 Task: Look for Airbnb properties in Umuahia, Nigeria from 4th December, 2023 to 8th December, 2023 for 1 adult.1  bedroom having 1 bed and 1 bathroom. Amenities needed are: wifi. Look for 3 properties as per requirement.
Action: Mouse moved to (480, 105)
Screenshot: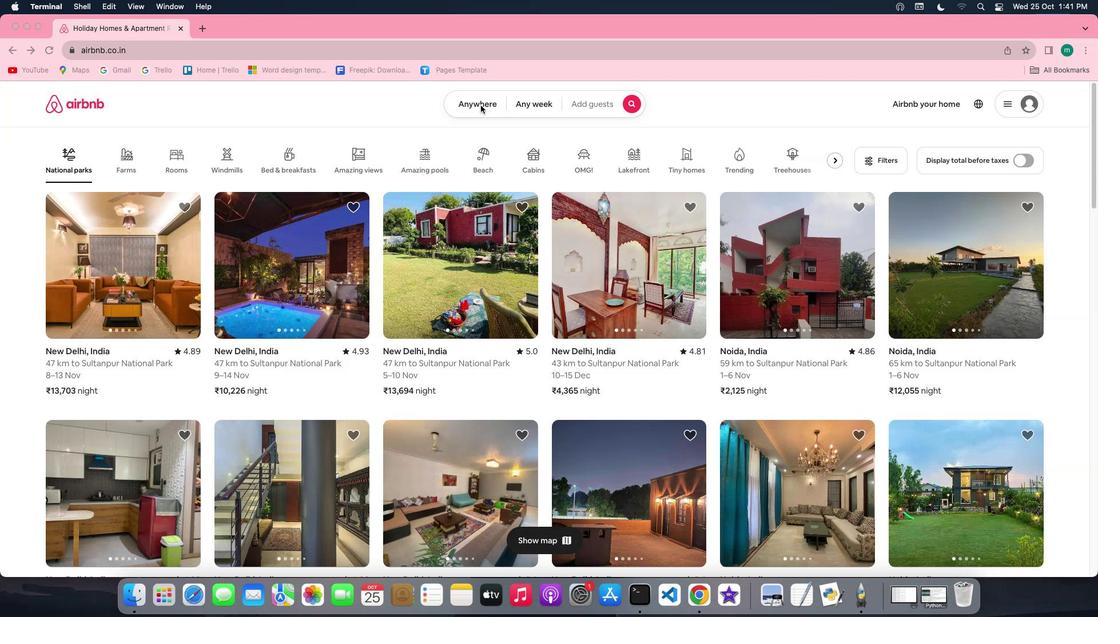 
Action: Mouse pressed left at (480, 105)
Screenshot: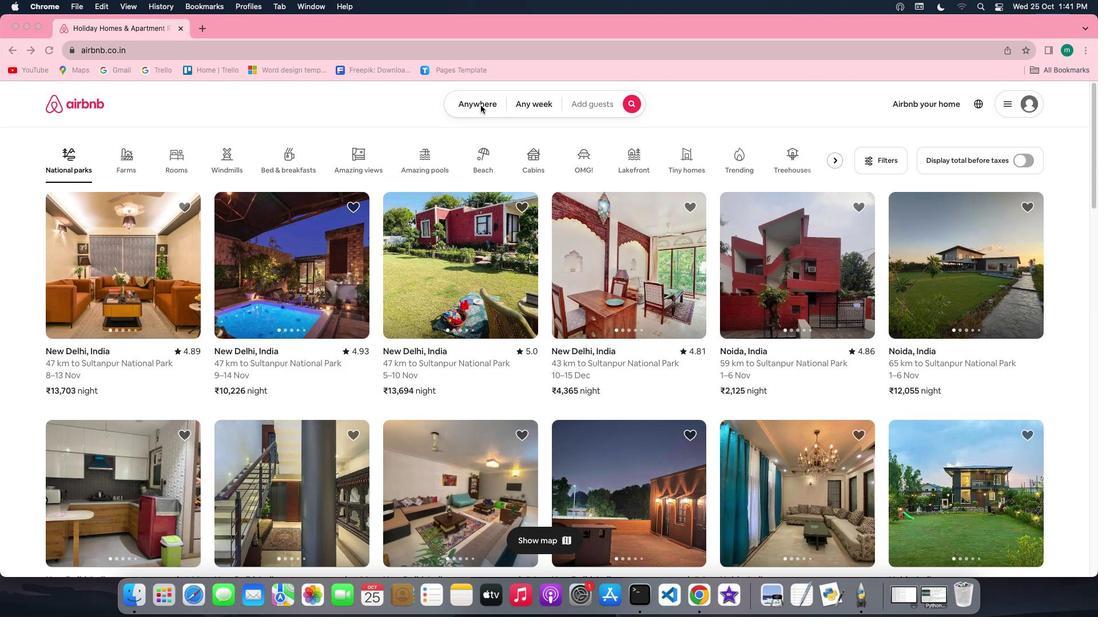 
Action: Mouse pressed left at (480, 105)
Screenshot: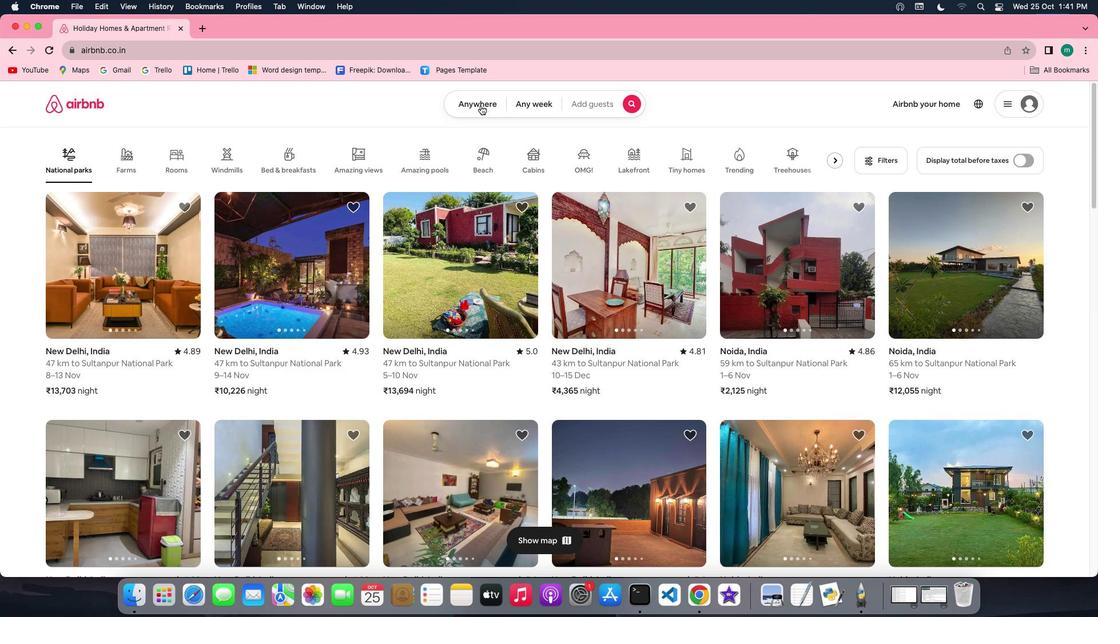 
Action: Mouse moved to (416, 146)
Screenshot: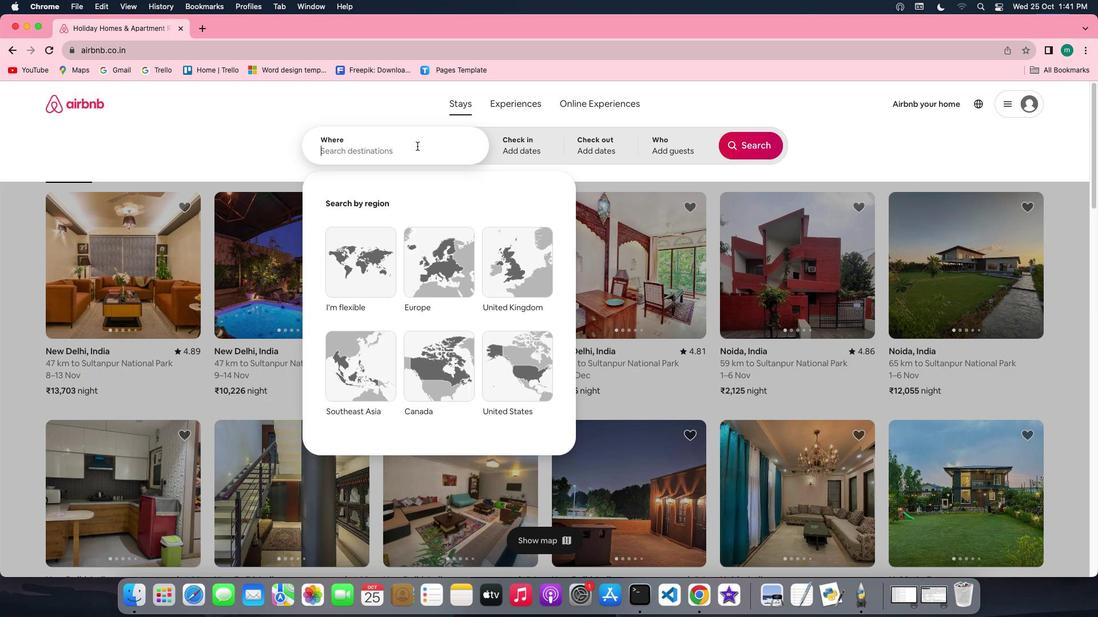 
Action: Key pressed Key.shift'U''m''u''a''h''i''a'','Key.spaceKey.shift'n''i''g''e''r''i''a'
Screenshot: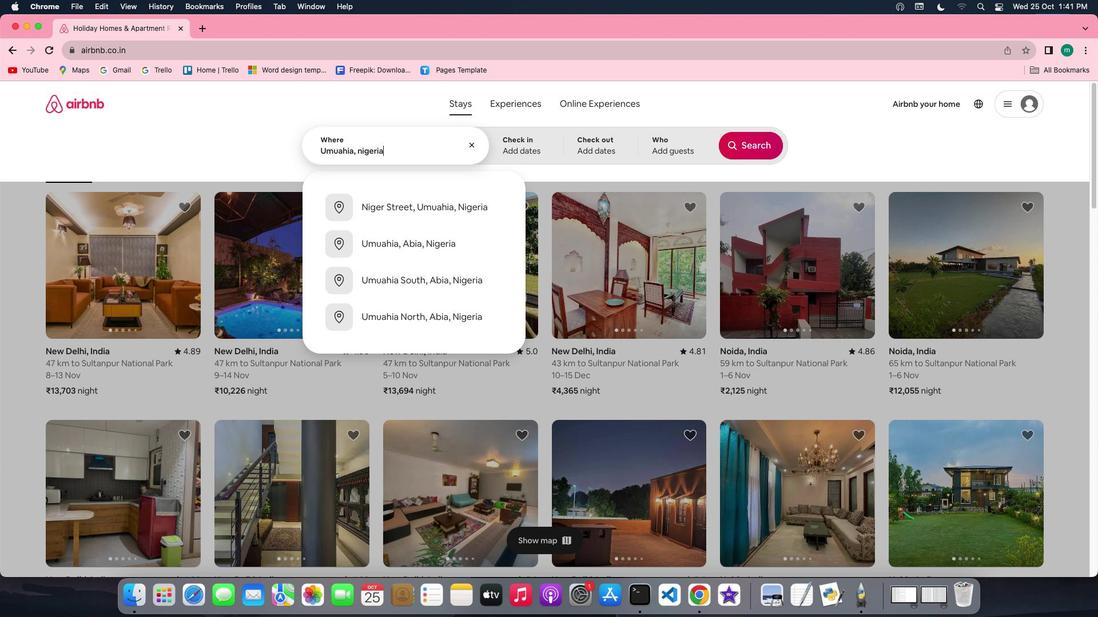 
Action: Mouse moved to (506, 152)
Screenshot: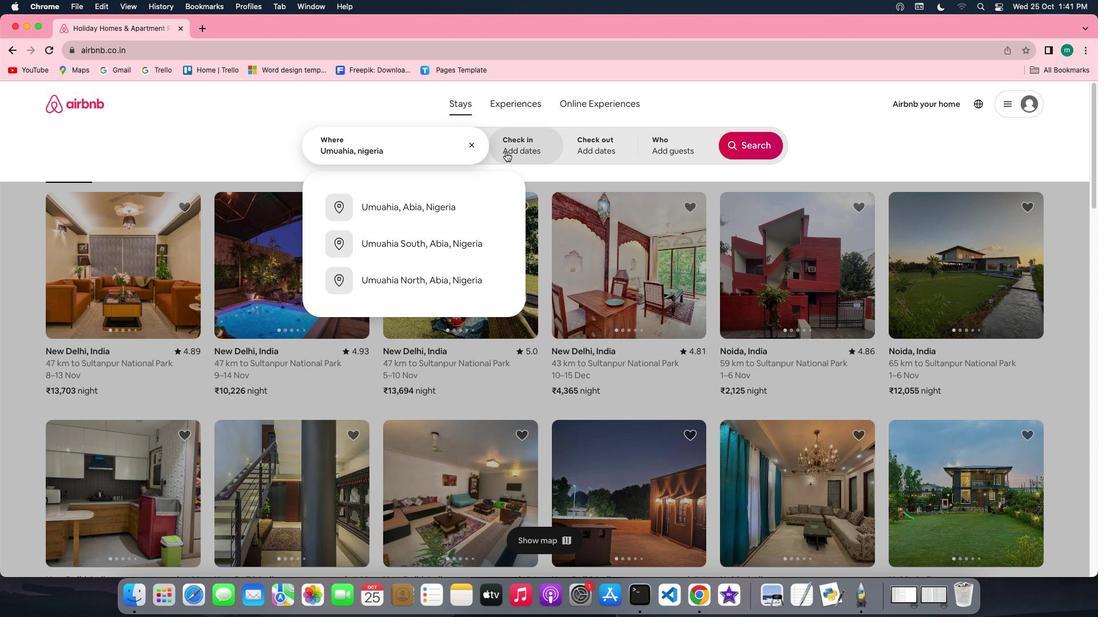 
Action: Mouse pressed left at (506, 152)
Screenshot: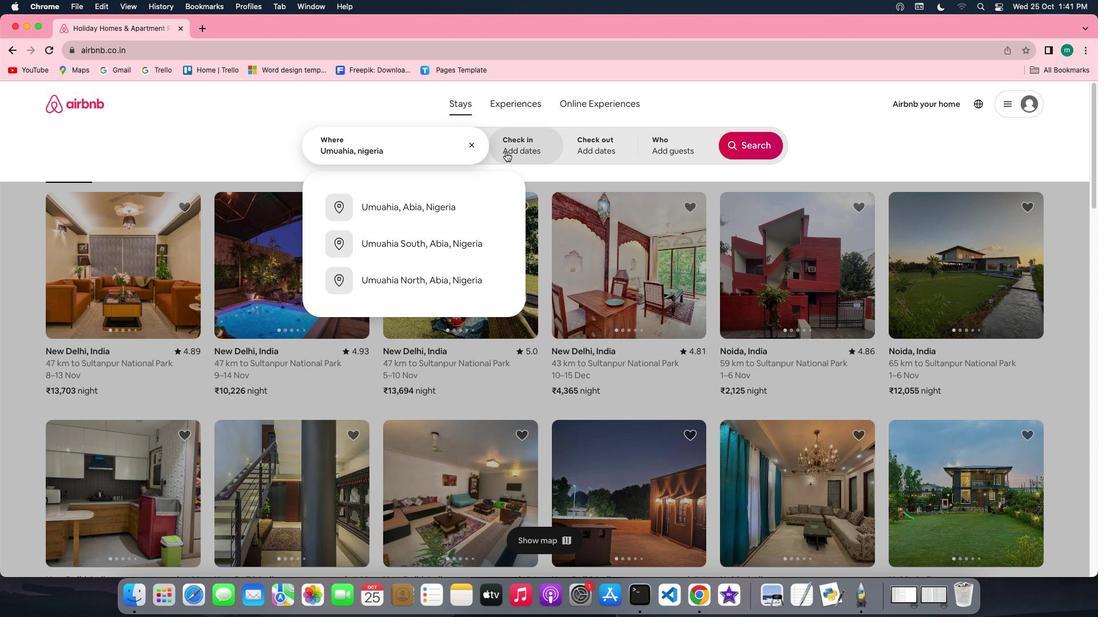 
Action: Mouse moved to (748, 234)
Screenshot: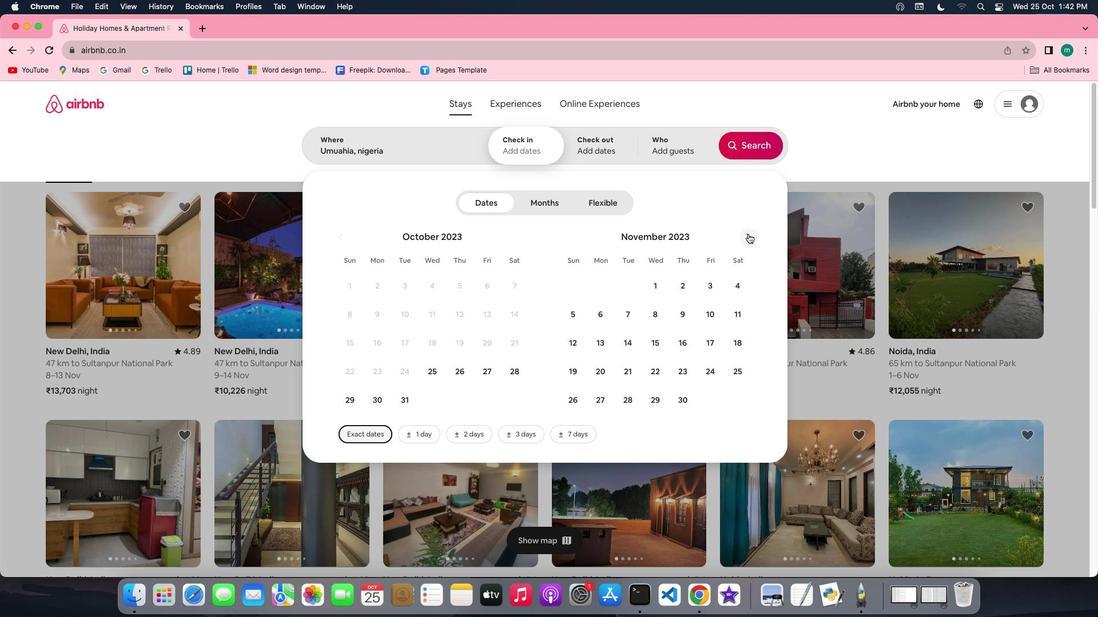 
Action: Mouse pressed left at (748, 234)
Screenshot: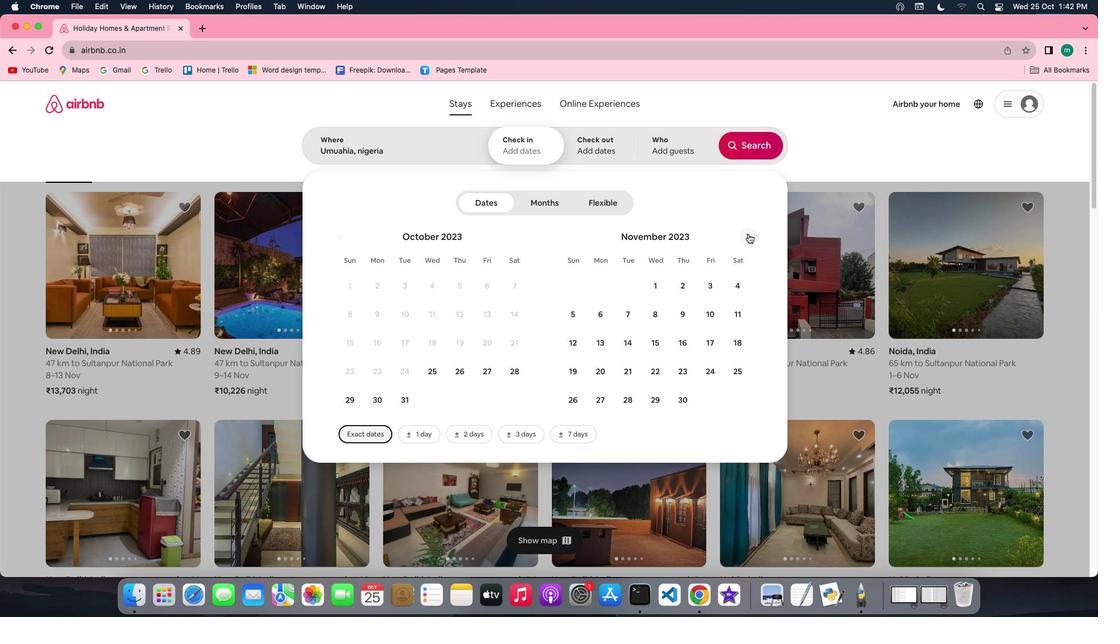 
Action: Mouse moved to (609, 321)
Screenshot: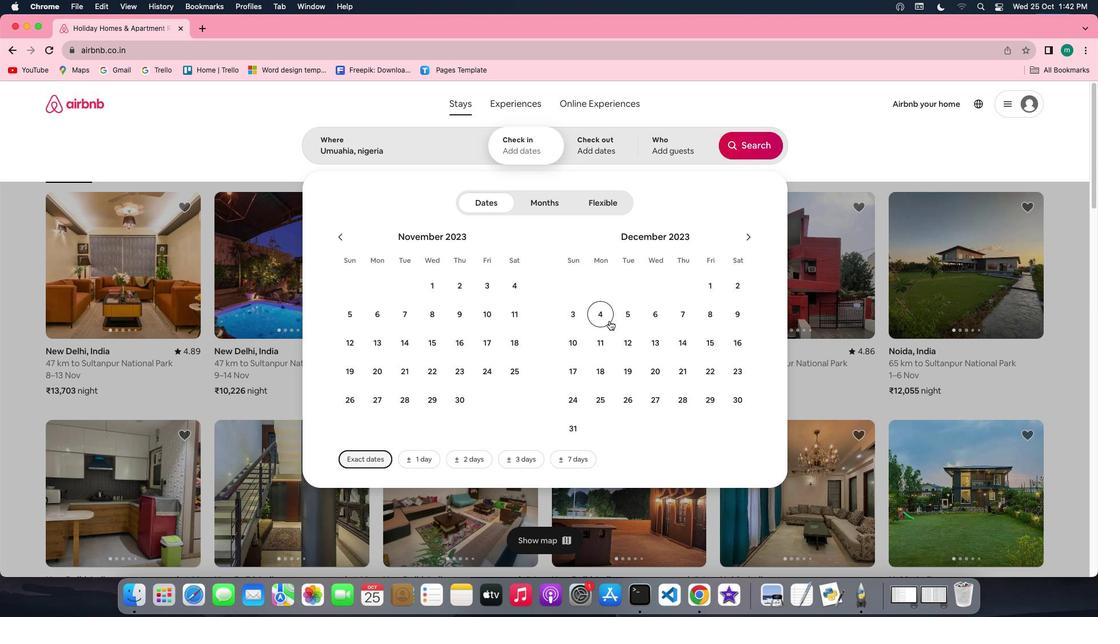 
Action: Mouse pressed left at (609, 321)
Screenshot: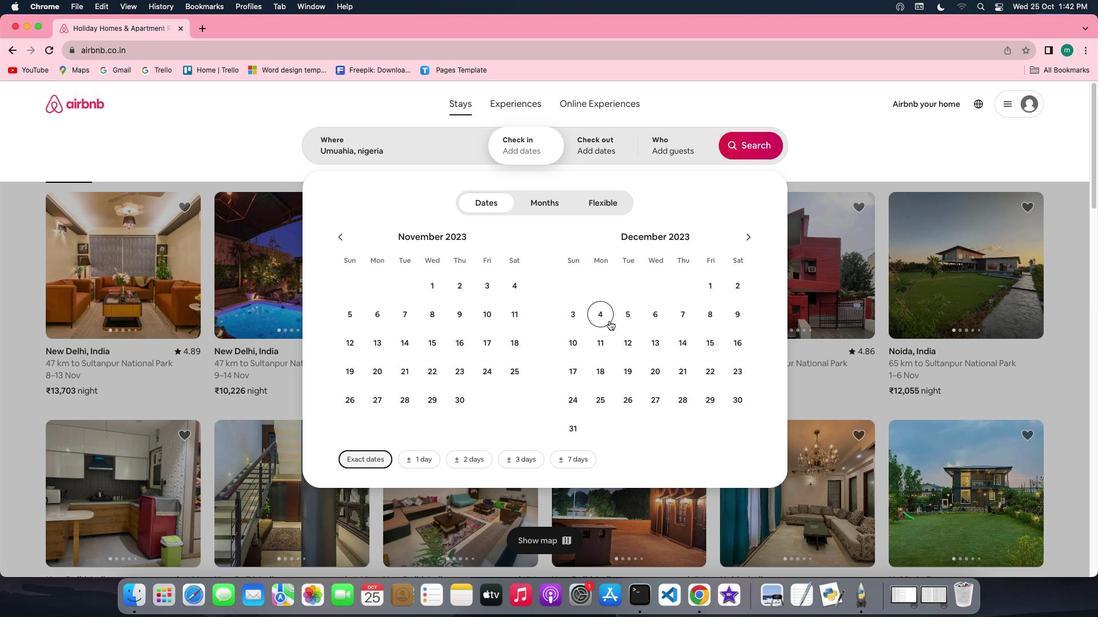 
Action: Mouse moved to (702, 321)
Screenshot: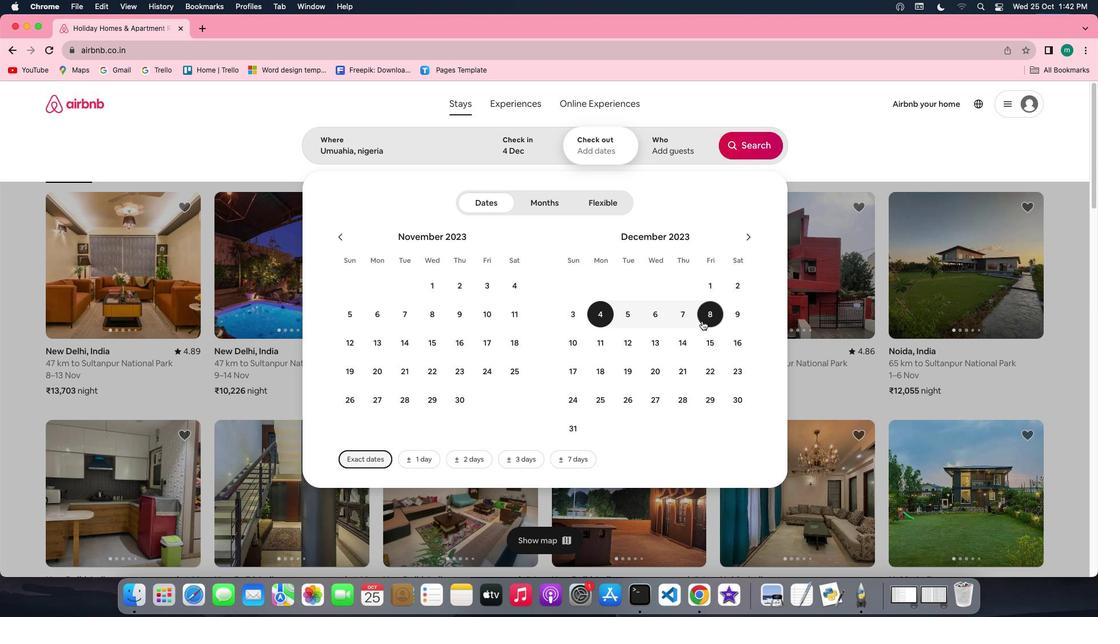 
Action: Mouse pressed left at (702, 321)
Screenshot: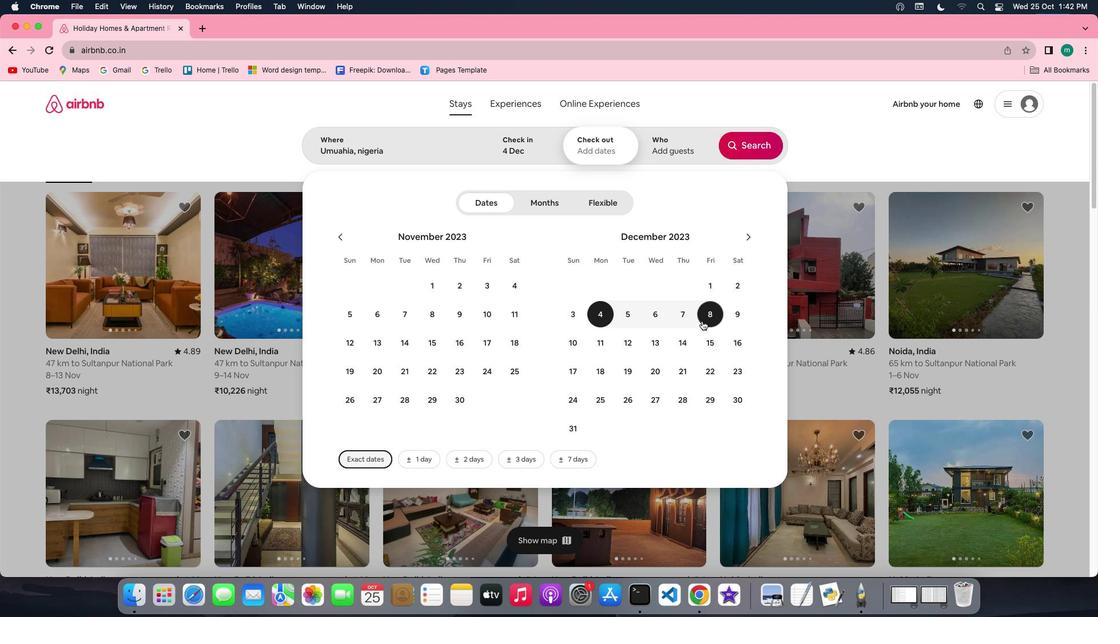 
Action: Mouse moved to (688, 162)
Screenshot: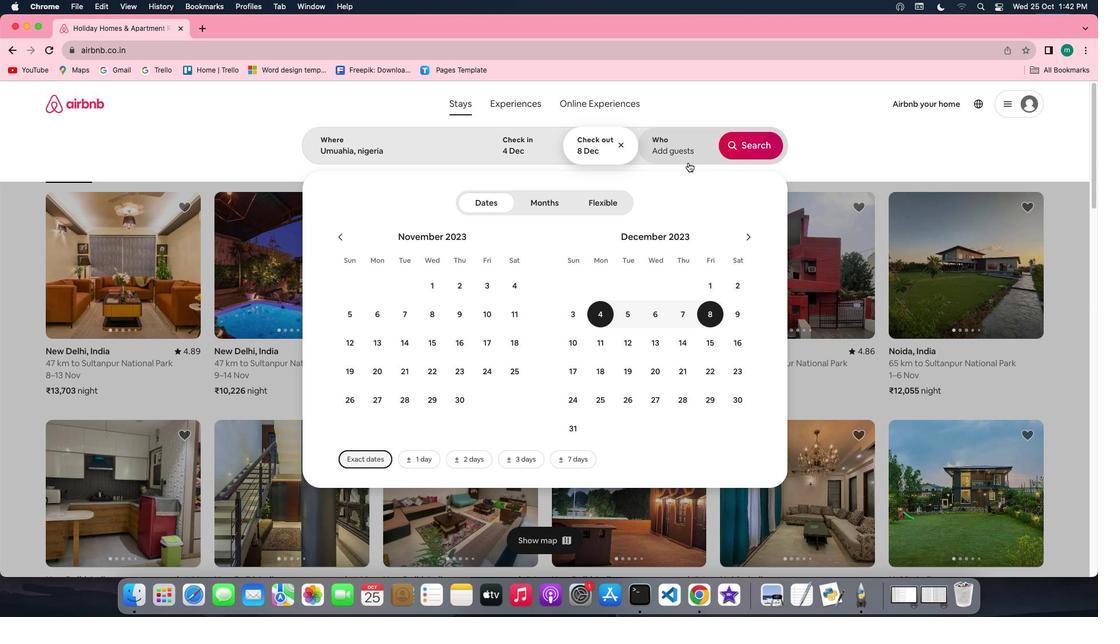 
Action: Mouse pressed left at (688, 162)
Screenshot: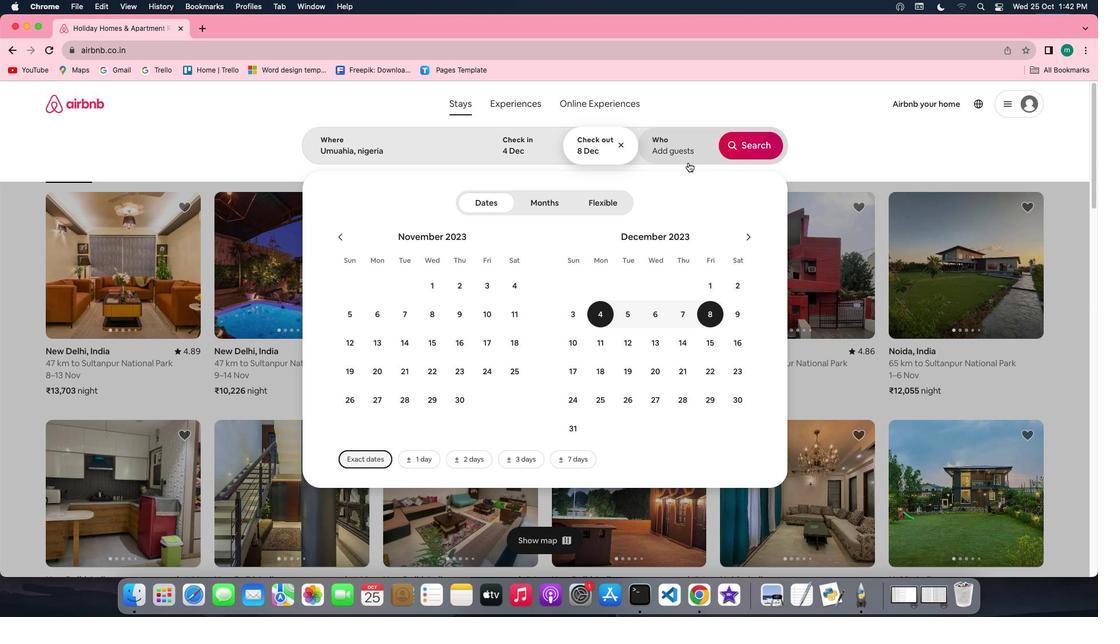 
Action: Mouse moved to (758, 209)
Screenshot: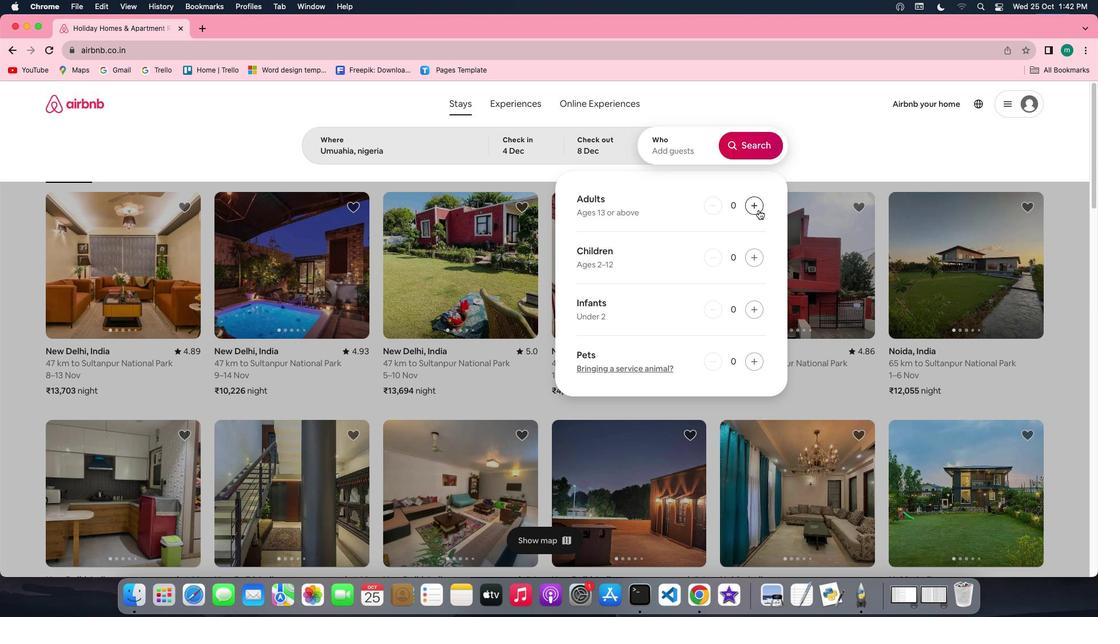 
Action: Mouse pressed left at (758, 209)
Screenshot: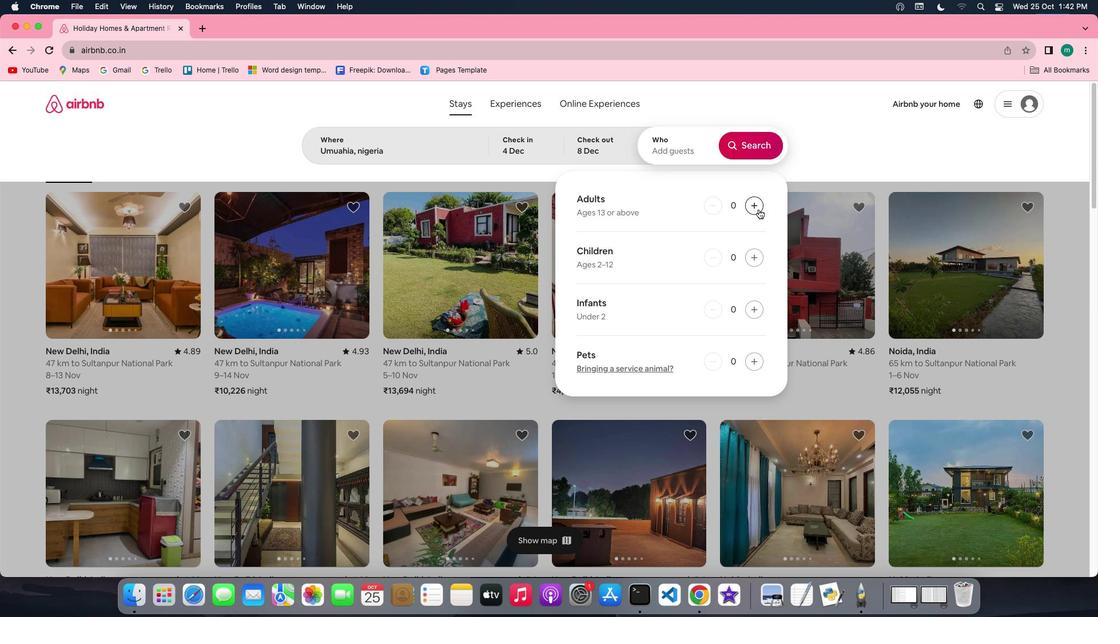 
Action: Mouse moved to (741, 149)
Screenshot: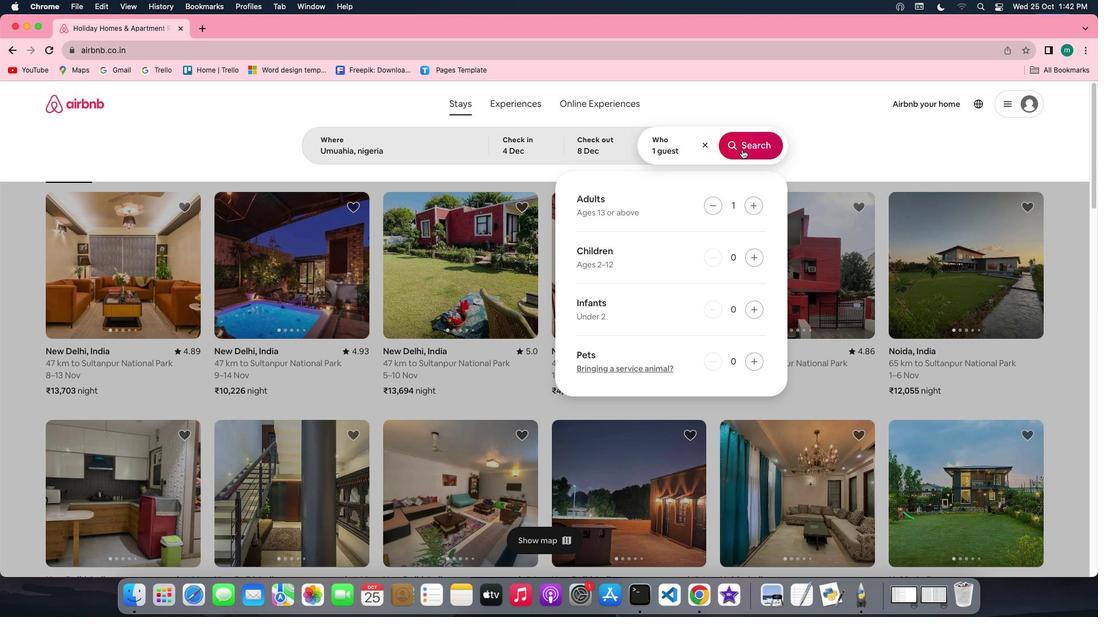 
Action: Mouse pressed left at (741, 149)
Screenshot: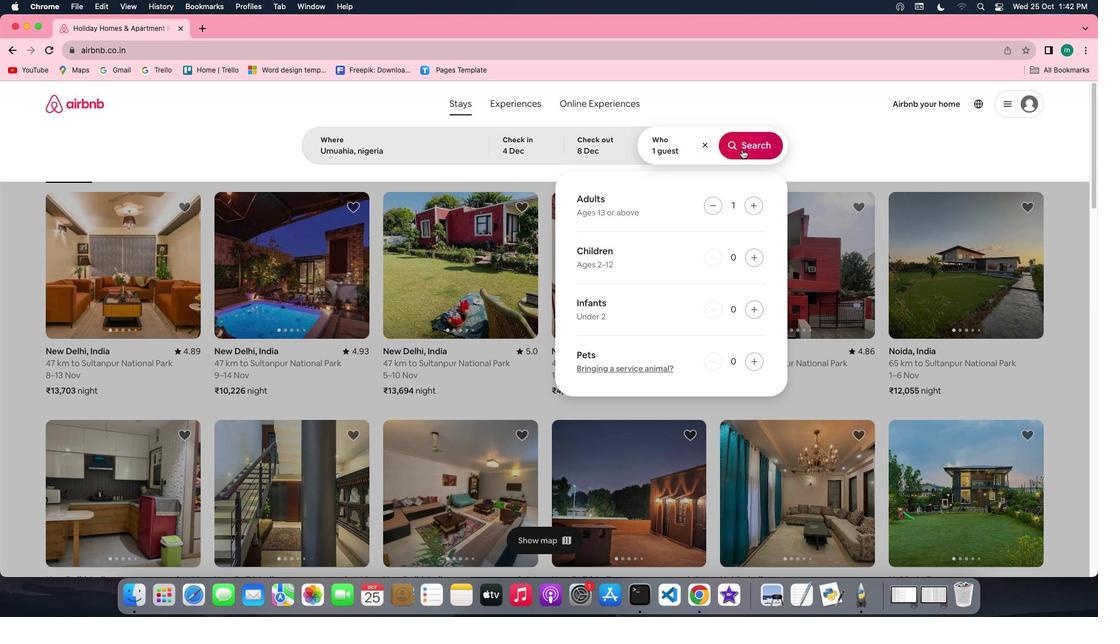 
Action: Mouse moved to (929, 154)
Screenshot: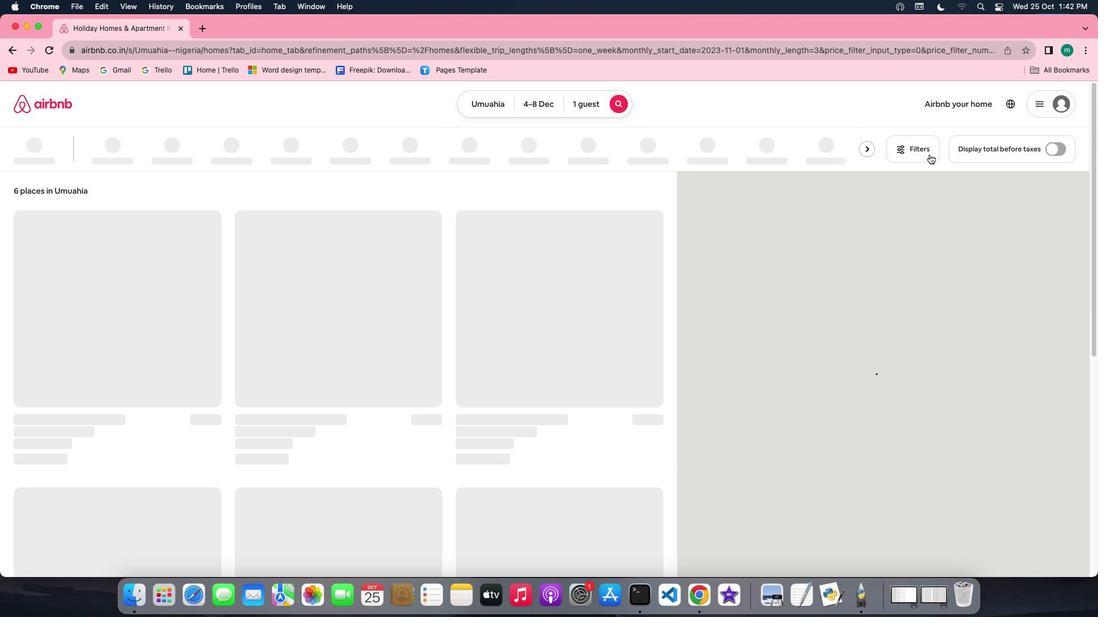 
Action: Mouse pressed left at (929, 154)
Screenshot: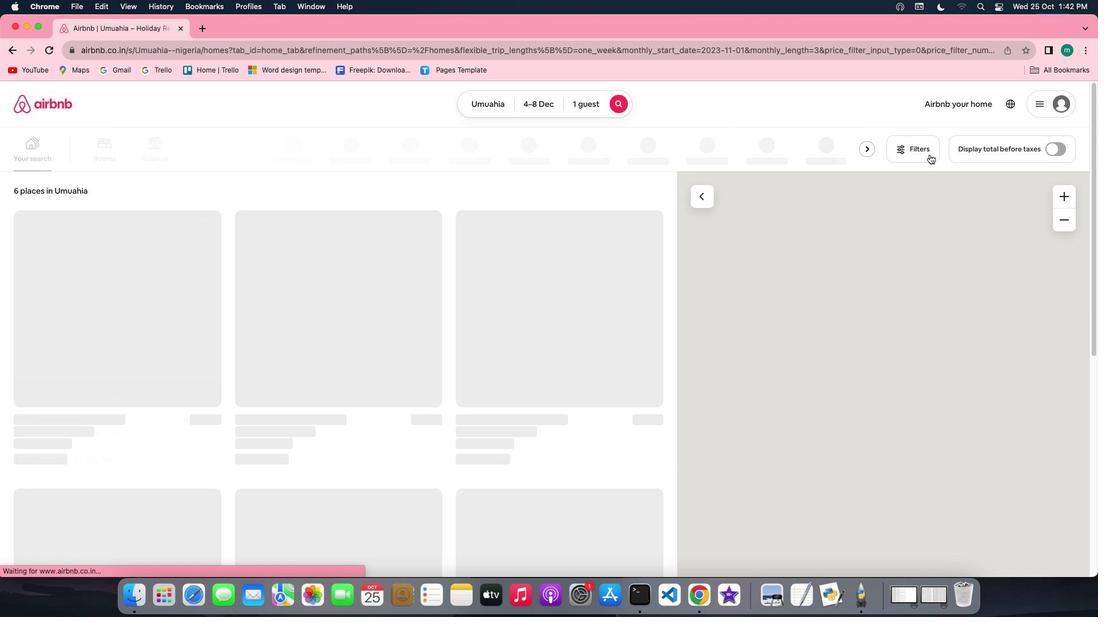 
Action: Mouse moved to (589, 357)
Screenshot: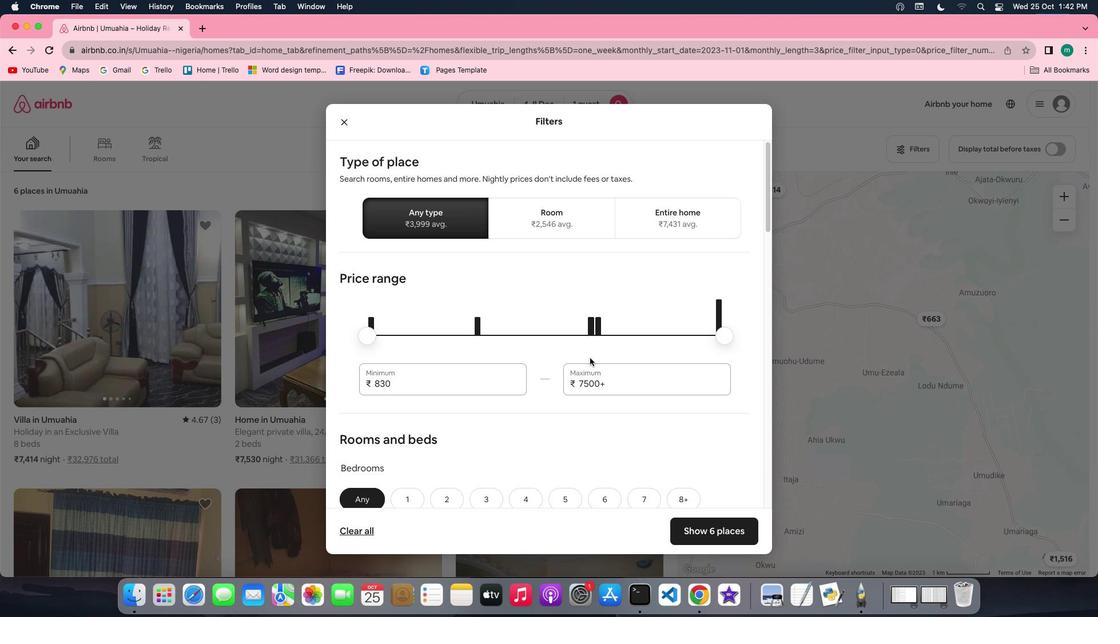 
Action: Mouse scrolled (589, 357) with delta (0, 0)
Screenshot: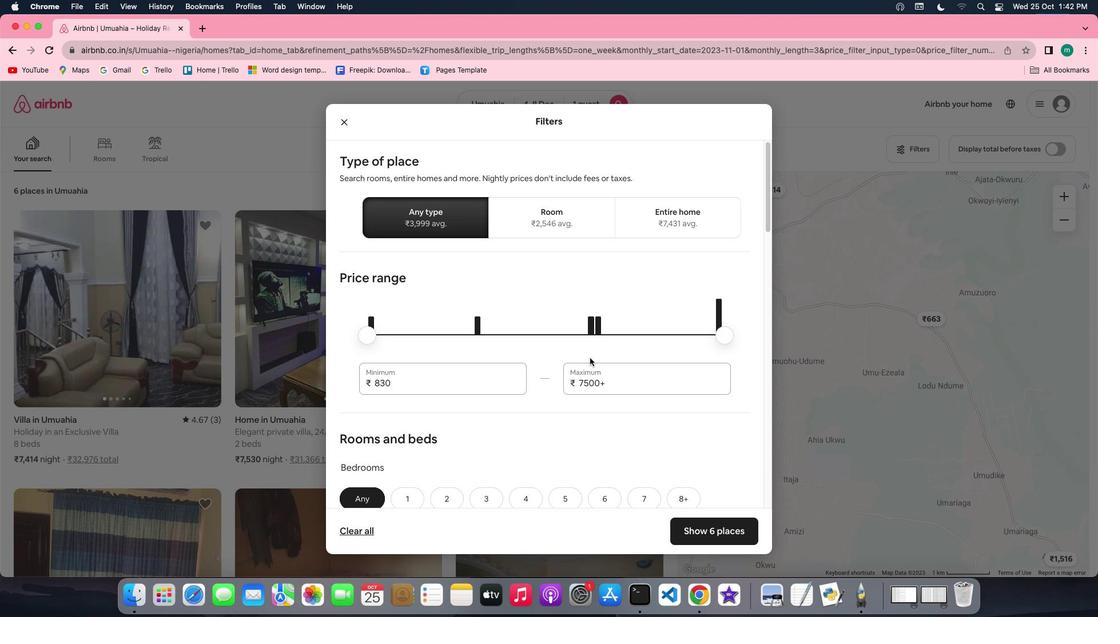 
Action: Mouse scrolled (589, 357) with delta (0, 0)
Screenshot: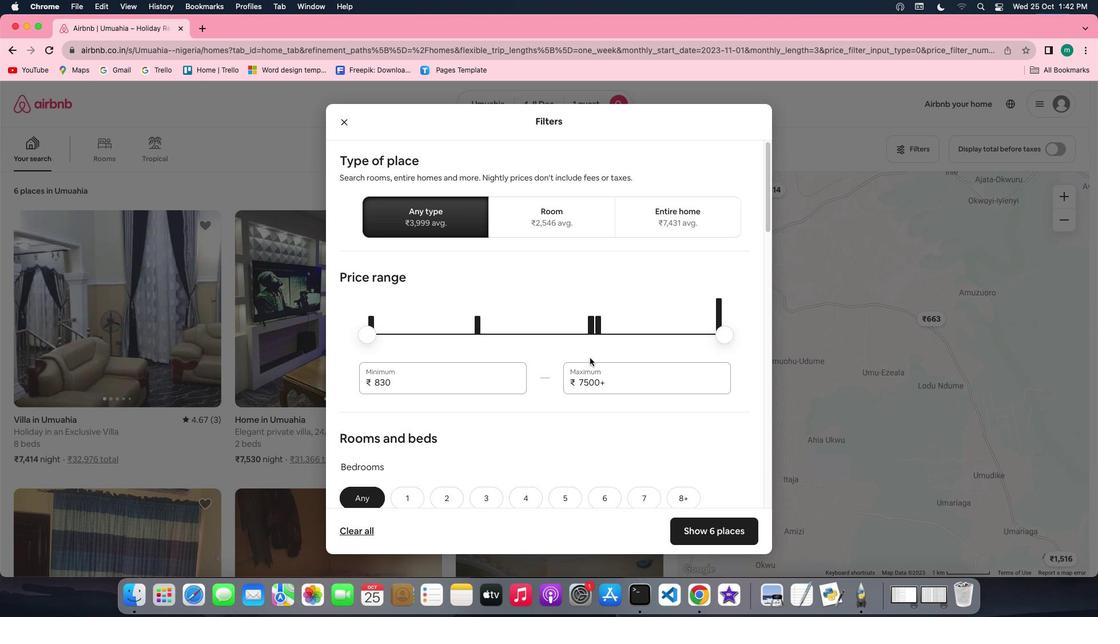 
Action: Mouse scrolled (589, 357) with delta (0, -1)
Screenshot: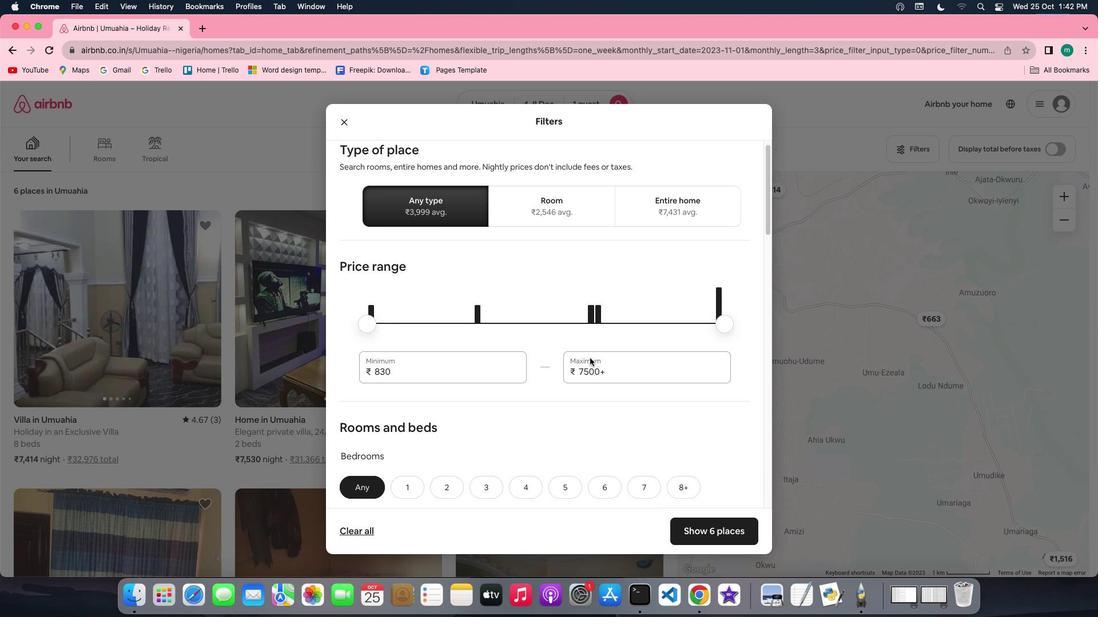 
Action: Mouse scrolled (589, 357) with delta (0, -1)
Screenshot: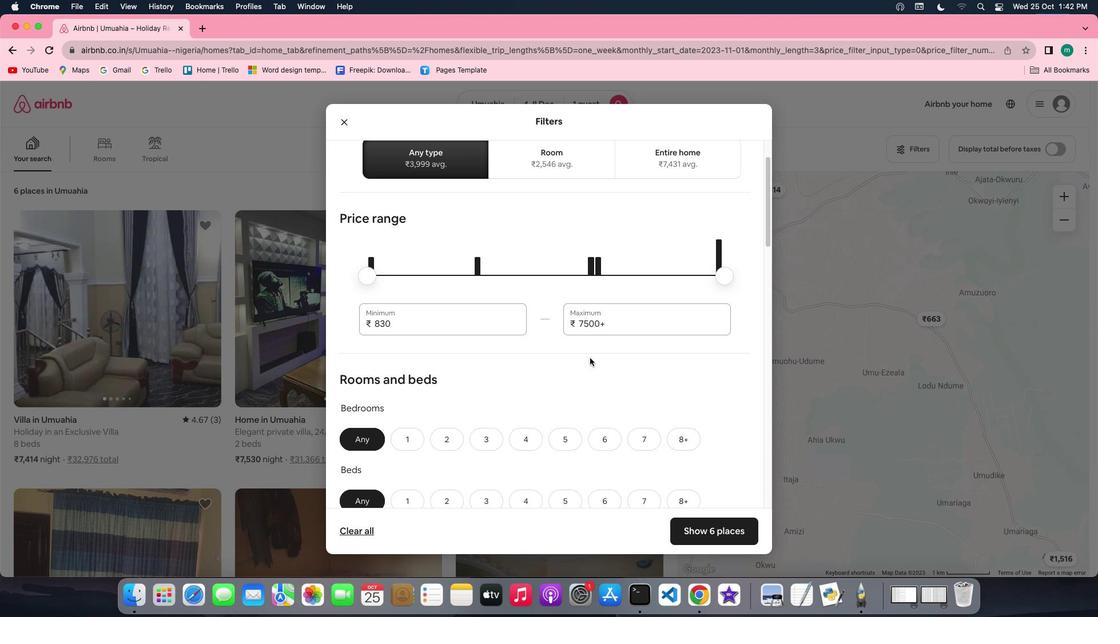 
Action: Mouse scrolled (589, 357) with delta (0, 0)
Screenshot: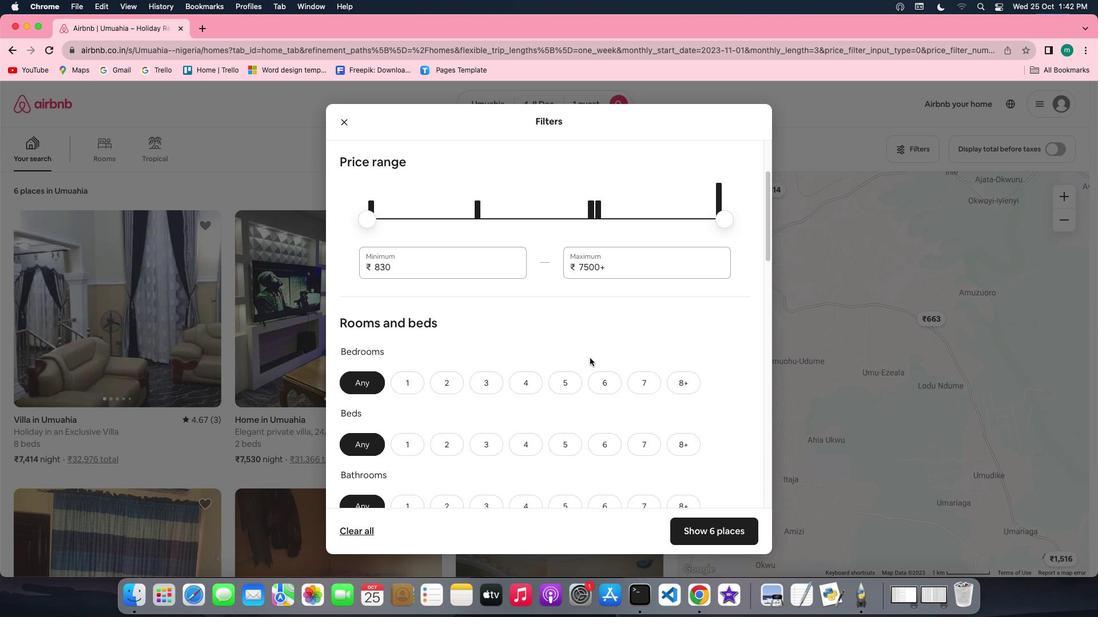 
Action: Mouse scrolled (589, 357) with delta (0, 0)
Screenshot: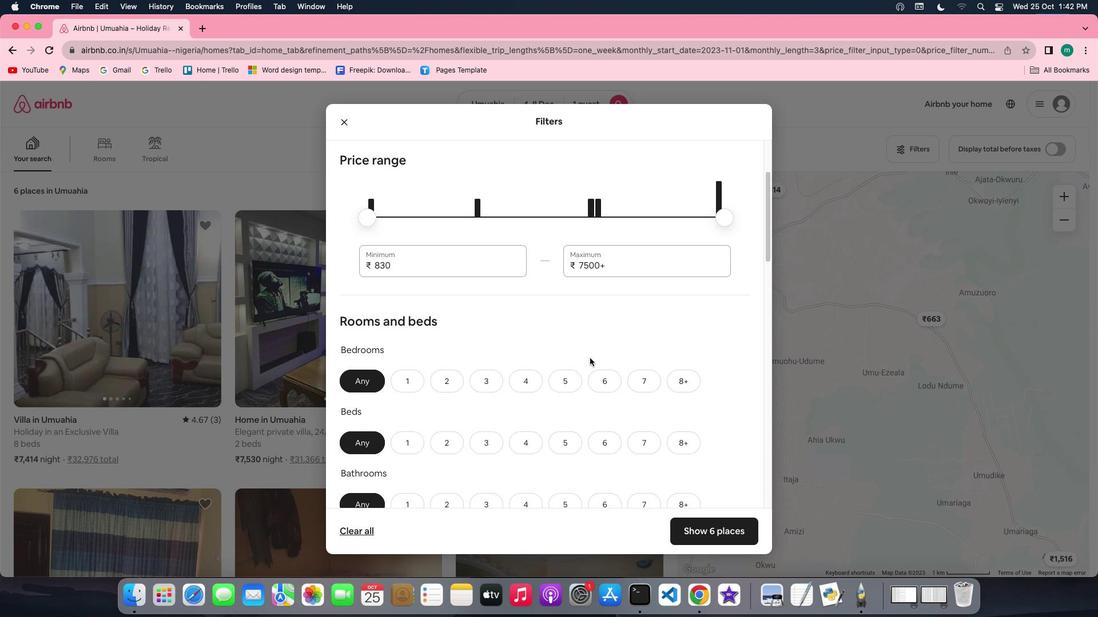 
Action: Mouse scrolled (589, 357) with delta (0, -1)
Screenshot: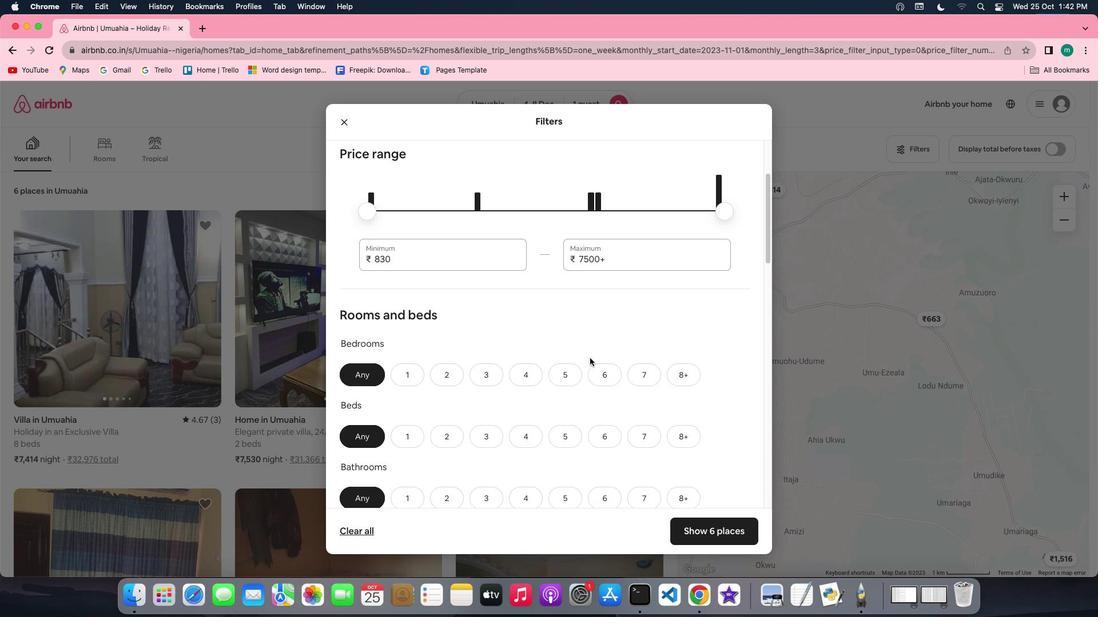 
Action: Mouse scrolled (589, 357) with delta (0, -1)
Screenshot: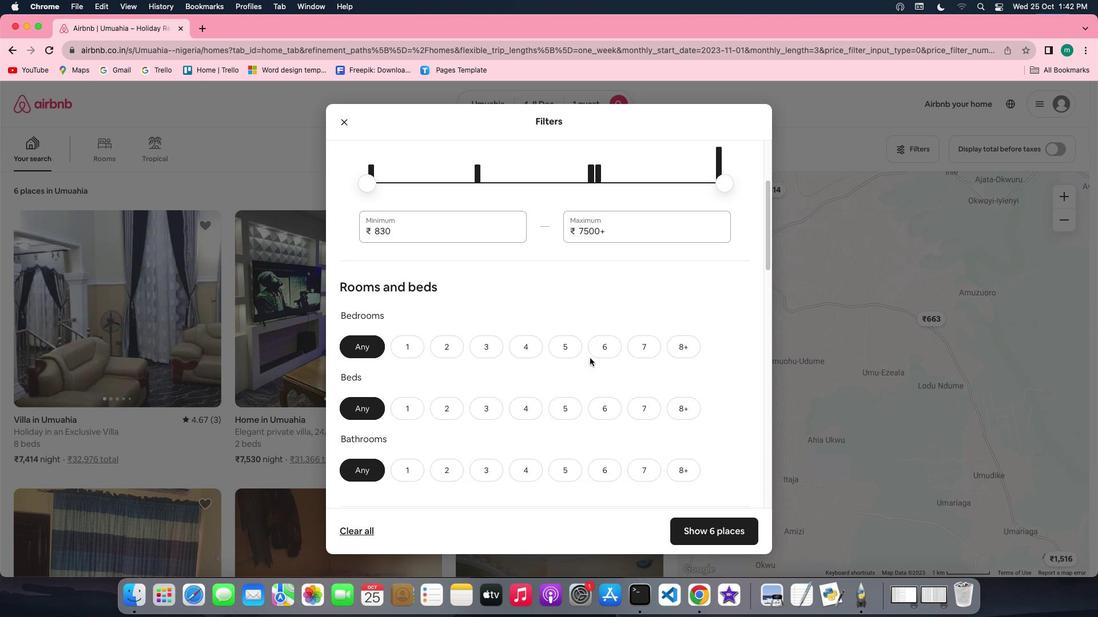 
Action: Mouse scrolled (589, 357) with delta (0, -1)
Screenshot: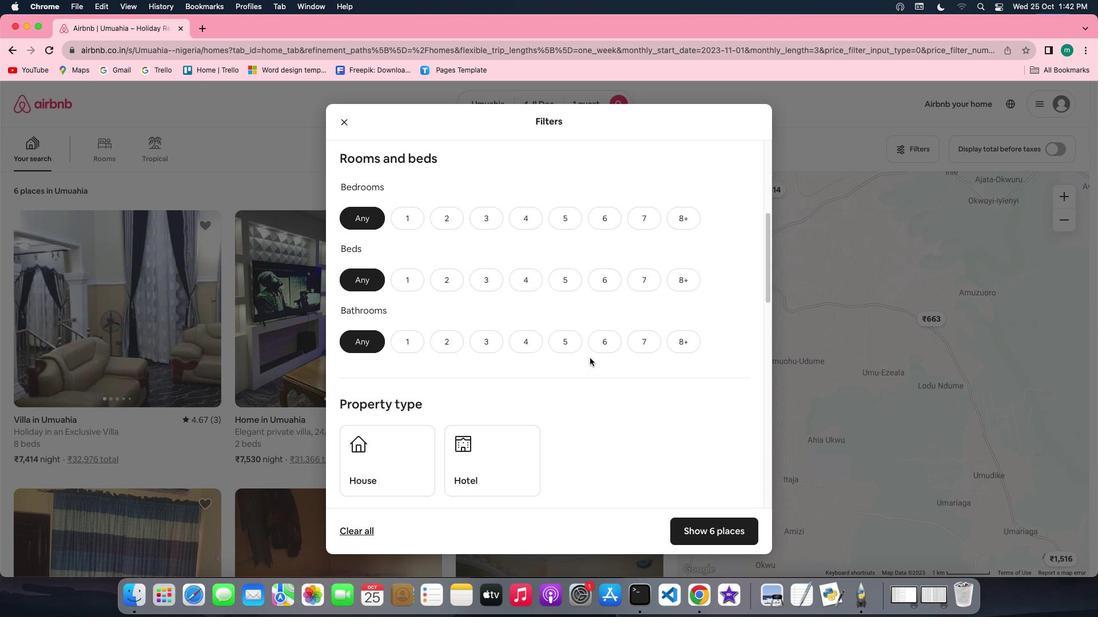 
Action: Mouse scrolled (589, 357) with delta (0, 0)
Screenshot: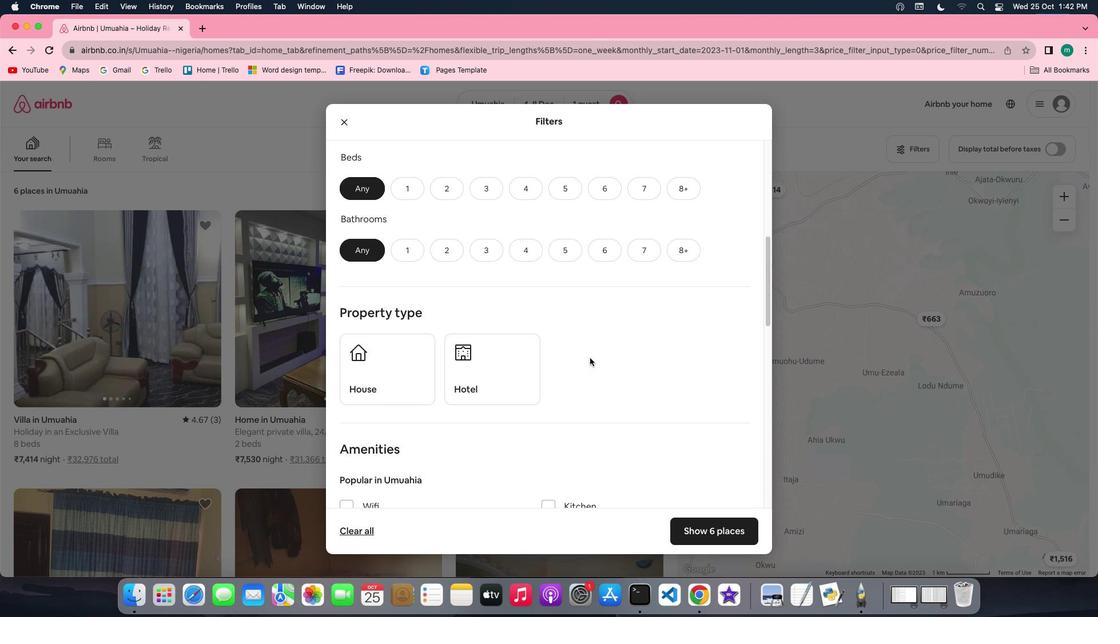 
Action: Mouse scrolled (589, 357) with delta (0, 0)
Screenshot: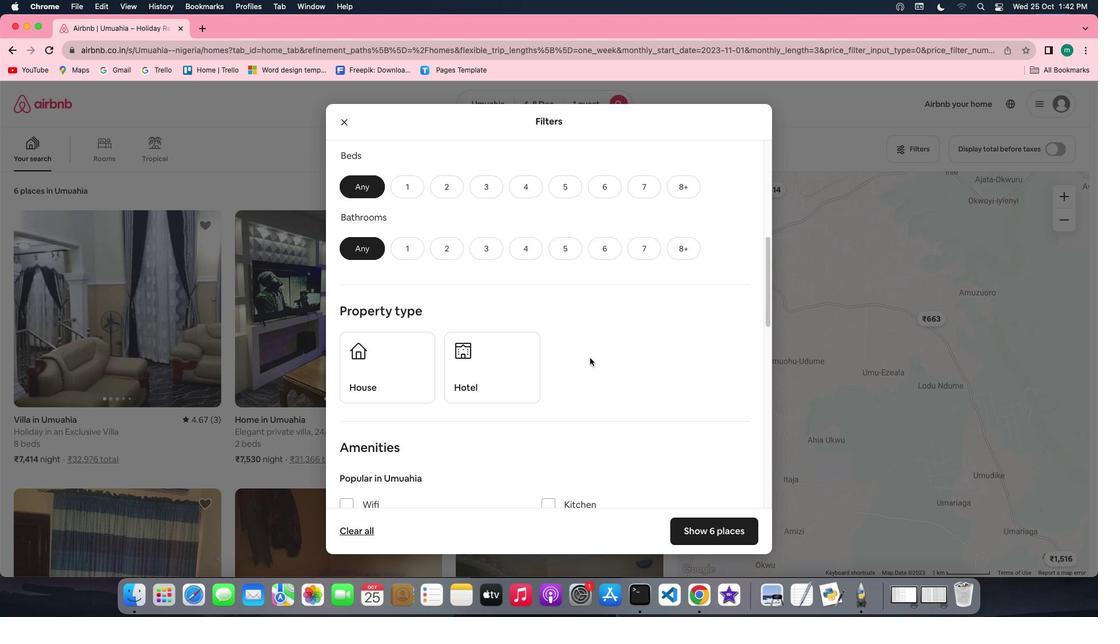 
Action: Mouse scrolled (589, 357) with delta (0, 0)
Screenshot: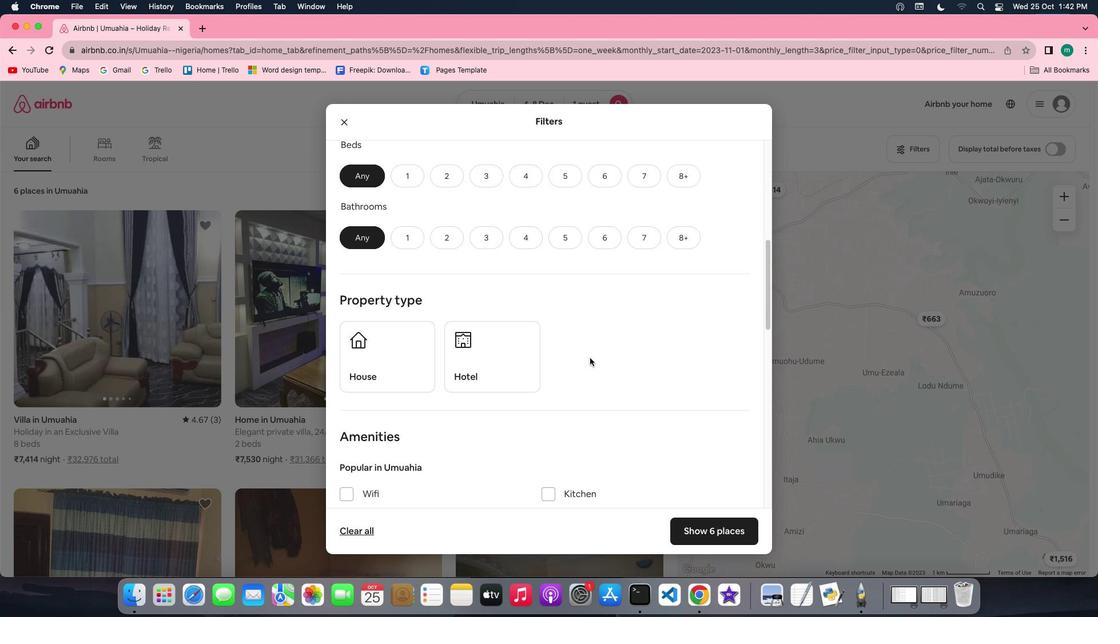 
Action: Mouse scrolled (589, 357) with delta (0, 0)
Screenshot: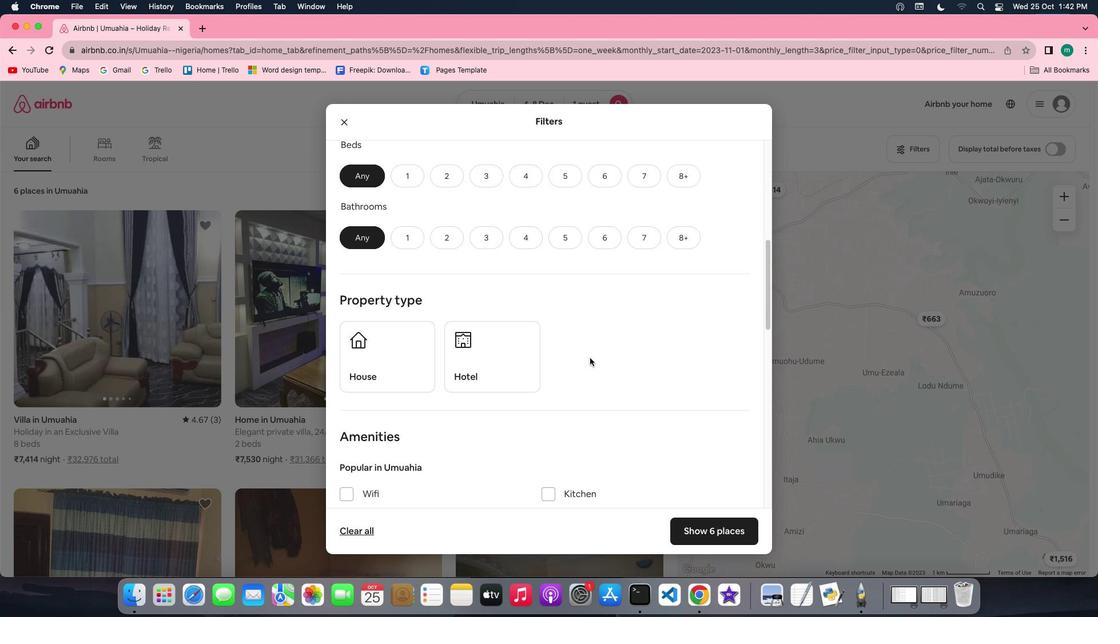 
Action: Mouse scrolled (589, 357) with delta (0, 1)
Screenshot: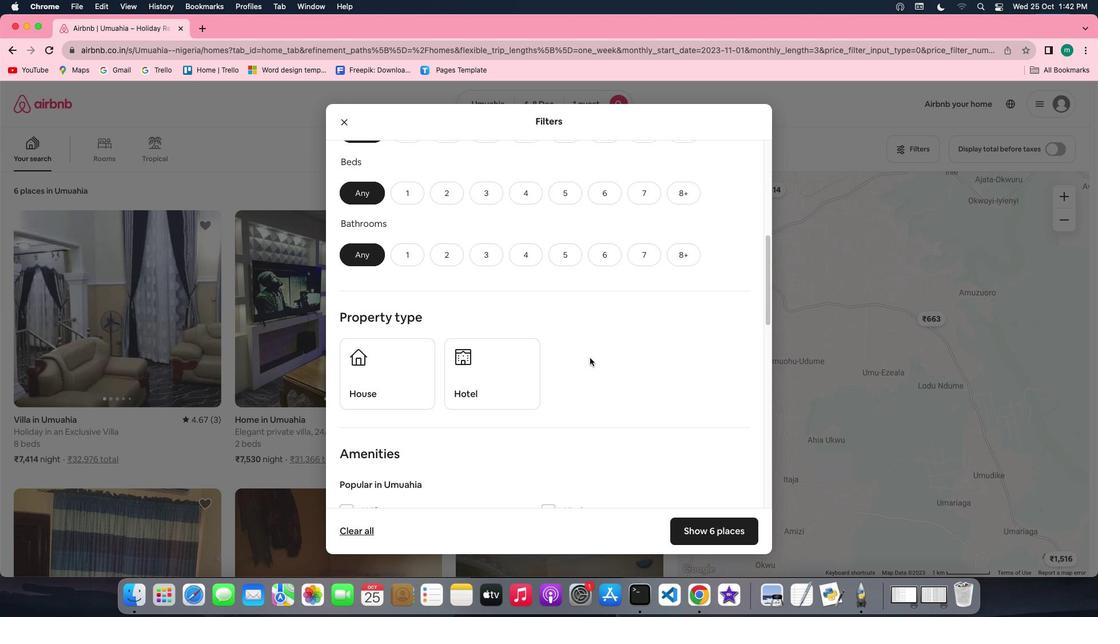 
Action: Mouse moved to (406, 227)
Screenshot: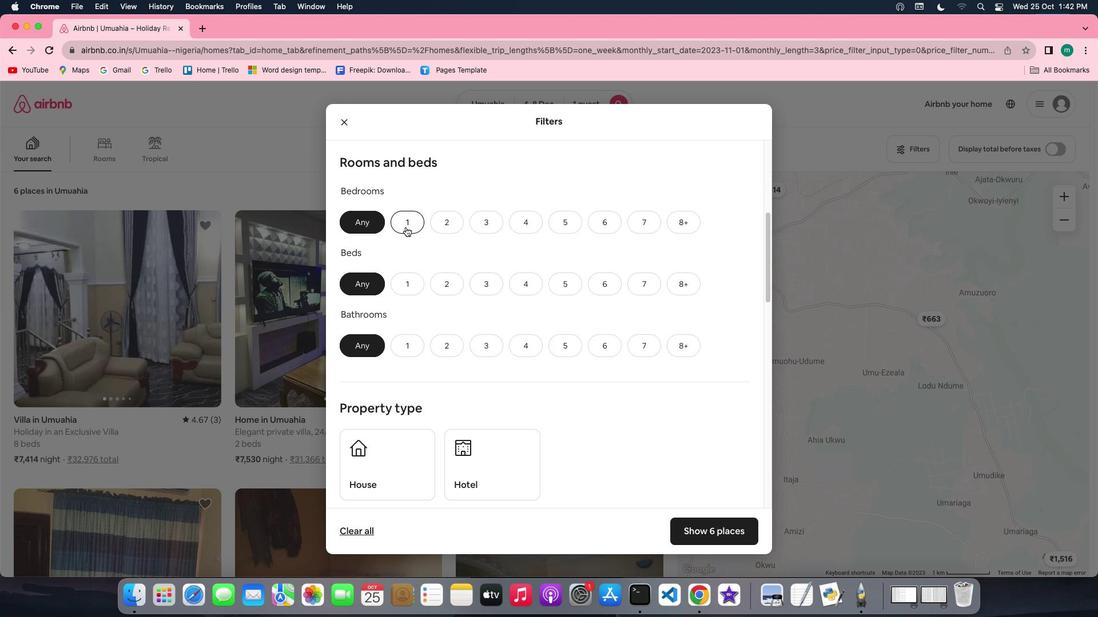
Action: Mouse pressed left at (406, 227)
Screenshot: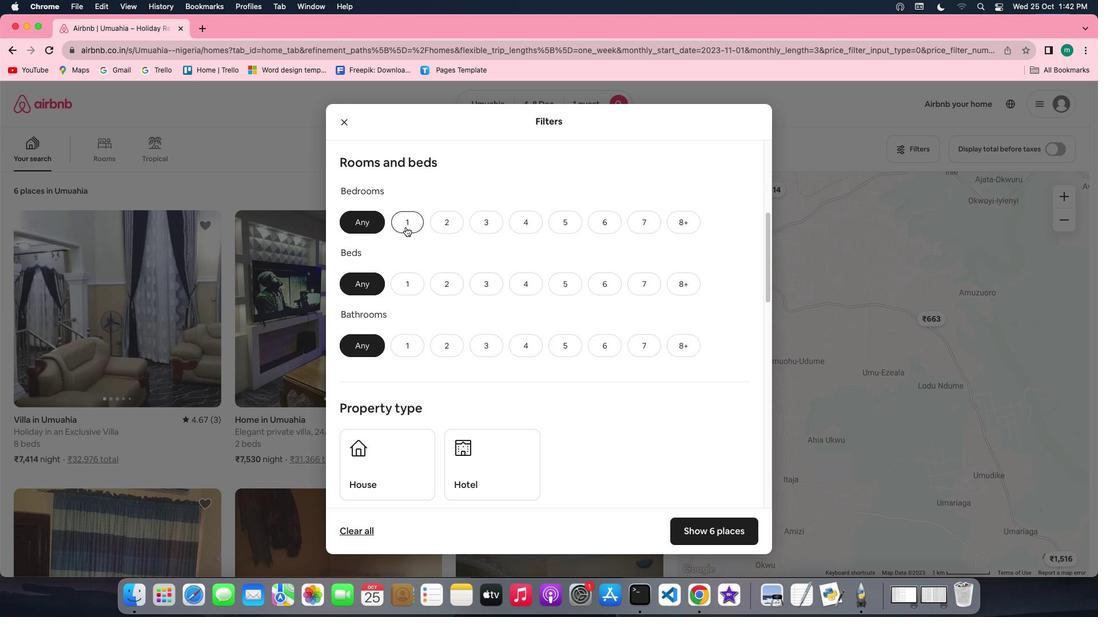 
Action: Mouse moved to (404, 285)
Screenshot: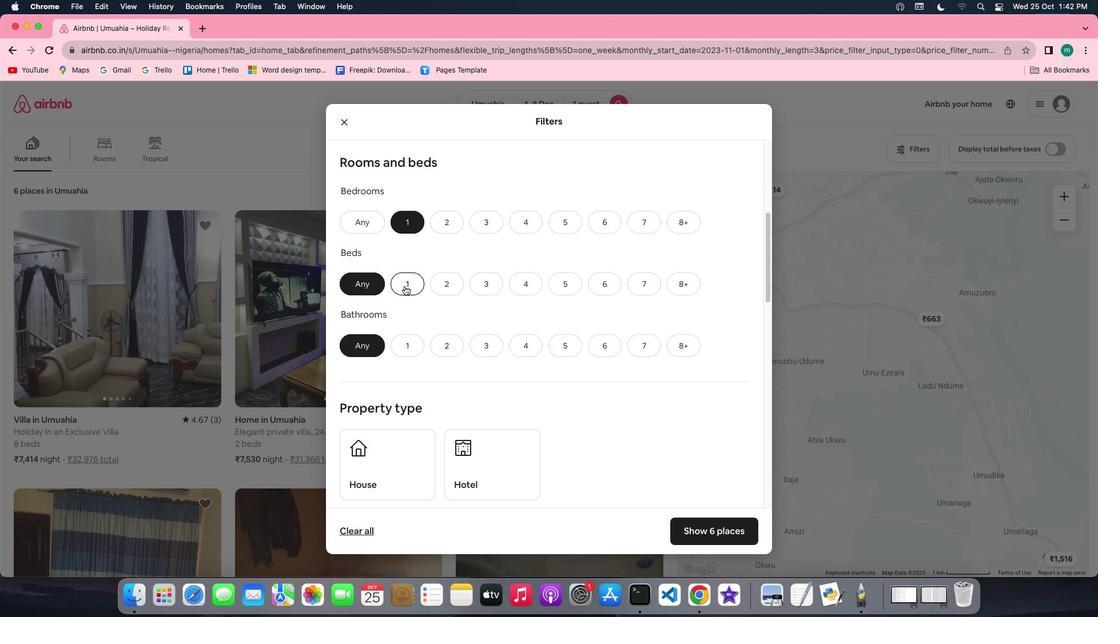 
Action: Mouse pressed left at (404, 285)
Screenshot: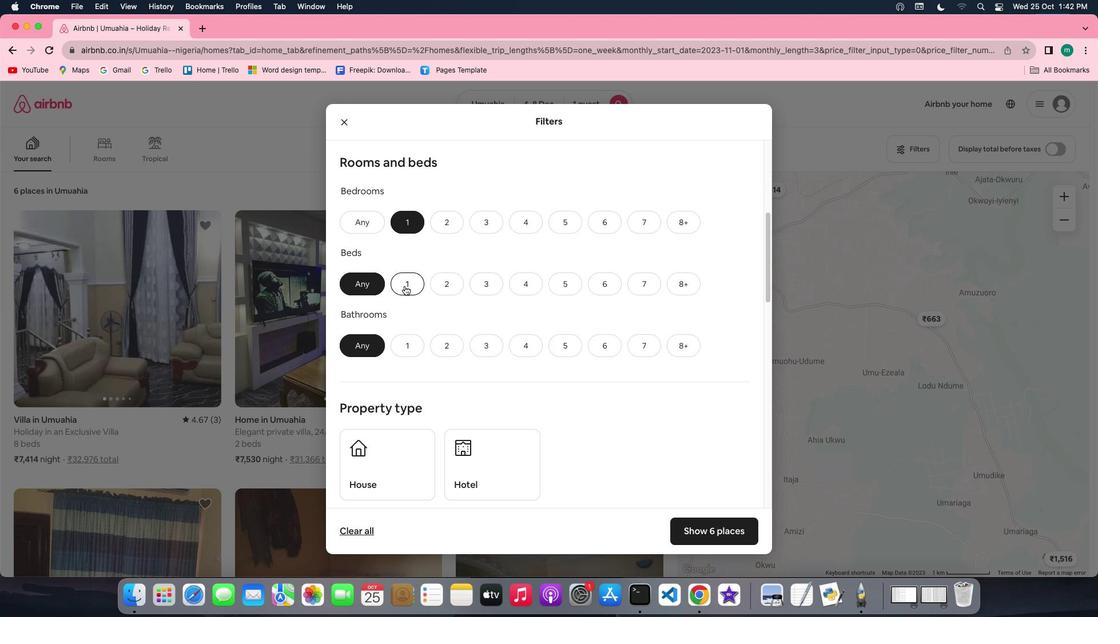 
Action: Mouse moved to (410, 339)
Screenshot: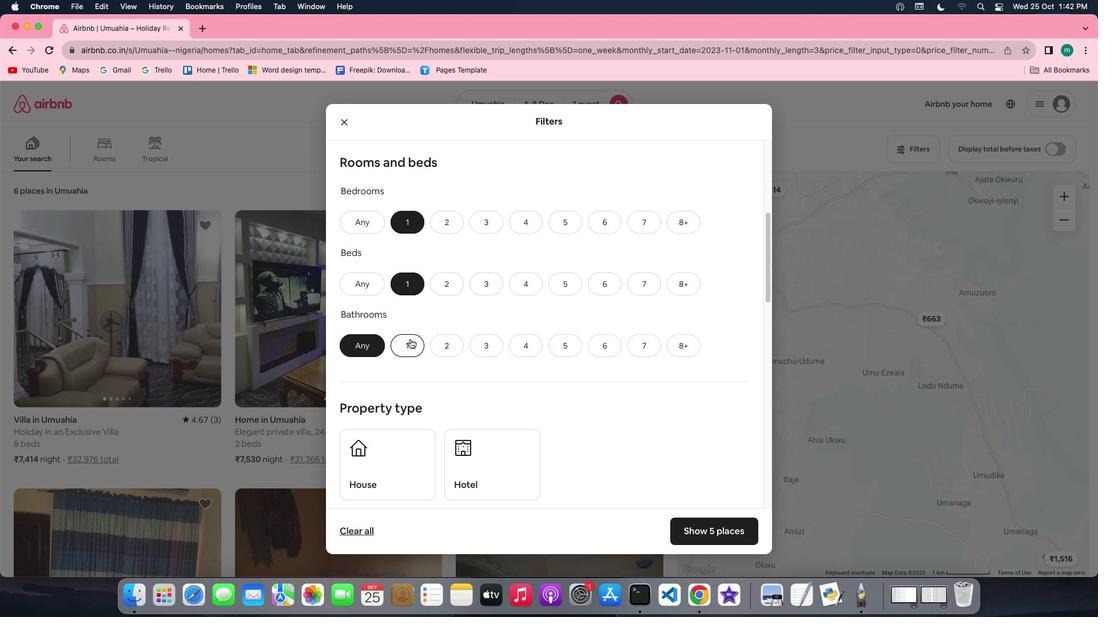 
Action: Mouse pressed left at (410, 339)
Screenshot: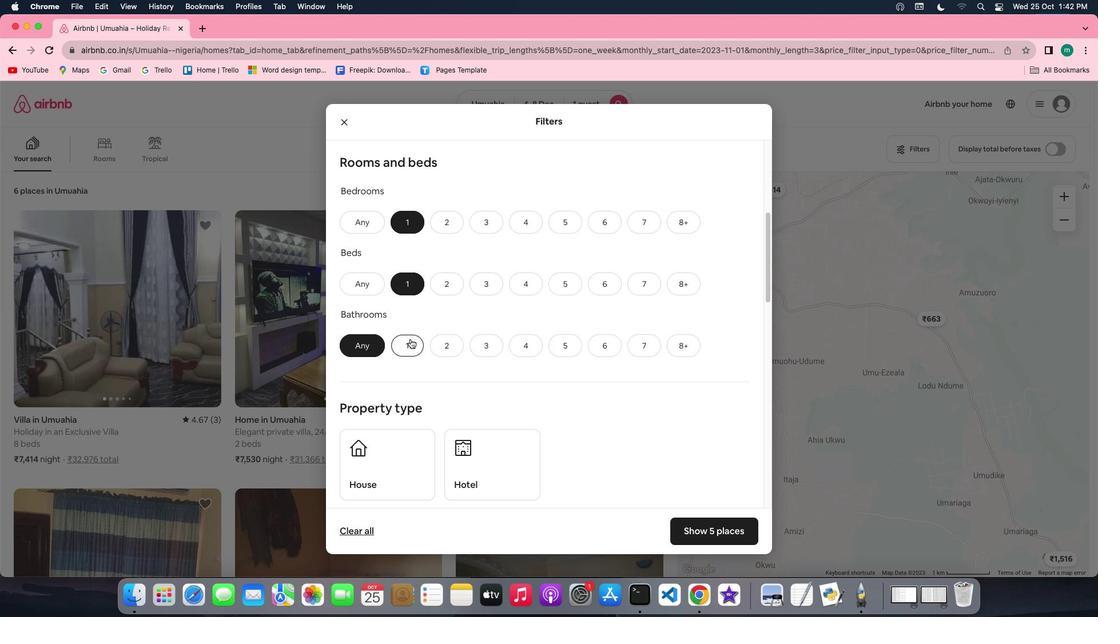 
Action: Mouse moved to (593, 381)
Screenshot: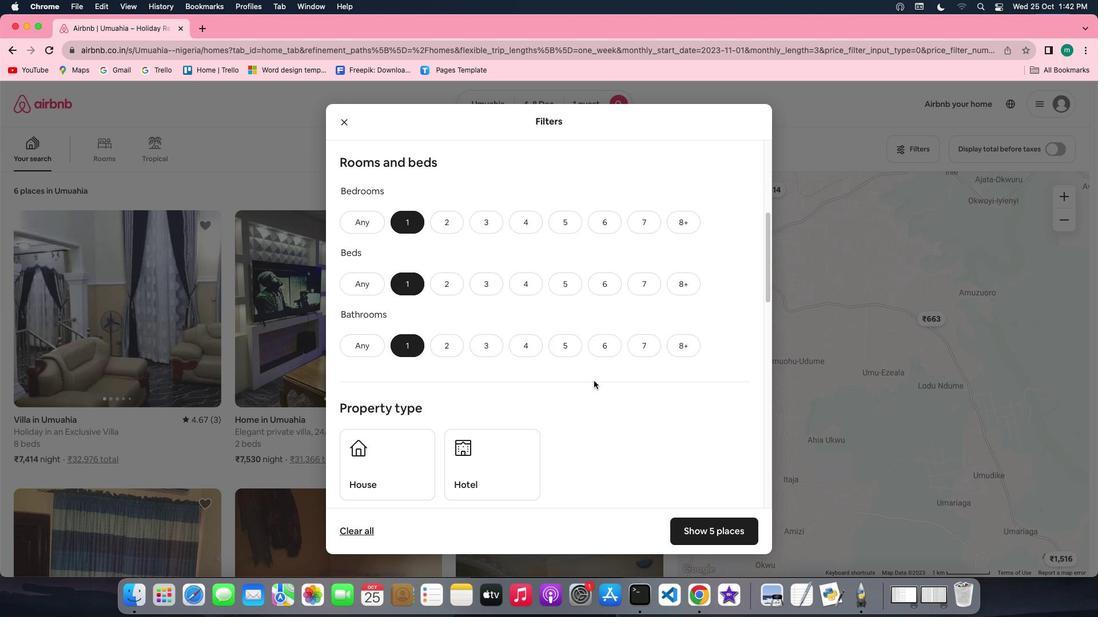 
Action: Mouse scrolled (593, 381) with delta (0, 0)
Screenshot: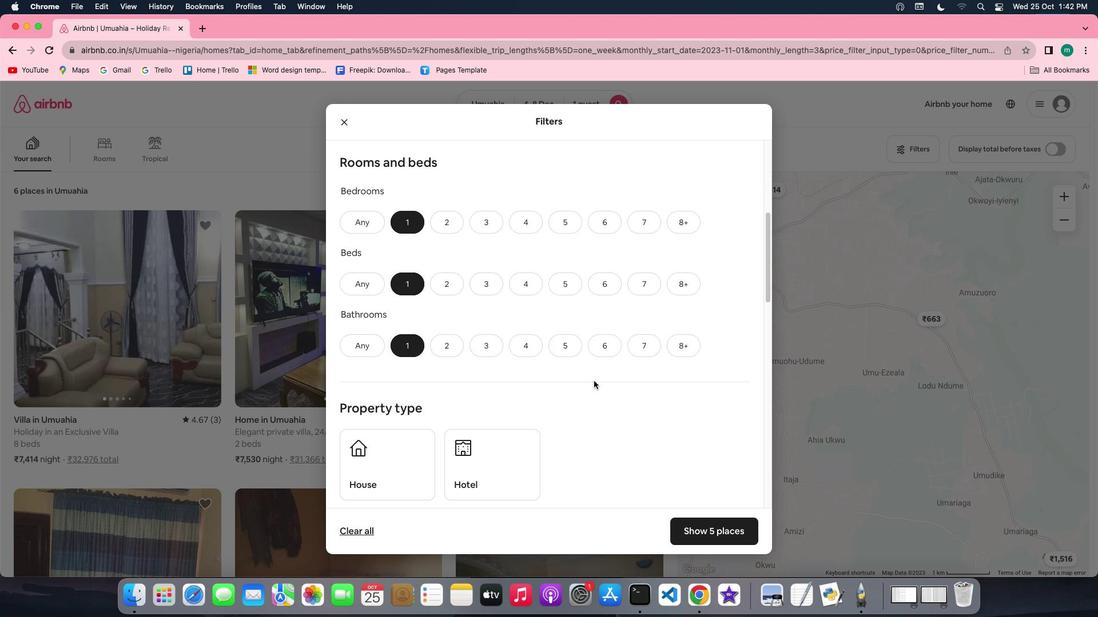 
Action: Mouse scrolled (593, 381) with delta (0, 0)
Screenshot: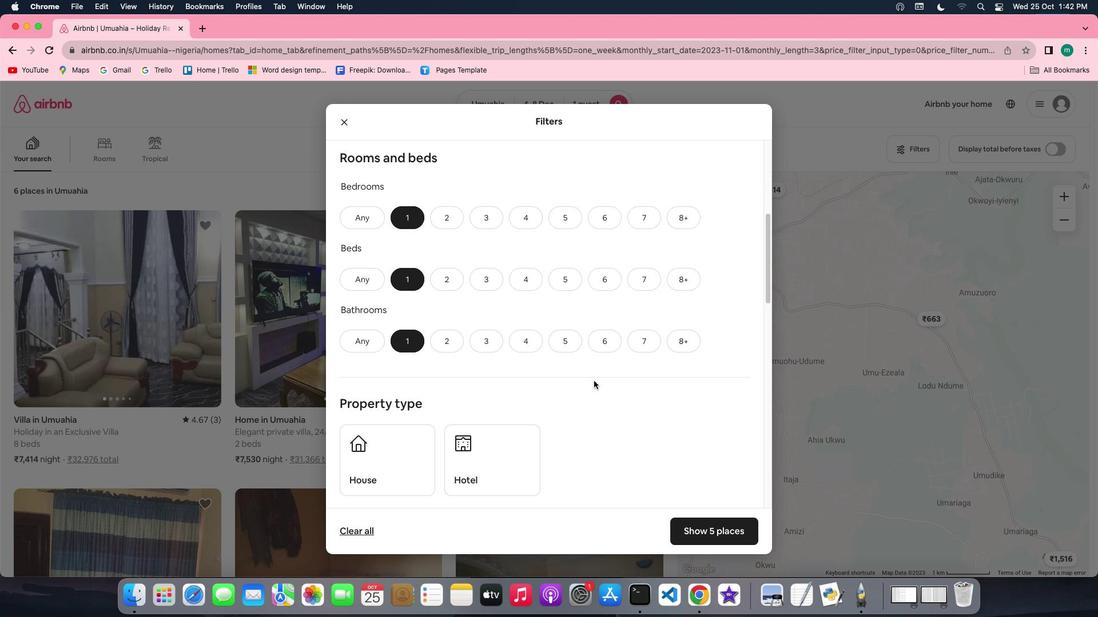 
Action: Mouse scrolled (593, 381) with delta (0, -1)
Screenshot: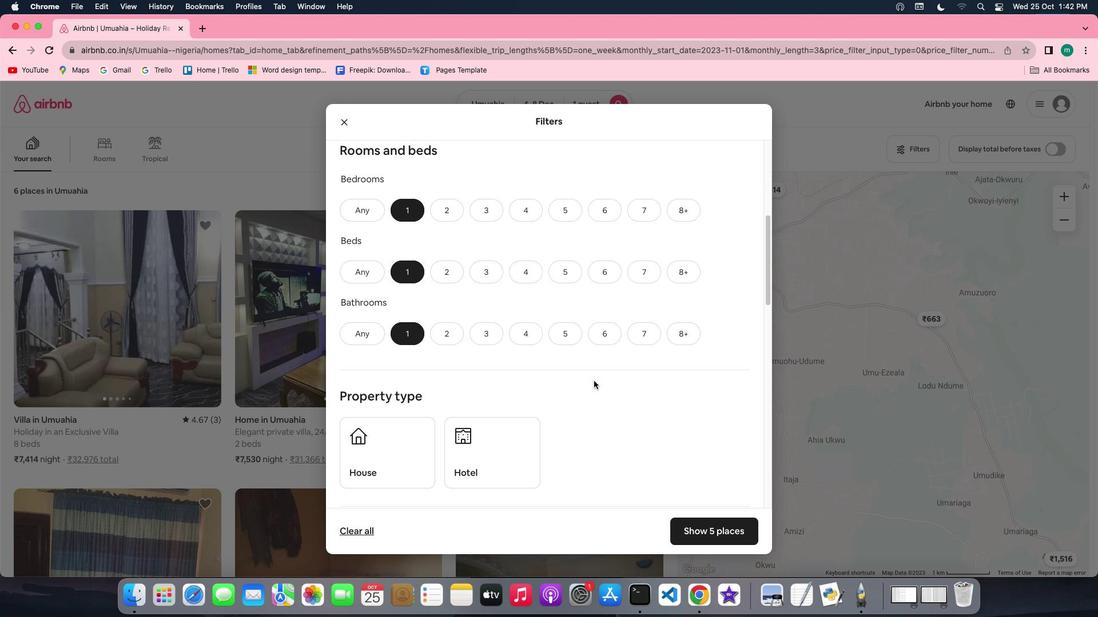 
Action: Mouse scrolled (593, 381) with delta (0, 0)
Screenshot: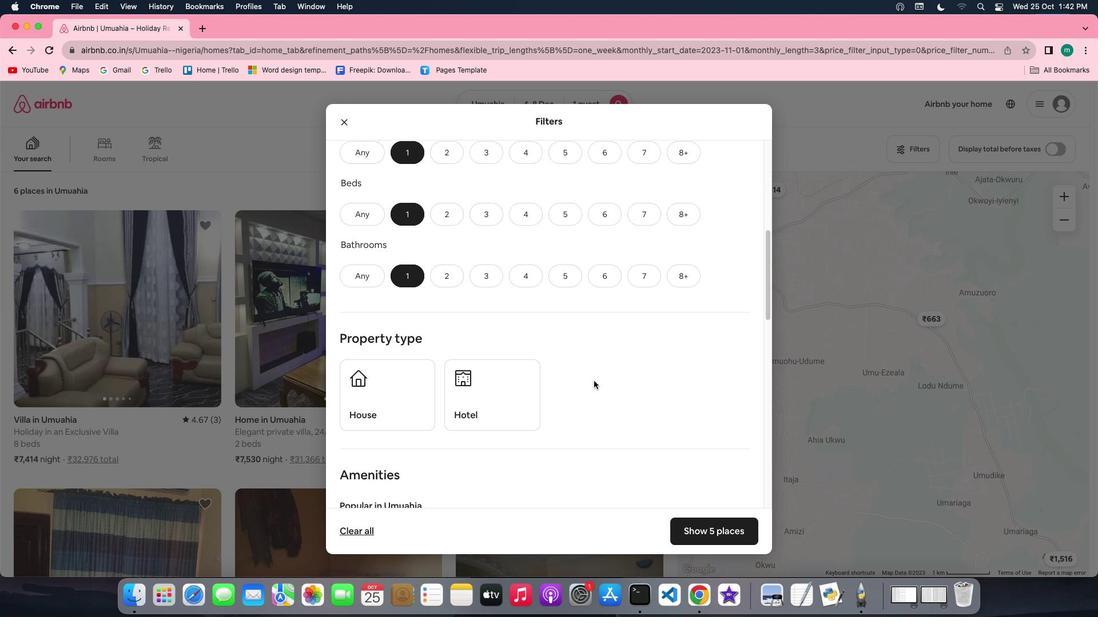 
Action: Mouse scrolled (593, 381) with delta (0, 0)
Screenshot: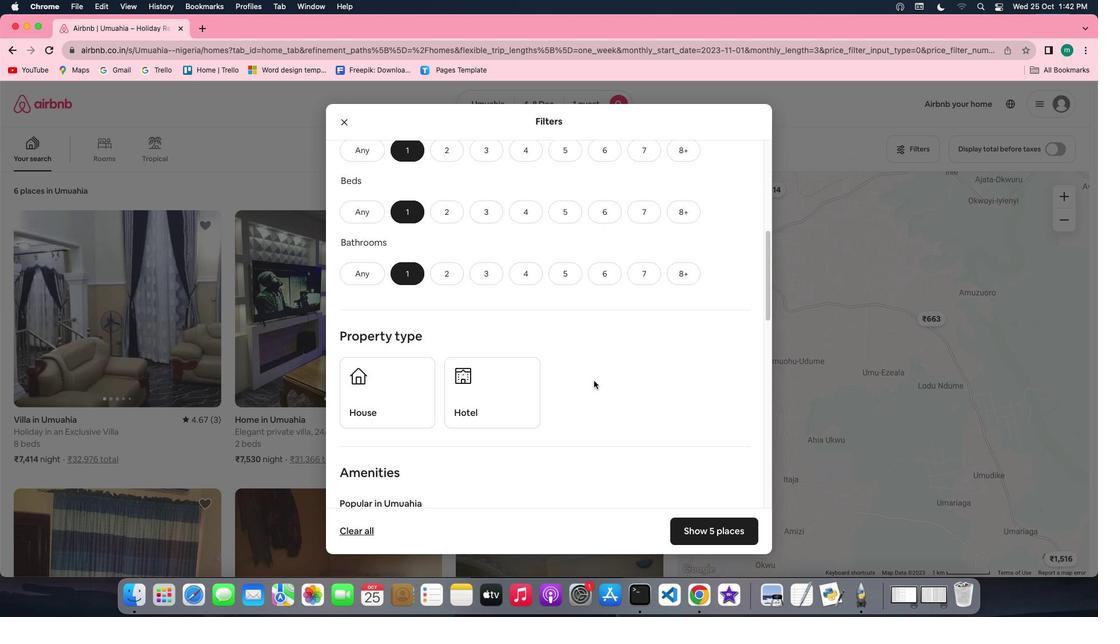 
Action: Mouse scrolled (593, 381) with delta (0, -1)
Screenshot: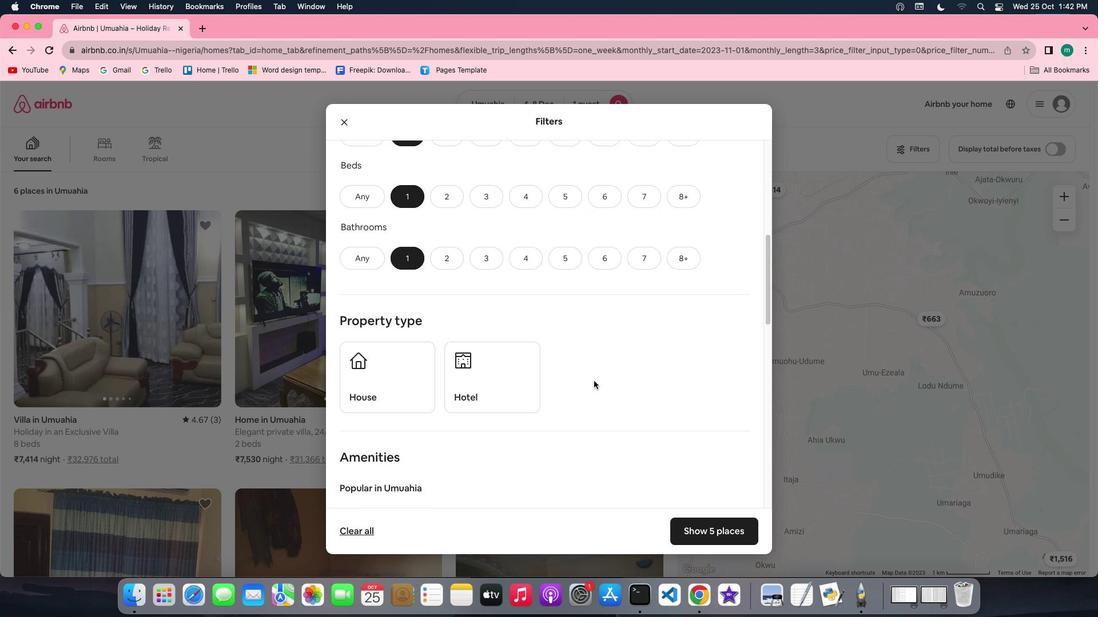 
Action: Mouse scrolled (593, 381) with delta (0, 0)
Screenshot: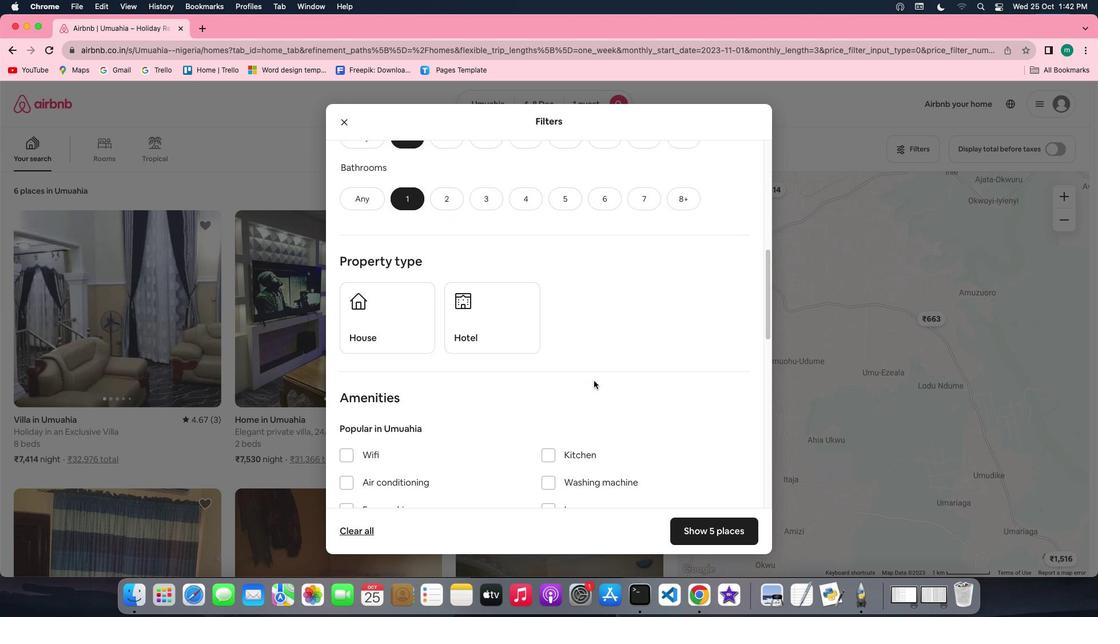
Action: Mouse scrolled (593, 381) with delta (0, 0)
Screenshot: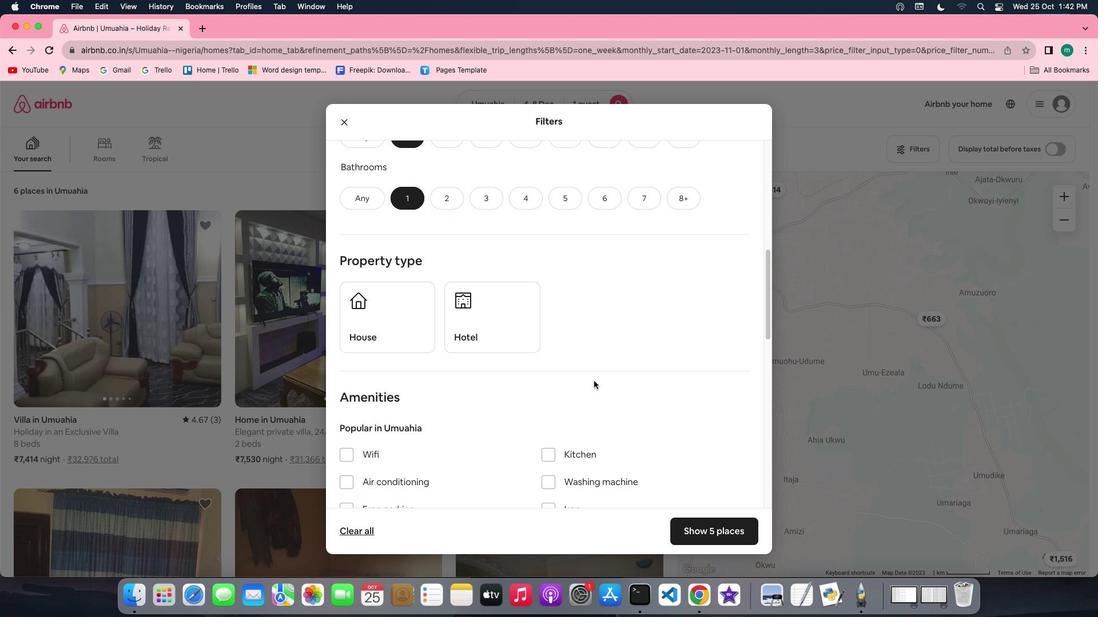 
Action: Mouse scrolled (593, 381) with delta (0, 0)
Screenshot: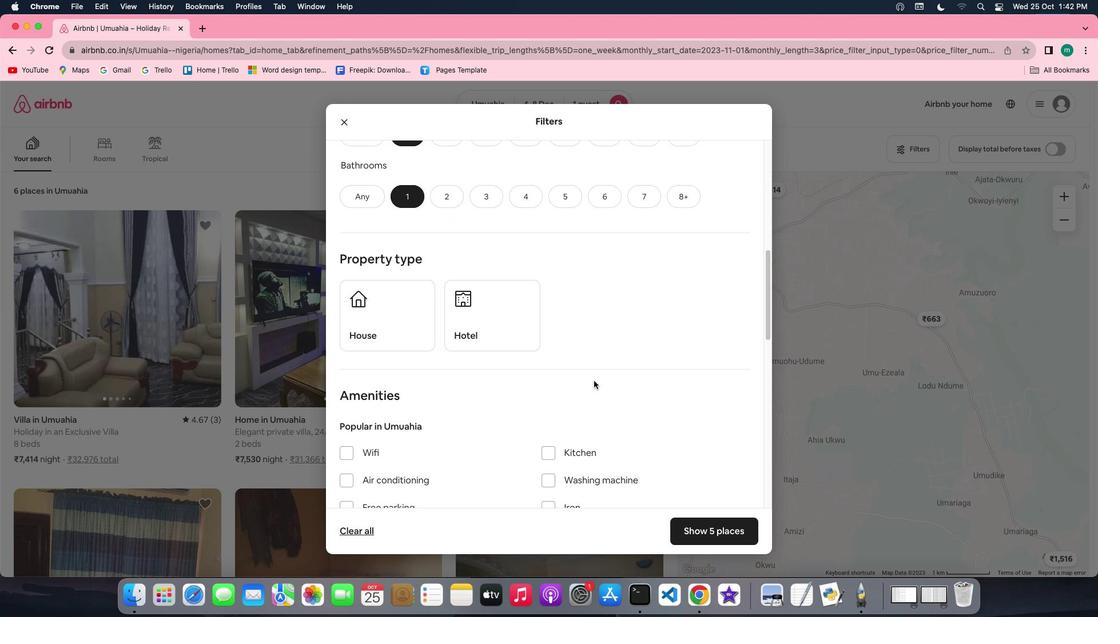 
Action: Mouse scrolled (593, 381) with delta (0, 0)
Screenshot: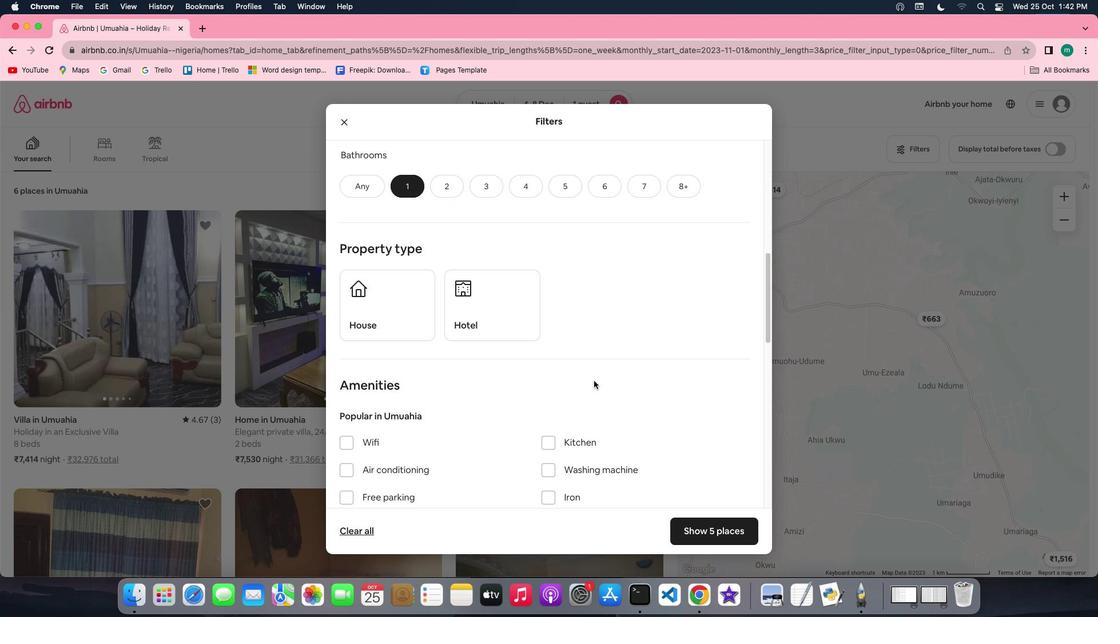 
Action: Mouse scrolled (593, 381) with delta (0, 0)
Screenshot: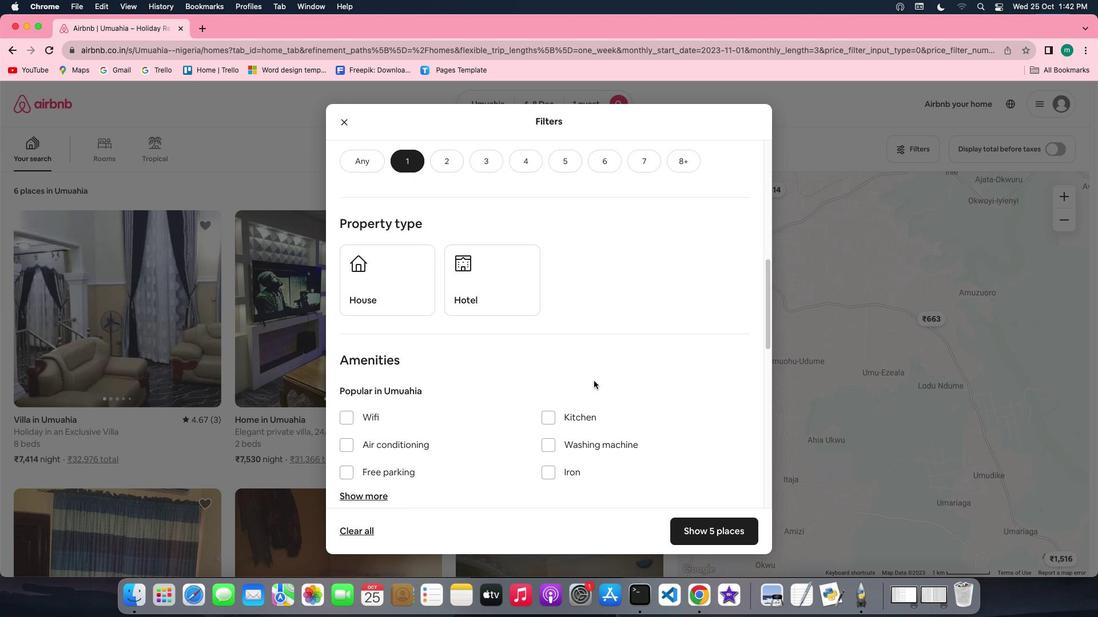 
Action: Mouse scrolled (593, 381) with delta (0, 0)
Screenshot: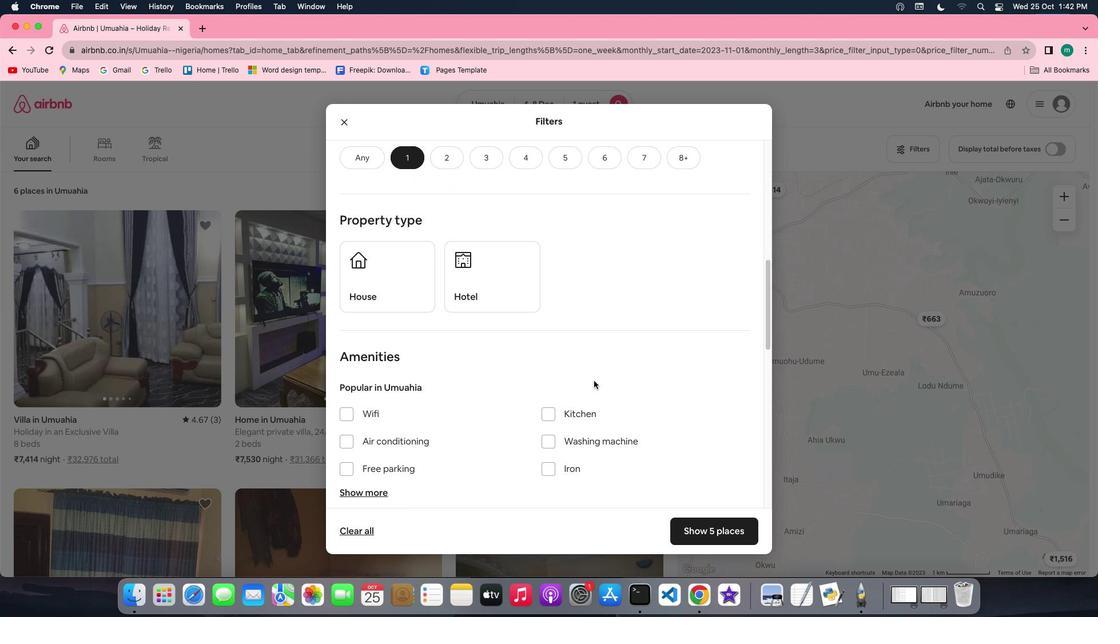 
Action: Mouse scrolled (593, 381) with delta (0, 0)
Screenshot: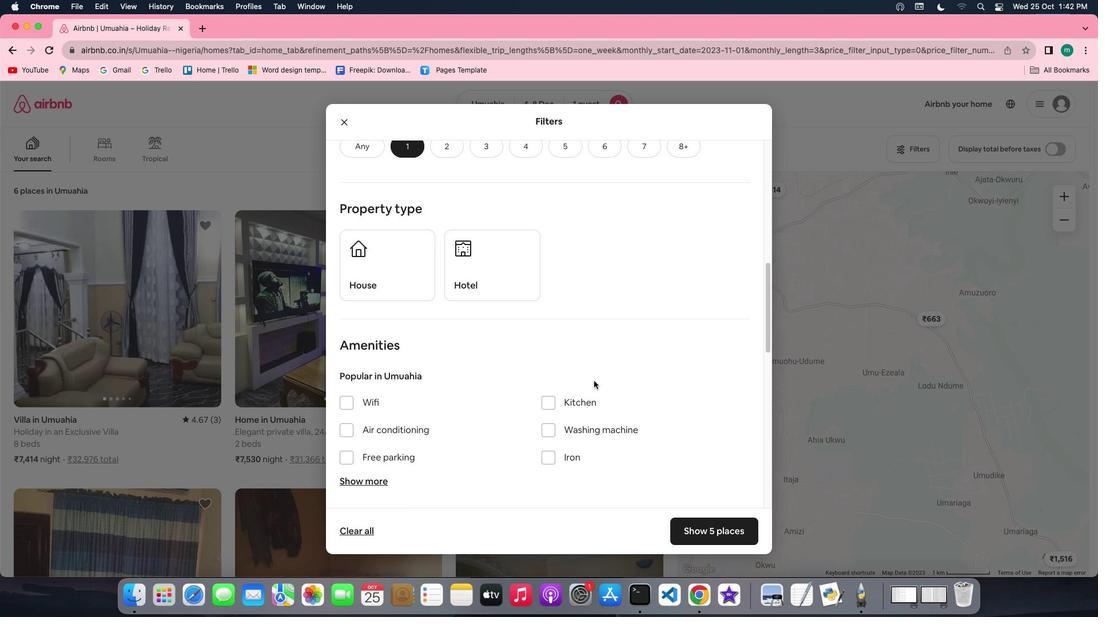 
Action: Mouse scrolled (593, 381) with delta (0, 0)
Screenshot: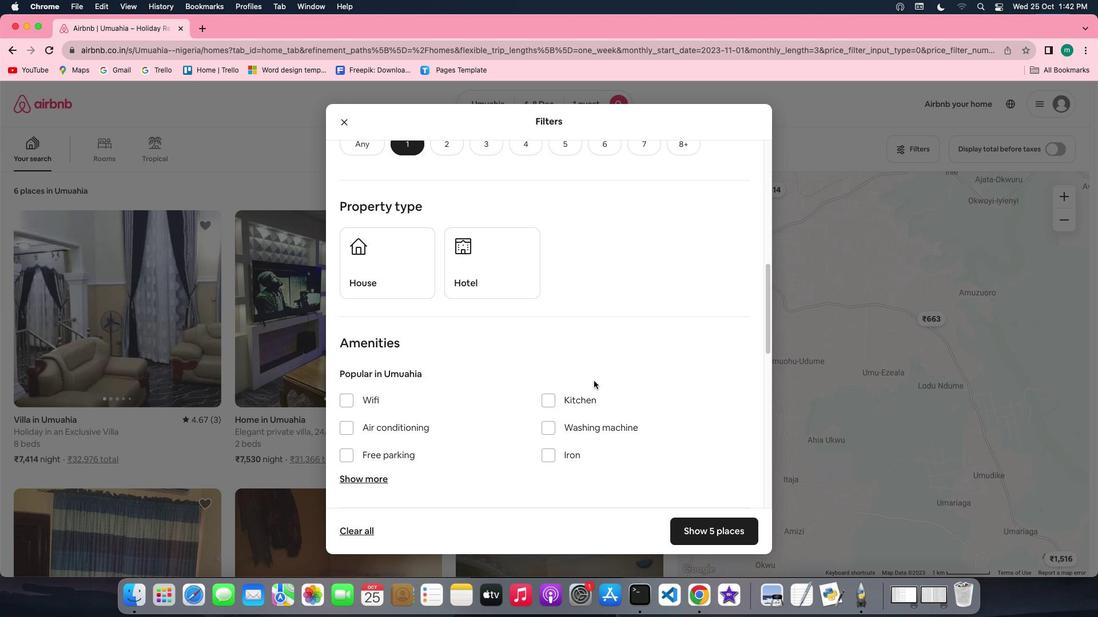 
Action: Mouse scrolled (593, 381) with delta (0, 0)
Screenshot: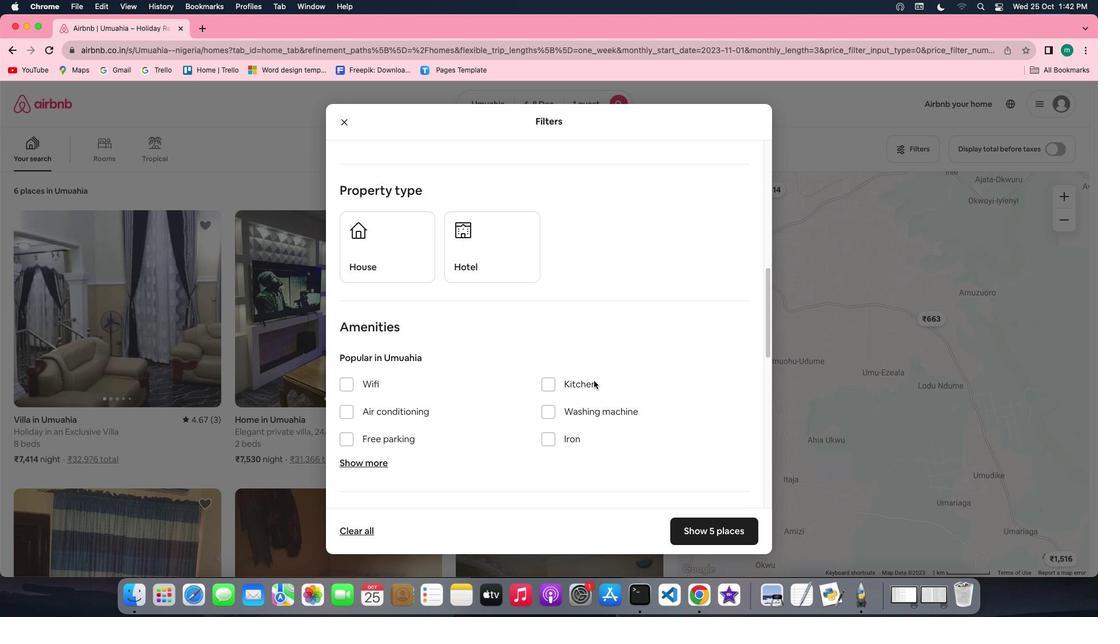 
Action: Mouse scrolled (593, 381) with delta (0, 0)
Screenshot: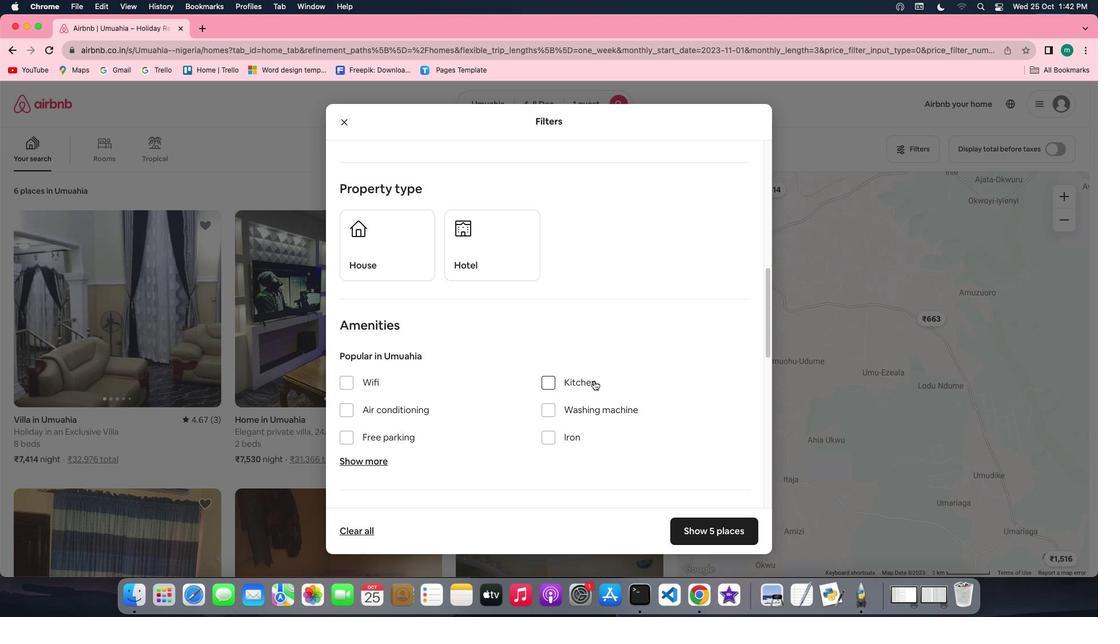 
Action: Mouse scrolled (593, 381) with delta (0, 0)
Screenshot: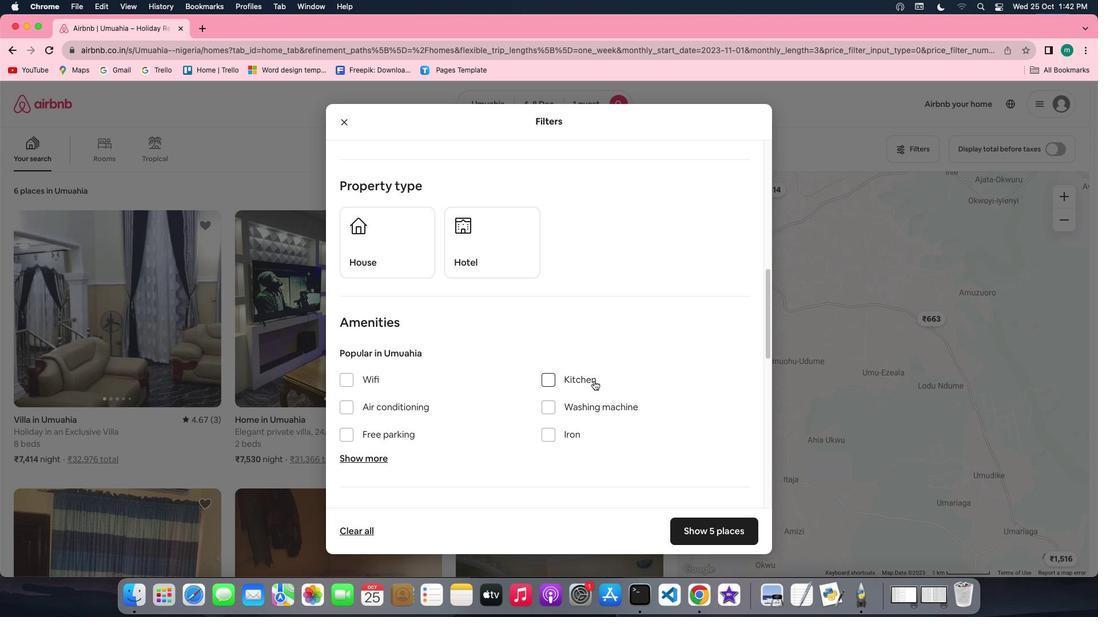 
Action: Mouse scrolled (593, 381) with delta (0, 0)
Screenshot: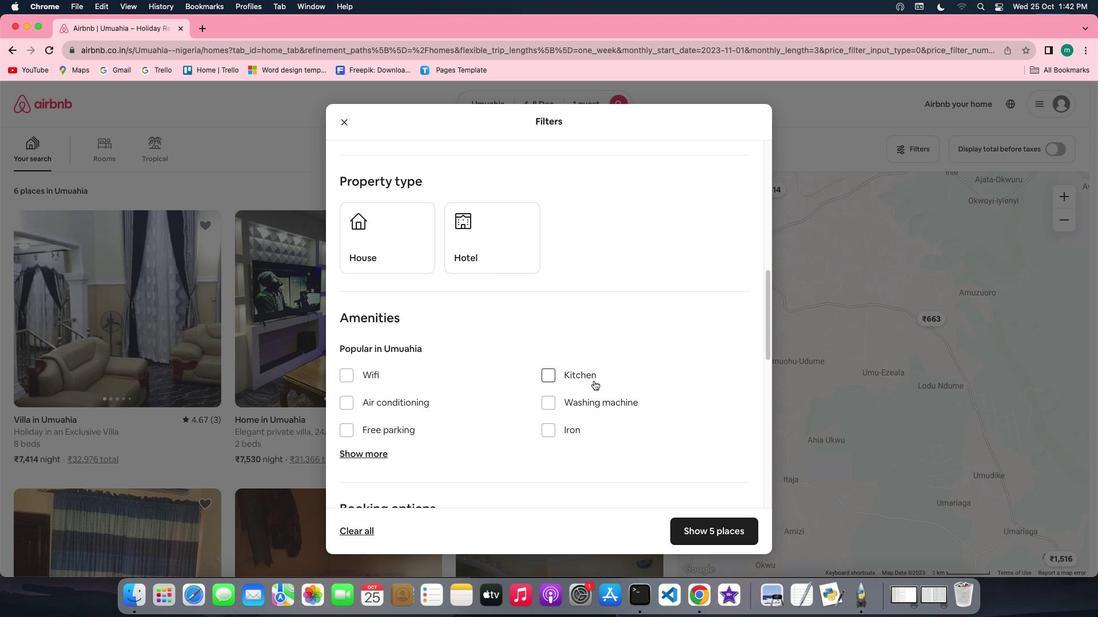 
Action: Mouse scrolled (593, 381) with delta (0, 0)
Screenshot: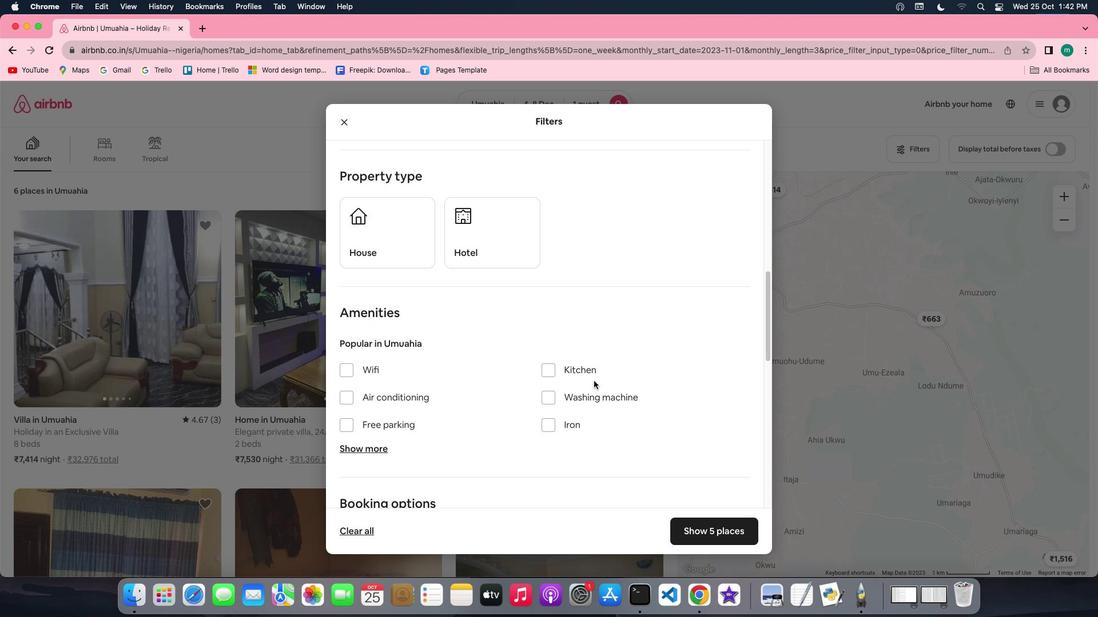 
Action: Mouse scrolled (593, 381) with delta (0, 0)
Screenshot: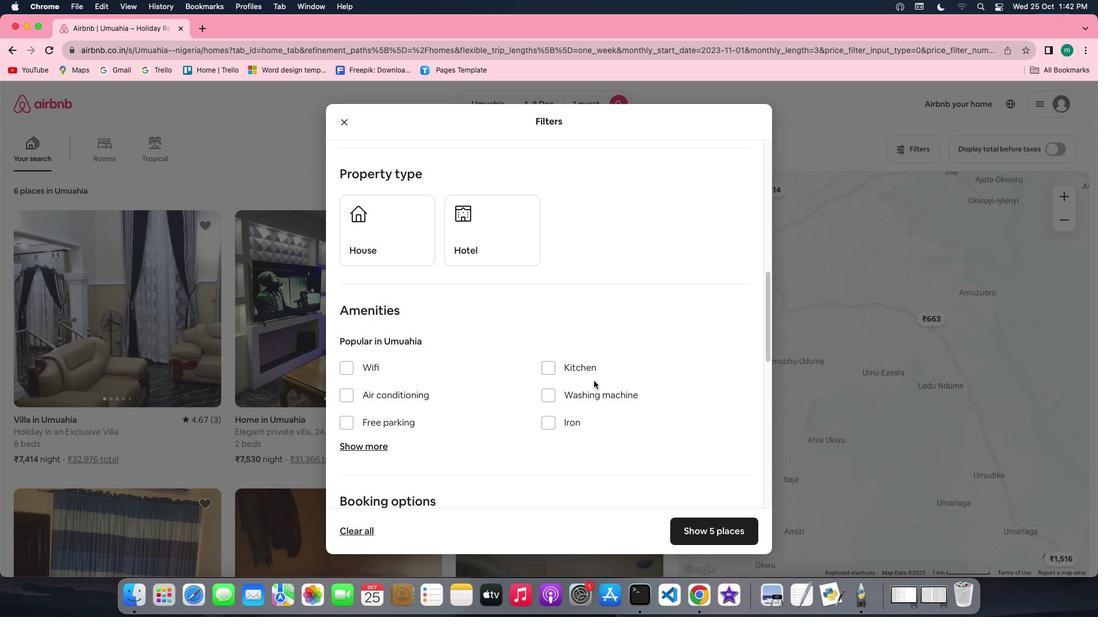 
Action: Mouse scrolled (593, 381) with delta (0, 0)
Screenshot: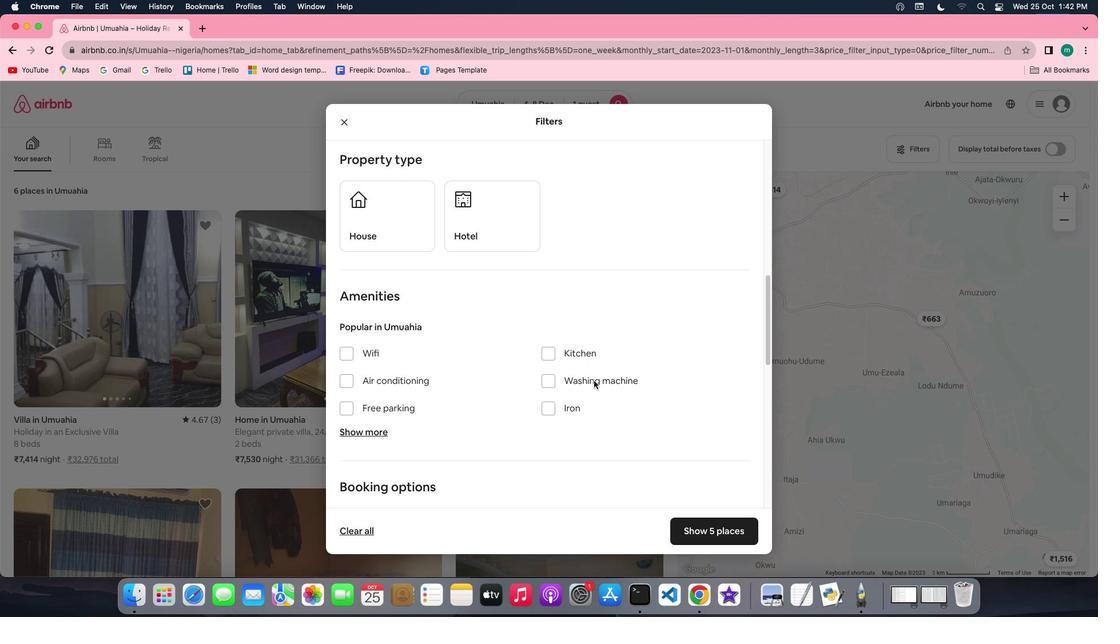 
Action: Mouse scrolled (593, 381) with delta (0, 0)
Screenshot: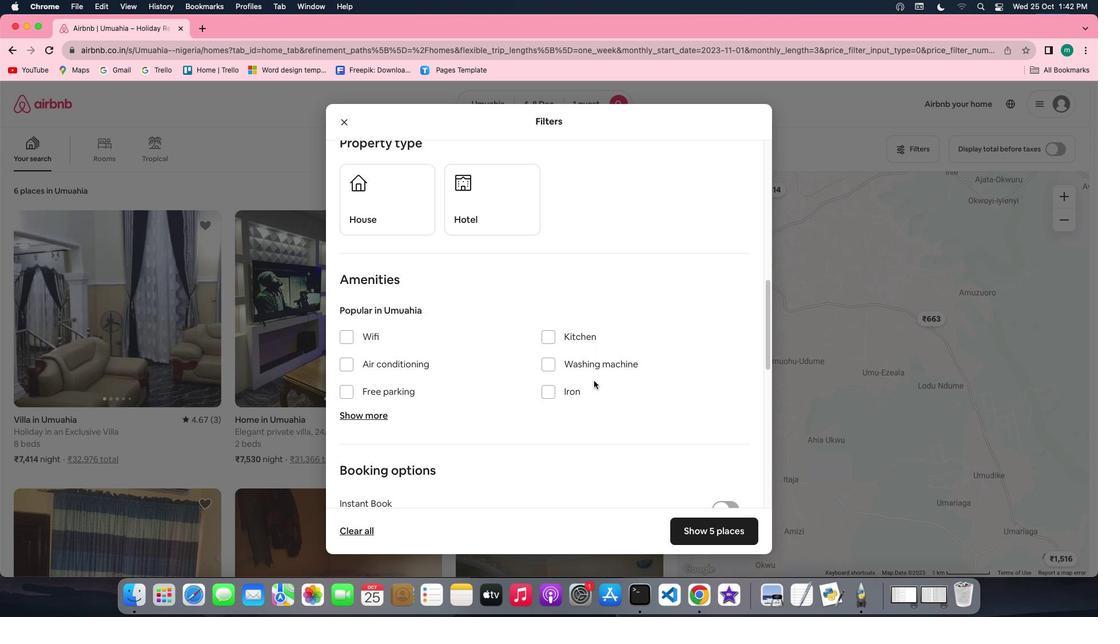 
Action: Mouse scrolled (593, 381) with delta (0, 0)
Screenshot: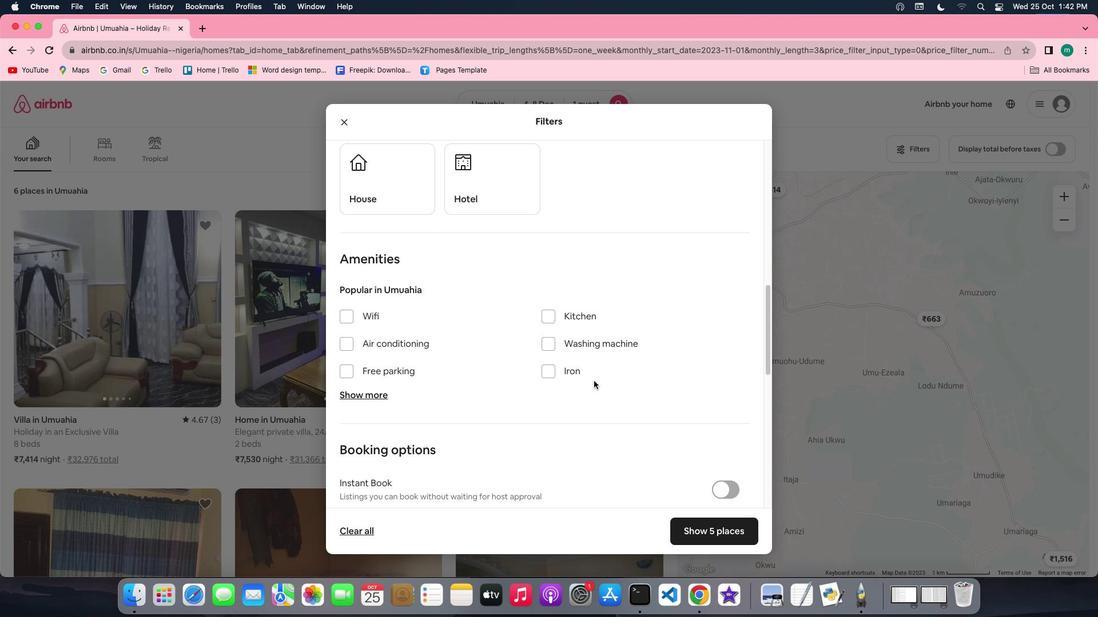 
Action: Mouse scrolled (593, 381) with delta (0, 0)
Screenshot: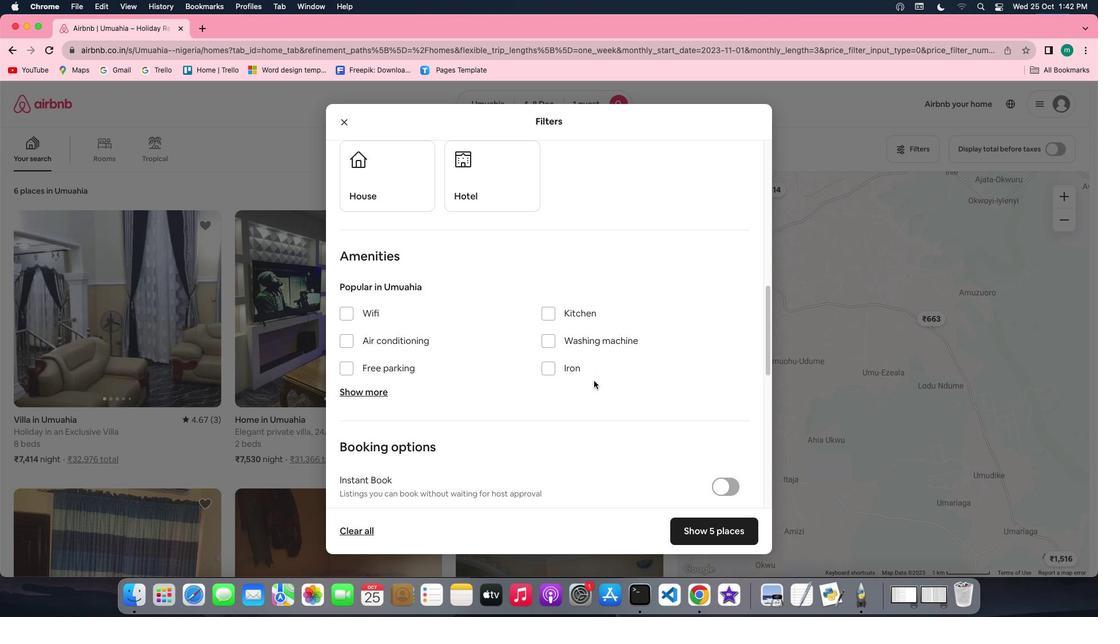 
Action: Mouse scrolled (593, 381) with delta (0, 0)
Screenshot: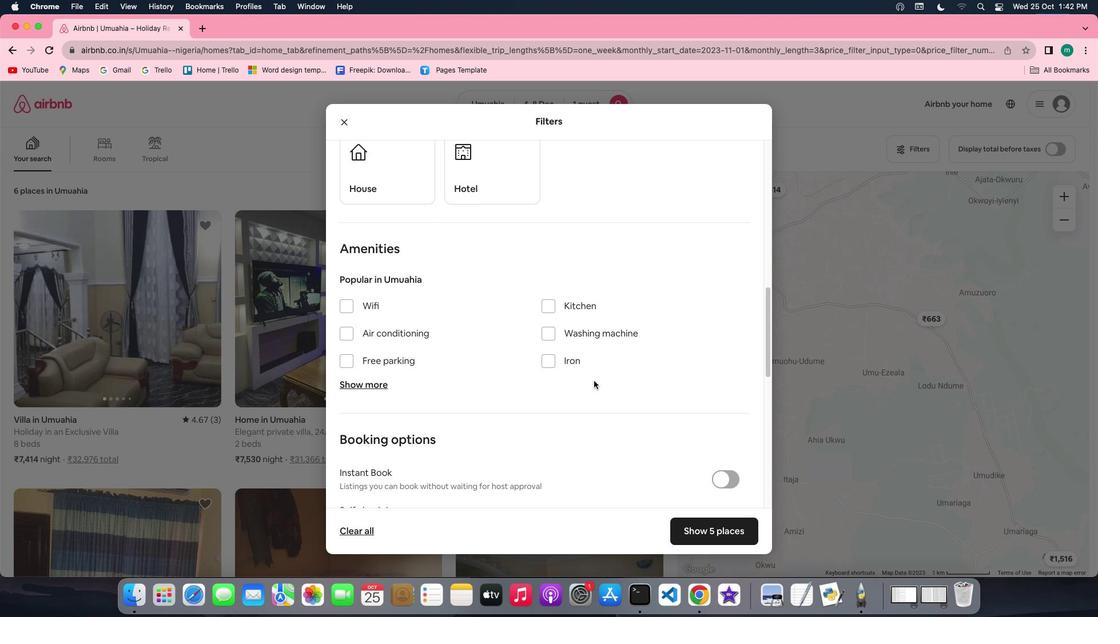 
Action: Mouse scrolled (593, 381) with delta (0, 0)
Screenshot: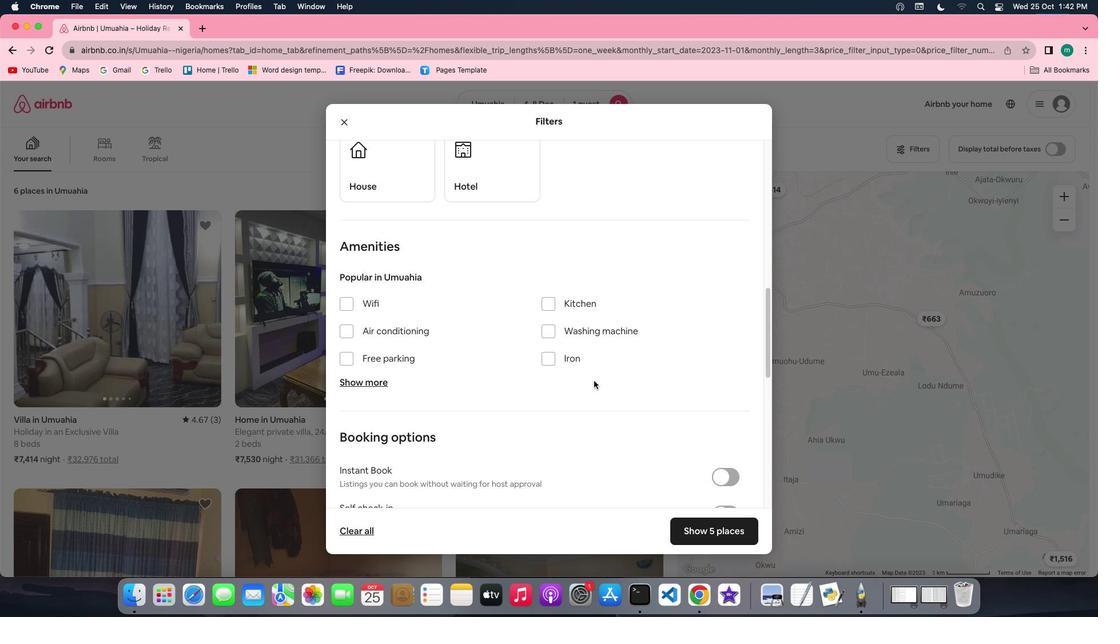 
Action: Mouse scrolled (593, 381) with delta (0, 0)
Screenshot: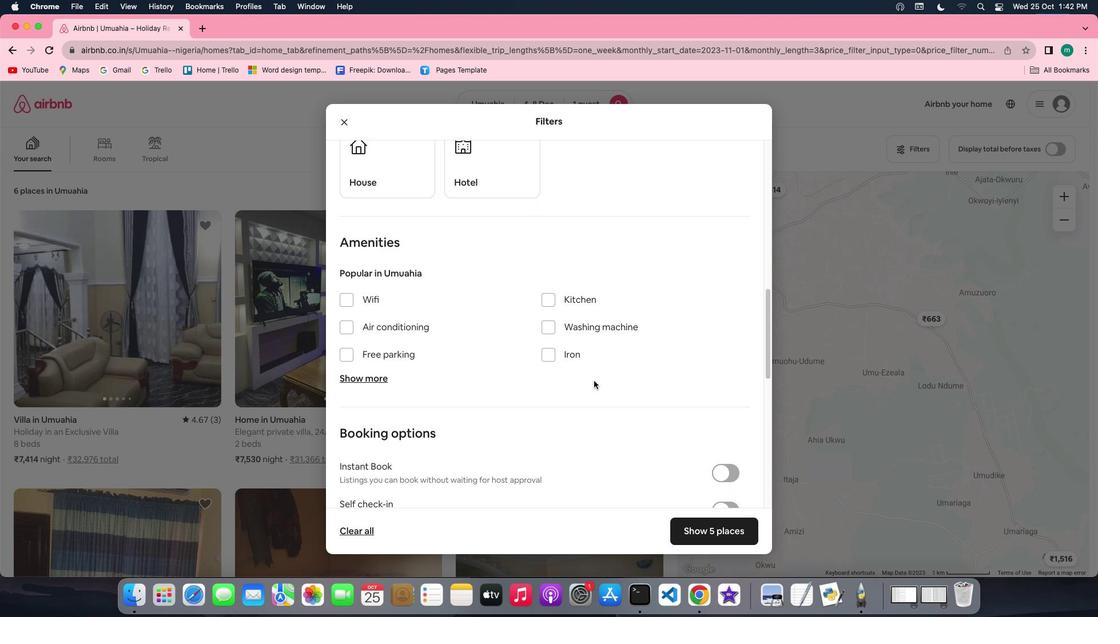 
Action: Mouse scrolled (593, 381) with delta (0, 0)
Screenshot: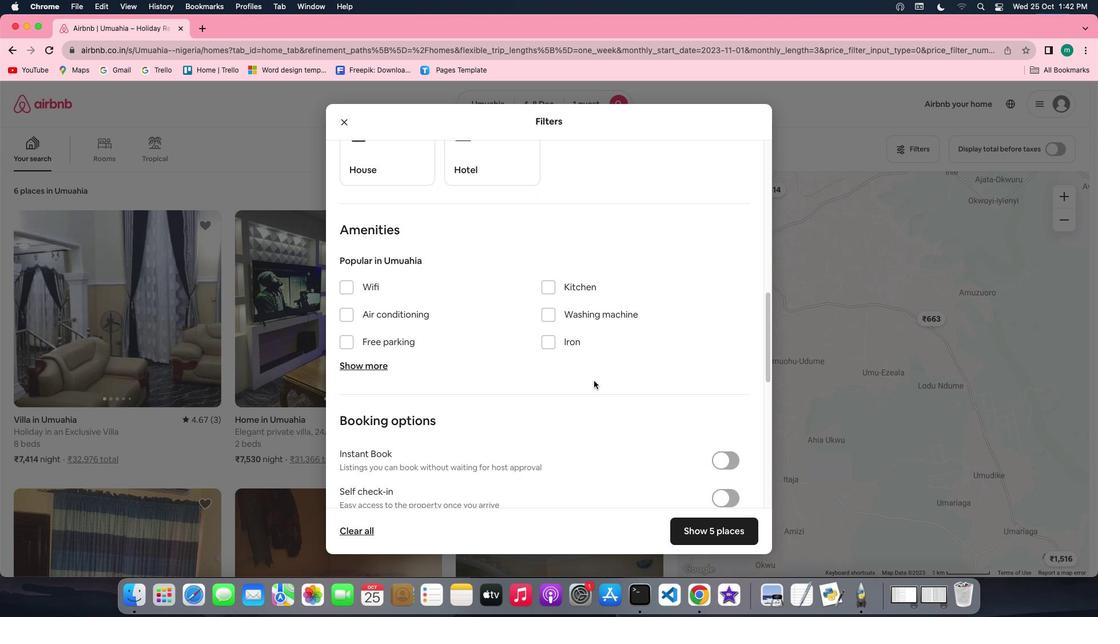 
Action: Mouse scrolled (593, 381) with delta (0, 0)
Screenshot: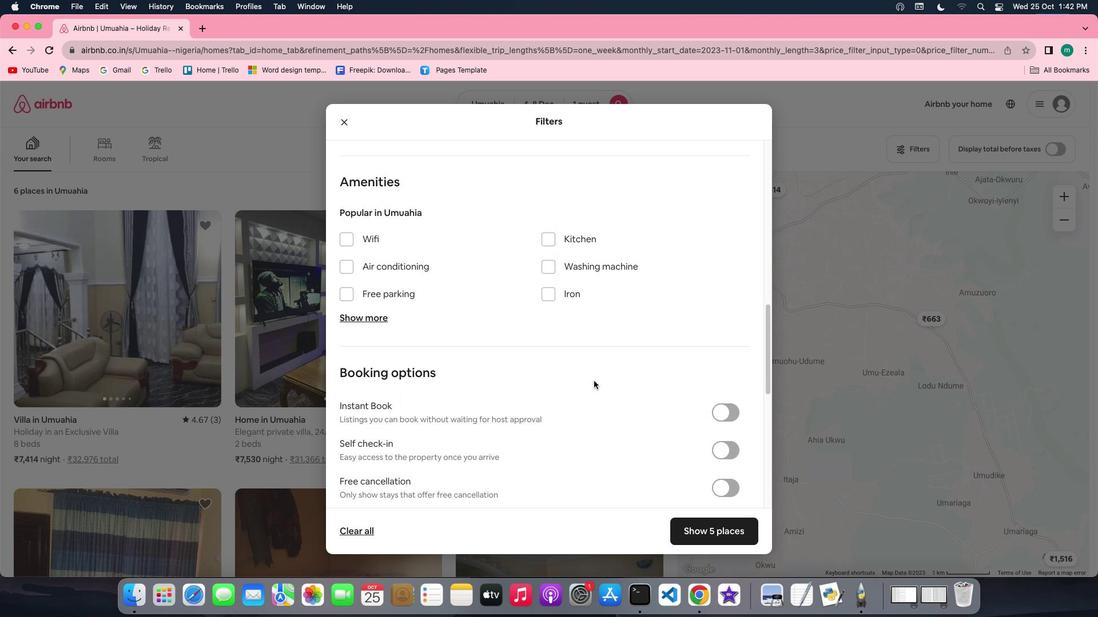 
Action: Mouse scrolled (593, 381) with delta (0, 0)
Screenshot: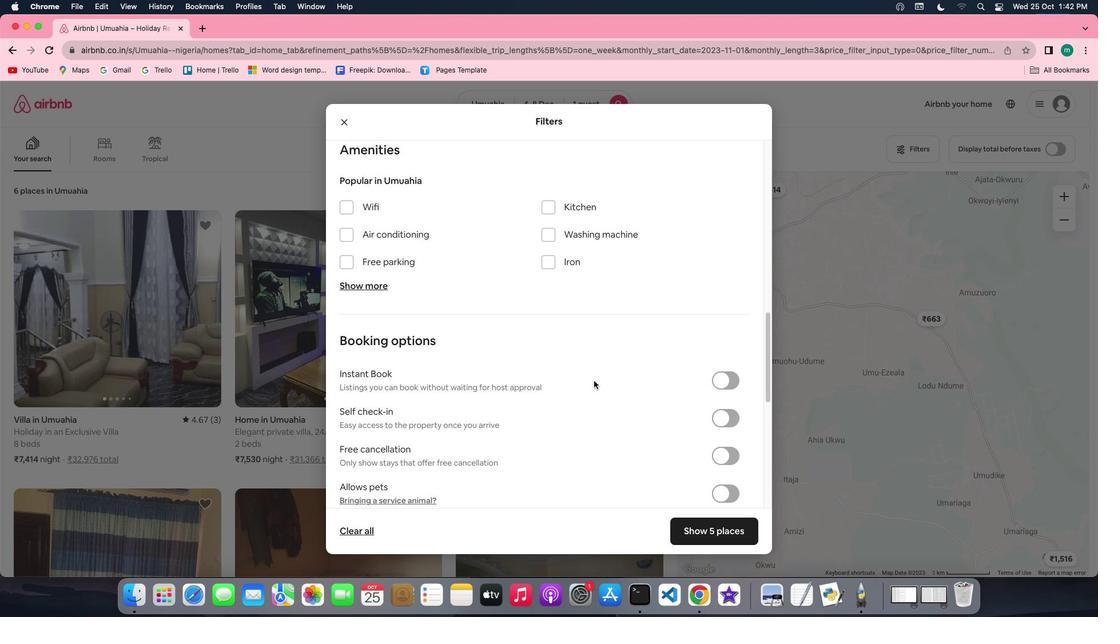 
Action: Mouse scrolled (593, 381) with delta (0, 0)
Screenshot: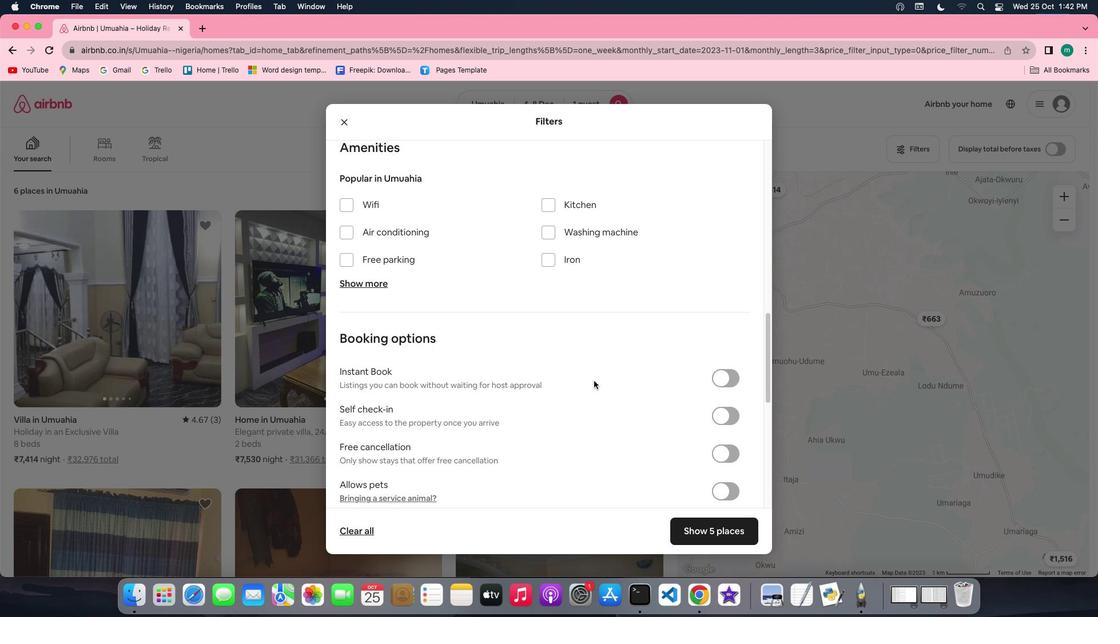 
Action: Mouse scrolled (593, 381) with delta (0, 0)
Screenshot: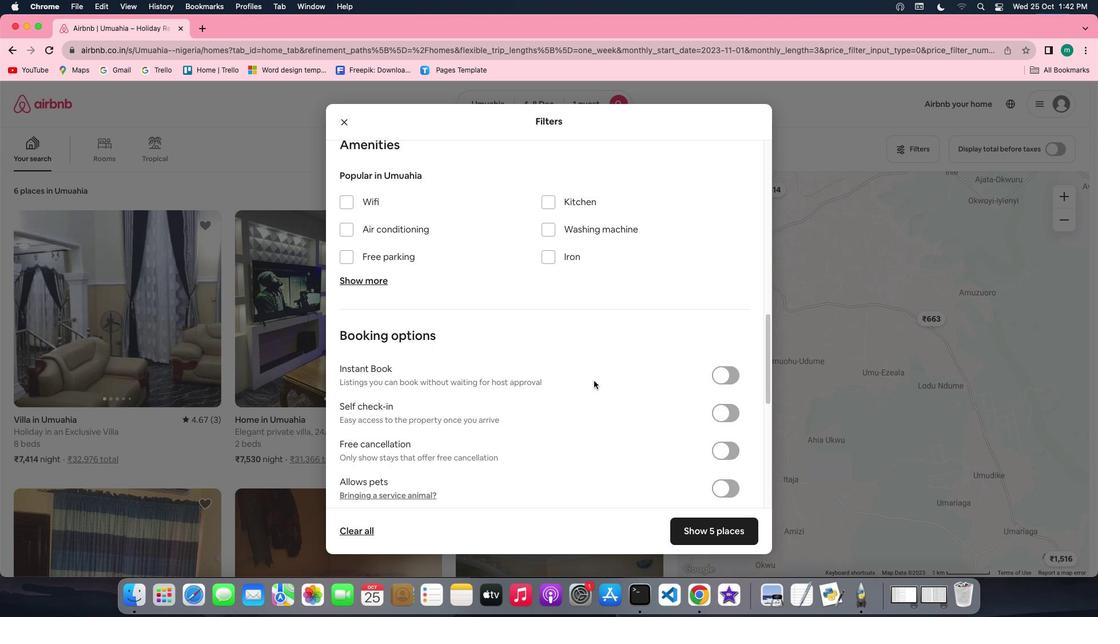
Action: Mouse moved to (347, 199)
Screenshot: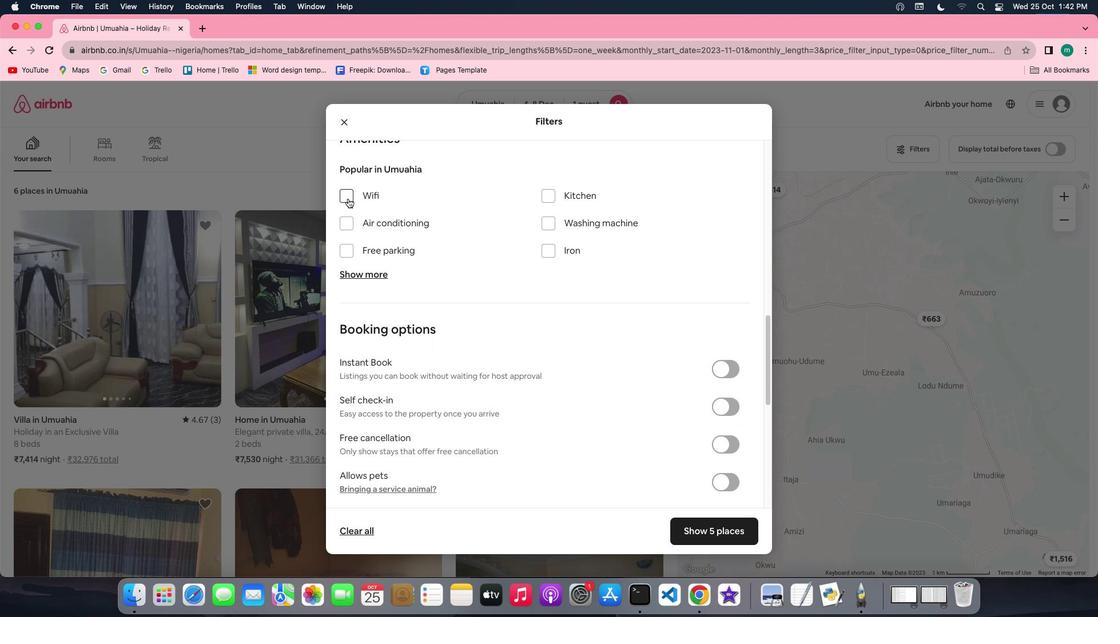 
Action: Mouse pressed left at (347, 199)
Screenshot: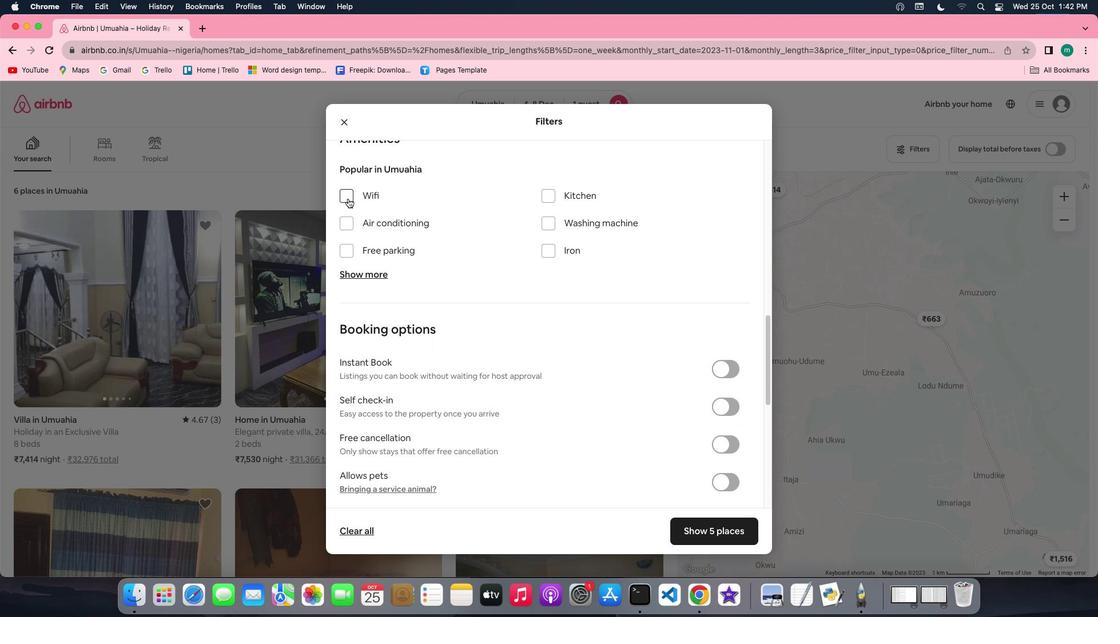 
Action: Mouse moved to (577, 343)
Screenshot: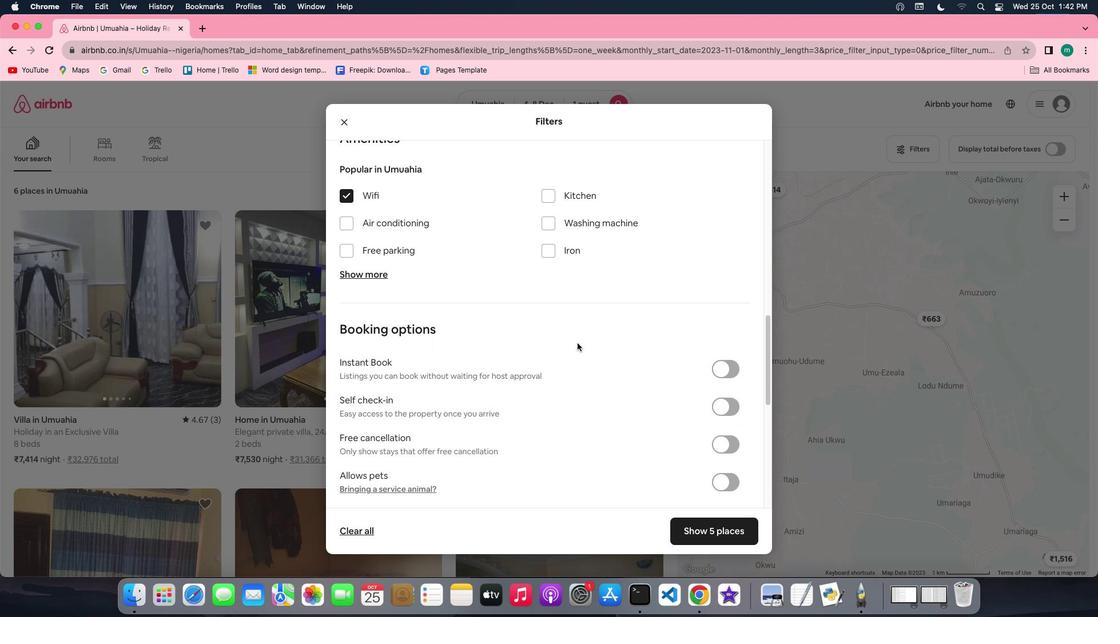 
Action: Mouse scrolled (577, 343) with delta (0, 0)
Screenshot: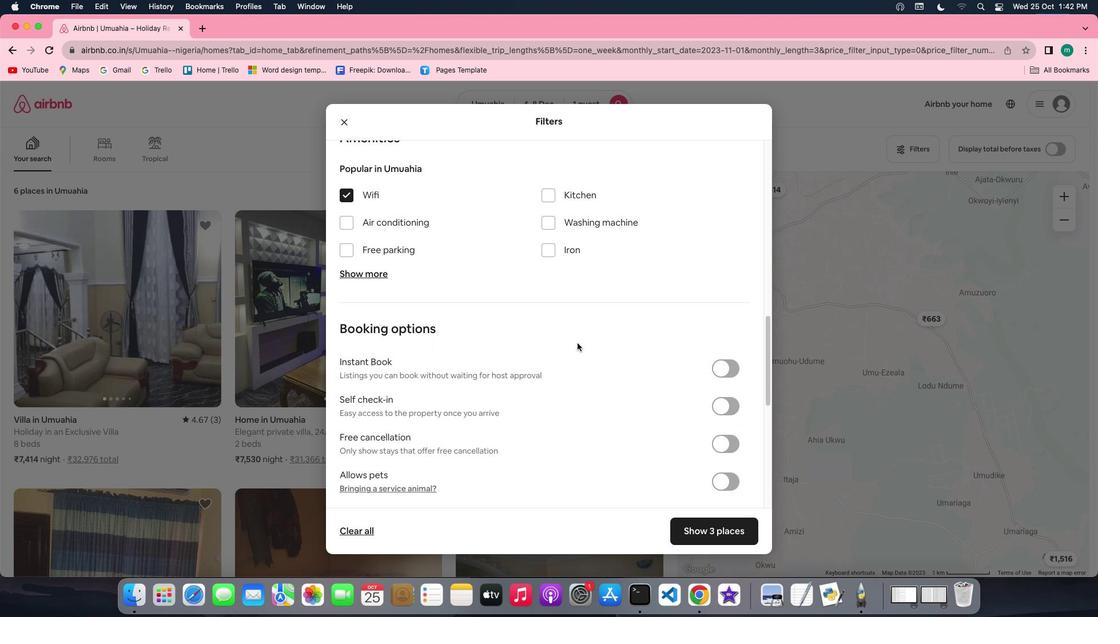 
Action: Mouse scrolled (577, 343) with delta (0, 0)
Screenshot: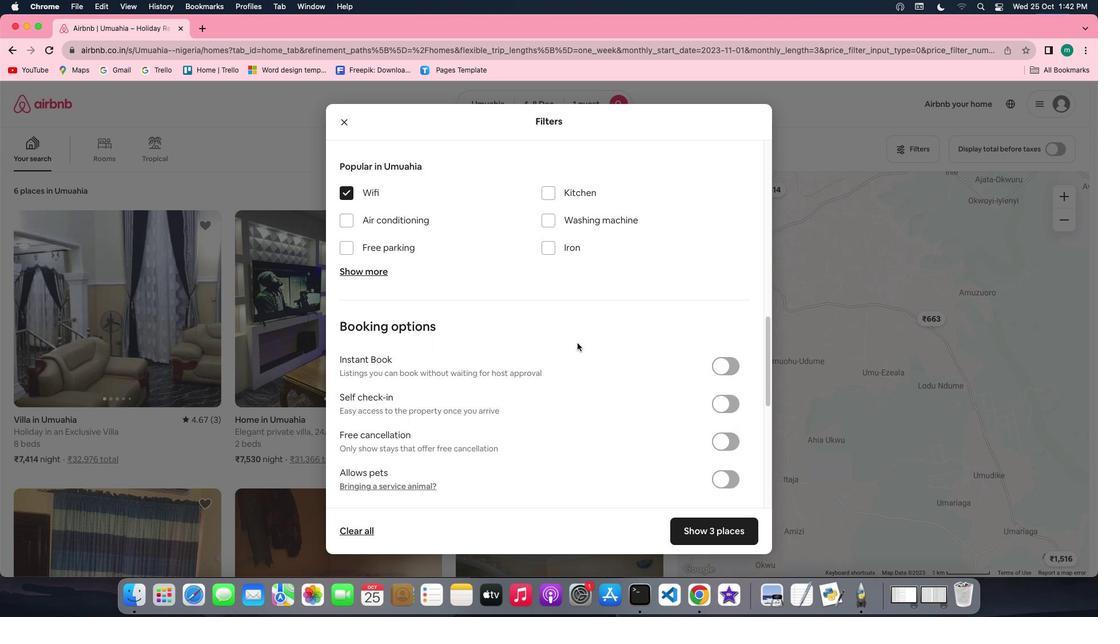 
Action: Mouse scrolled (577, 343) with delta (0, -1)
Screenshot: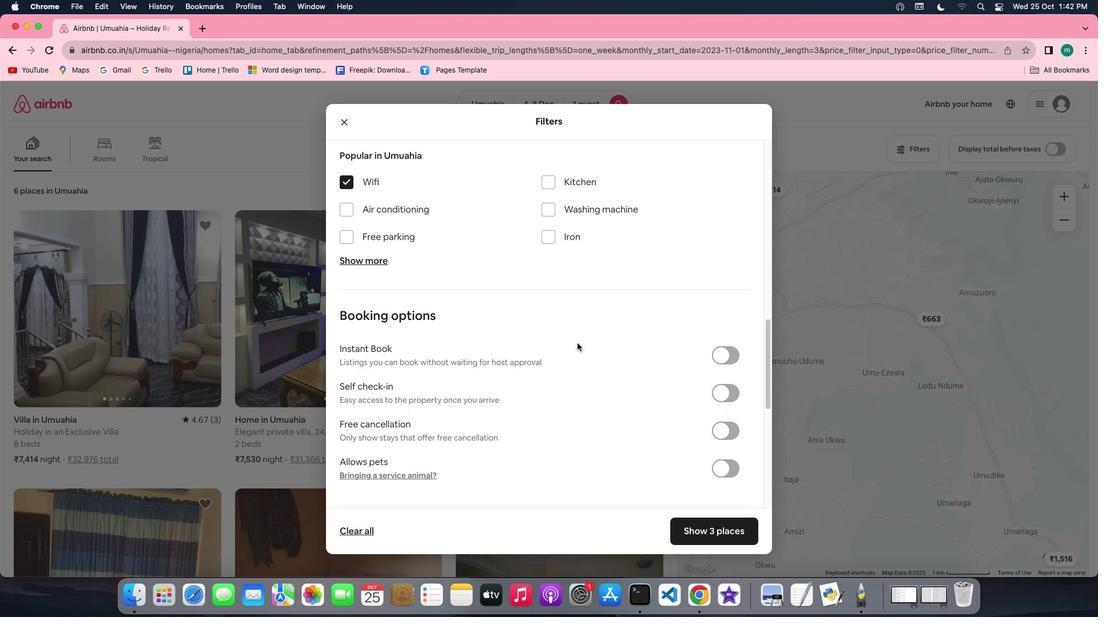 
Action: Mouse scrolled (577, 343) with delta (0, -1)
Screenshot: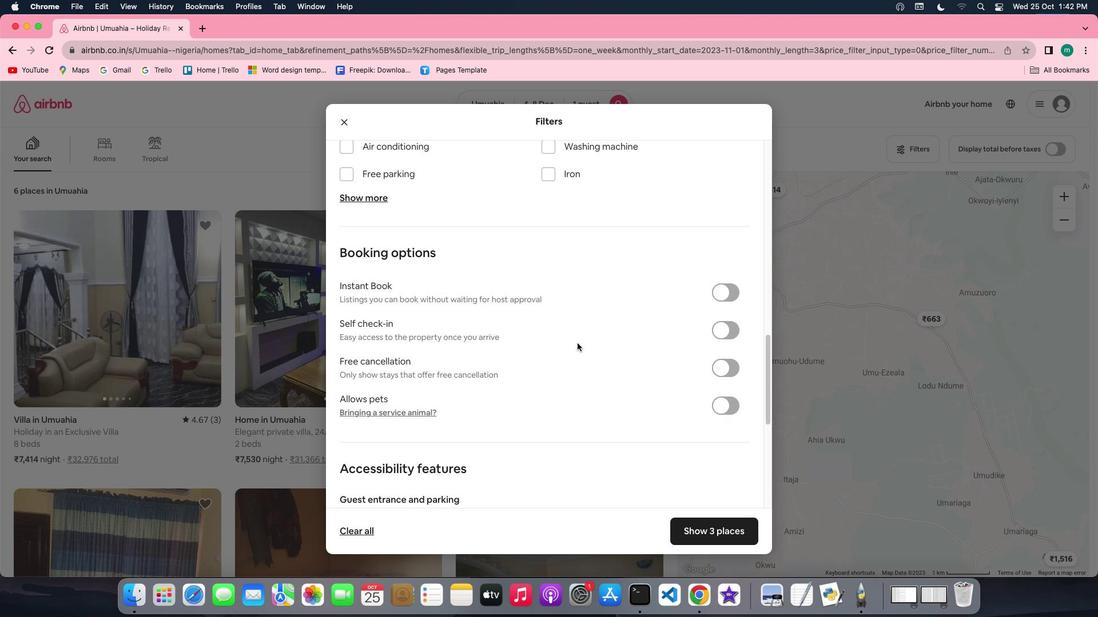 
Action: Mouse moved to (638, 371)
Screenshot: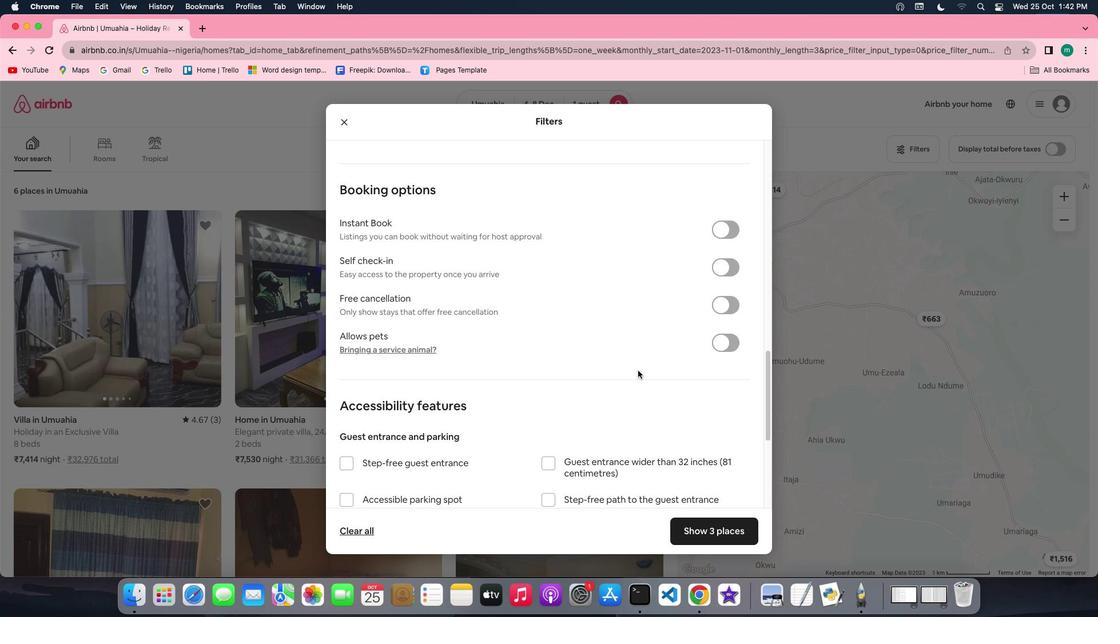 
Action: Mouse scrolled (638, 371) with delta (0, 0)
Screenshot: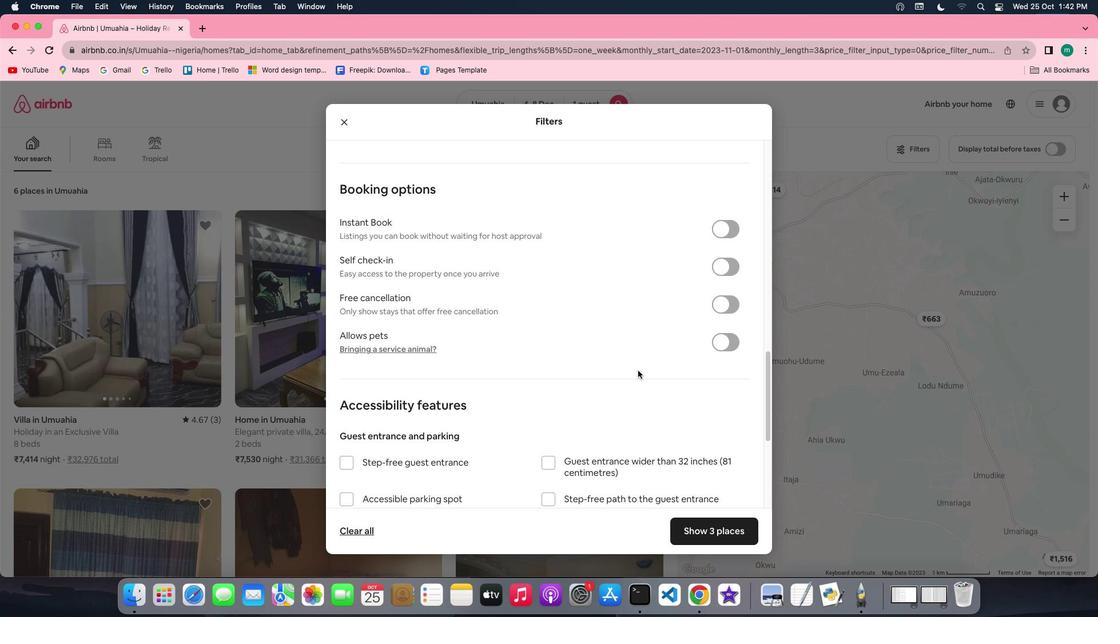 
Action: Mouse scrolled (638, 371) with delta (0, 0)
Screenshot: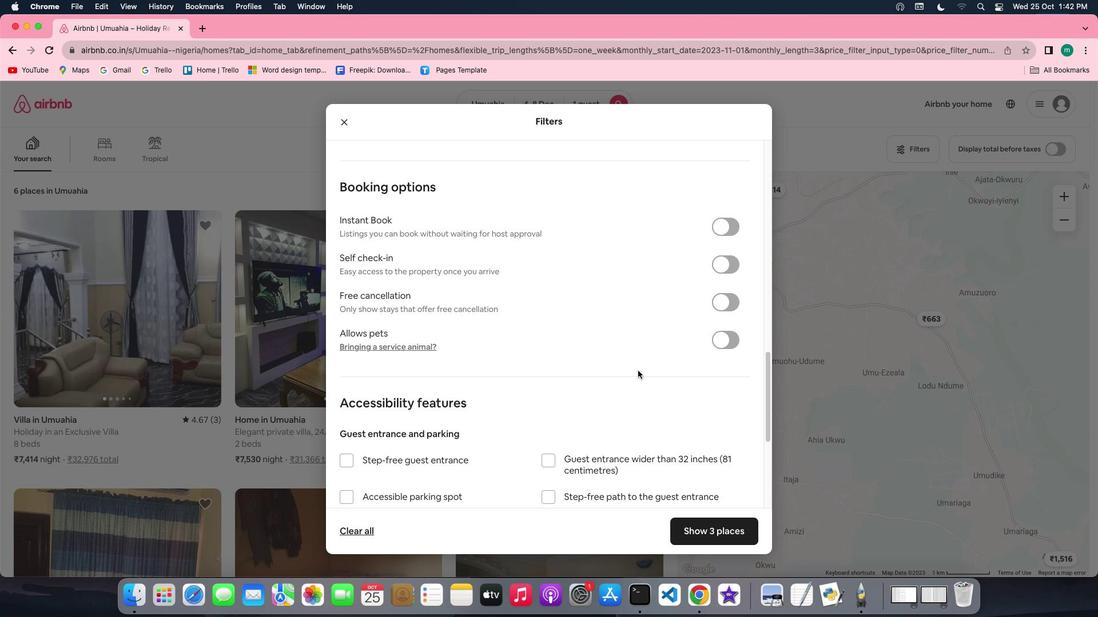 
Action: Mouse scrolled (638, 371) with delta (0, 0)
Screenshot: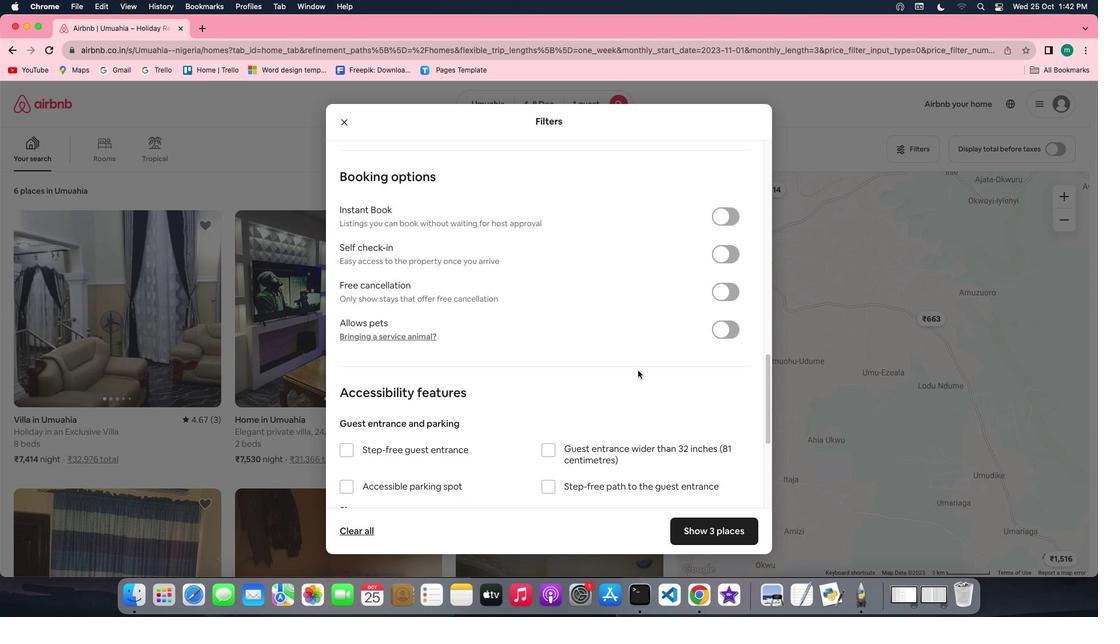 
Action: Mouse scrolled (638, 371) with delta (0, 0)
Screenshot: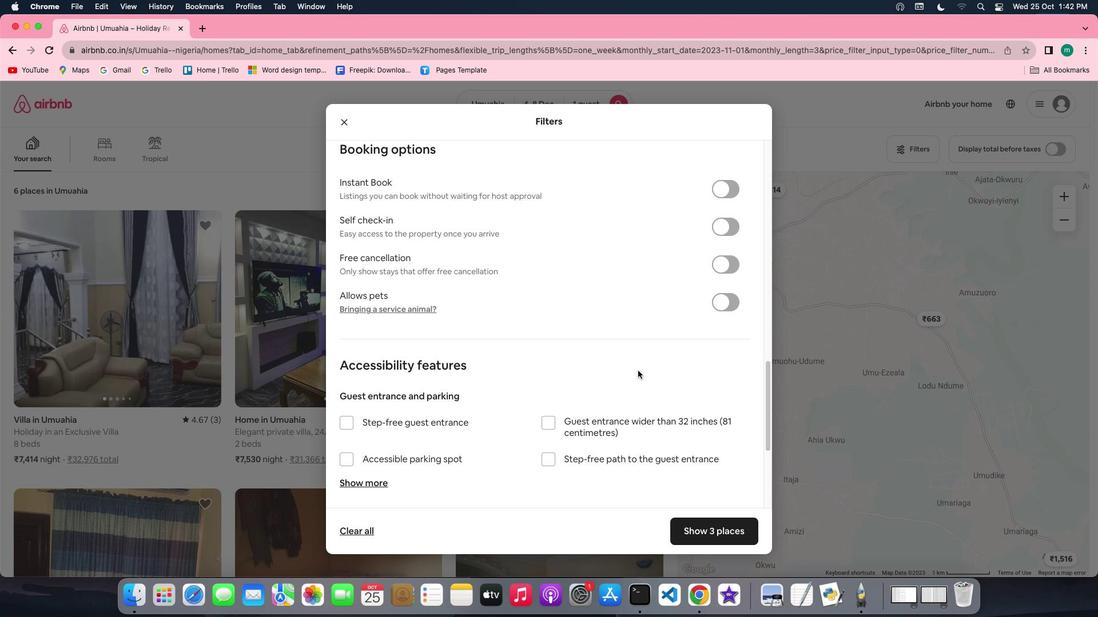 
Action: Mouse scrolled (638, 371) with delta (0, 0)
Screenshot: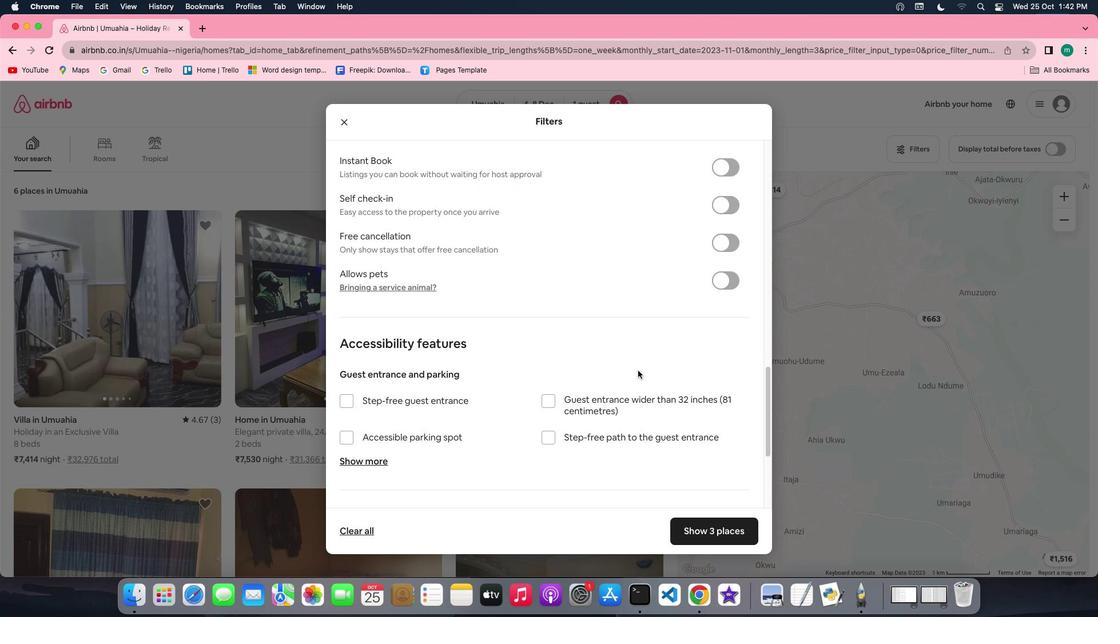 
Action: Mouse scrolled (638, 371) with delta (0, 0)
Screenshot: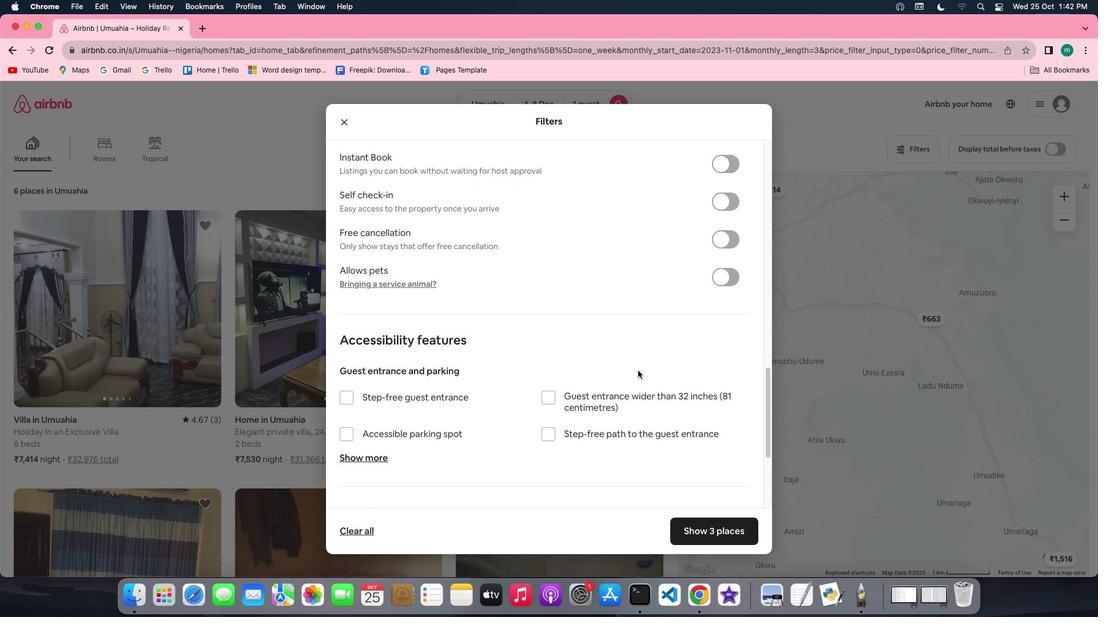 
Action: Mouse scrolled (638, 371) with delta (0, -1)
Screenshot: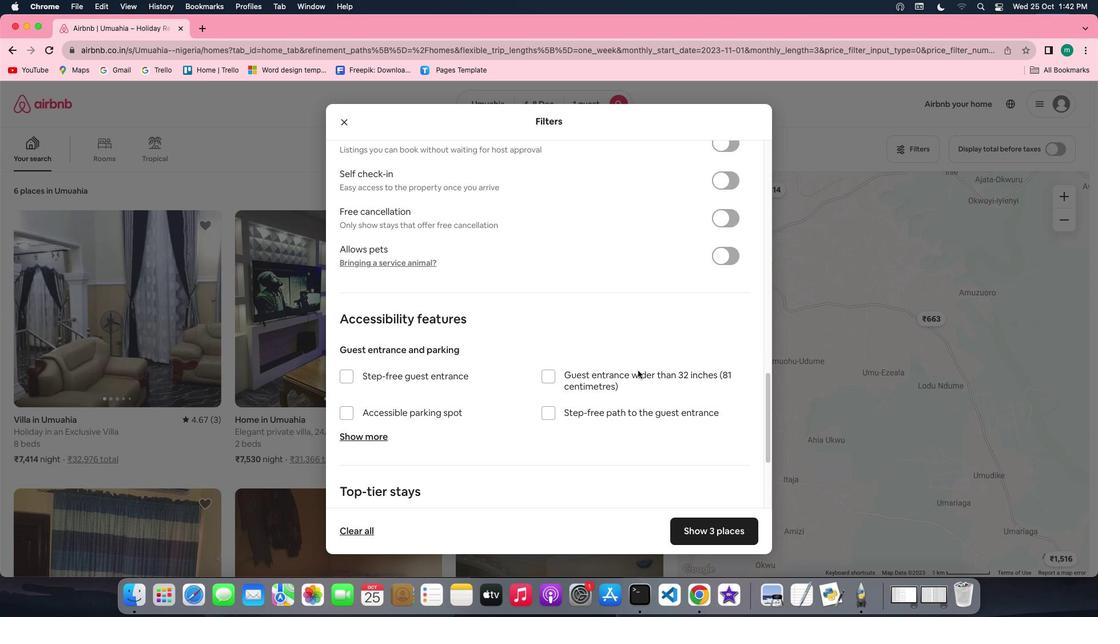 
Action: Mouse scrolled (638, 371) with delta (0, -1)
Screenshot: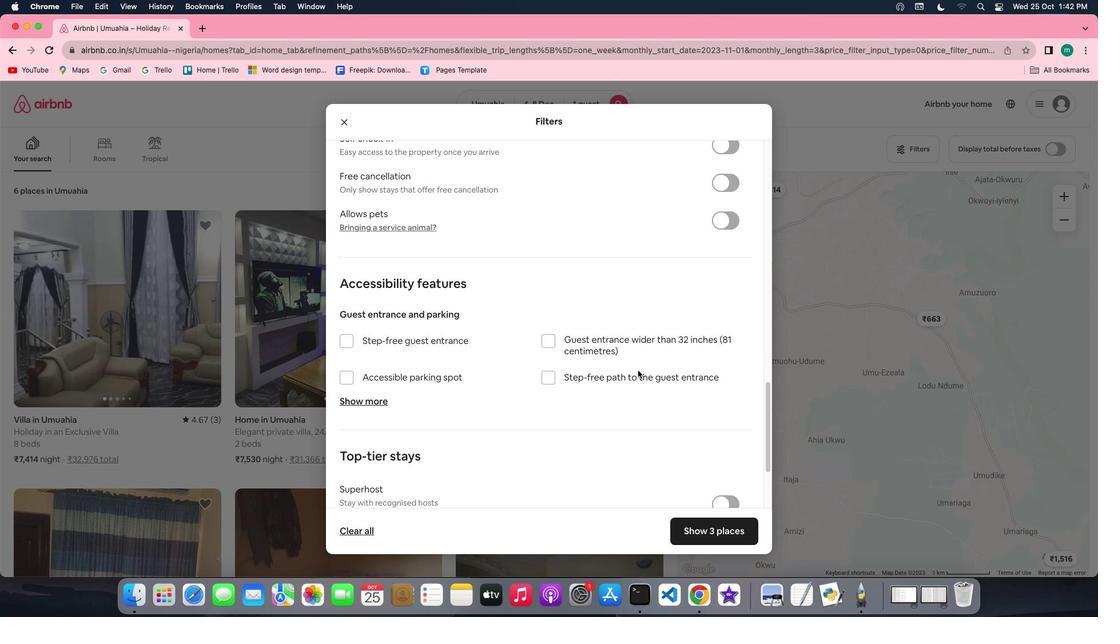 
Action: Mouse scrolled (638, 371) with delta (0, -1)
Screenshot: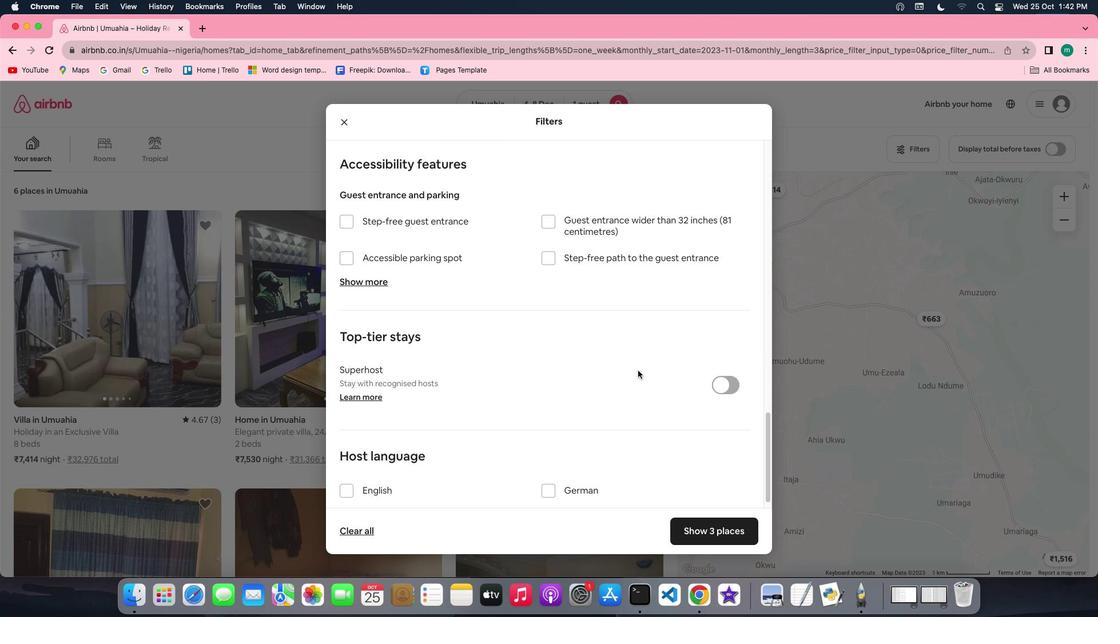 
Action: Mouse scrolled (638, 371) with delta (0, 0)
Screenshot: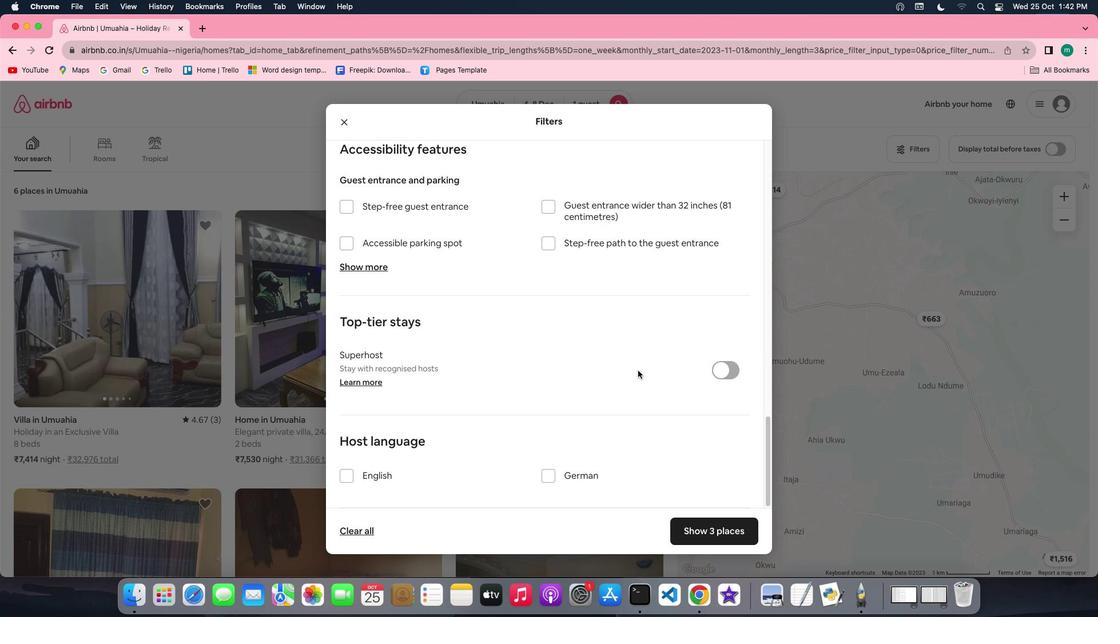 
Action: Mouse scrolled (638, 371) with delta (0, 0)
Screenshot: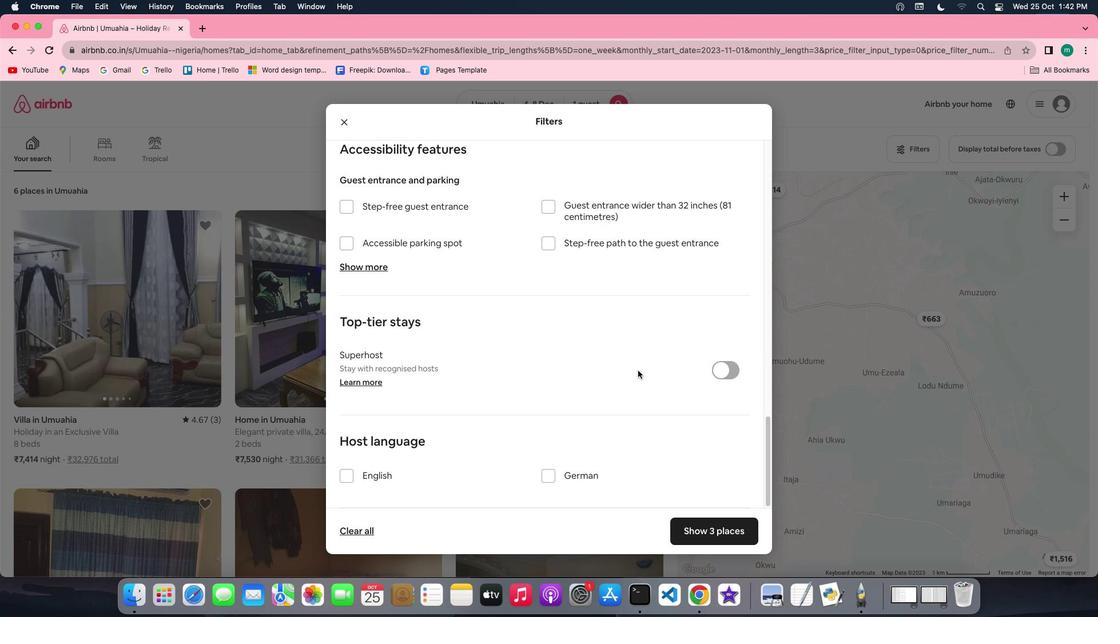 
Action: Mouse scrolled (638, 371) with delta (0, -1)
Screenshot: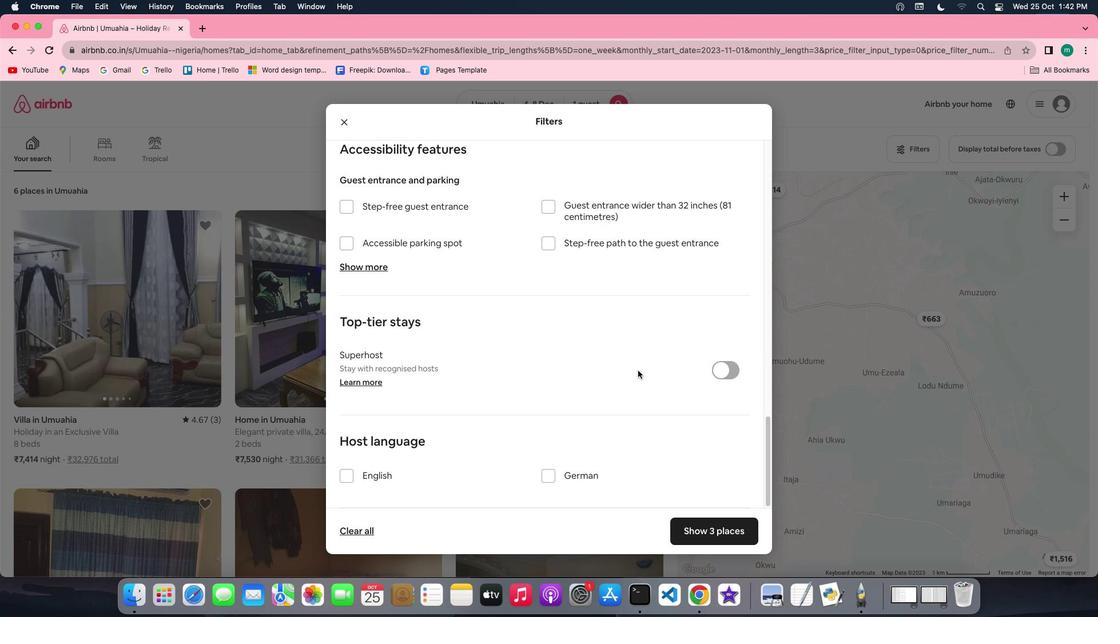 
Action: Mouse scrolled (638, 371) with delta (0, -2)
Screenshot: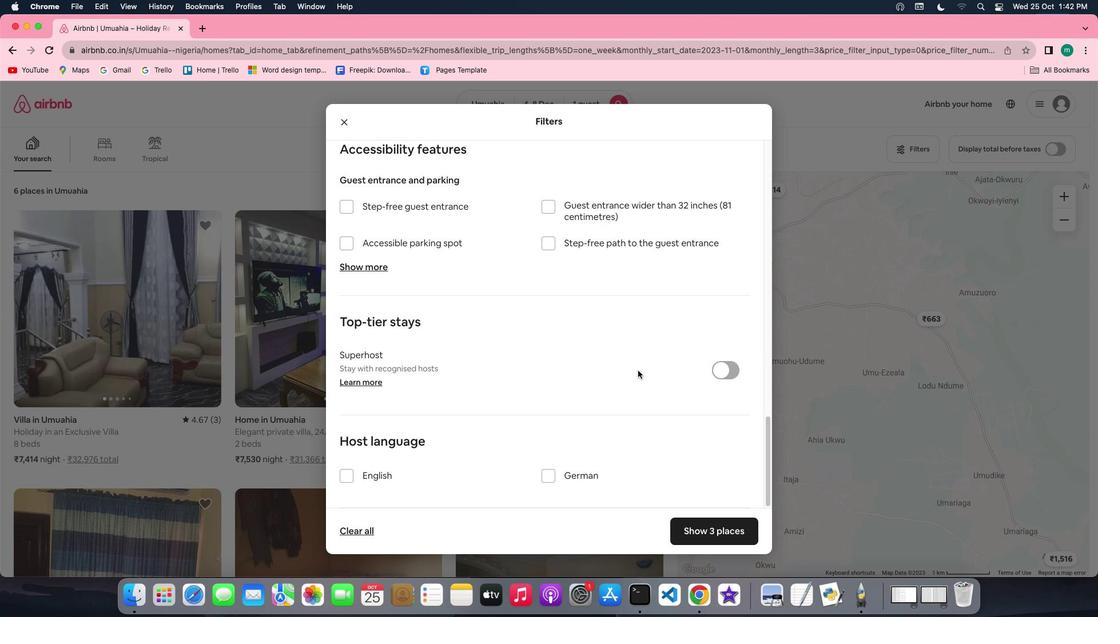 
Action: Mouse scrolled (638, 371) with delta (0, 0)
Screenshot: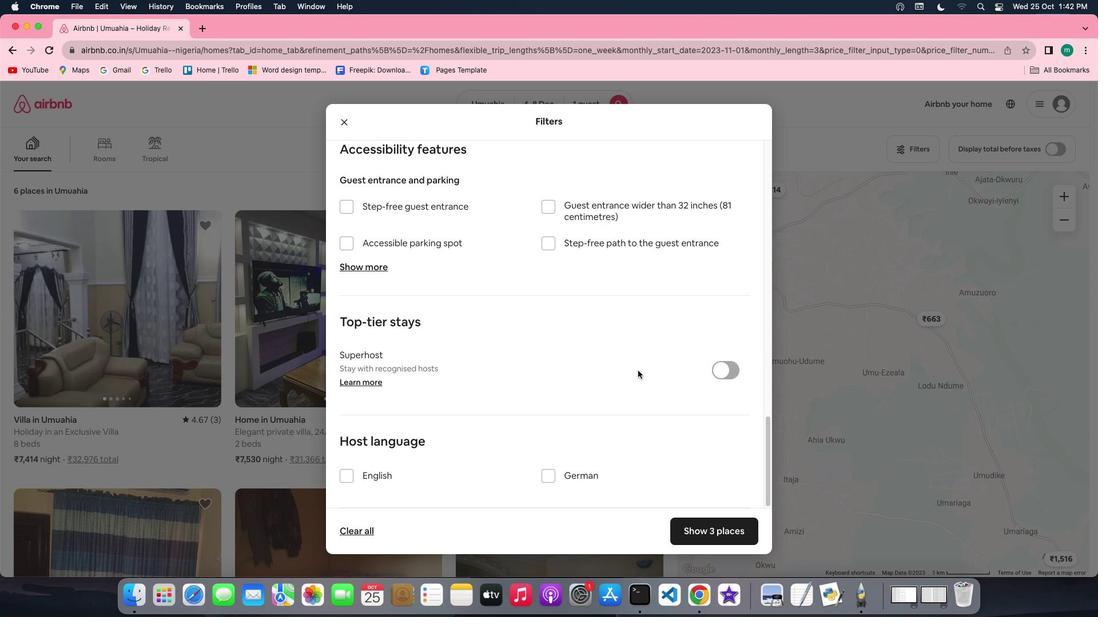
Action: Mouse scrolled (638, 371) with delta (0, 0)
Screenshot: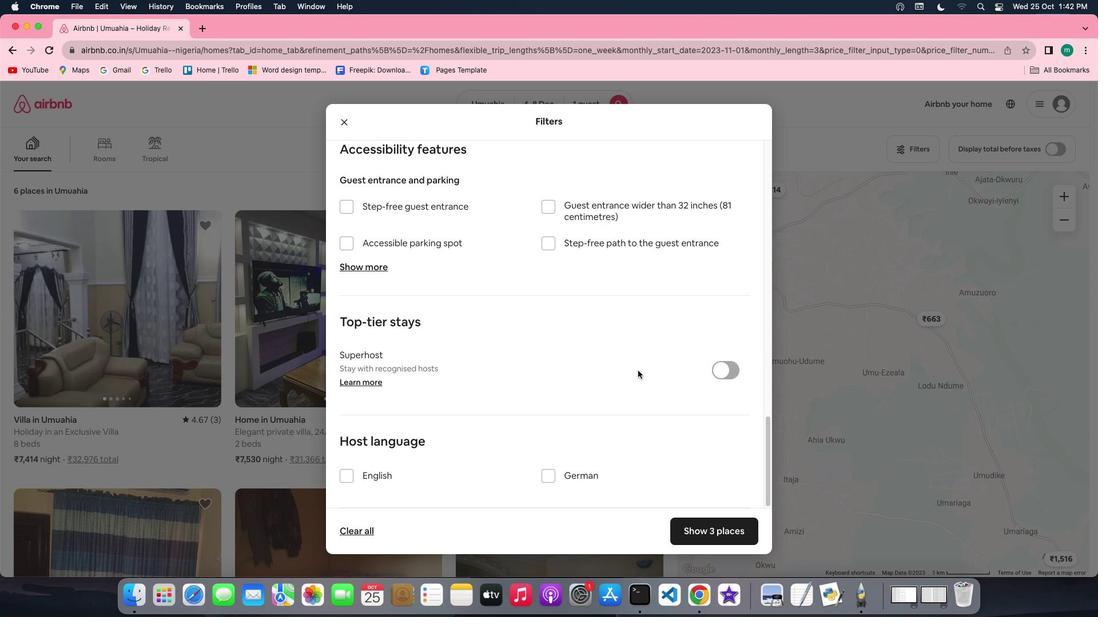 
Action: Mouse scrolled (638, 371) with delta (0, -1)
Screenshot: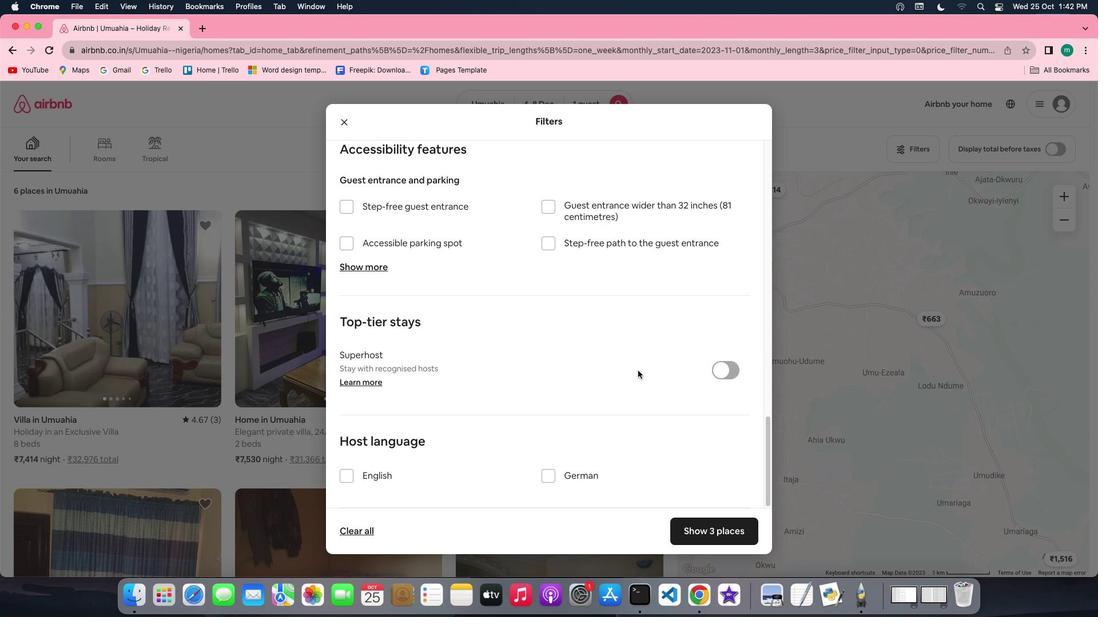 
Action: Mouse scrolled (638, 371) with delta (0, -2)
Screenshot: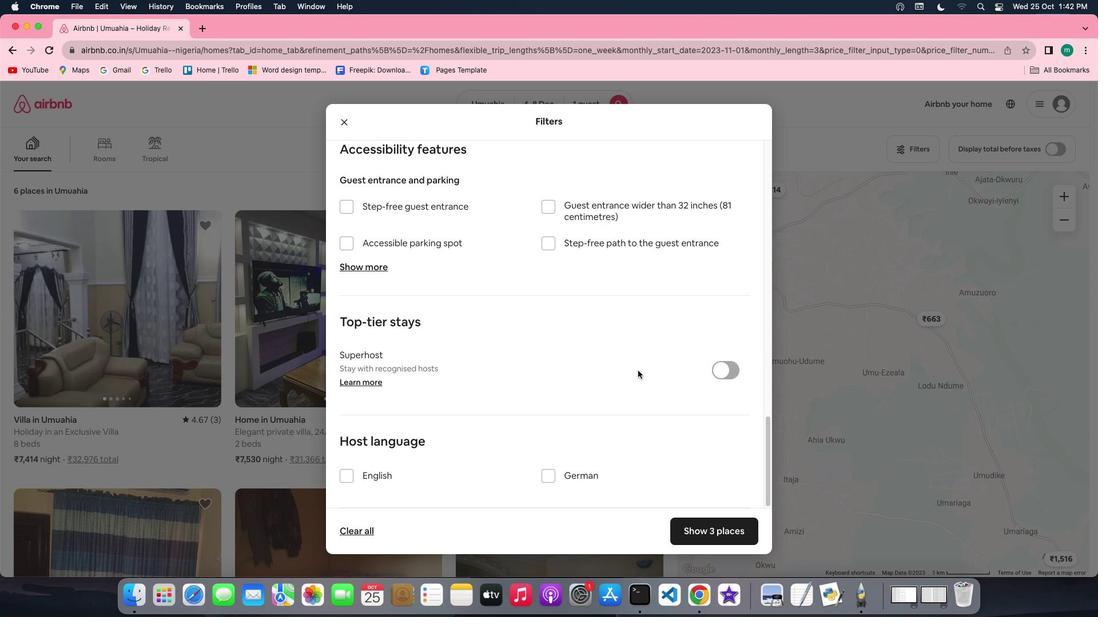 
Action: Mouse moved to (717, 532)
Screenshot: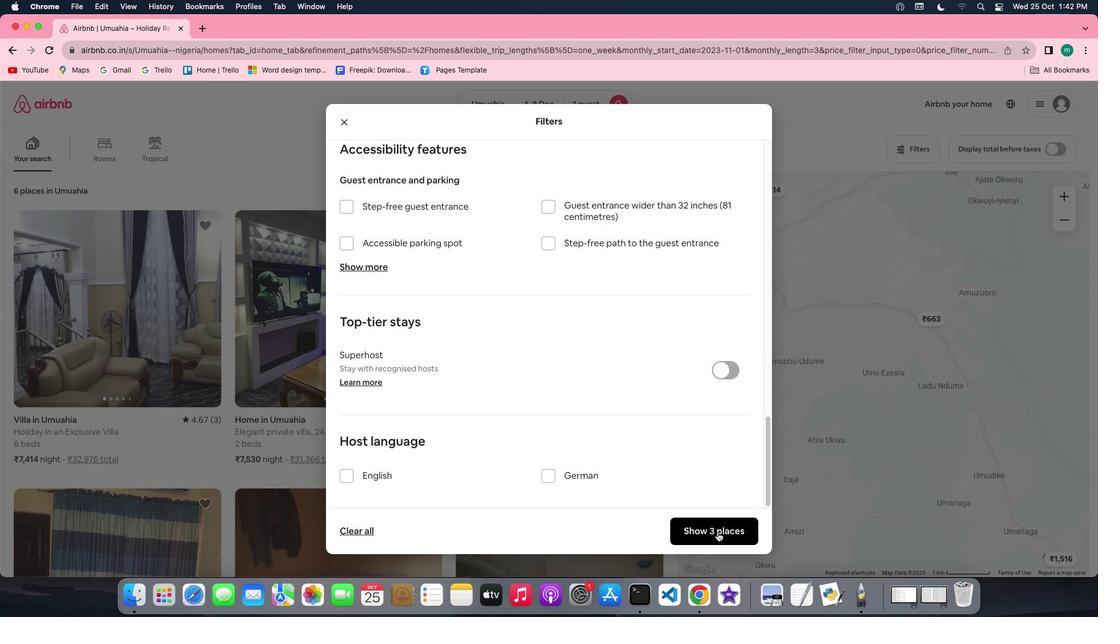 
Action: Mouse pressed left at (717, 532)
Screenshot: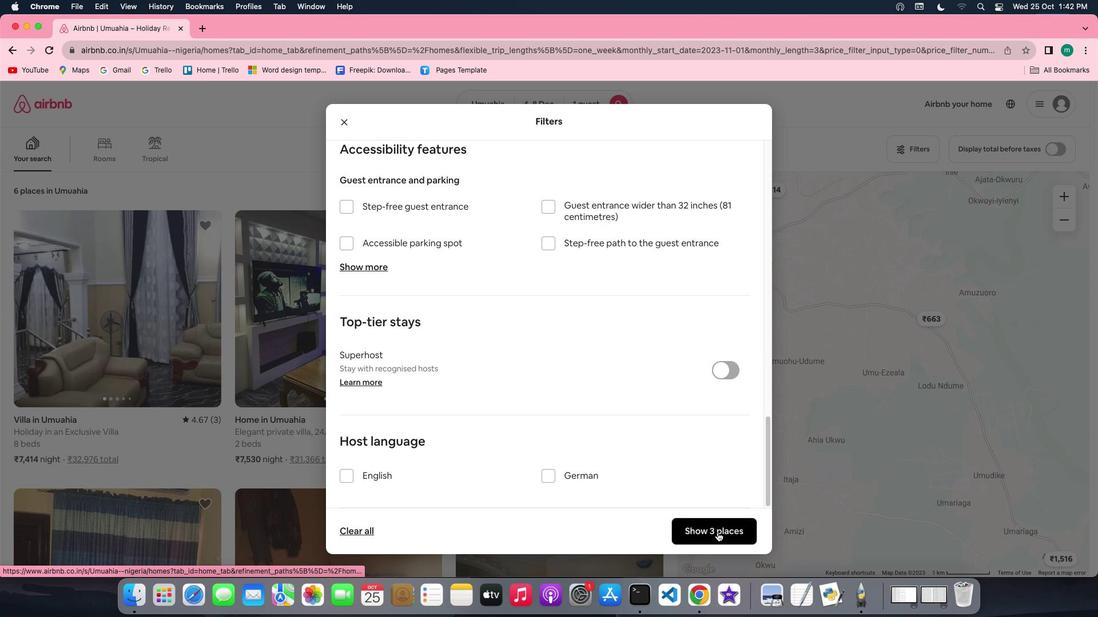 
Action: Mouse moved to (85, 309)
Screenshot: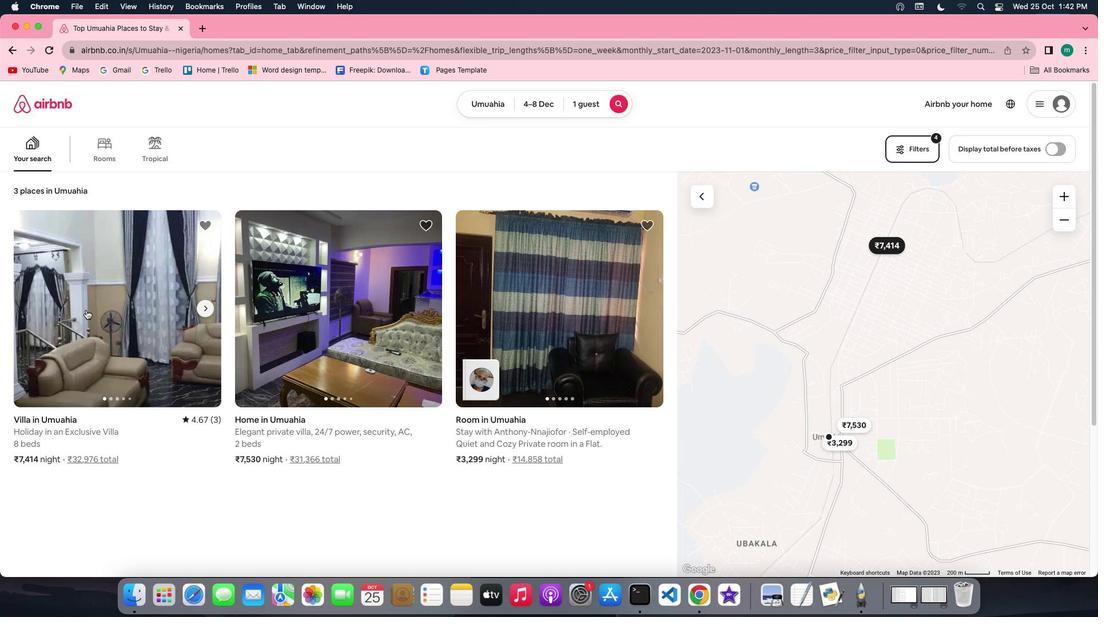 
Action: Mouse pressed left at (85, 309)
Screenshot: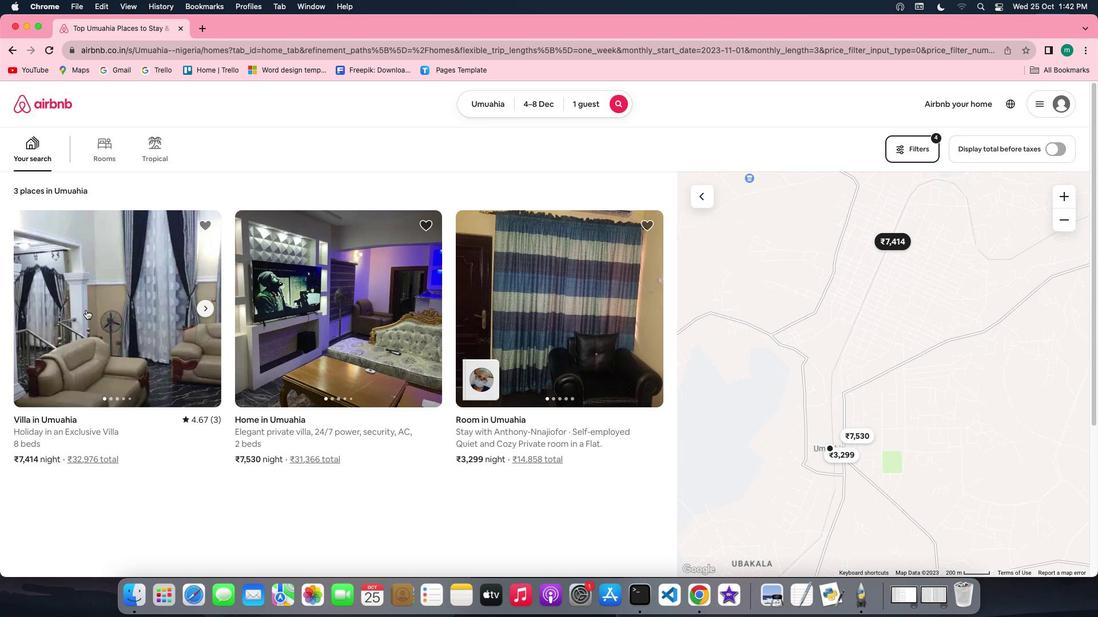 
Action: Mouse moved to (792, 430)
Screenshot: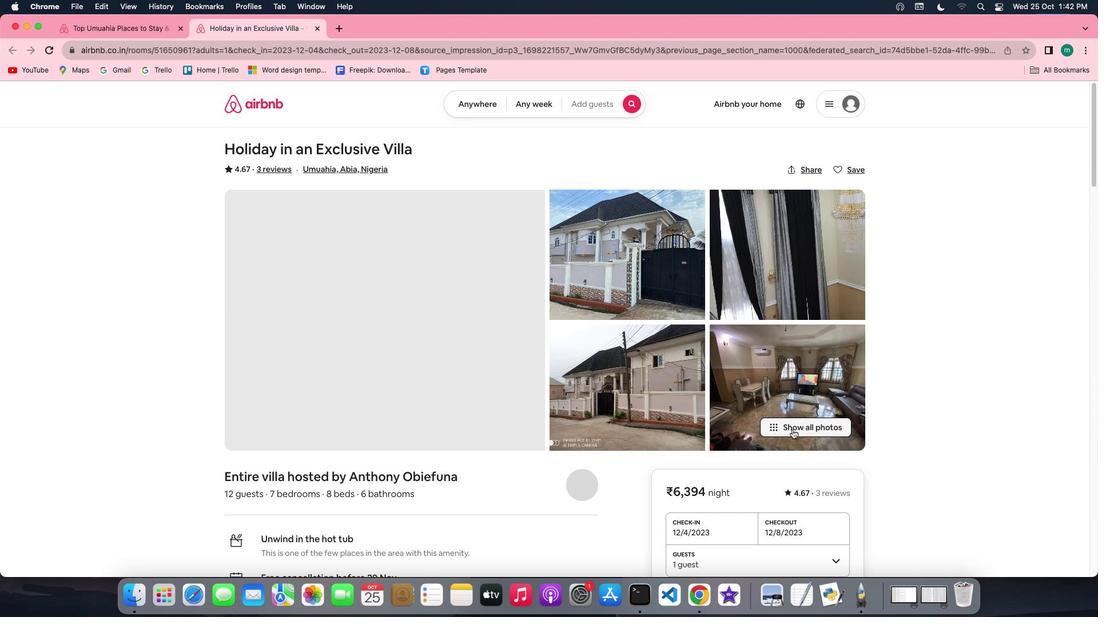 
Action: Mouse pressed left at (792, 430)
Screenshot: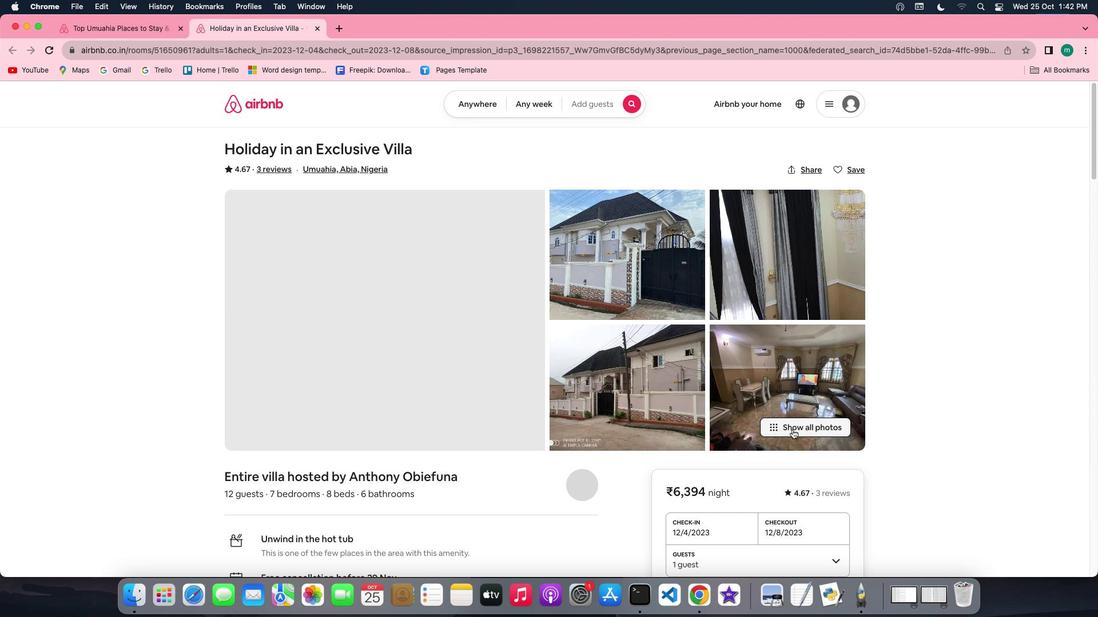 
Action: Mouse moved to (434, 402)
Screenshot: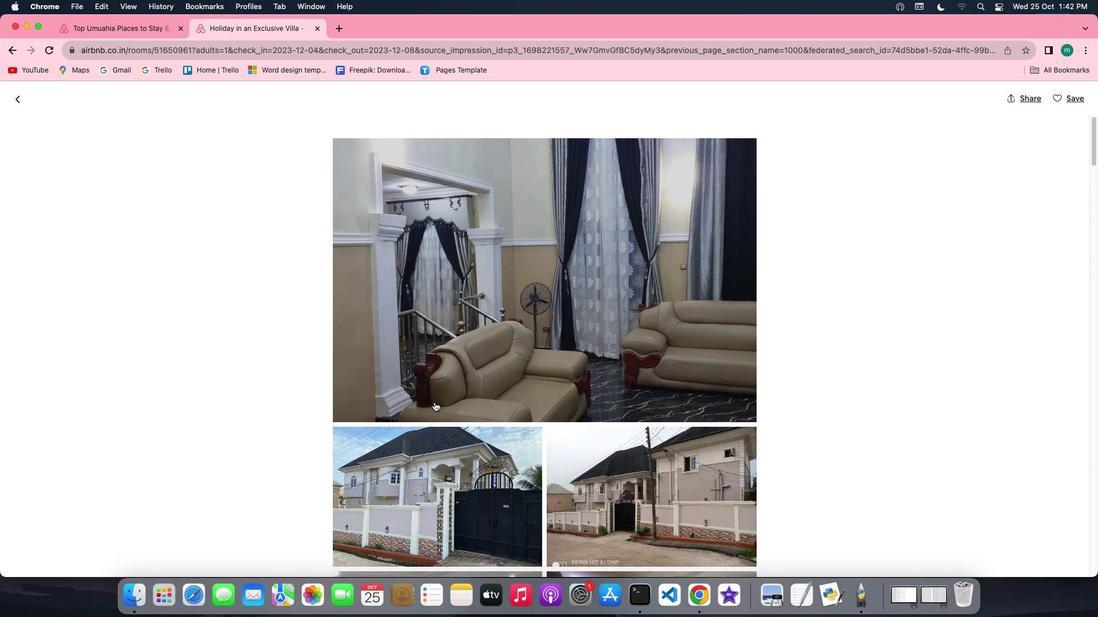 
Action: Mouse scrolled (434, 402) with delta (0, 0)
Screenshot: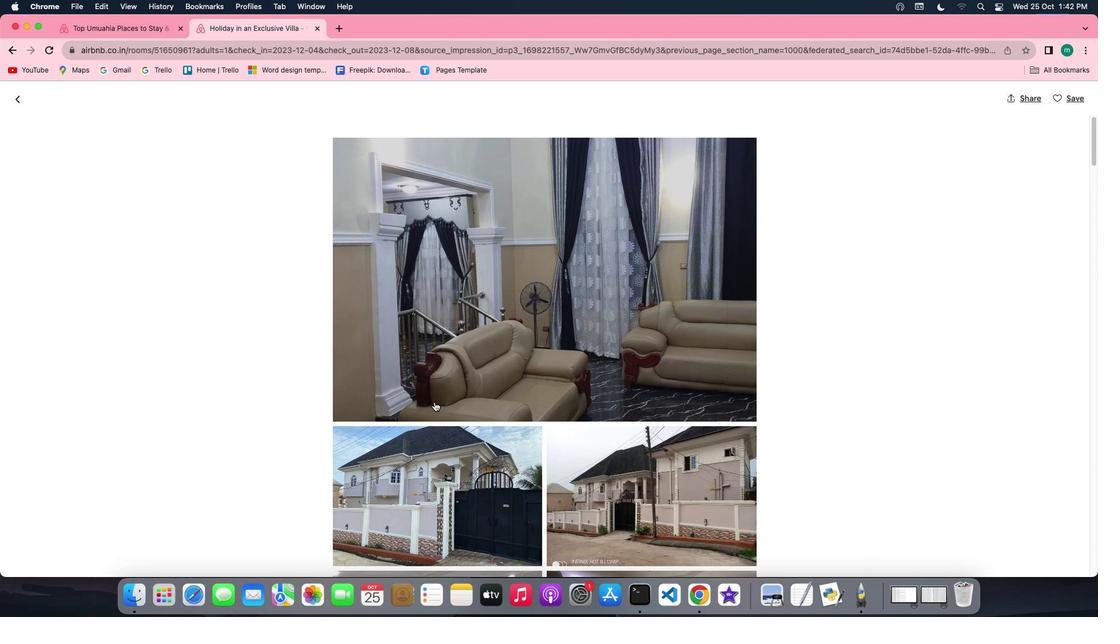 
Action: Mouse scrolled (434, 402) with delta (0, 0)
Screenshot: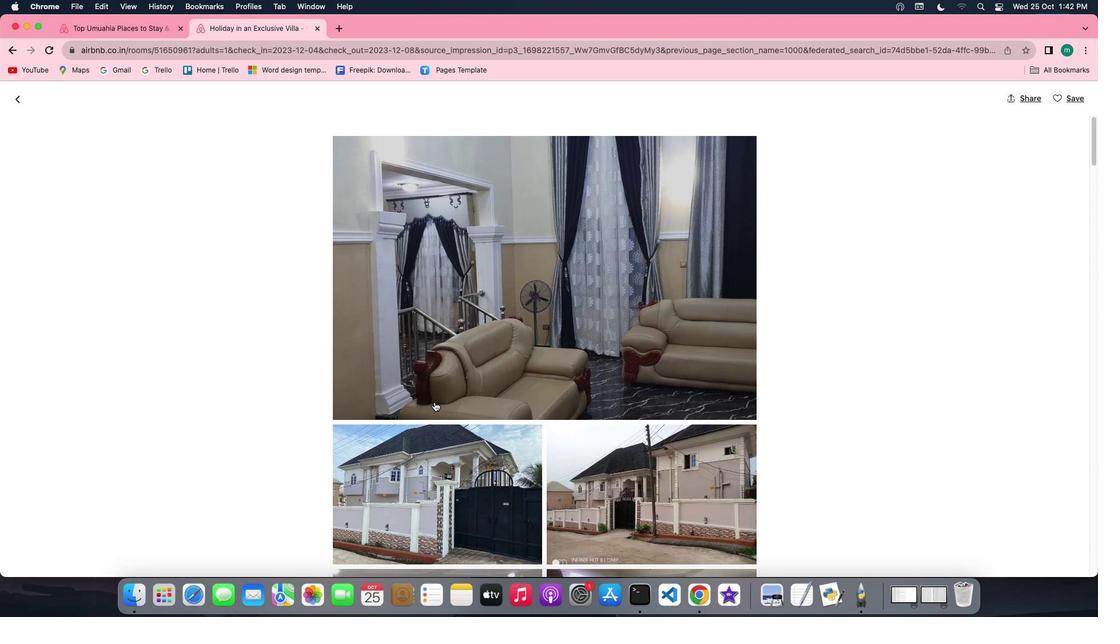 
Action: Mouse scrolled (434, 402) with delta (0, -1)
Screenshot: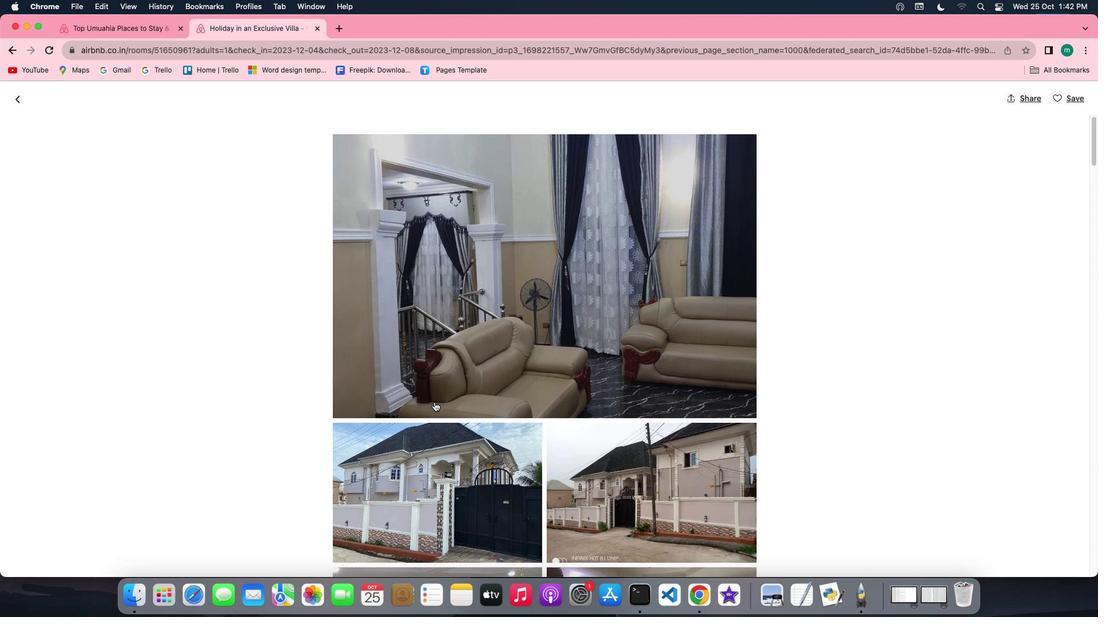 
Action: Mouse scrolled (434, 402) with delta (0, -1)
Screenshot: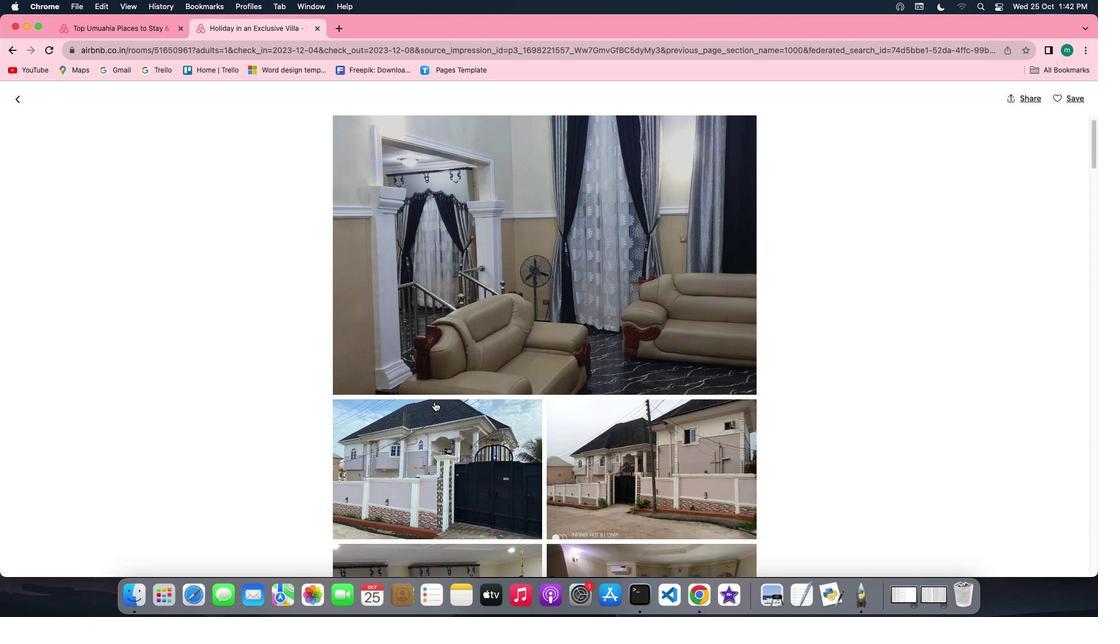
Action: Mouse moved to (434, 402)
Screenshot: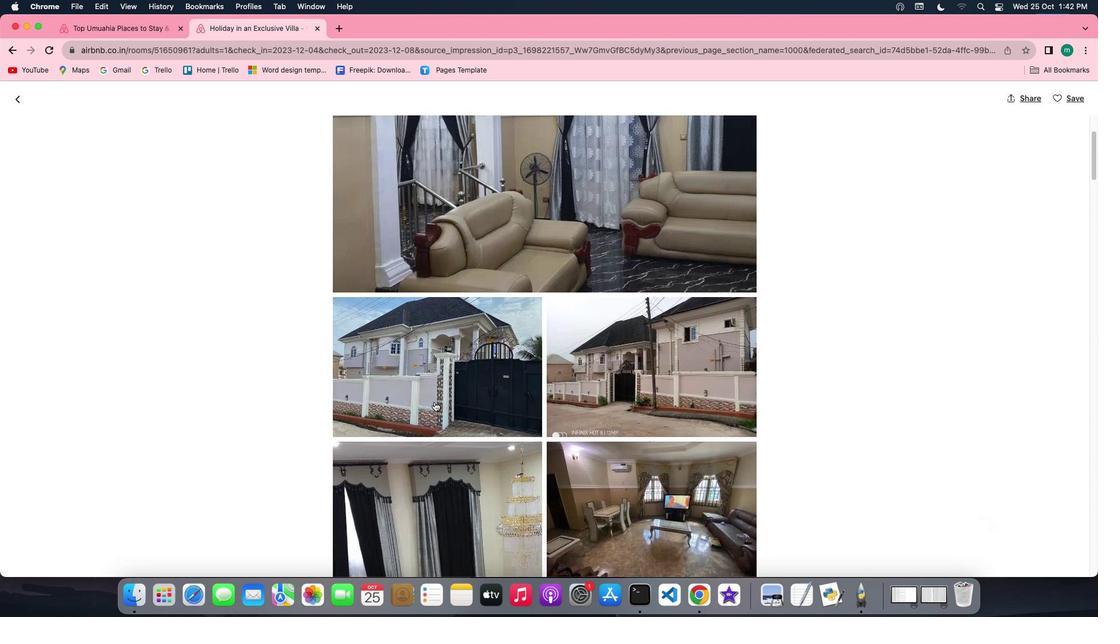 
Action: Mouse scrolled (434, 402) with delta (0, 0)
Screenshot: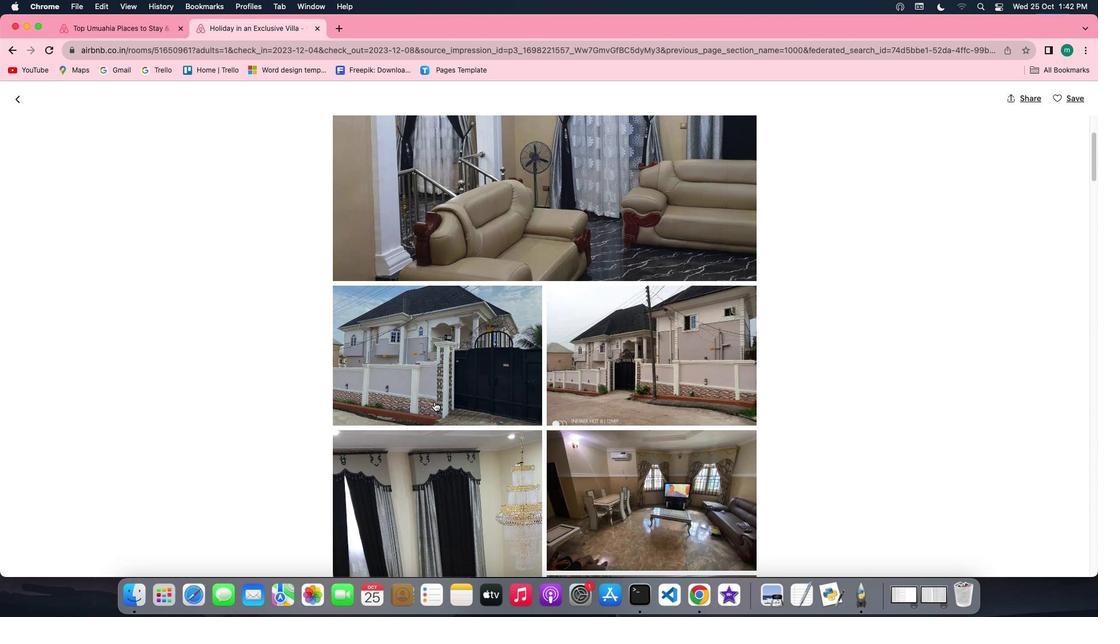 
Action: Mouse scrolled (434, 402) with delta (0, 0)
Screenshot: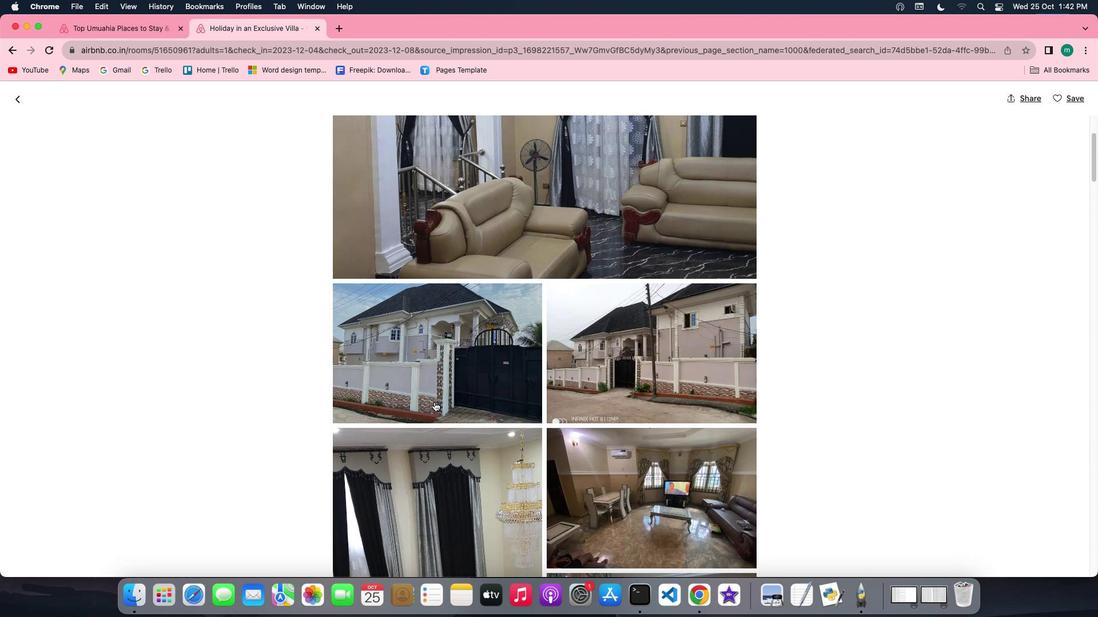 
Action: Mouse scrolled (434, 402) with delta (0, -1)
Screenshot: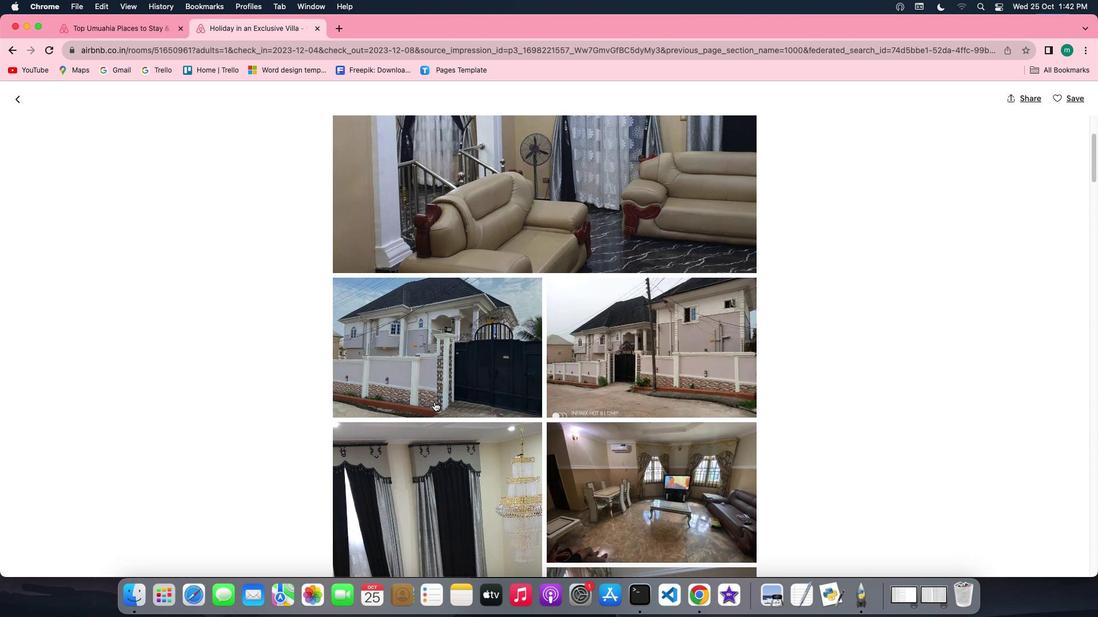 
Action: Mouse scrolled (434, 402) with delta (0, -1)
Screenshot: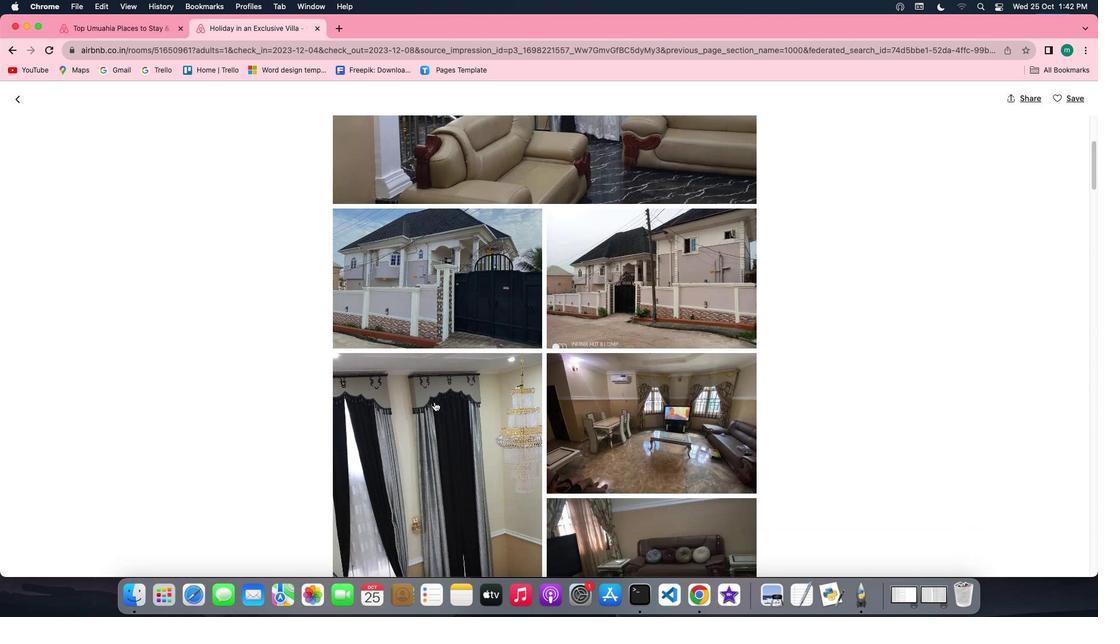 
Action: Mouse scrolled (434, 402) with delta (0, 0)
Screenshot: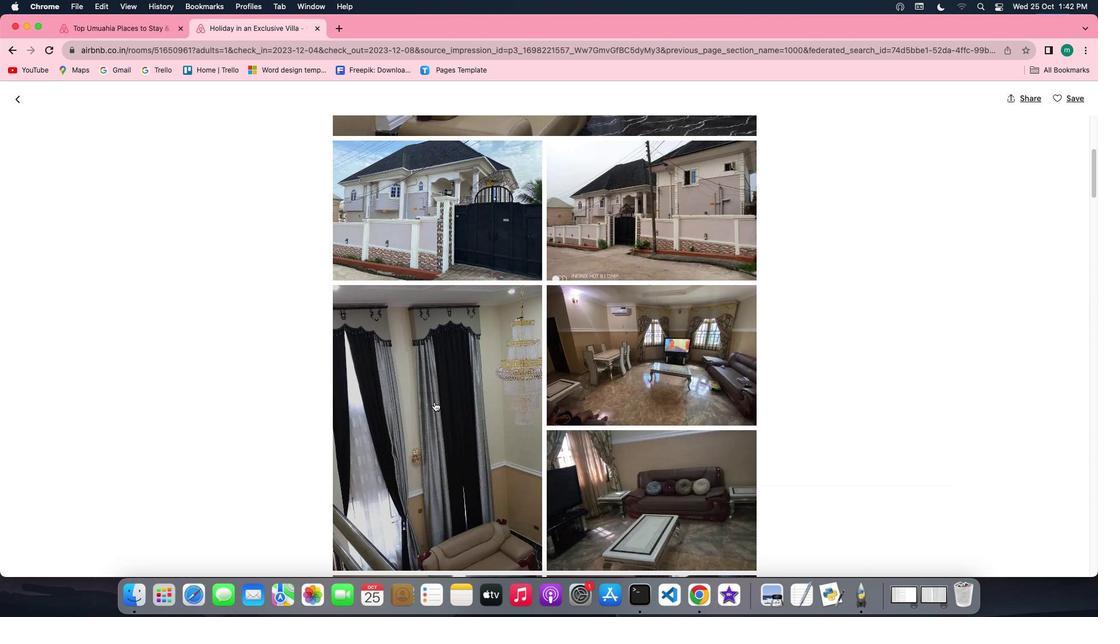 
Action: Mouse scrolled (434, 402) with delta (0, 0)
Screenshot: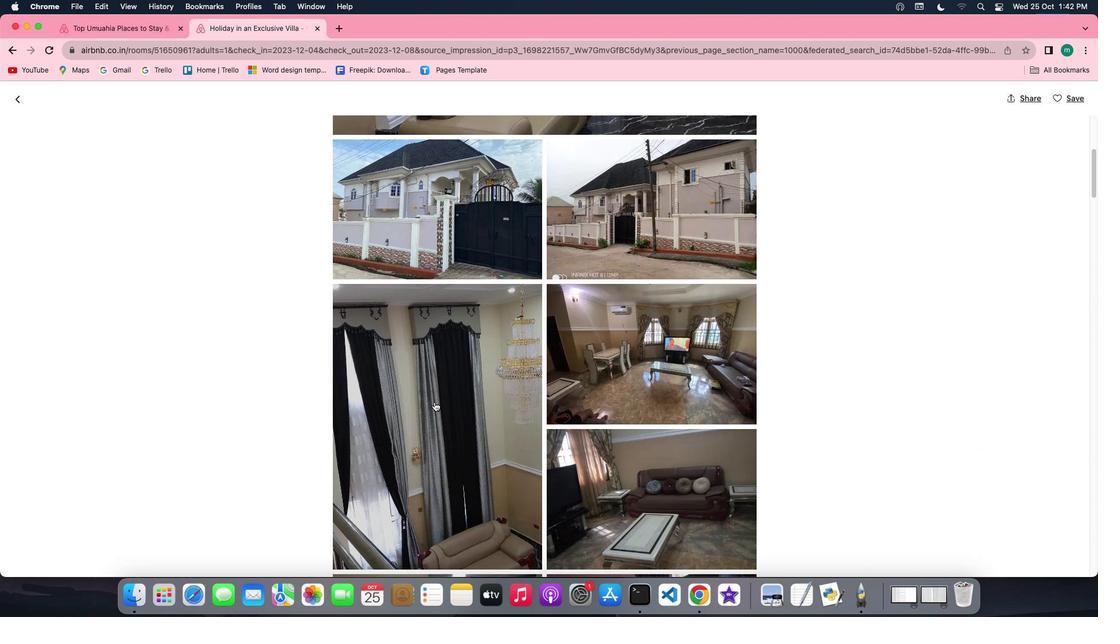 
Action: Mouse scrolled (434, 402) with delta (0, 0)
Screenshot: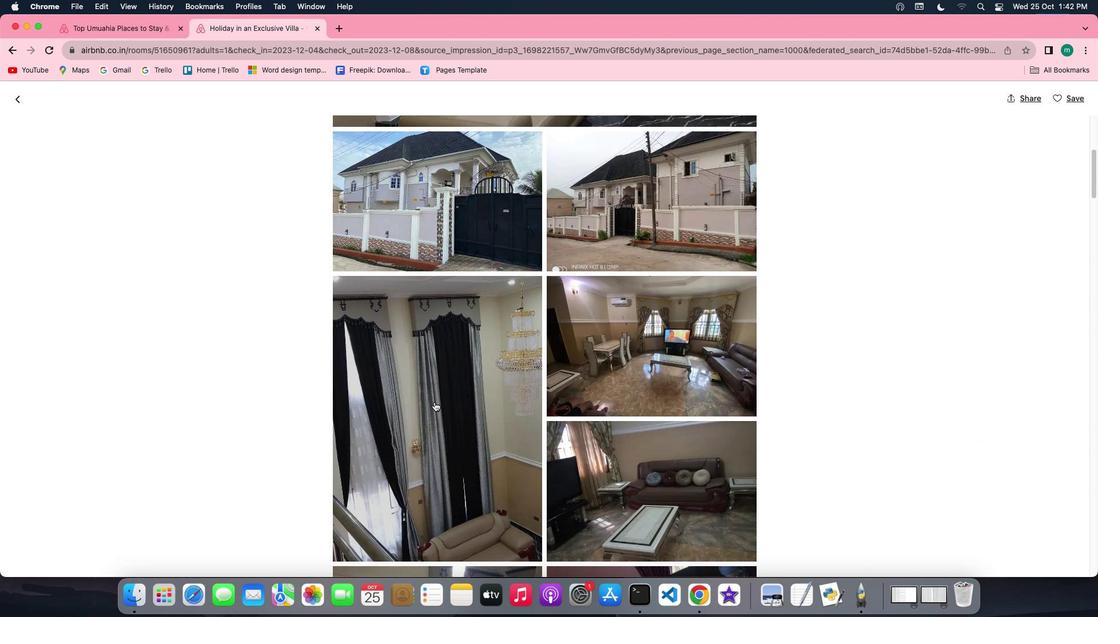 
Action: Mouse scrolled (434, 402) with delta (0, 0)
Screenshot: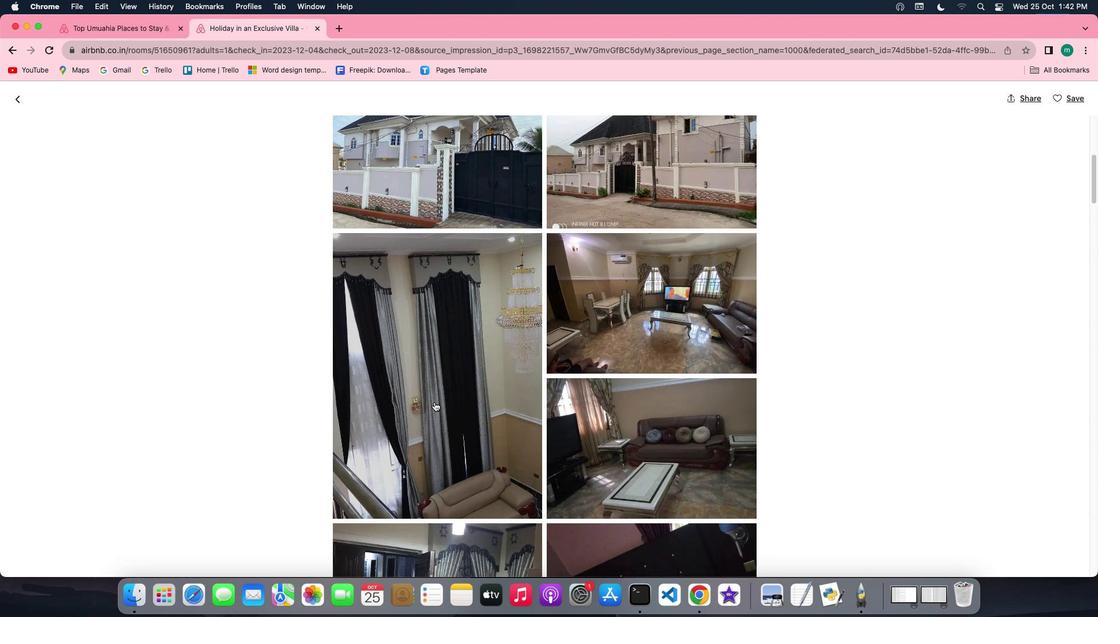 
Action: Mouse scrolled (434, 402) with delta (0, 0)
Screenshot: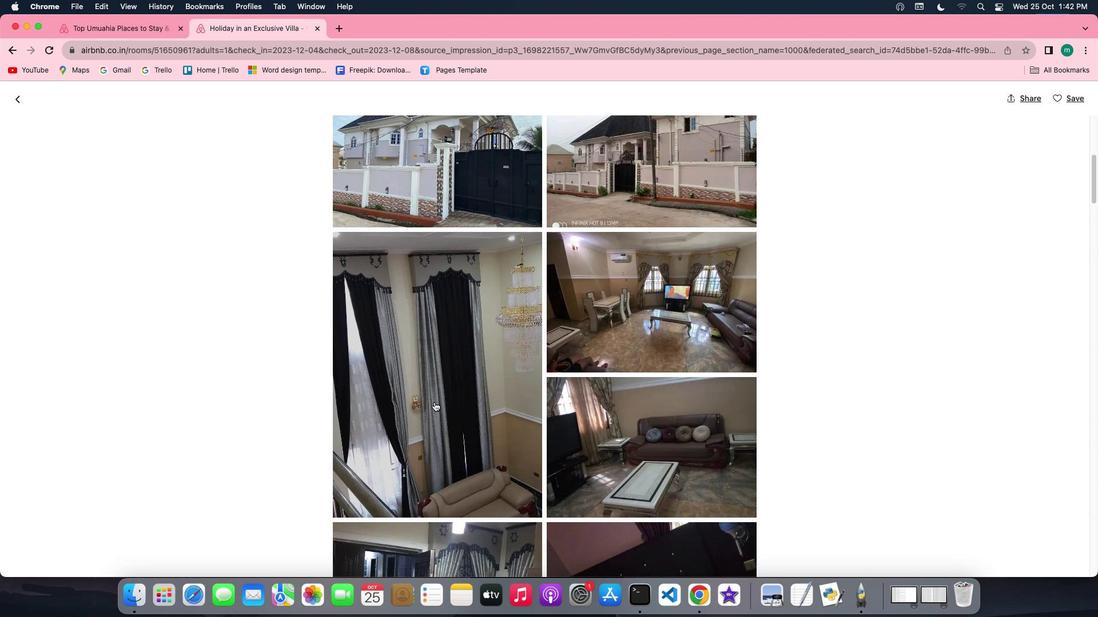 
Action: Mouse scrolled (434, 402) with delta (0, 0)
Screenshot: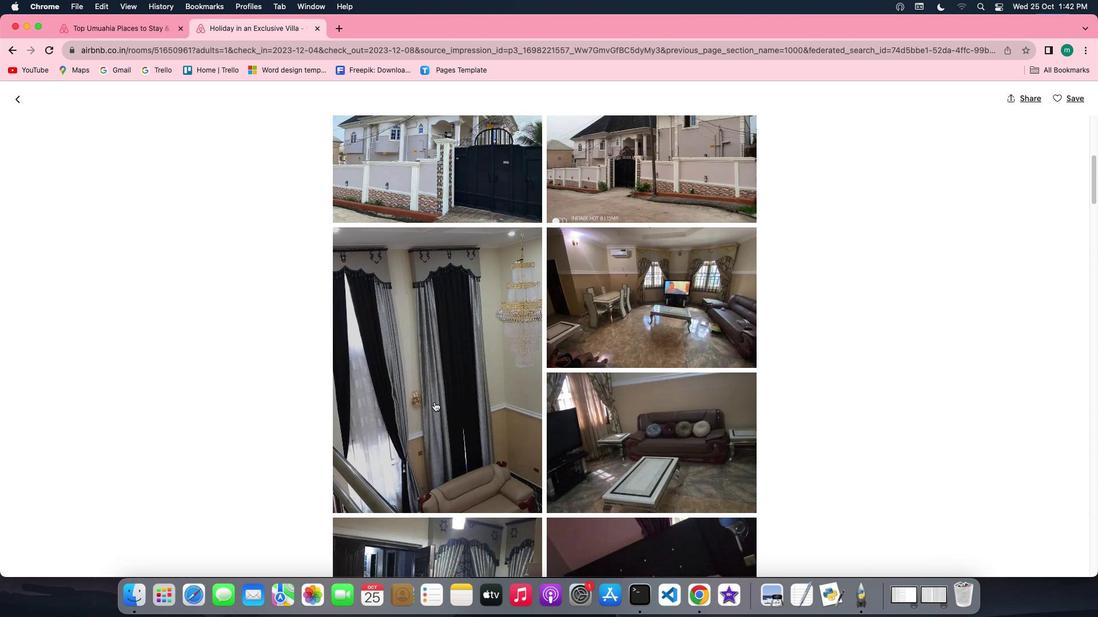 
Action: Mouse scrolled (434, 402) with delta (0, -1)
Screenshot: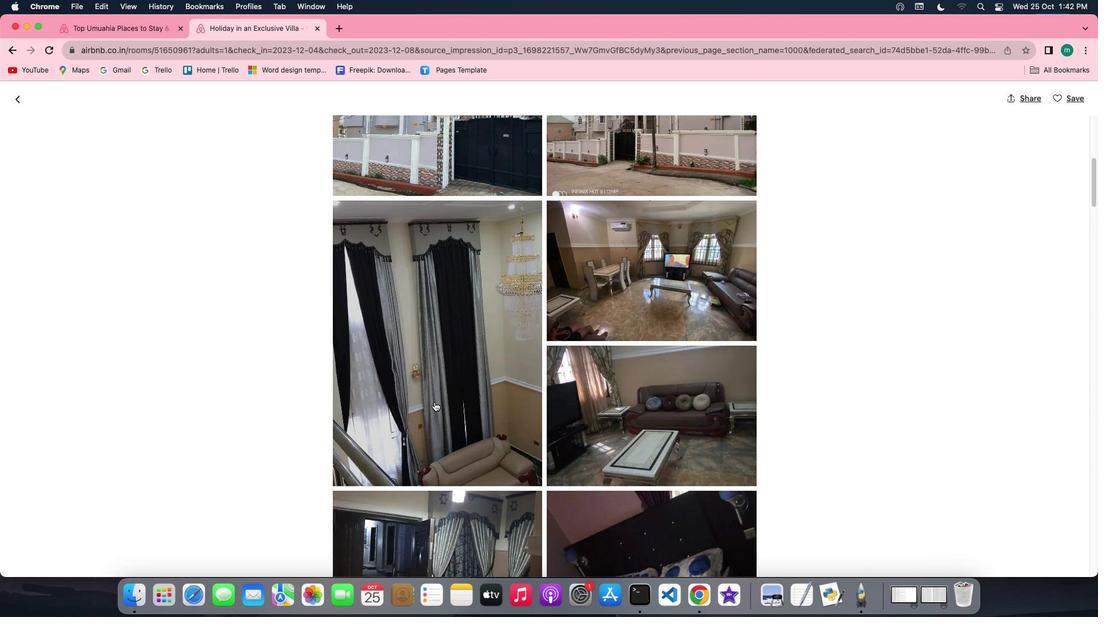 
Action: Mouse scrolled (434, 402) with delta (0, 0)
Screenshot: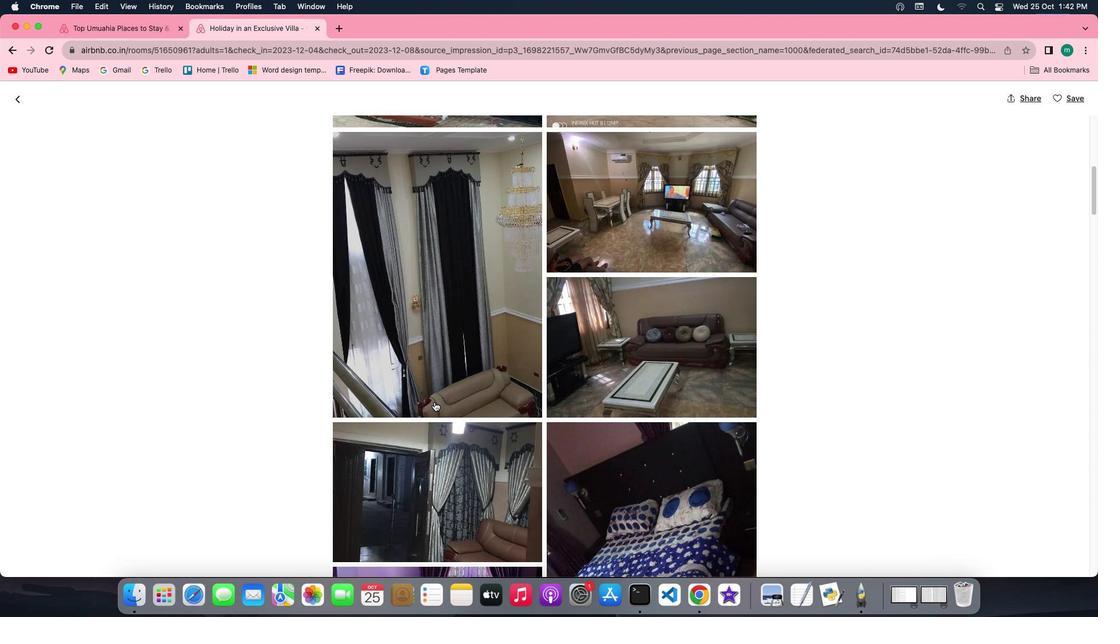 
Action: Mouse scrolled (434, 402) with delta (0, 0)
Screenshot: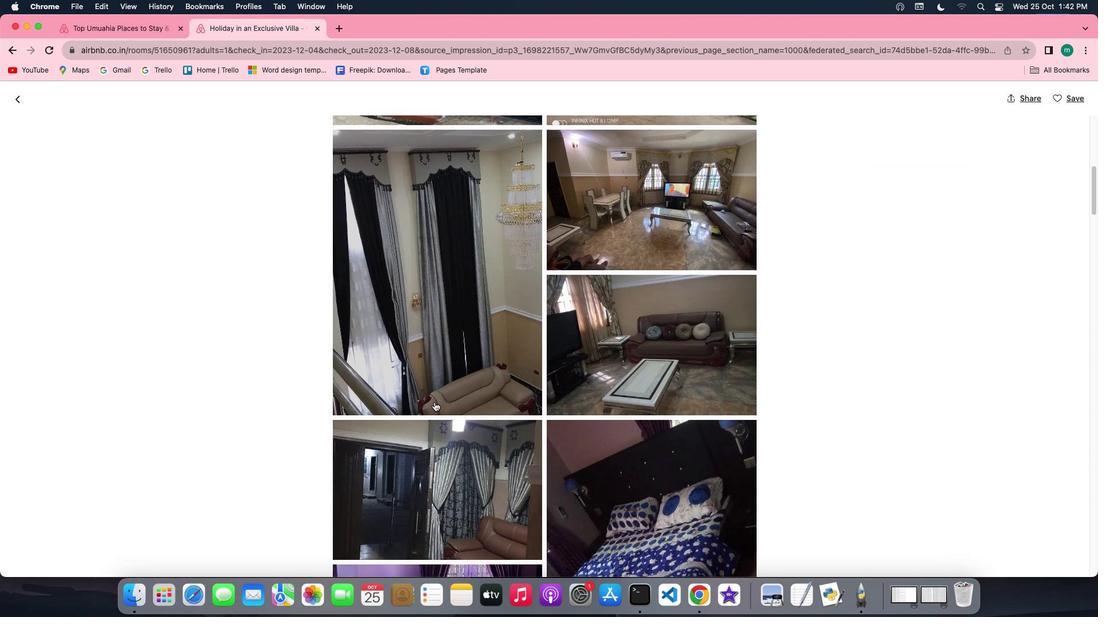 
Action: Mouse scrolled (434, 402) with delta (0, 0)
Screenshot: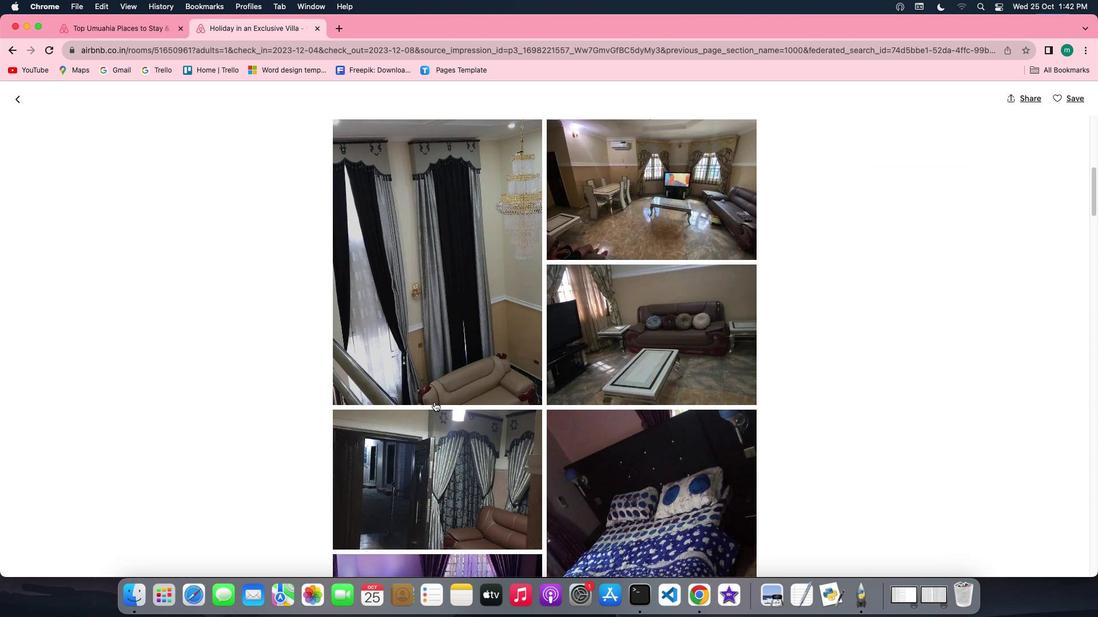 
Action: Mouse scrolled (434, 402) with delta (0, 0)
Screenshot: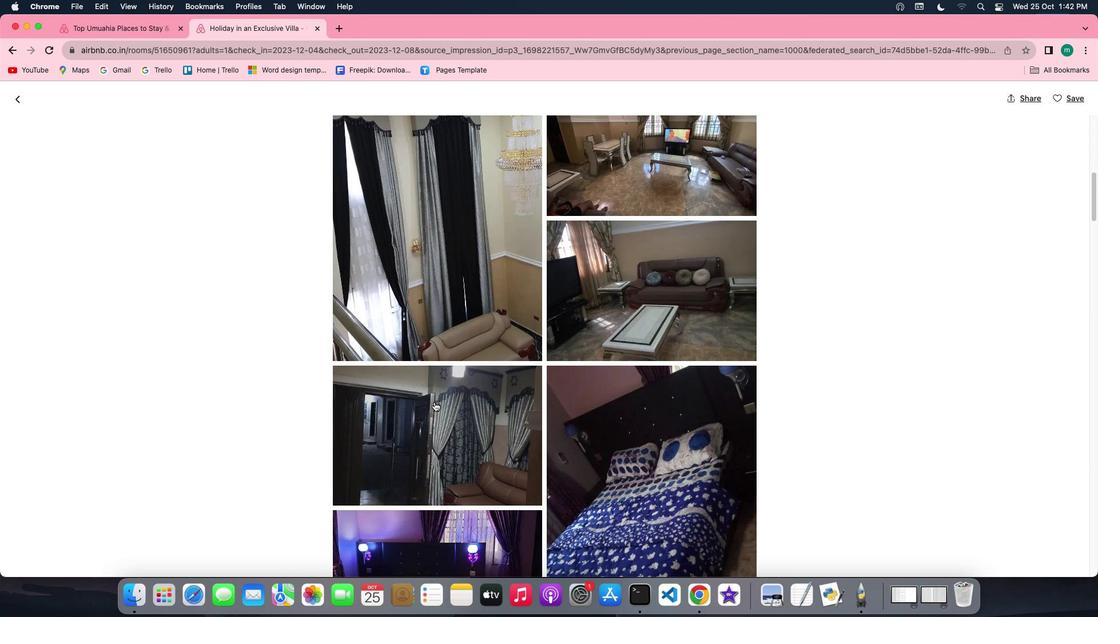 
Action: Mouse scrolled (434, 402) with delta (0, 0)
Screenshot: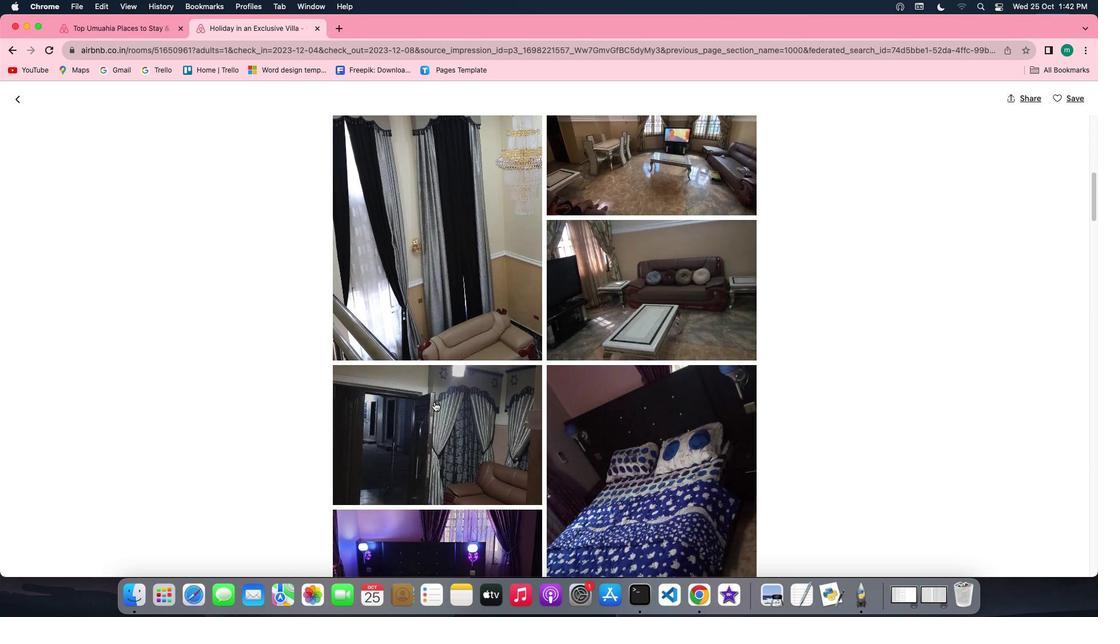 
Action: Mouse scrolled (434, 402) with delta (0, 0)
Screenshot: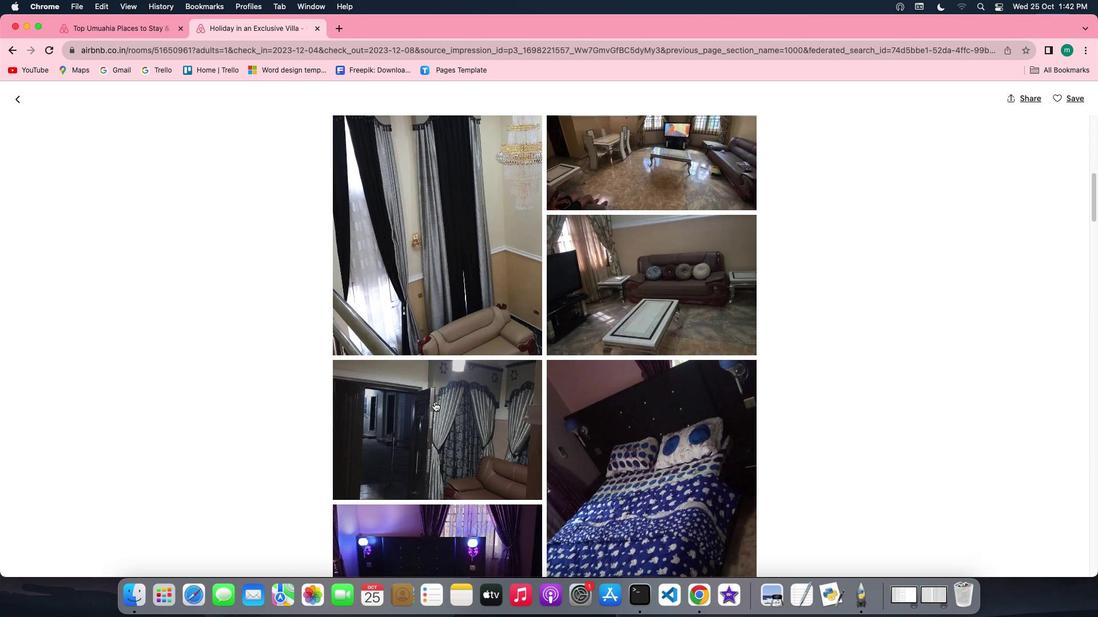 
Action: Mouse scrolled (434, 402) with delta (0, -1)
Screenshot: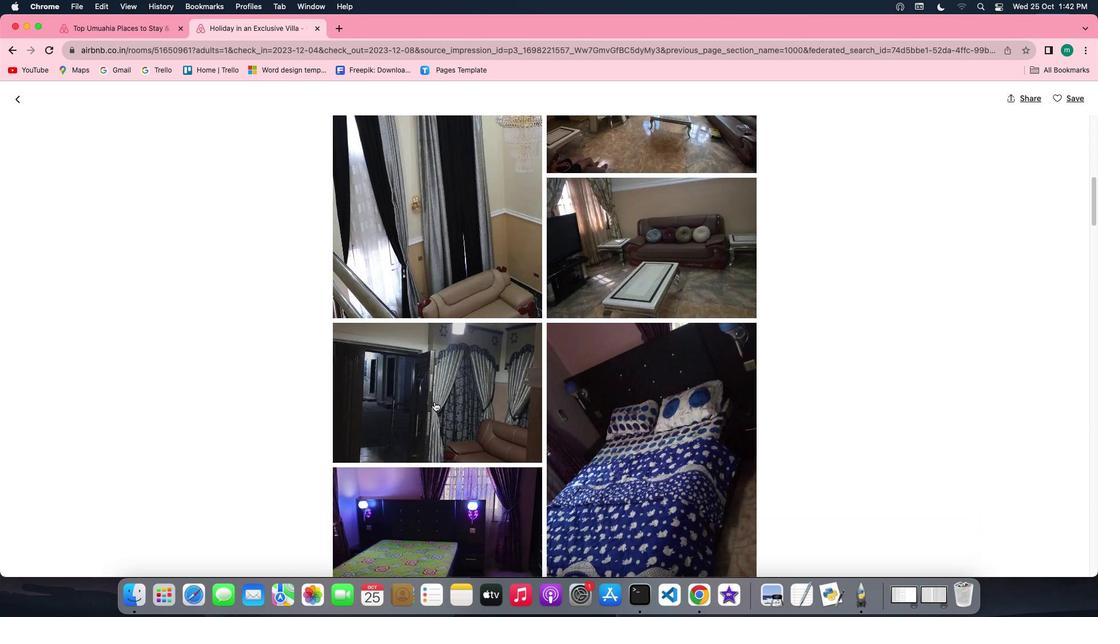 
Action: Mouse scrolled (434, 402) with delta (0, 0)
Screenshot: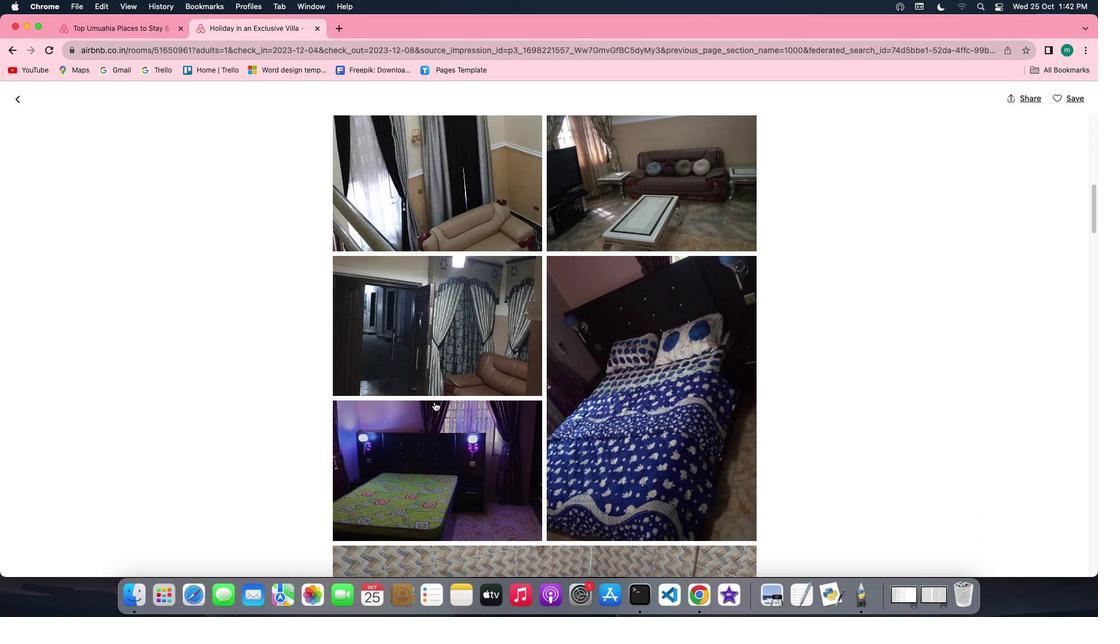 
Action: Mouse scrolled (434, 402) with delta (0, 0)
Screenshot: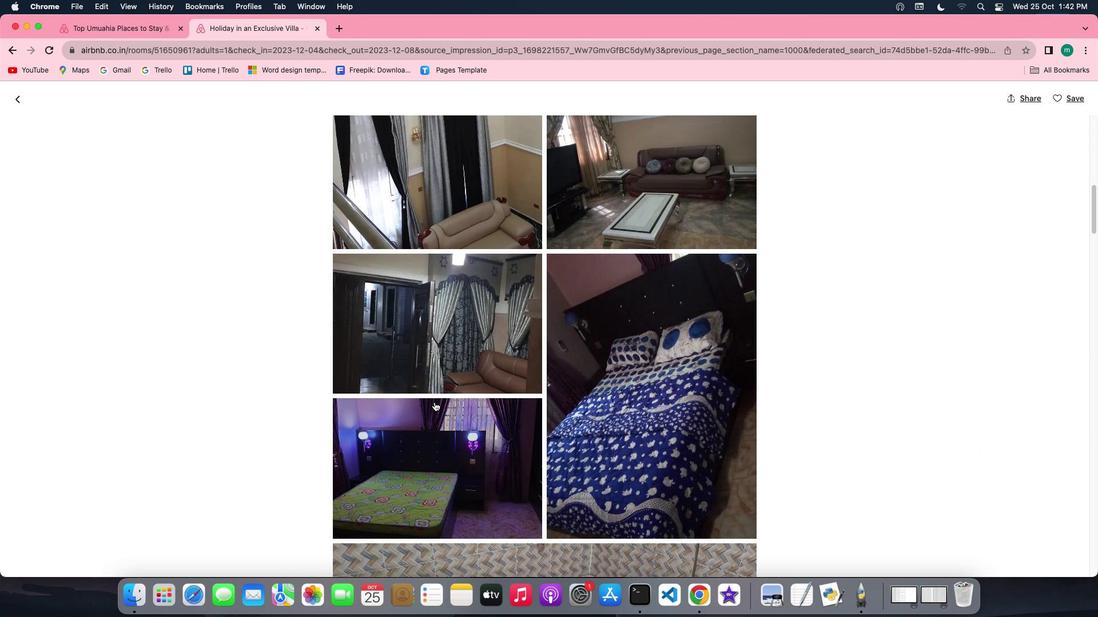 
Action: Mouse scrolled (434, 402) with delta (0, -1)
Screenshot: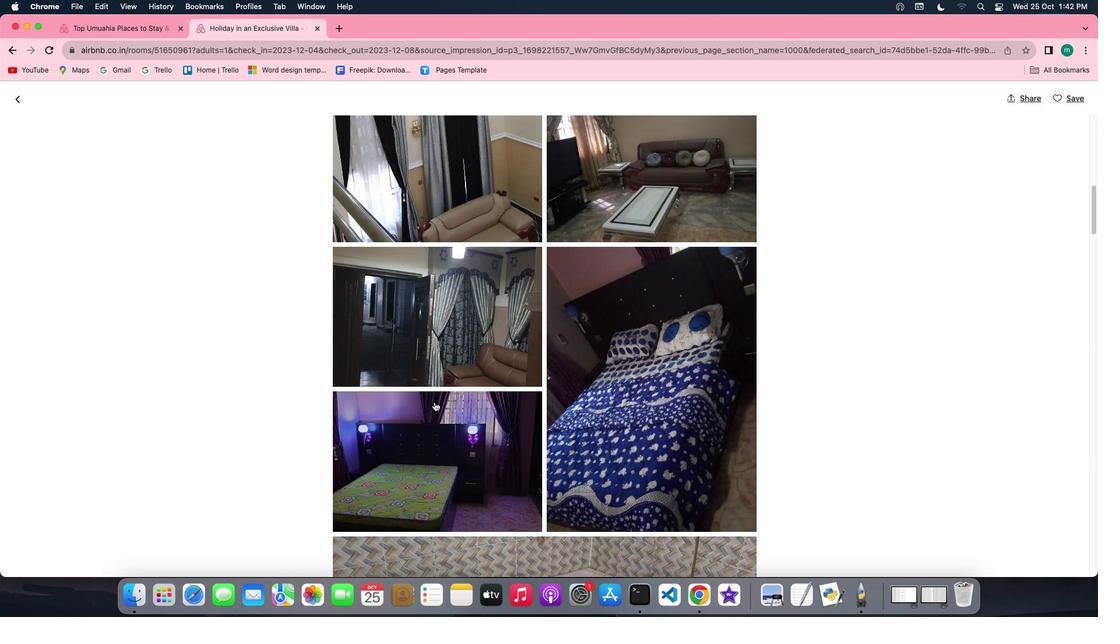 
Action: Mouse scrolled (434, 402) with delta (0, -1)
Screenshot: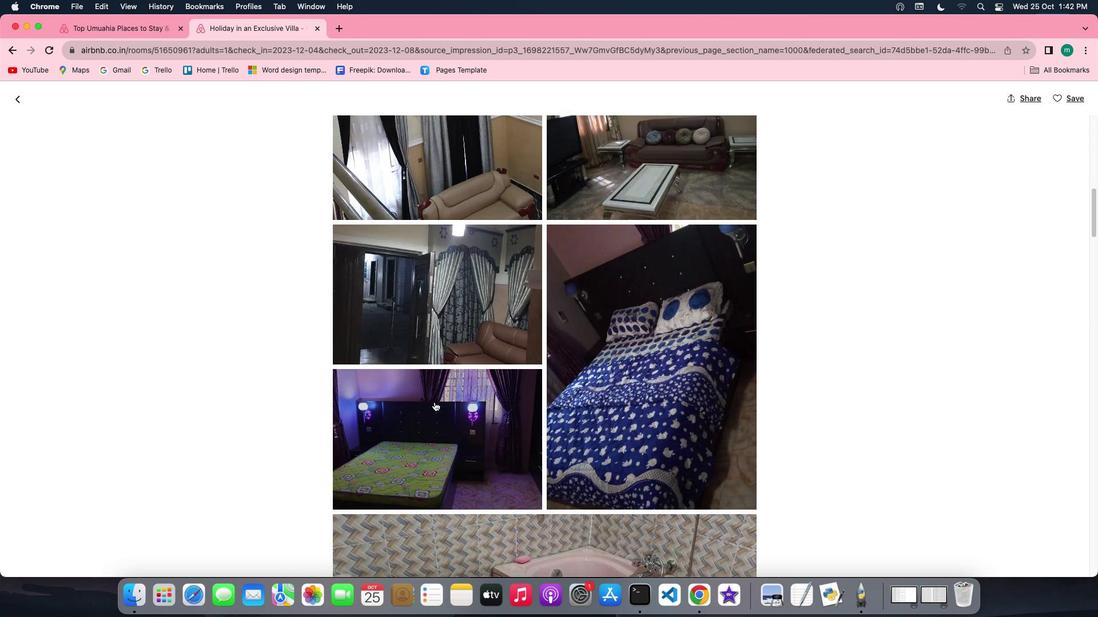 
Action: Mouse scrolled (434, 402) with delta (0, 0)
Screenshot: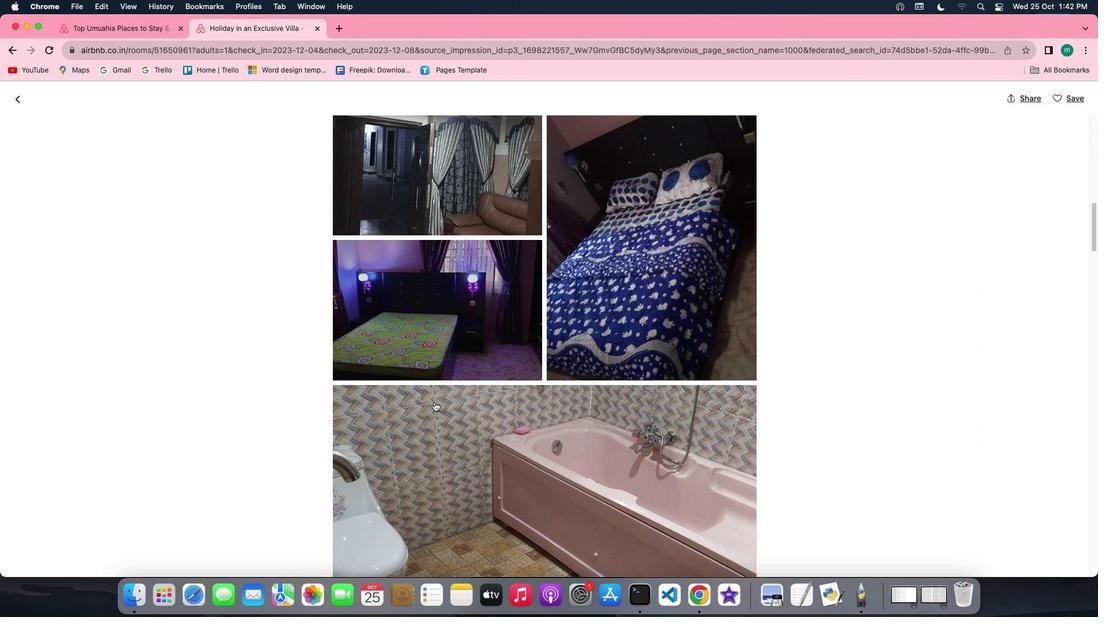 
Action: Mouse scrolled (434, 402) with delta (0, 0)
Screenshot: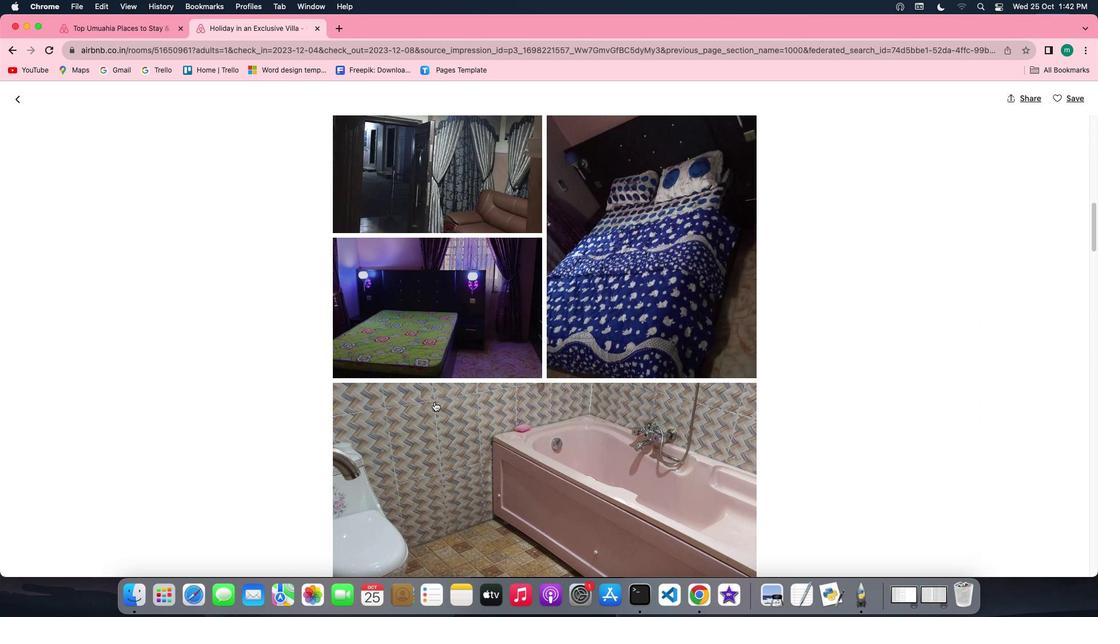 
Action: Mouse scrolled (434, 402) with delta (0, -1)
Screenshot: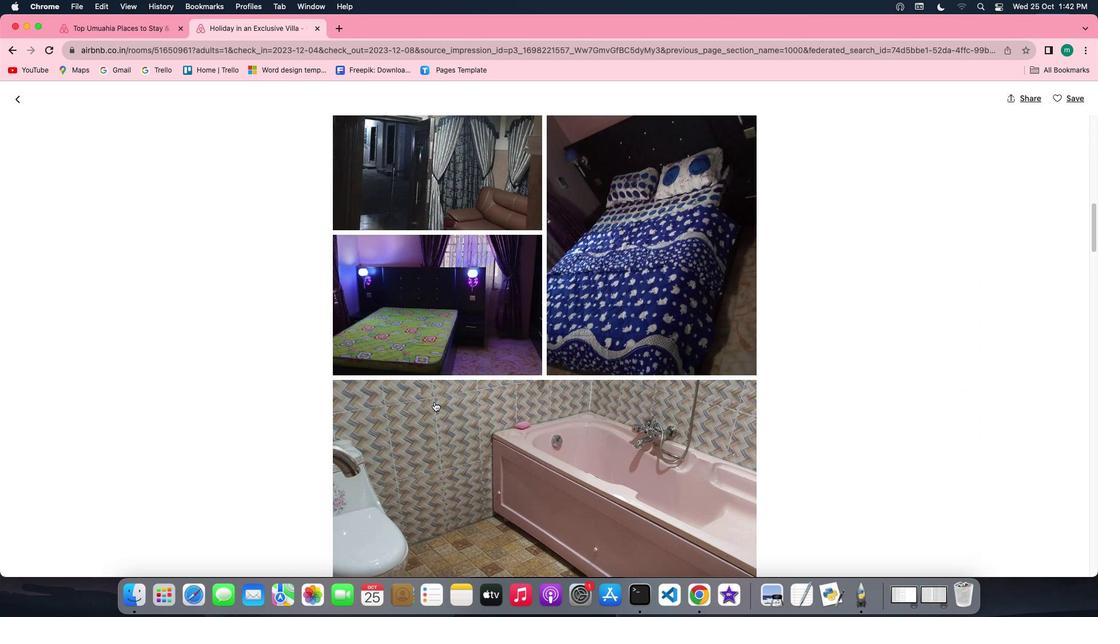 
Action: Mouse scrolled (434, 402) with delta (0, -1)
Screenshot: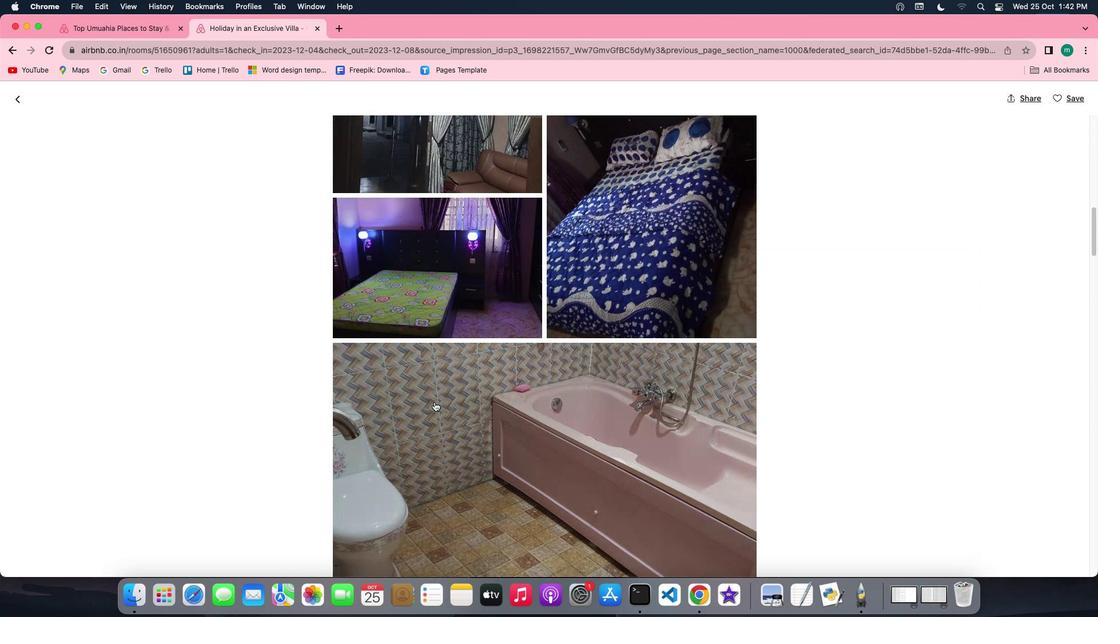
Action: Mouse scrolled (434, 402) with delta (0, 0)
Screenshot: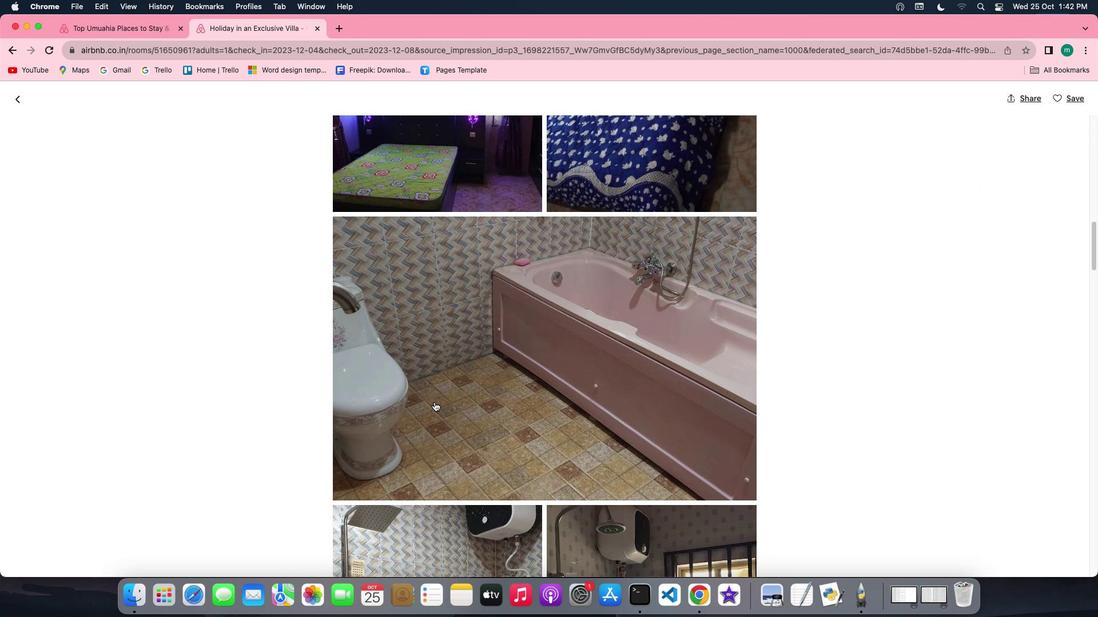 
Action: Mouse scrolled (434, 402) with delta (0, 0)
Screenshot: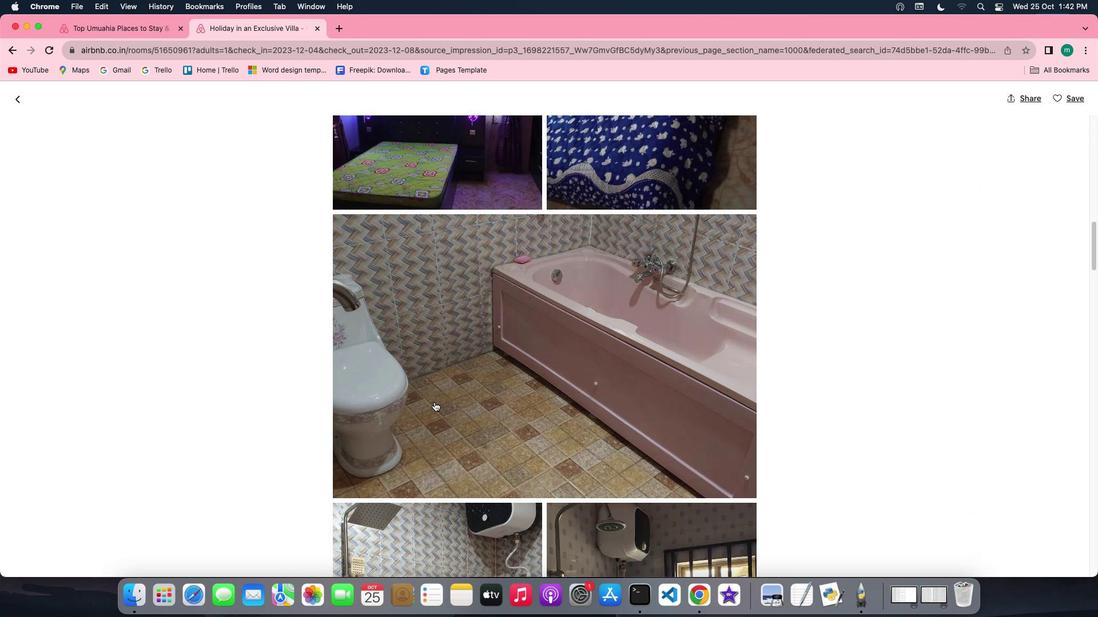 
Action: Mouse scrolled (434, 402) with delta (0, -1)
Screenshot: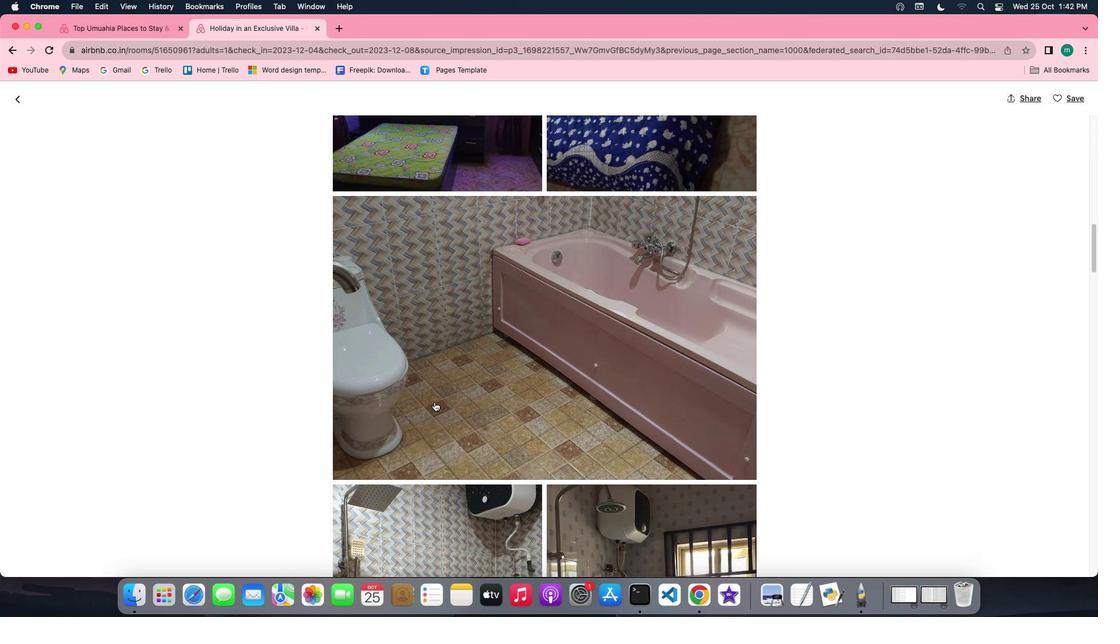 
Action: Mouse scrolled (434, 402) with delta (0, -1)
Screenshot: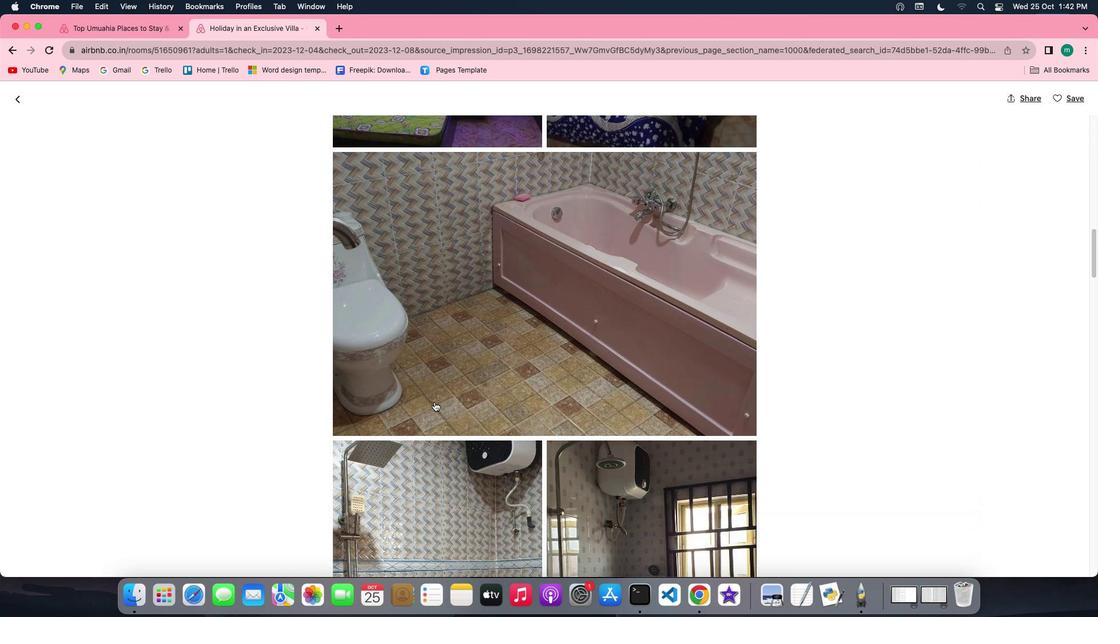 
Action: Mouse scrolled (434, 402) with delta (0, 0)
Screenshot: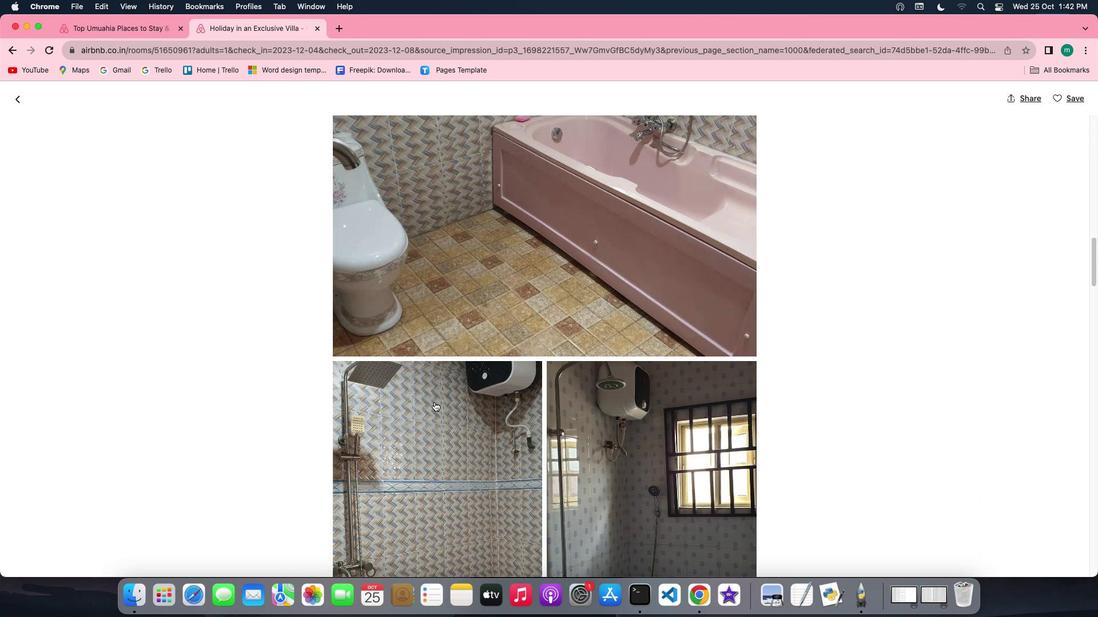 
Action: Mouse scrolled (434, 402) with delta (0, 0)
Screenshot: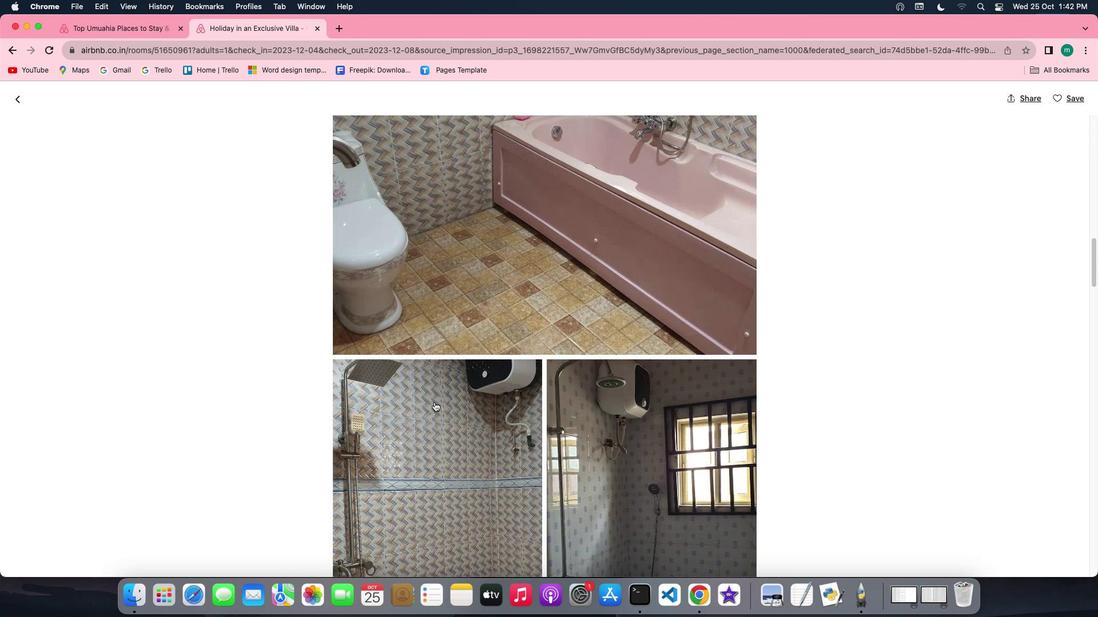 
Action: Mouse scrolled (434, 402) with delta (0, -1)
Screenshot: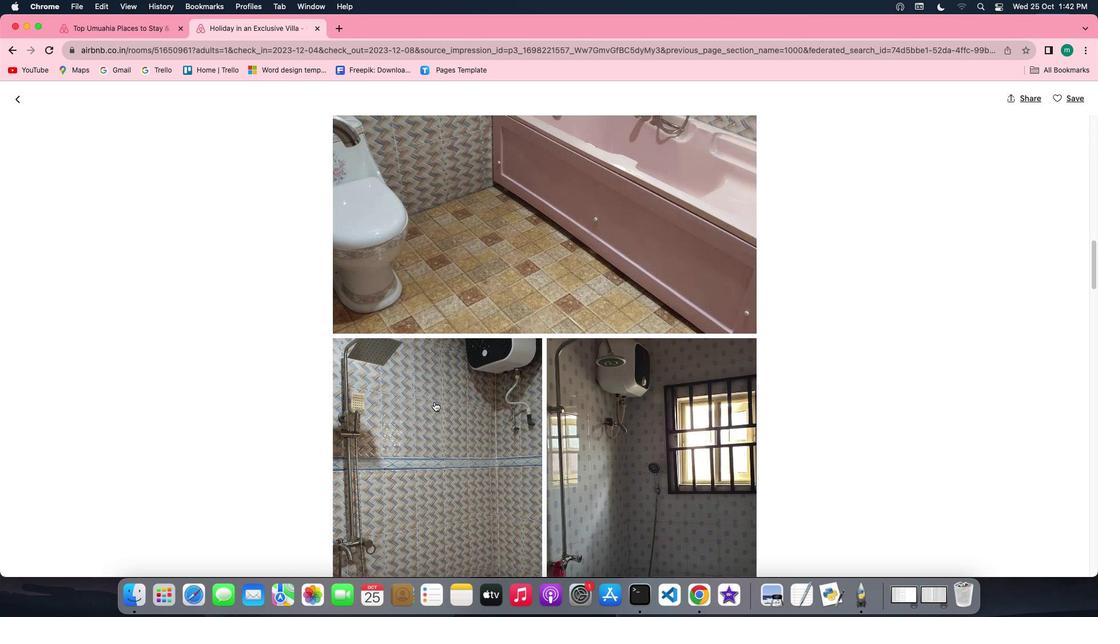 
Action: Mouse scrolled (434, 402) with delta (0, -1)
Screenshot: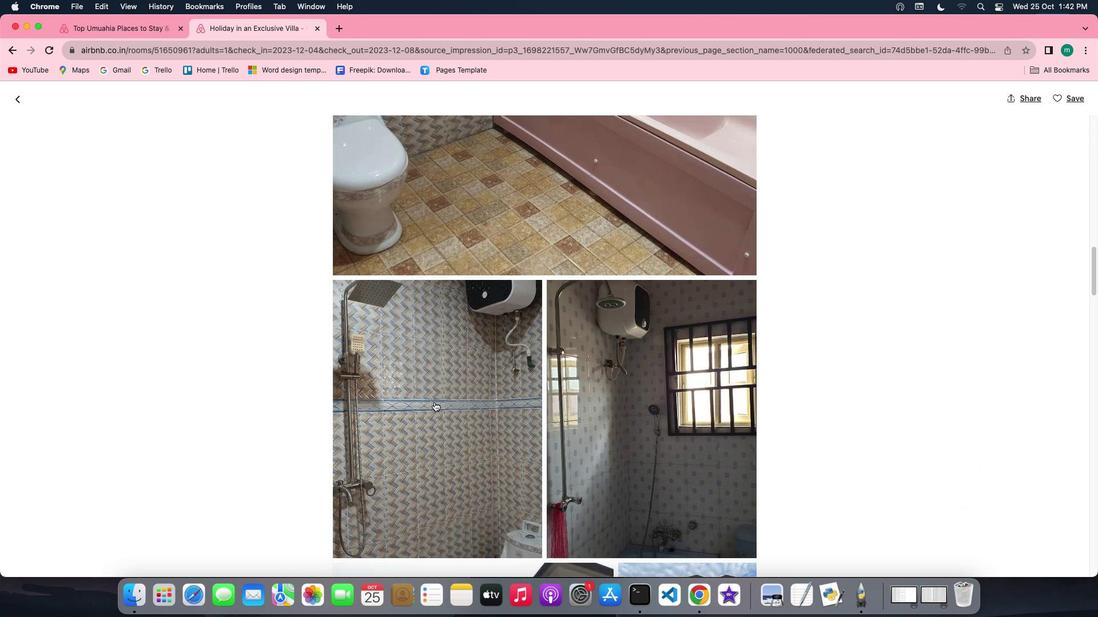 
Action: Mouse scrolled (434, 402) with delta (0, 0)
Screenshot: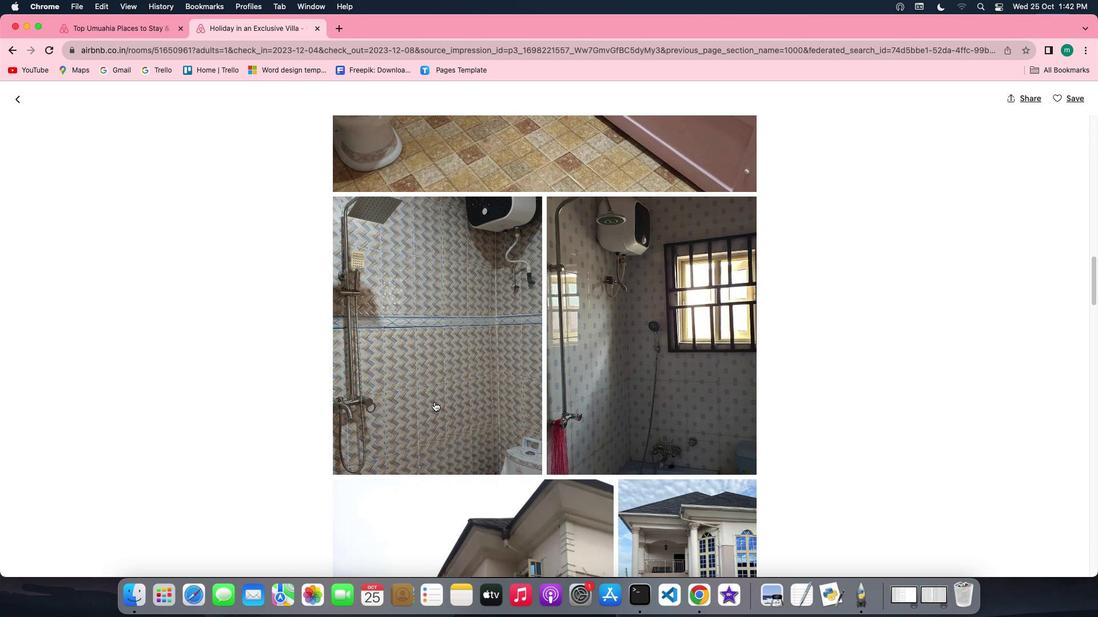 
Action: Mouse scrolled (434, 402) with delta (0, 0)
Screenshot: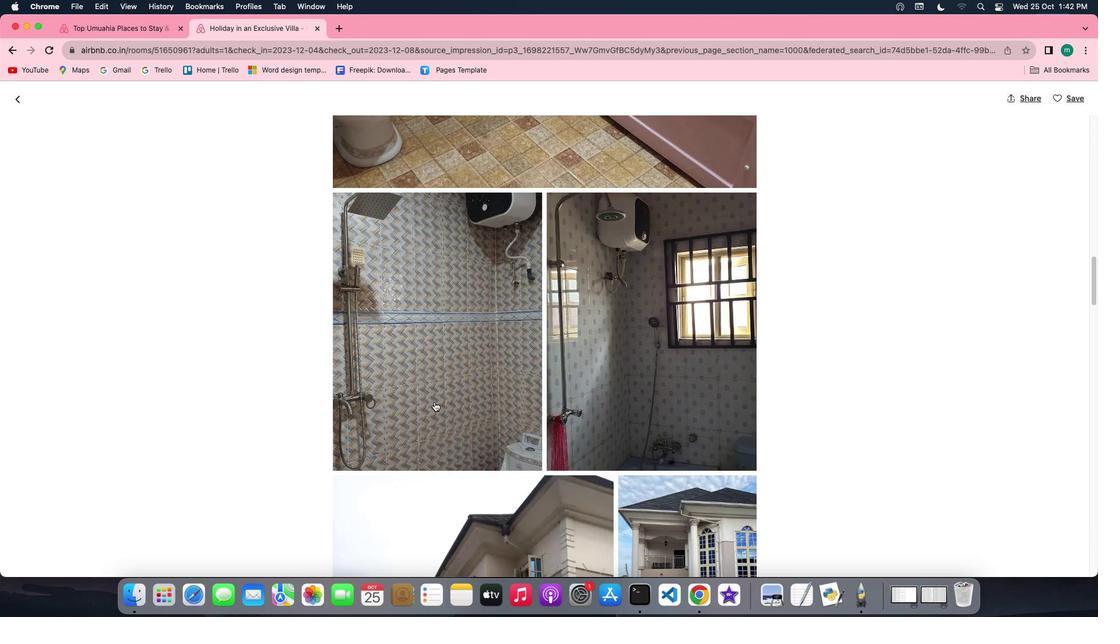 
Action: Mouse scrolled (434, 402) with delta (0, -1)
Screenshot: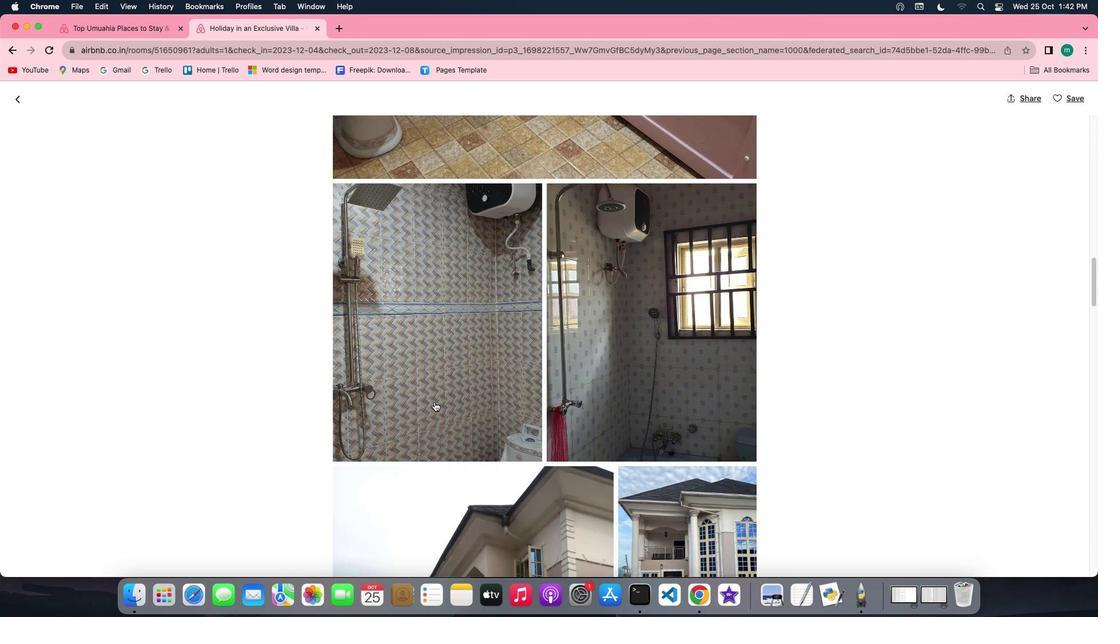 
Action: Mouse scrolled (434, 402) with delta (0, -1)
Screenshot: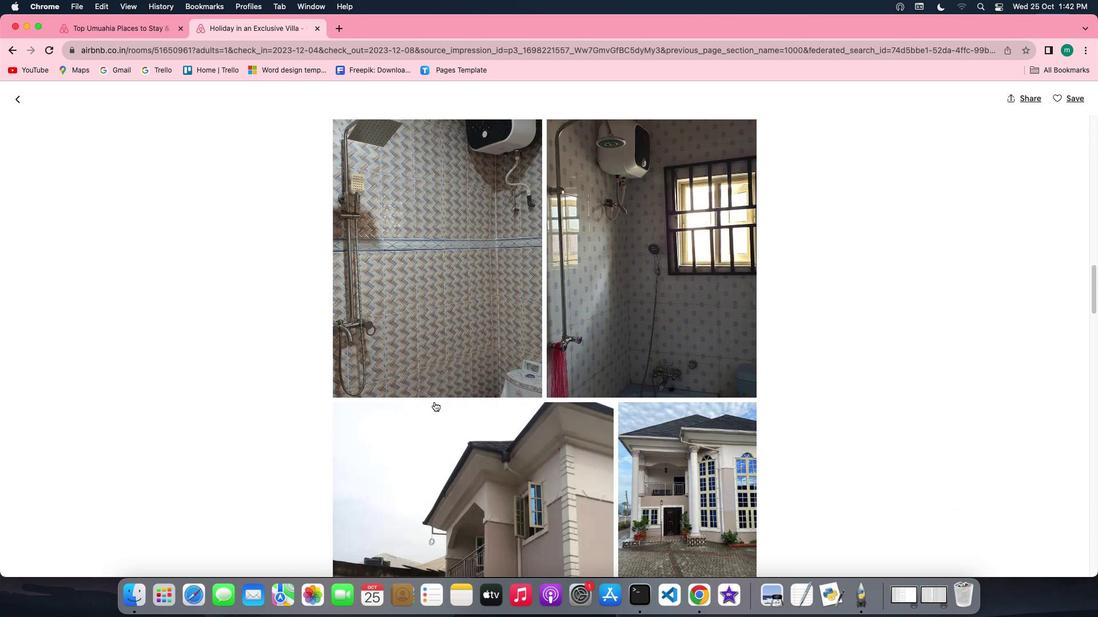 
Action: Mouse scrolled (434, 402) with delta (0, 0)
Screenshot: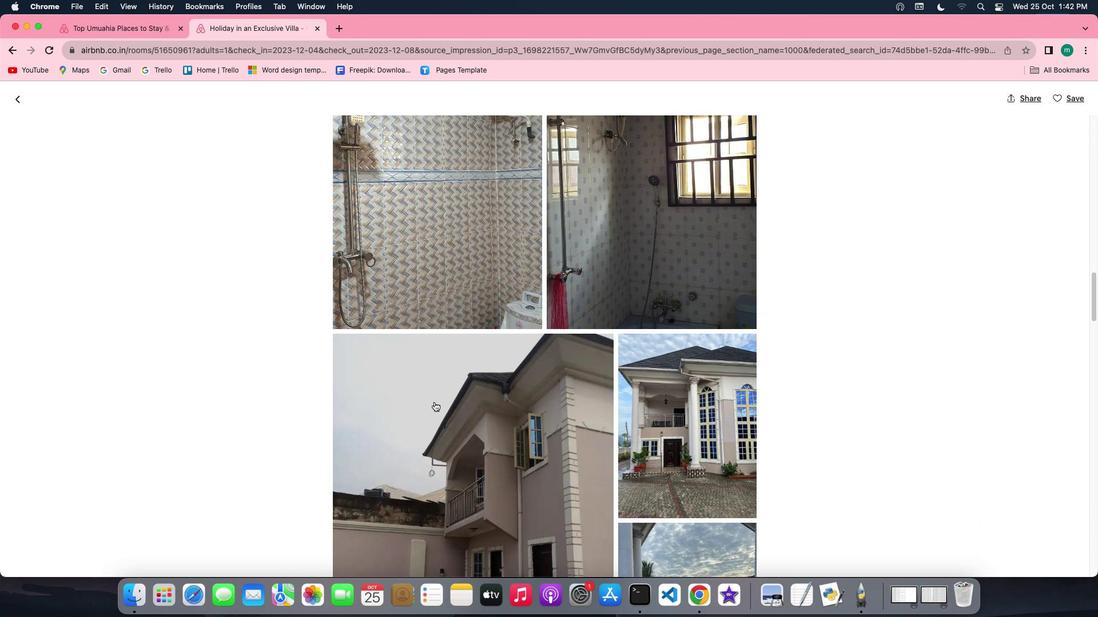 
Action: Mouse scrolled (434, 402) with delta (0, 0)
Screenshot: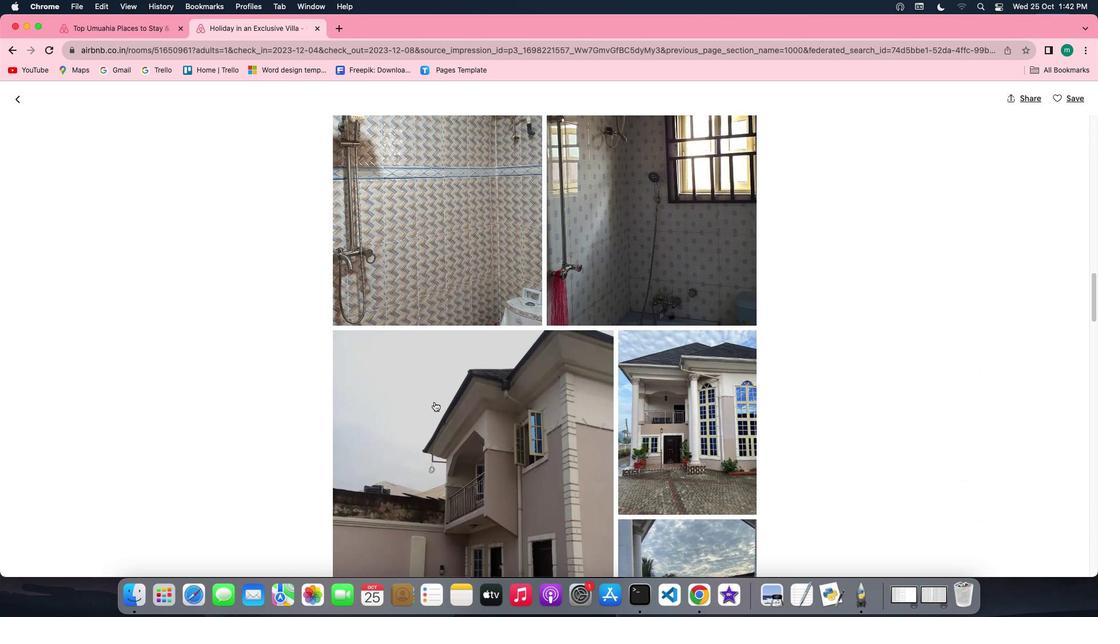 
Action: Mouse scrolled (434, 402) with delta (0, -1)
Screenshot: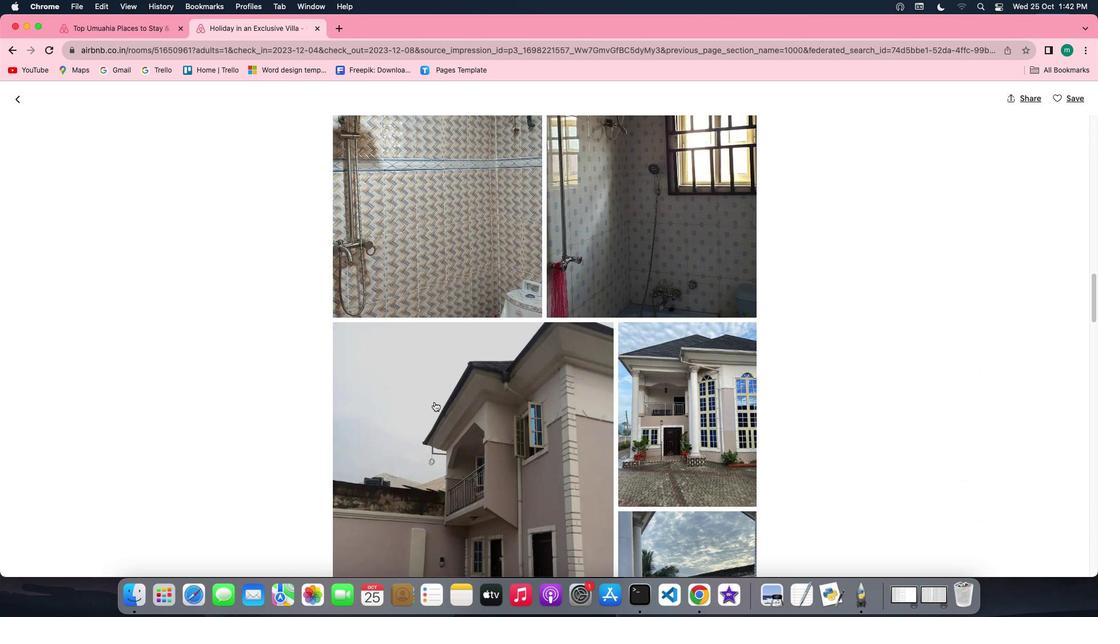 
Action: Mouse scrolled (434, 402) with delta (0, -1)
Screenshot: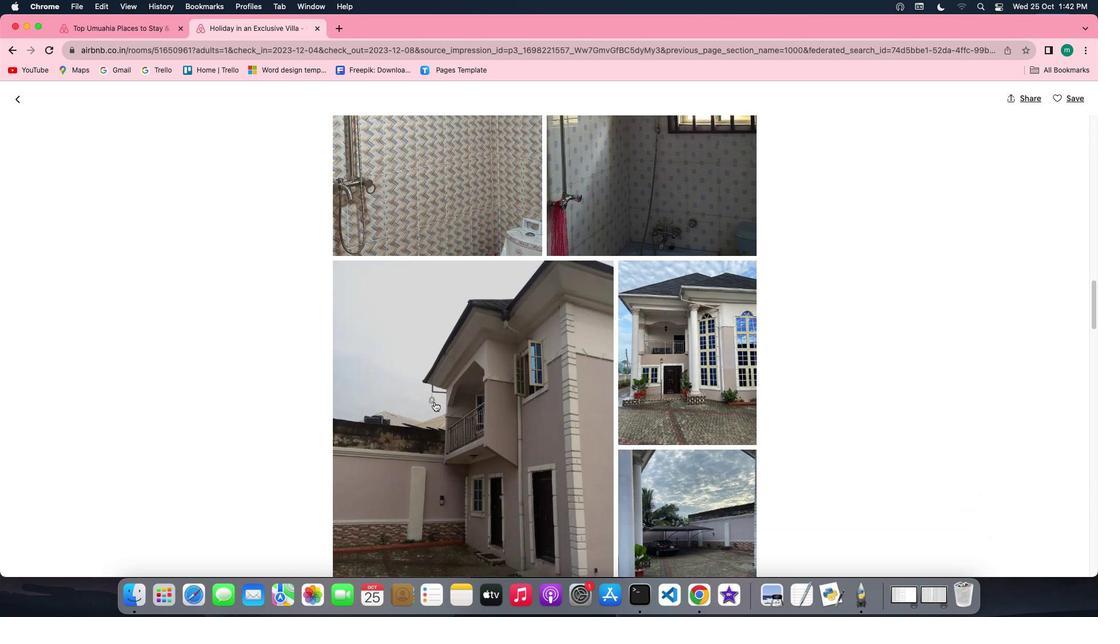 
Action: Mouse scrolled (434, 402) with delta (0, 0)
Screenshot: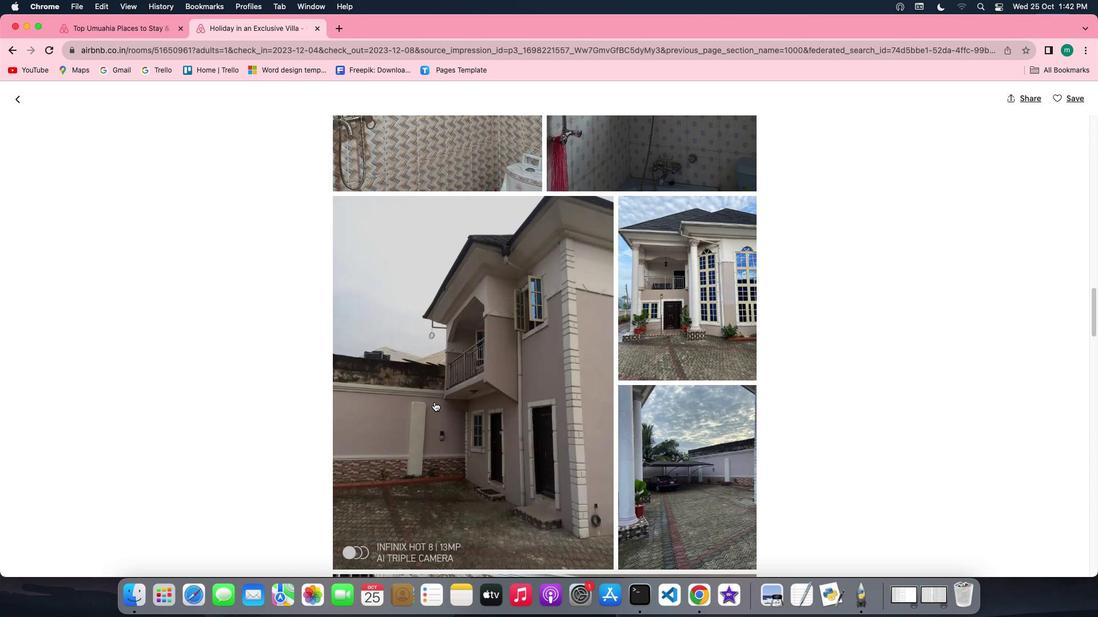 
Action: Mouse scrolled (434, 402) with delta (0, 0)
Screenshot: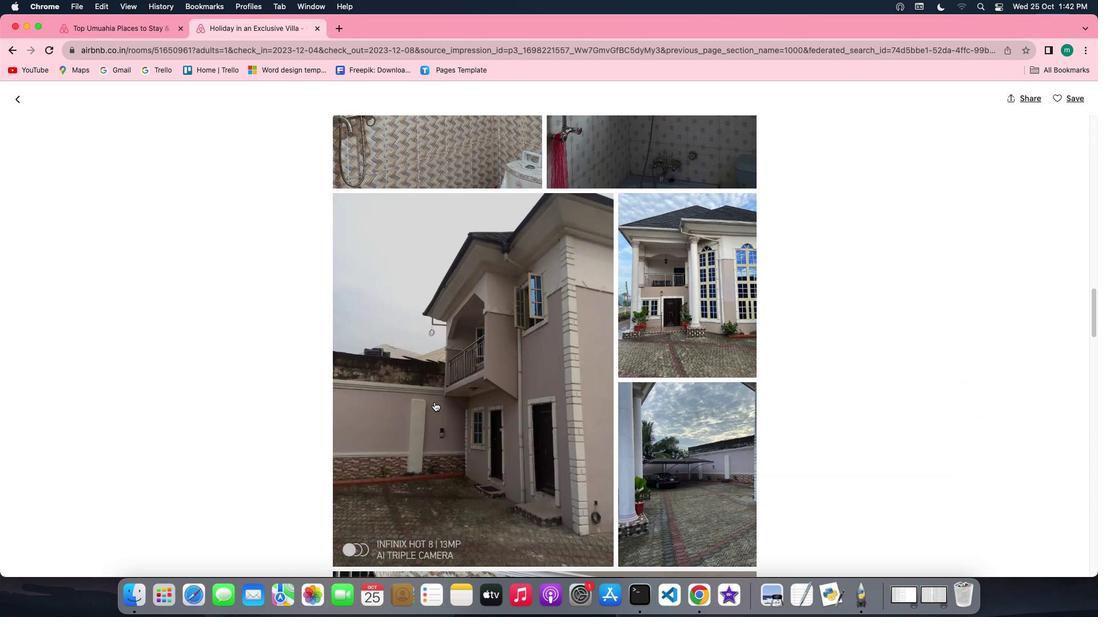 
Action: Mouse scrolled (434, 402) with delta (0, 0)
Screenshot: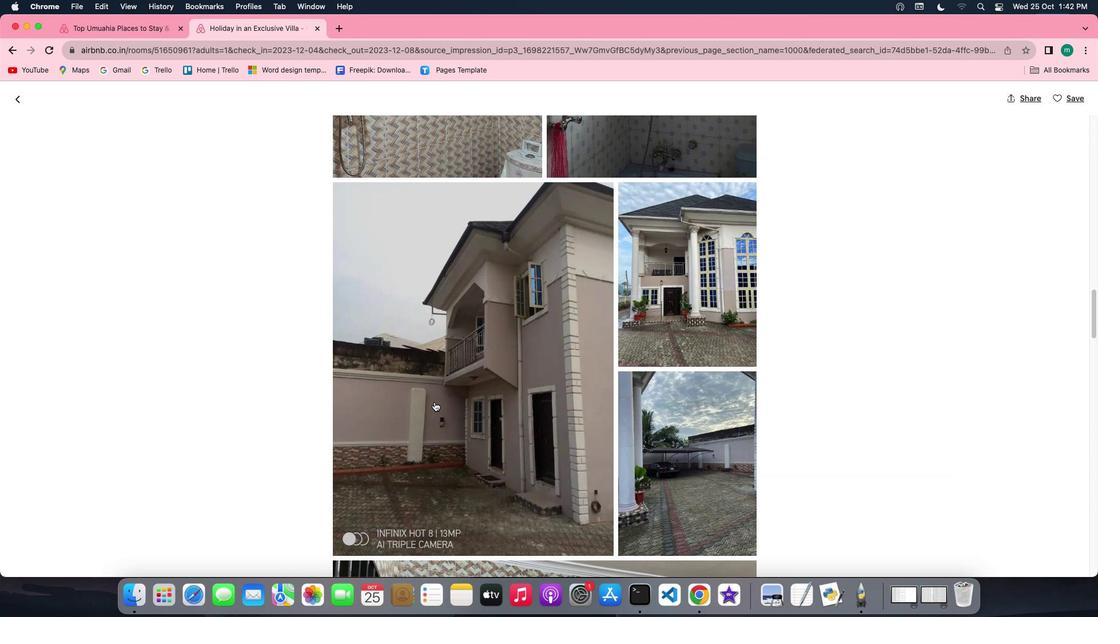 
Action: Mouse scrolled (434, 402) with delta (0, 0)
Screenshot: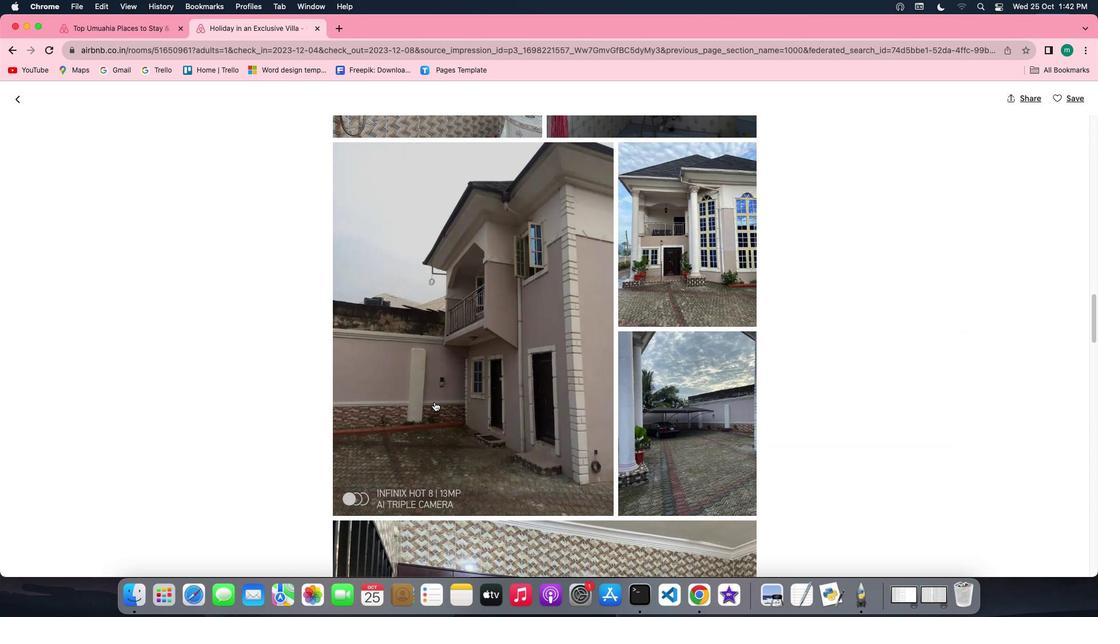 
Action: Mouse scrolled (434, 402) with delta (0, 0)
Screenshot: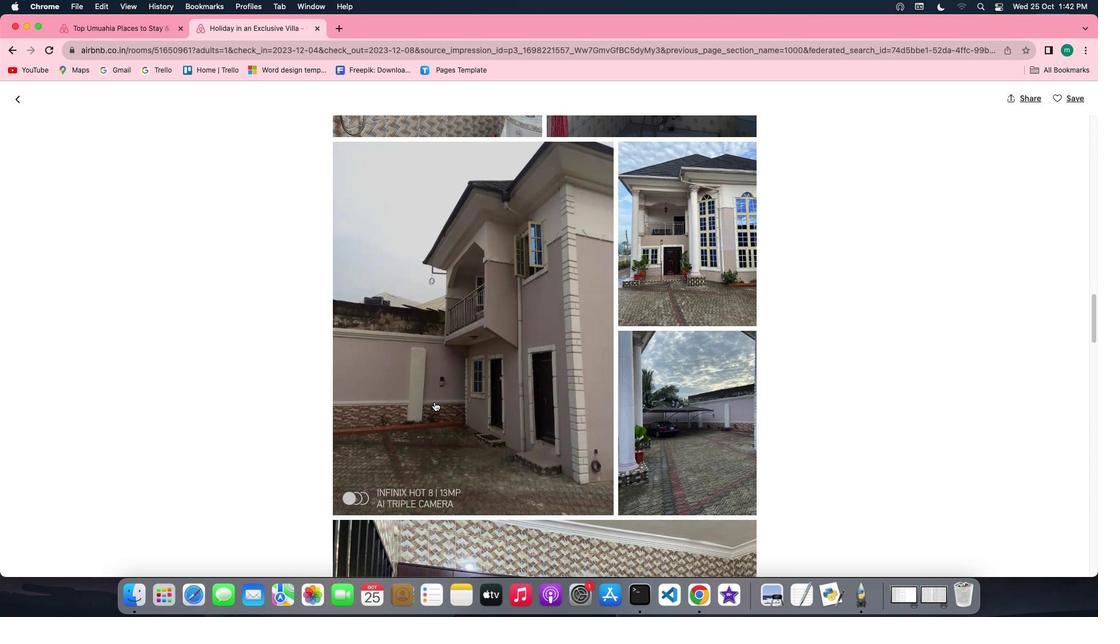 
Action: Mouse scrolled (434, 402) with delta (0, 0)
Screenshot: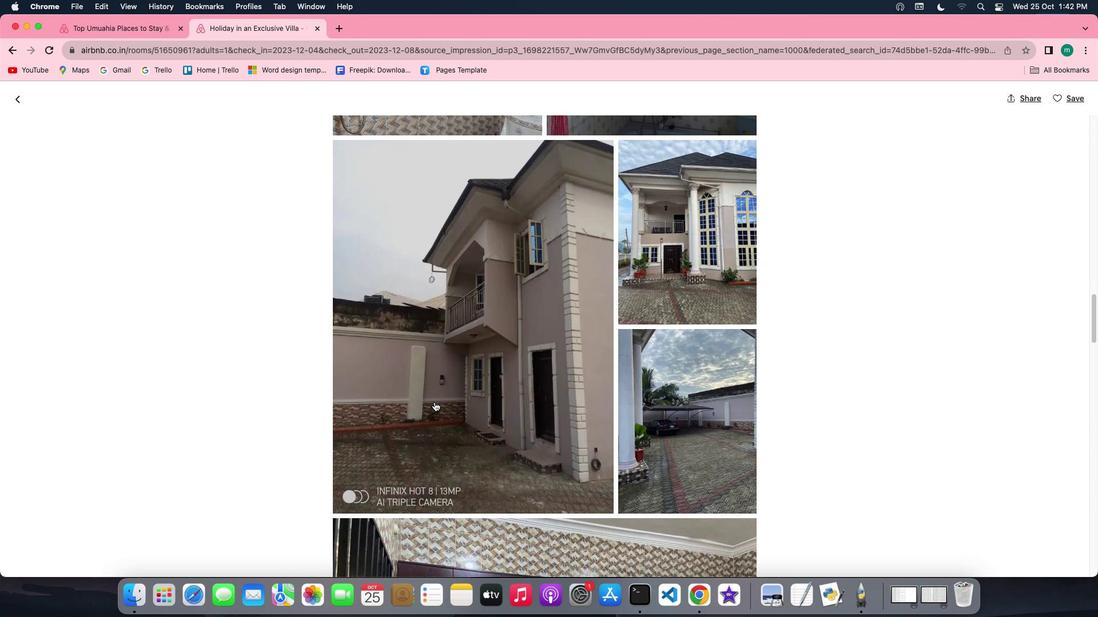 
Action: Mouse scrolled (434, 402) with delta (0, 0)
Screenshot: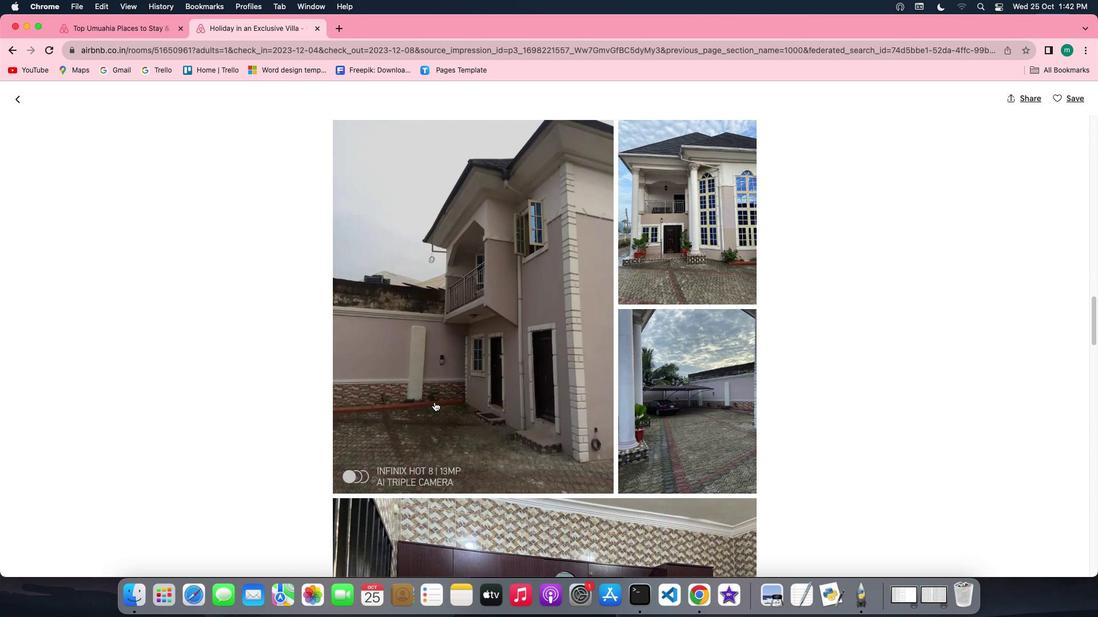 
Action: Mouse scrolled (434, 402) with delta (0, 0)
Screenshot: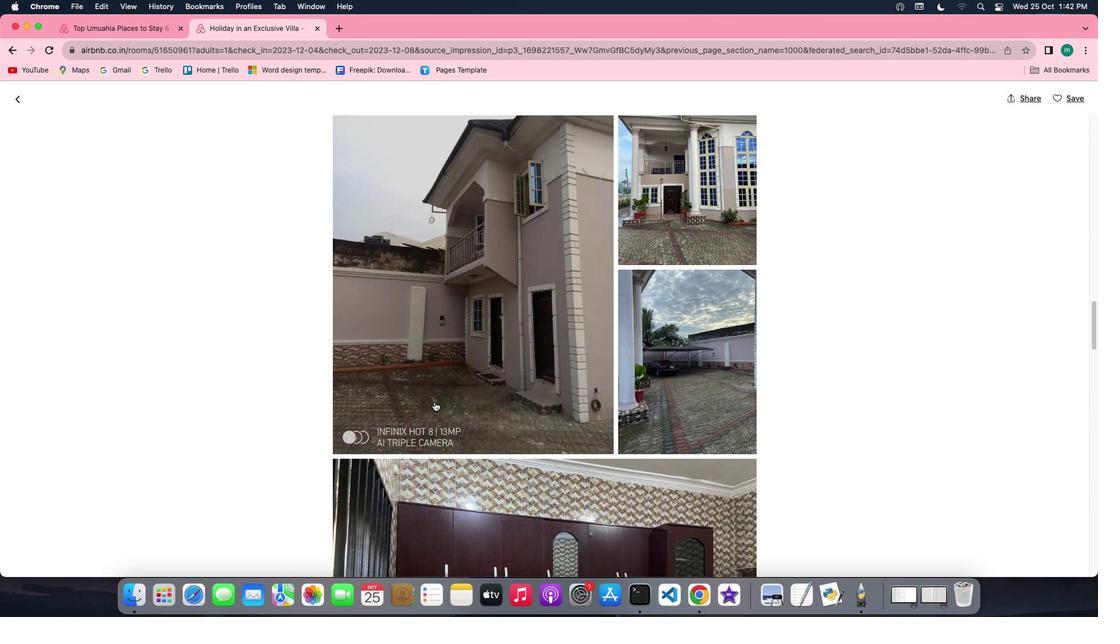 
Action: Mouse scrolled (434, 402) with delta (0, 0)
Screenshot: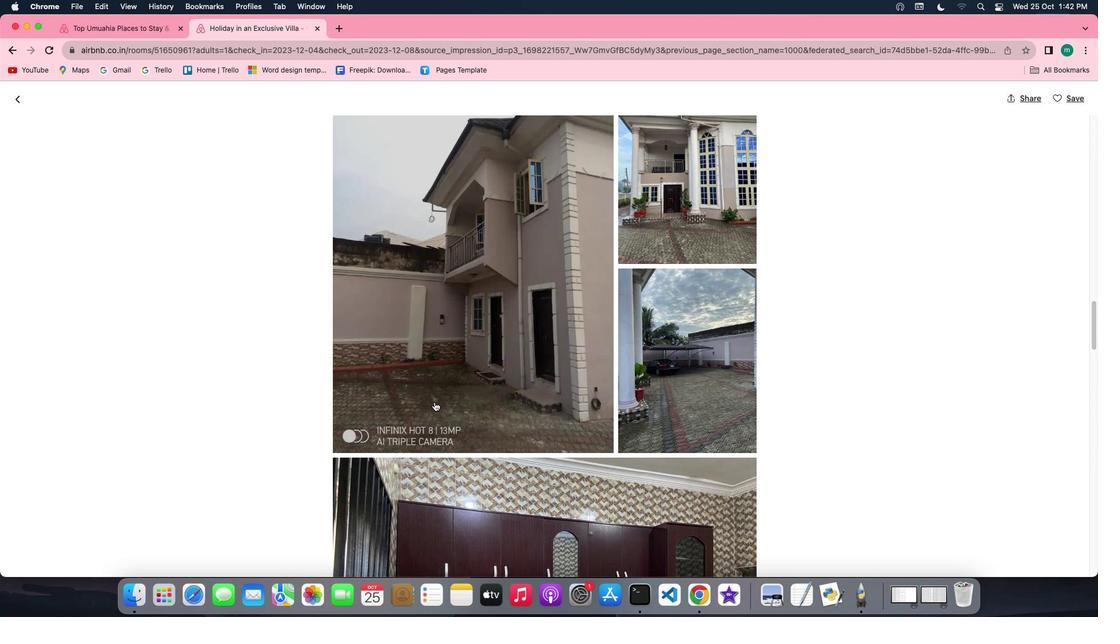 
Action: Mouse scrolled (434, 402) with delta (0, 0)
Screenshot: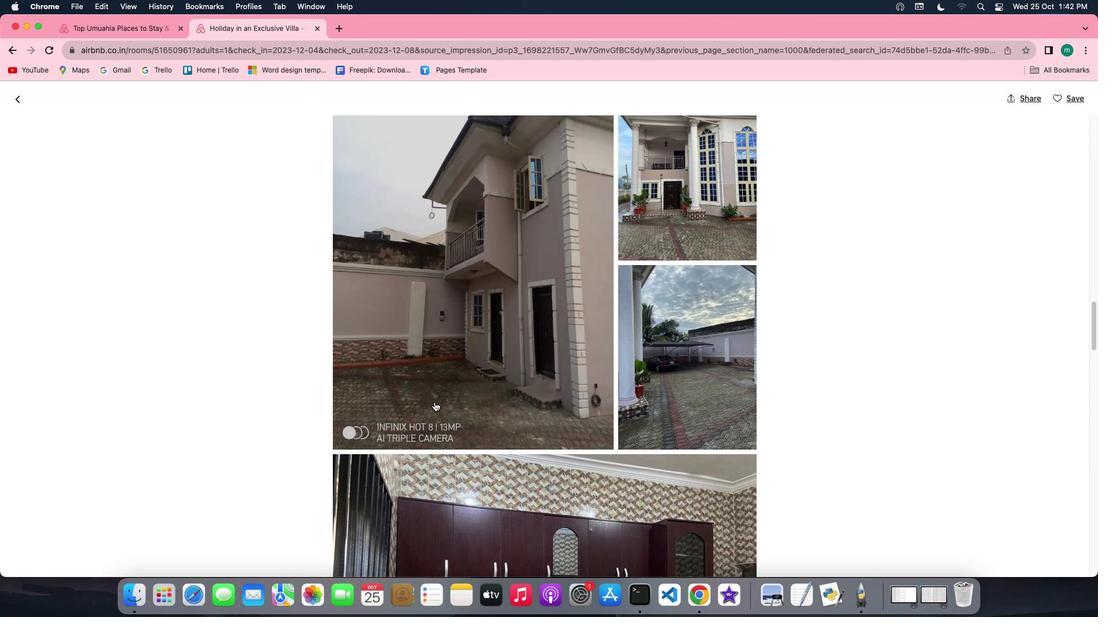
Action: Mouse scrolled (434, 402) with delta (0, 0)
Screenshot: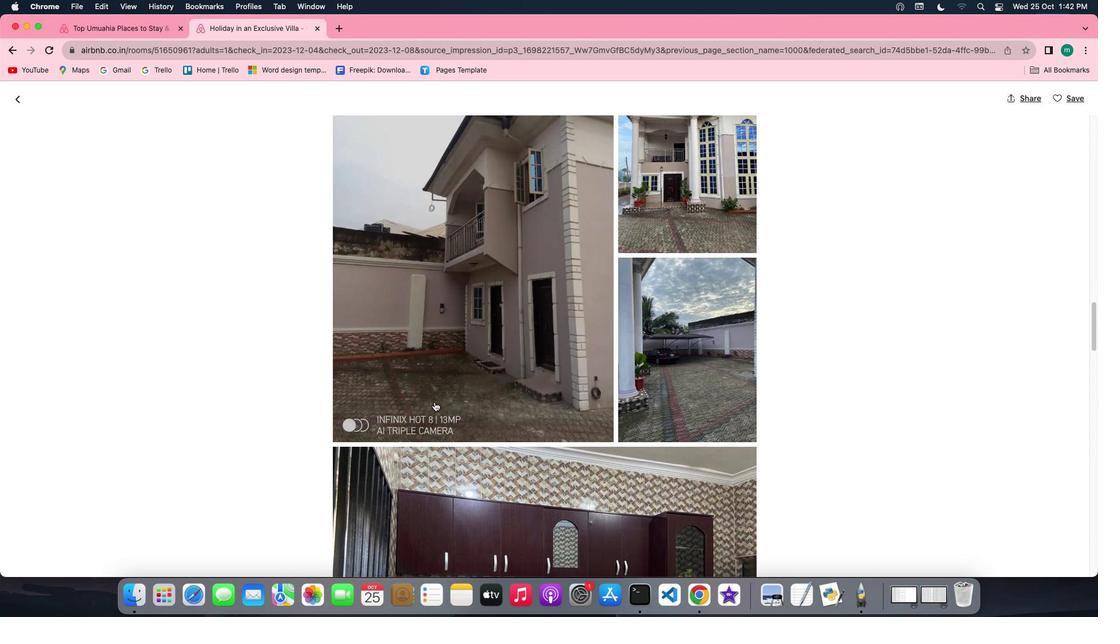 
Action: Mouse scrolled (434, 402) with delta (0, 0)
Screenshot: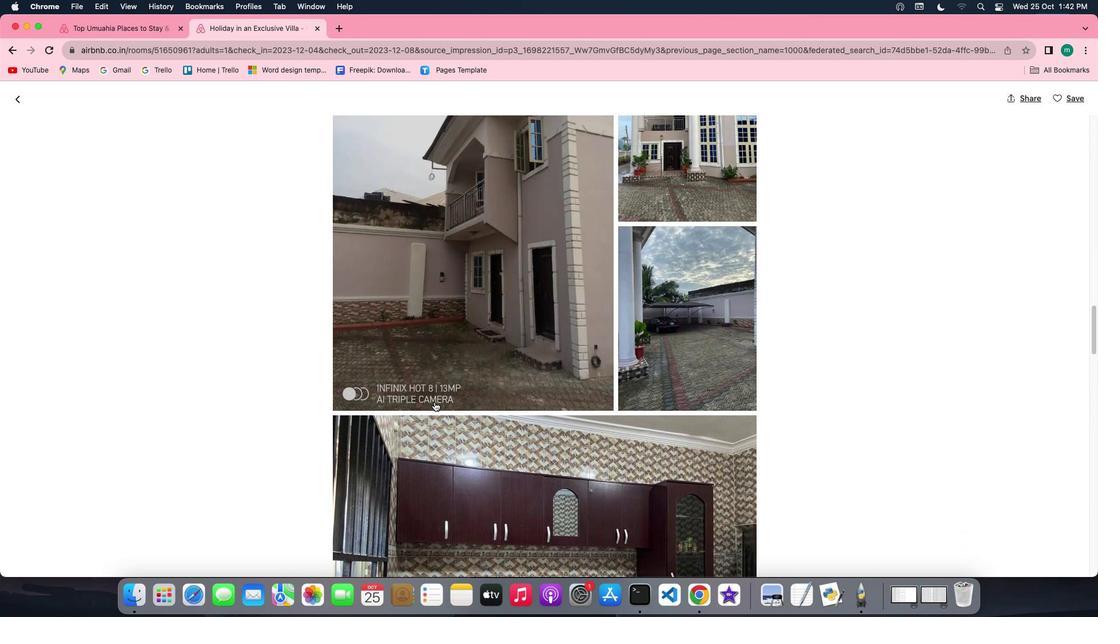 
Action: Mouse scrolled (434, 402) with delta (0, 0)
Screenshot: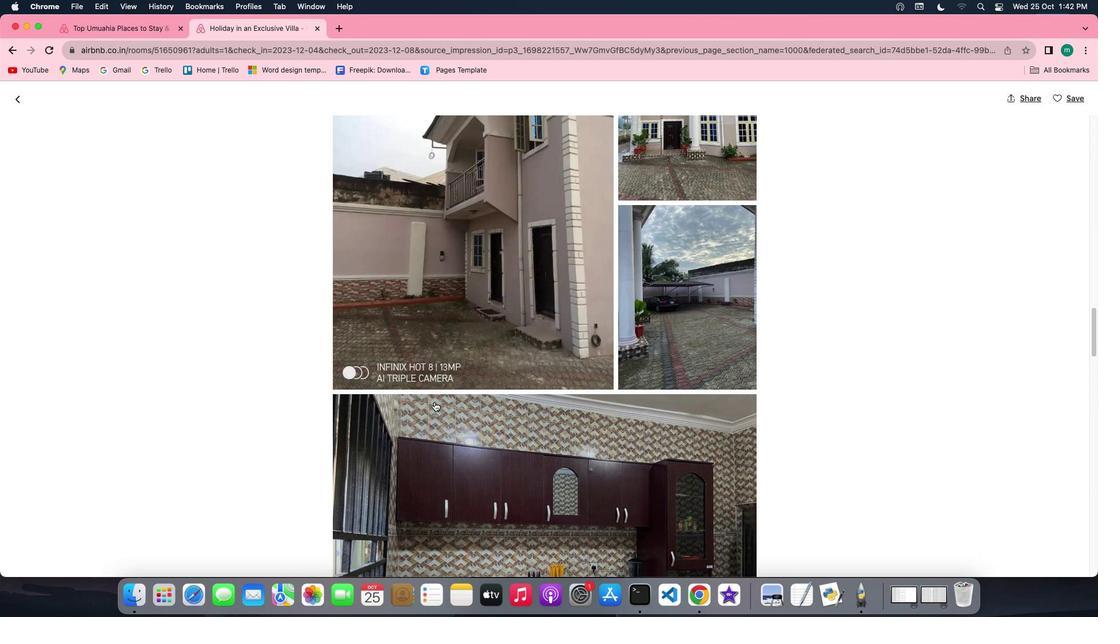 
Action: Mouse scrolled (434, 402) with delta (0, 0)
Screenshot: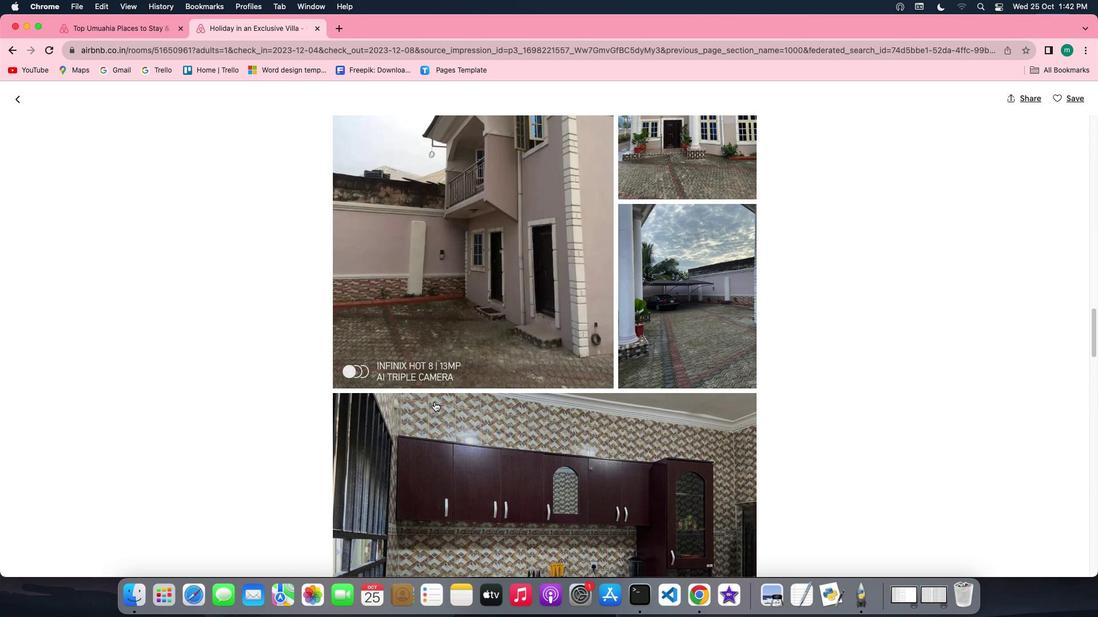 
Action: Mouse scrolled (434, 402) with delta (0, -1)
Screenshot: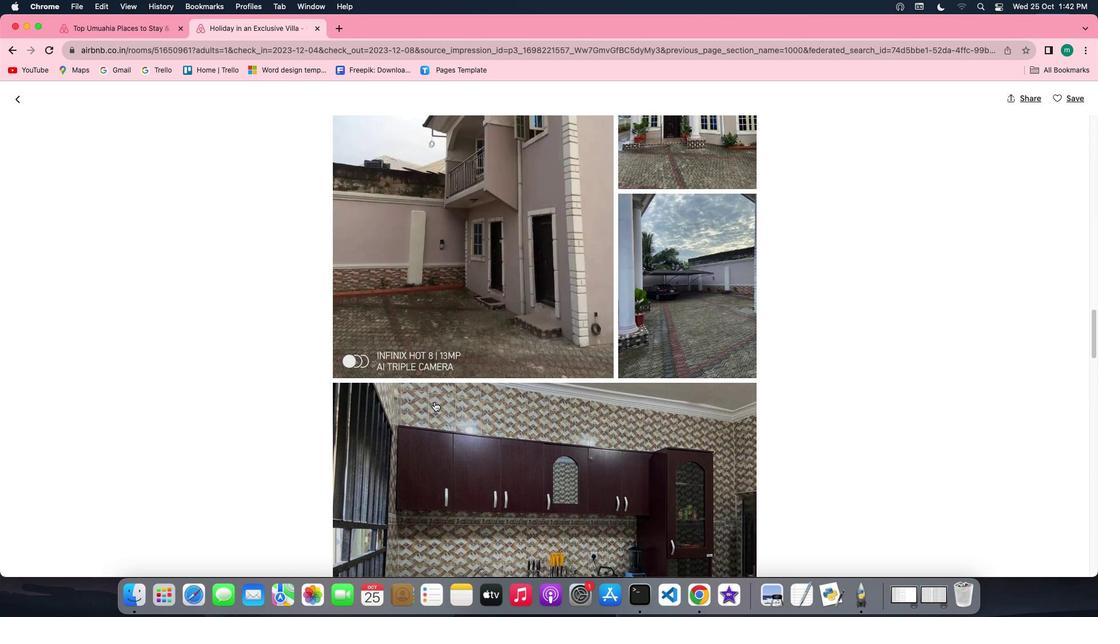 
Action: Mouse scrolled (434, 402) with delta (0, 0)
Screenshot: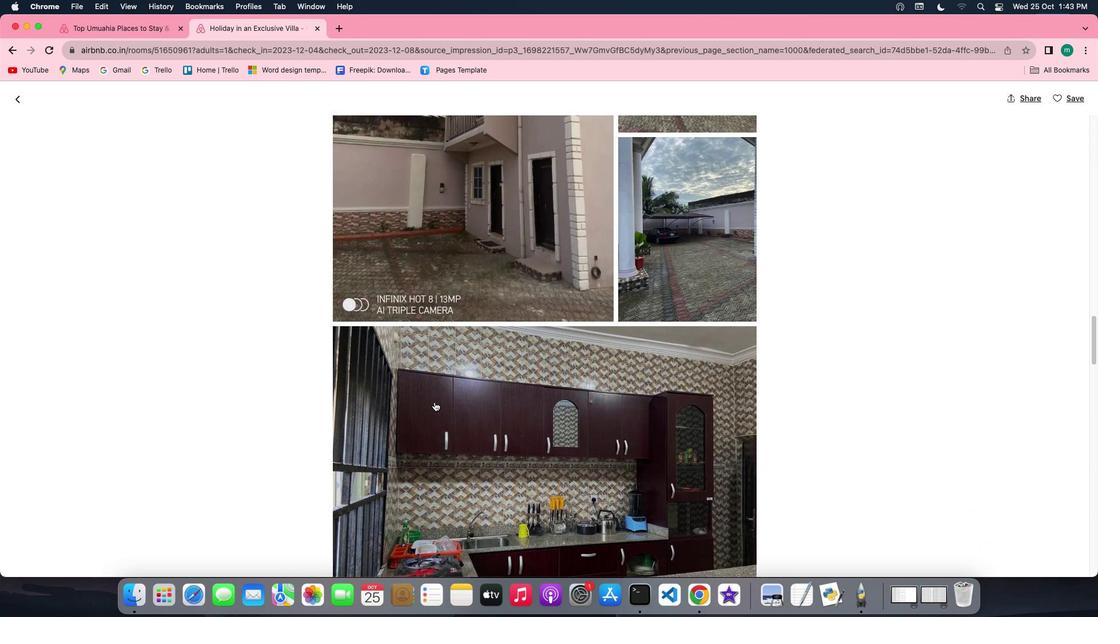 
Action: Mouse scrolled (434, 402) with delta (0, 0)
Screenshot: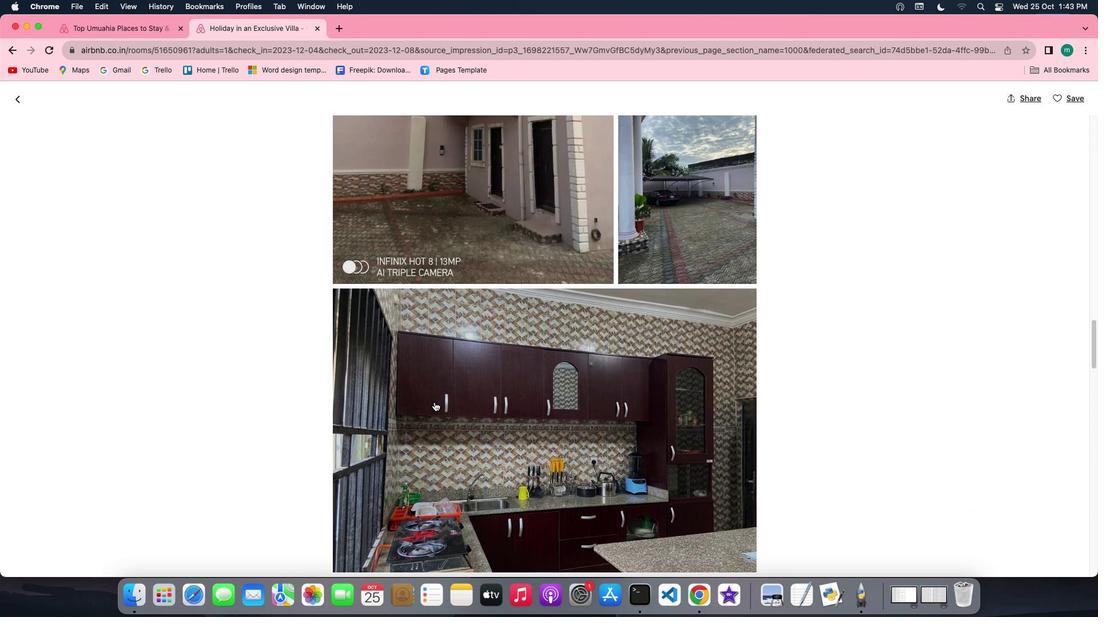 
Action: Mouse scrolled (434, 402) with delta (0, 0)
Screenshot: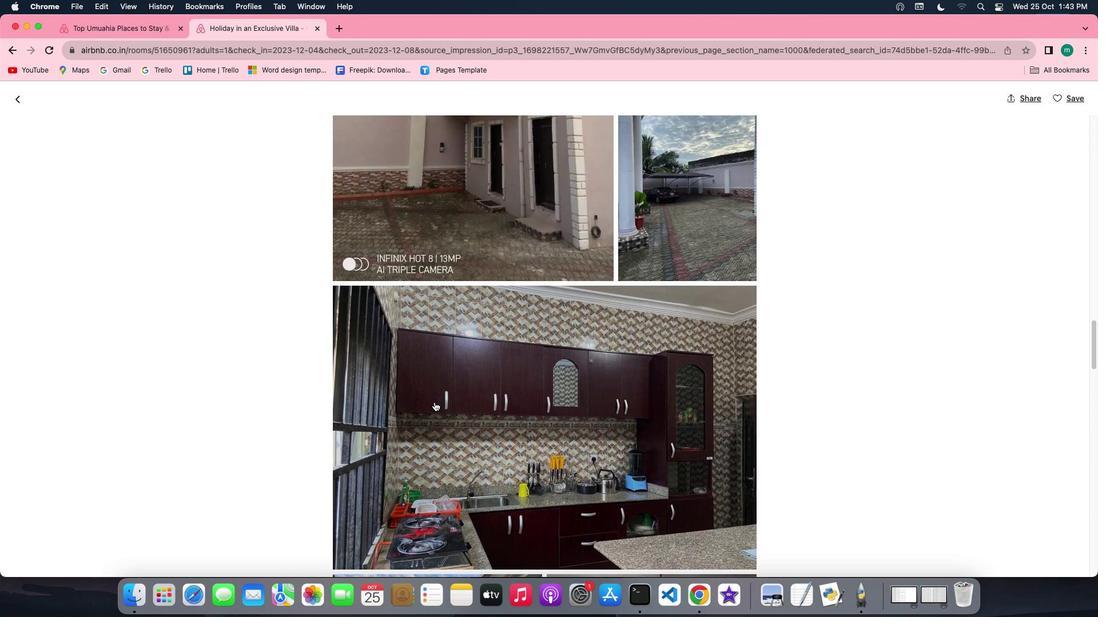 
Action: Mouse scrolled (434, 402) with delta (0, 0)
Screenshot: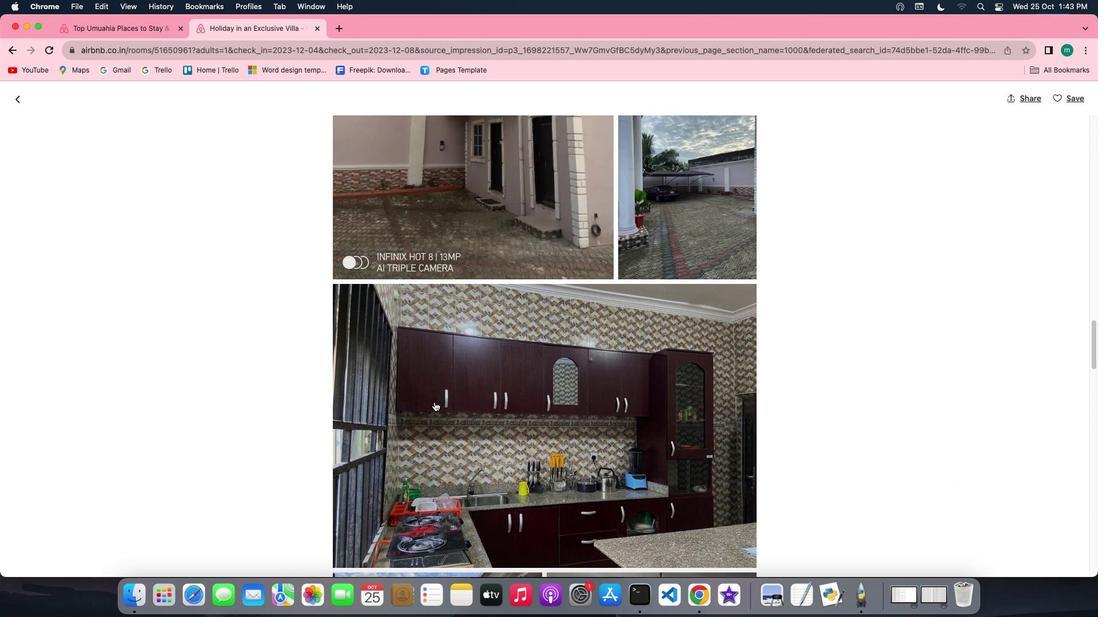 
Action: Mouse scrolled (434, 402) with delta (0, 0)
Screenshot: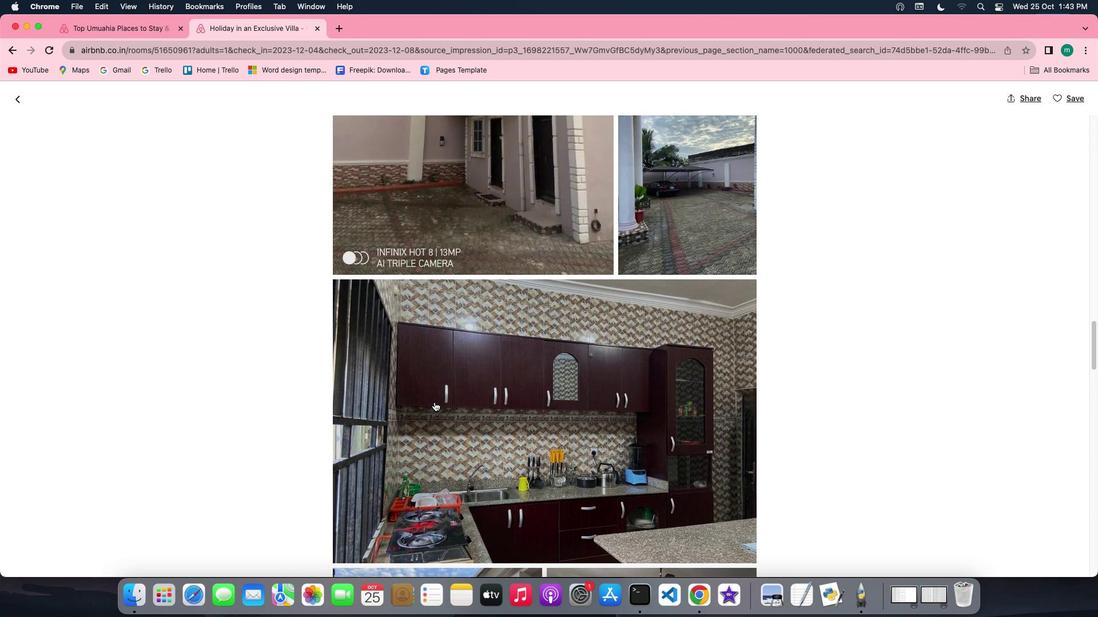 
Action: Mouse scrolled (434, 402) with delta (0, -1)
Screenshot: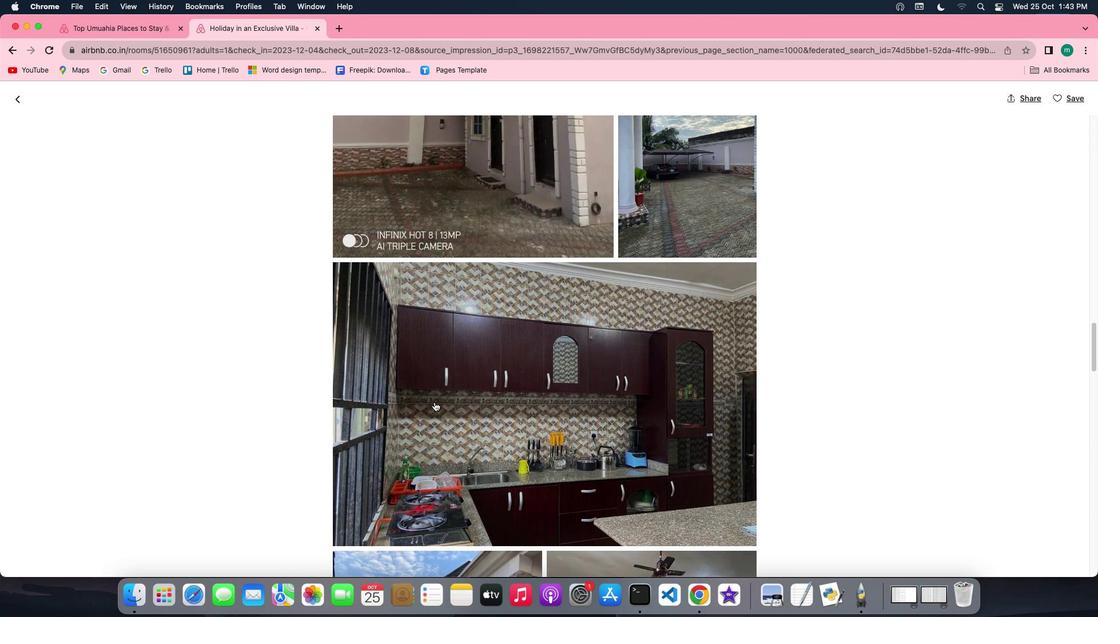 
Action: Mouse scrolled (434, 402) with delta (0, -1)
Screenshot: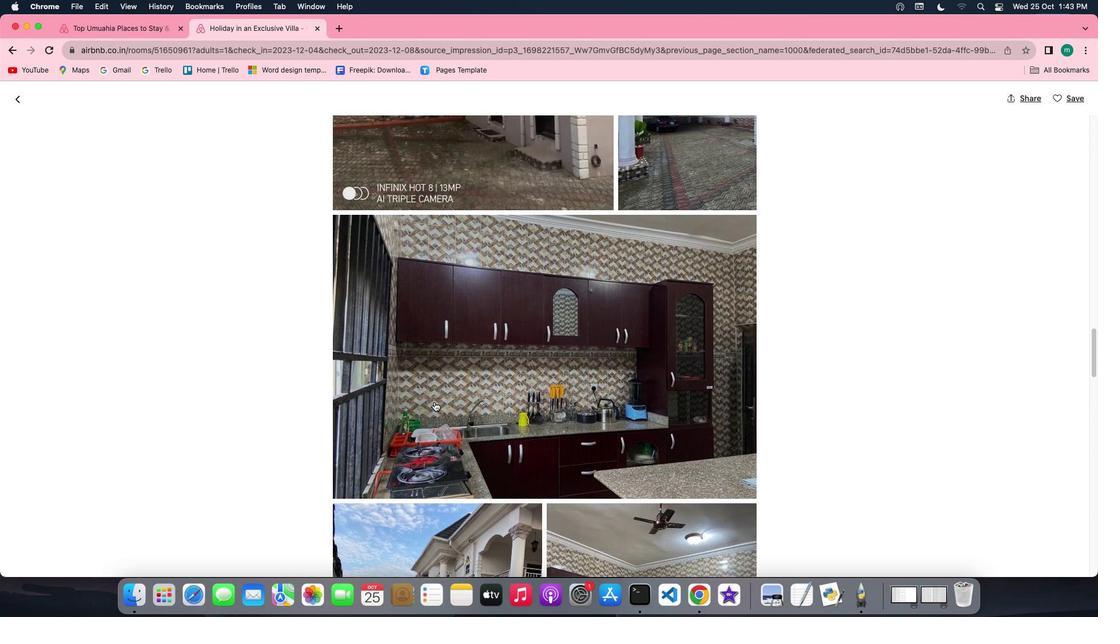 
Action: Mouse scrolled (434, 402) with delta (0, 0)
Screenshot: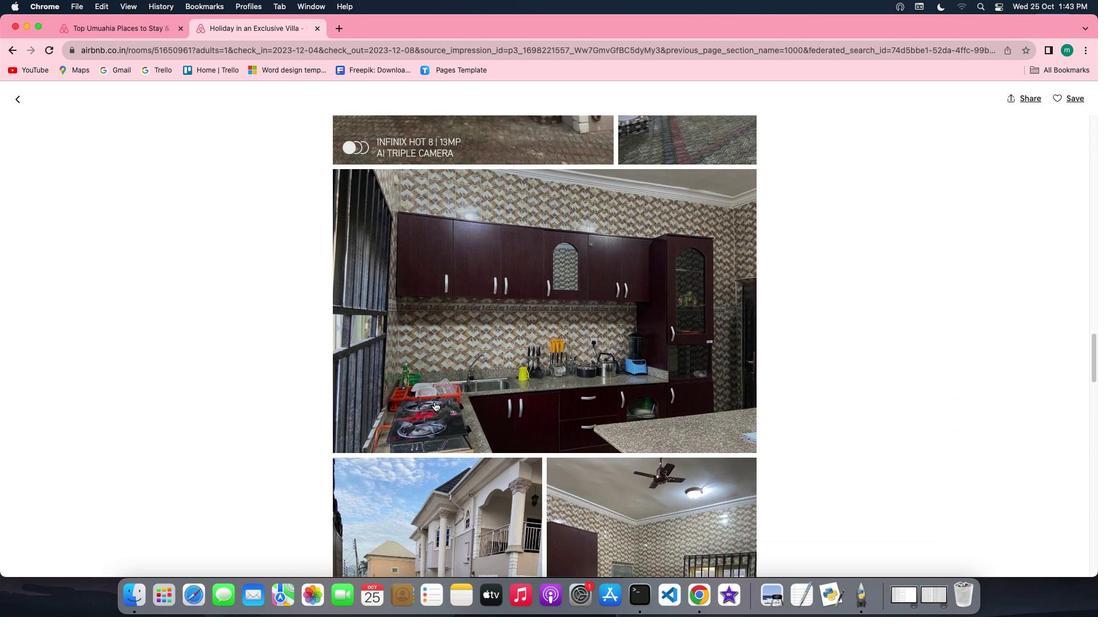 
Action: Mouse scrolled (434, 402) with delta (0, 0)
Screenshot: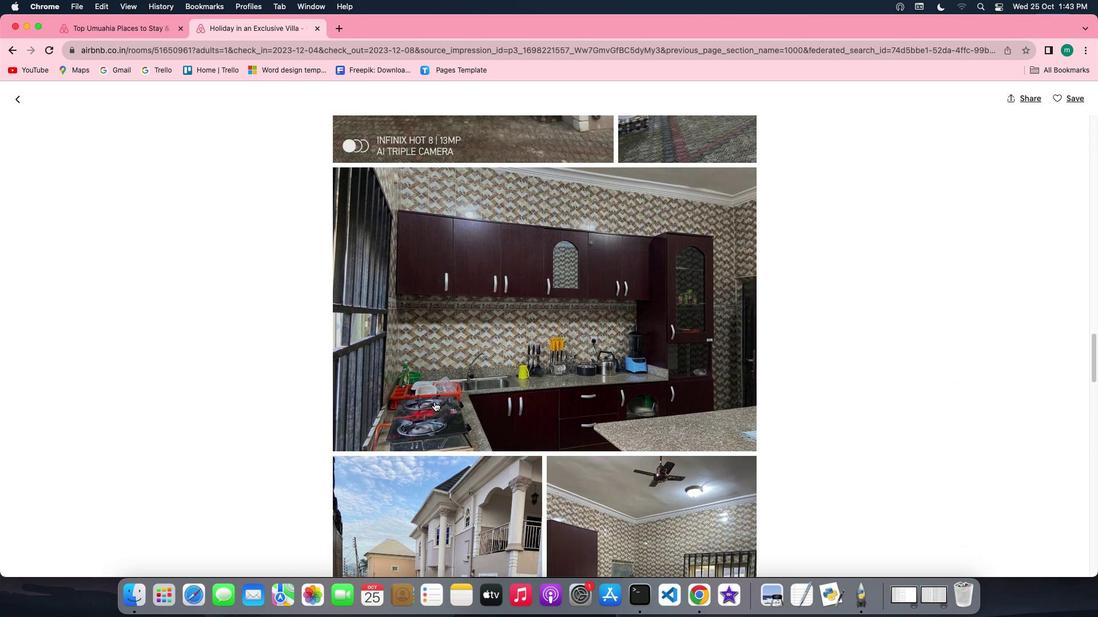 
Action: Mouse scrolled (434, 402) with delta (0, 0)
Screenshot: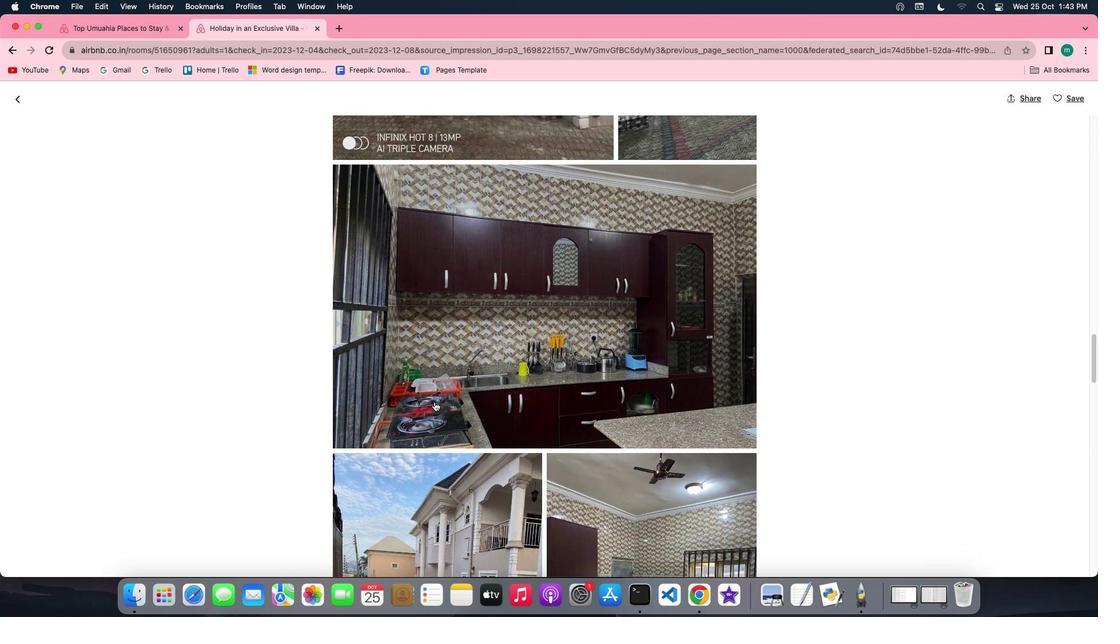 
Action: Mouse scrolled (434, 402) with delta (0, 0)
Screenshot: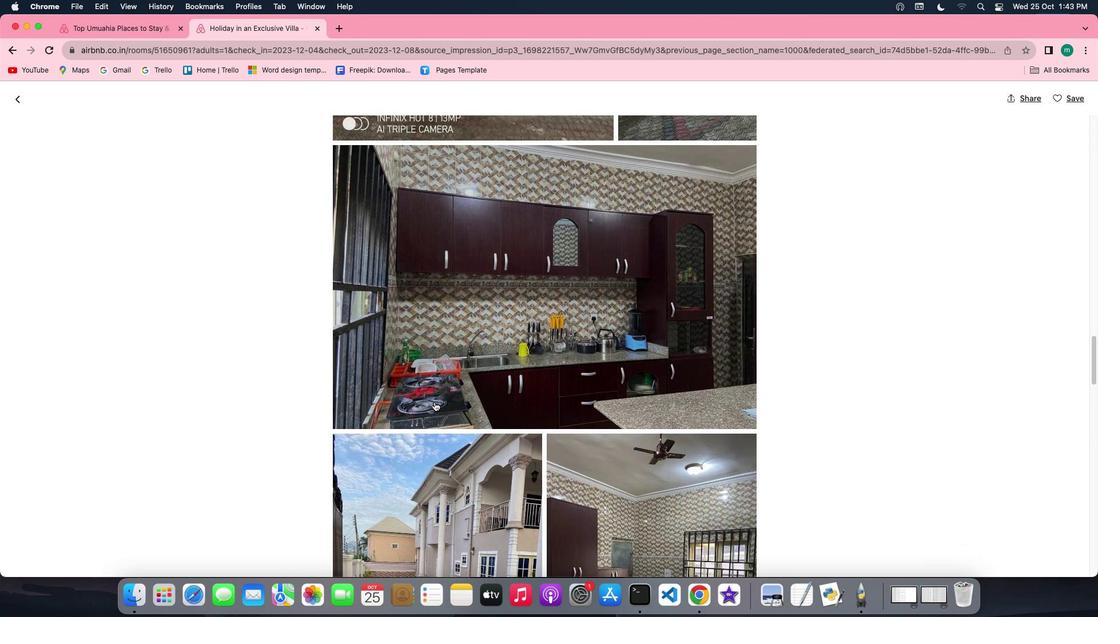
Action: Mouse scrolled (434, 402) with delta (0, 0)
Screenshot: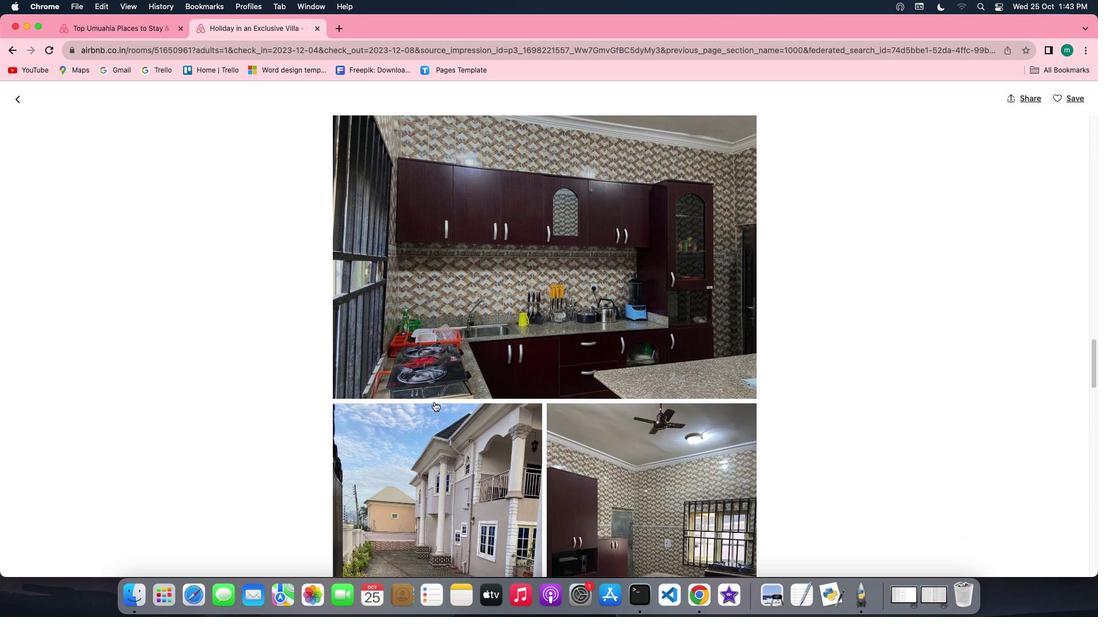 
Action: Mouse scrolled (434, 402) with delta (0, 0)
Screenshot: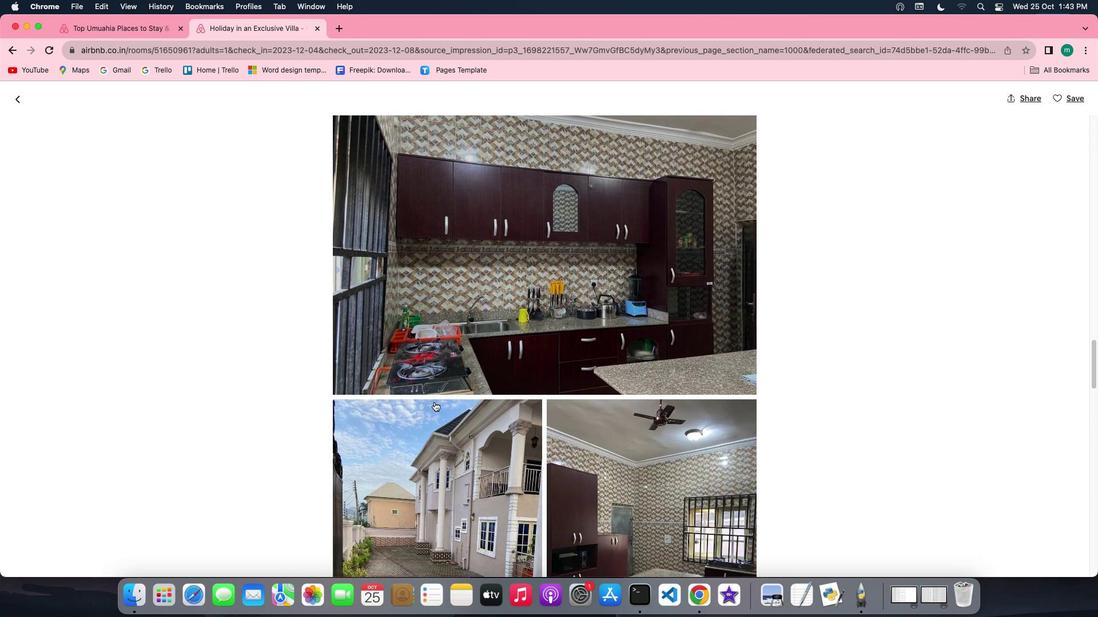 
Action: Mouse scrolled (434, 402) with delta (0, -1)
Screenshot: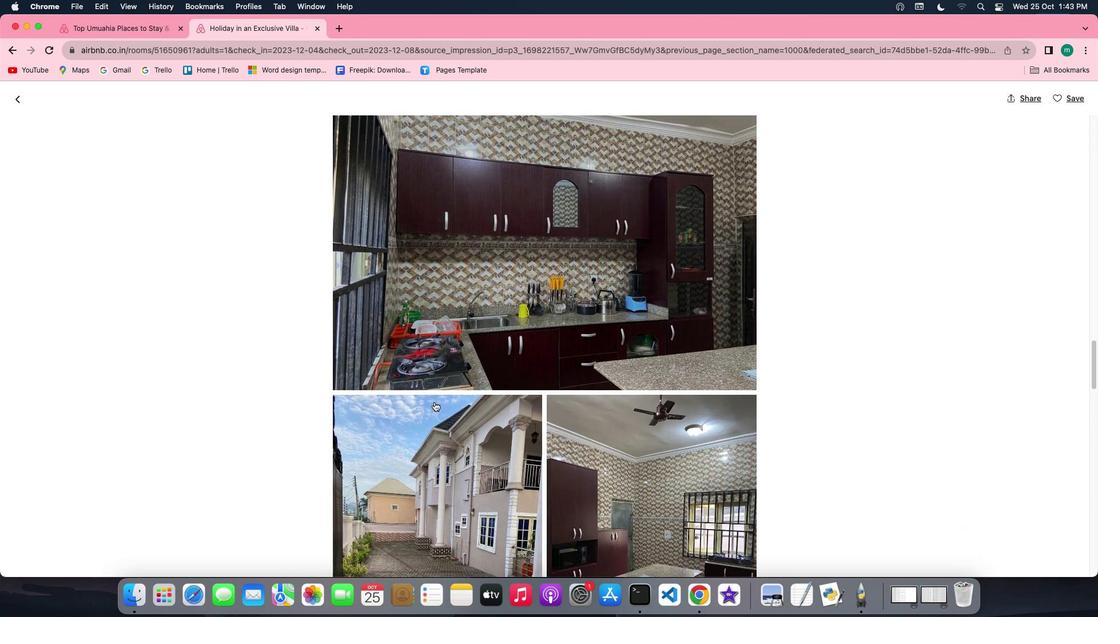 
Action: Mouse scrolled (434, 402) with delta (0, -1)
Screenshot: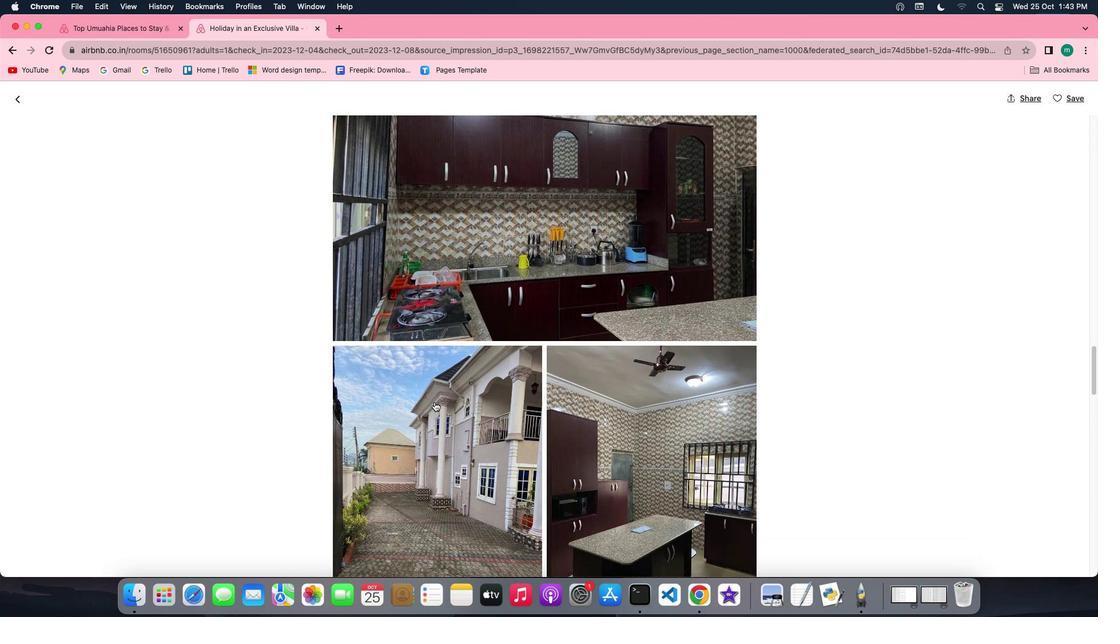 
Action: Mouse scrolled (434, 402) with delta (0, 0)
Screenshot: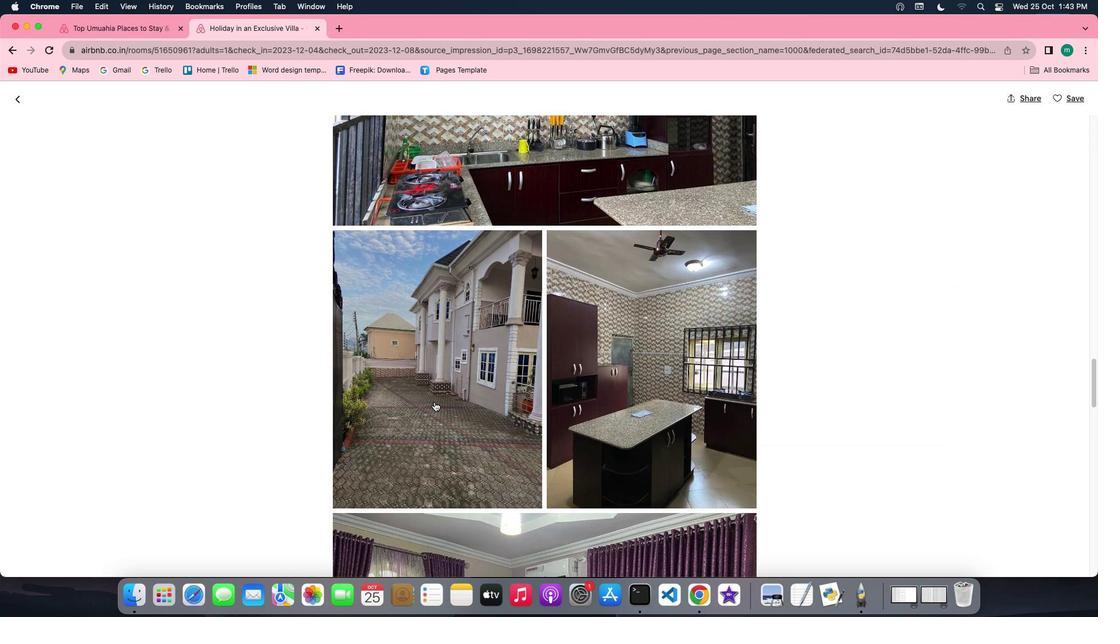
Action: Mouse scrolled (434, 402) with delta (0, 0)
Screenshot: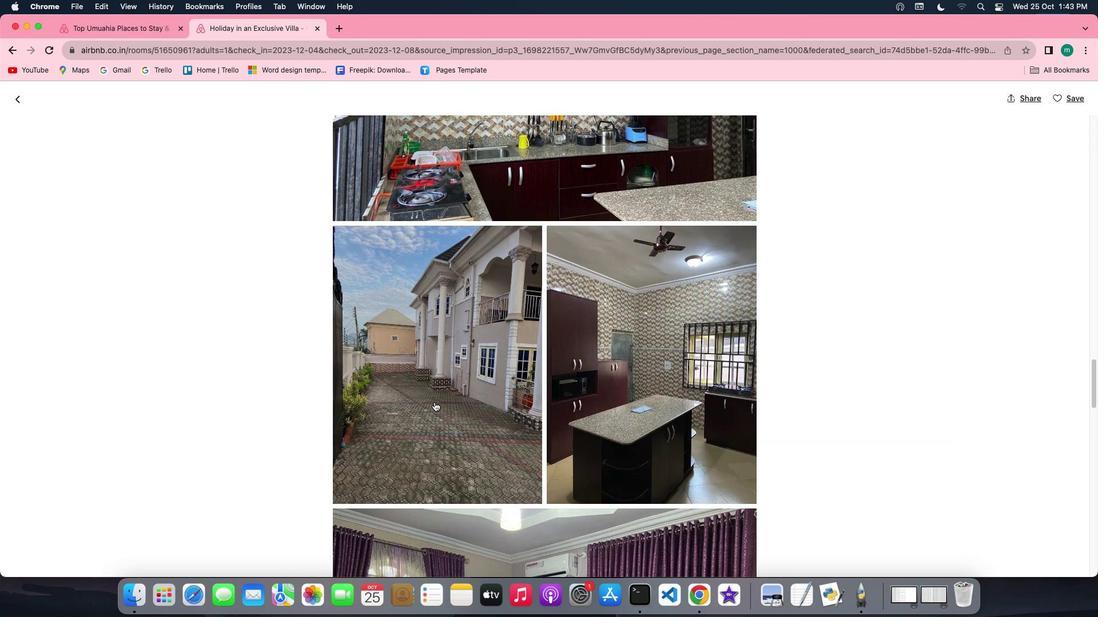 
Action: Mouse scrolled (434, 402) with delta (0, -1)
Screenshot: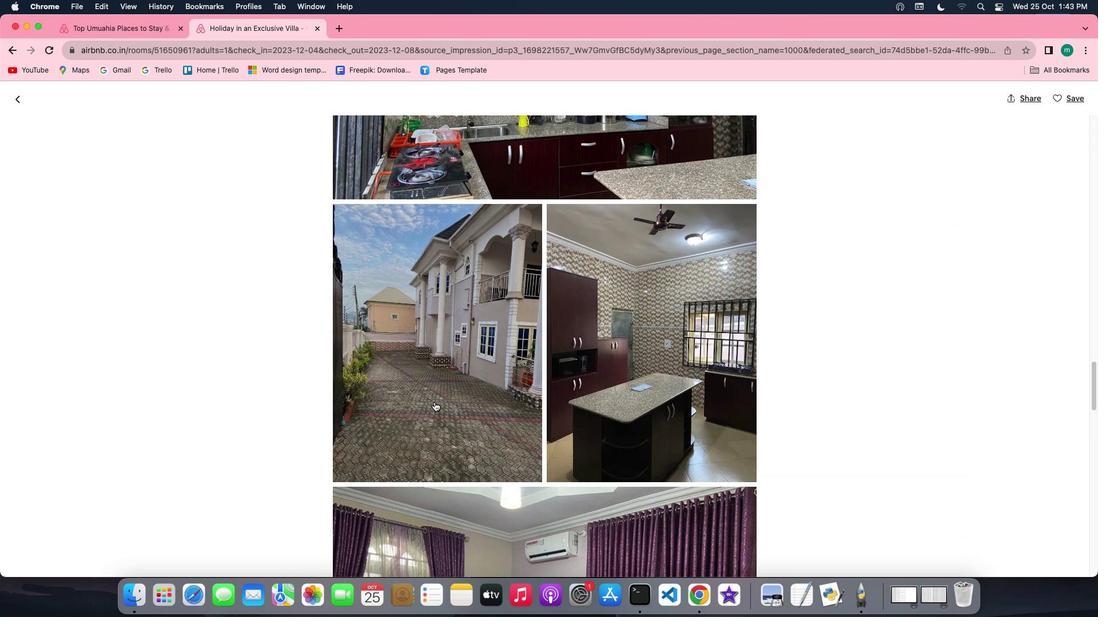 
Action: Mouse scrolled (434, 402) with delta (0, 0)
Screenshot: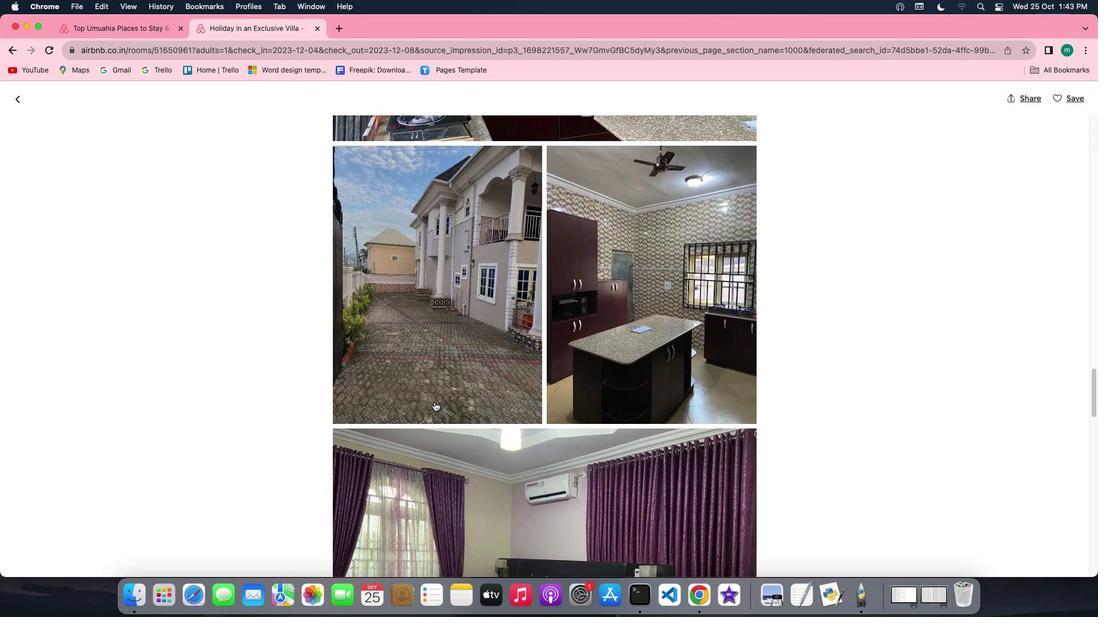 
Action: Mouse scrolled (434, 402) with delta (0, 0)
Screenshot: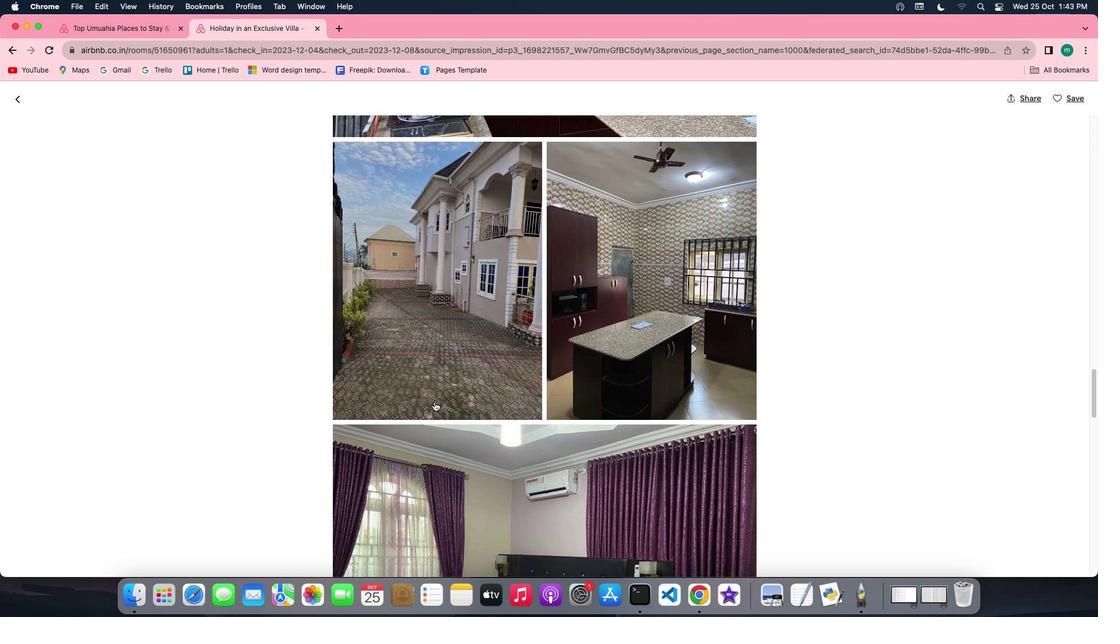 
Action: Mouse scrolled (434, 402) with delta (0, -1)
Screenshot: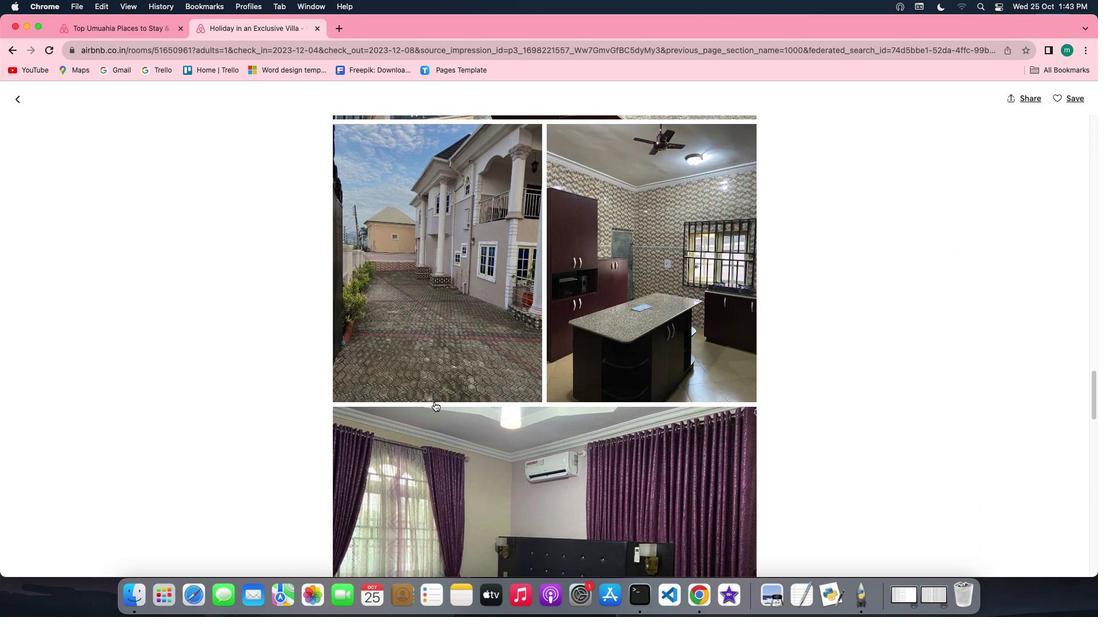 
Action: Mouse scrolled (434, 402) with delta (0, 0)
Screenshot: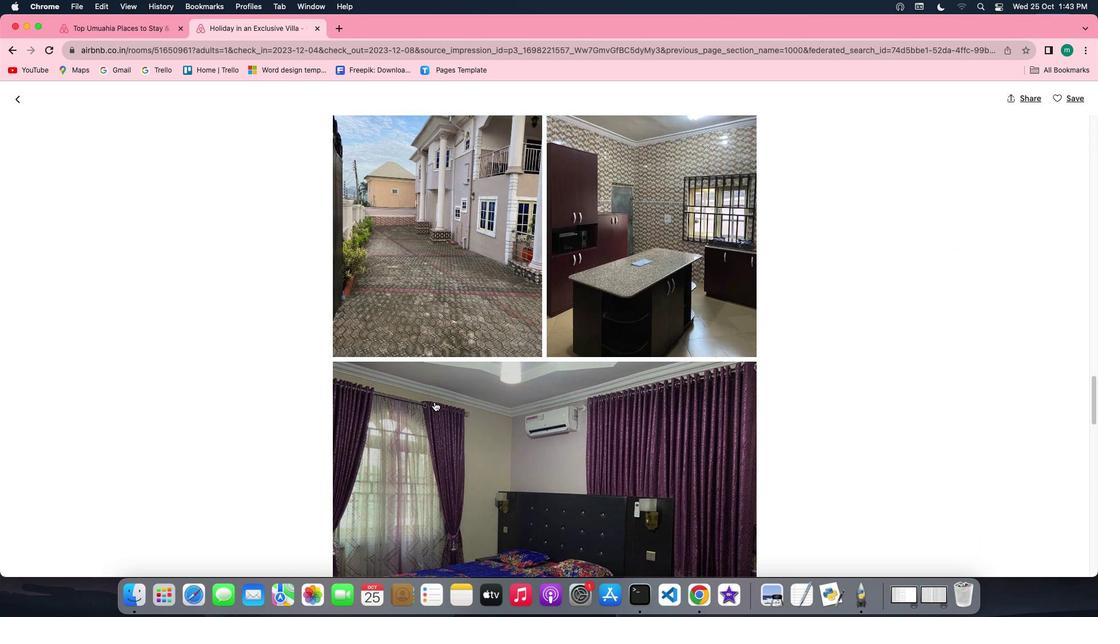 
Action: Mouse scrolled (434, 402) with delta (0, 0)
Screenshot: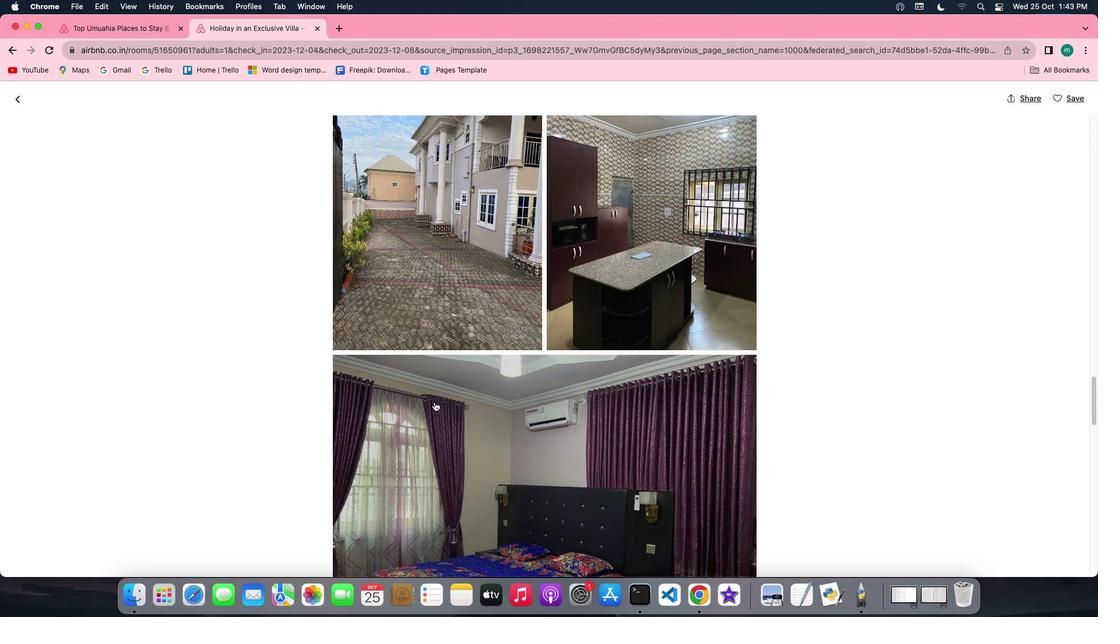 
Action: Mouse scrolled (434, 402) with delta (0, -1)
Screenshot: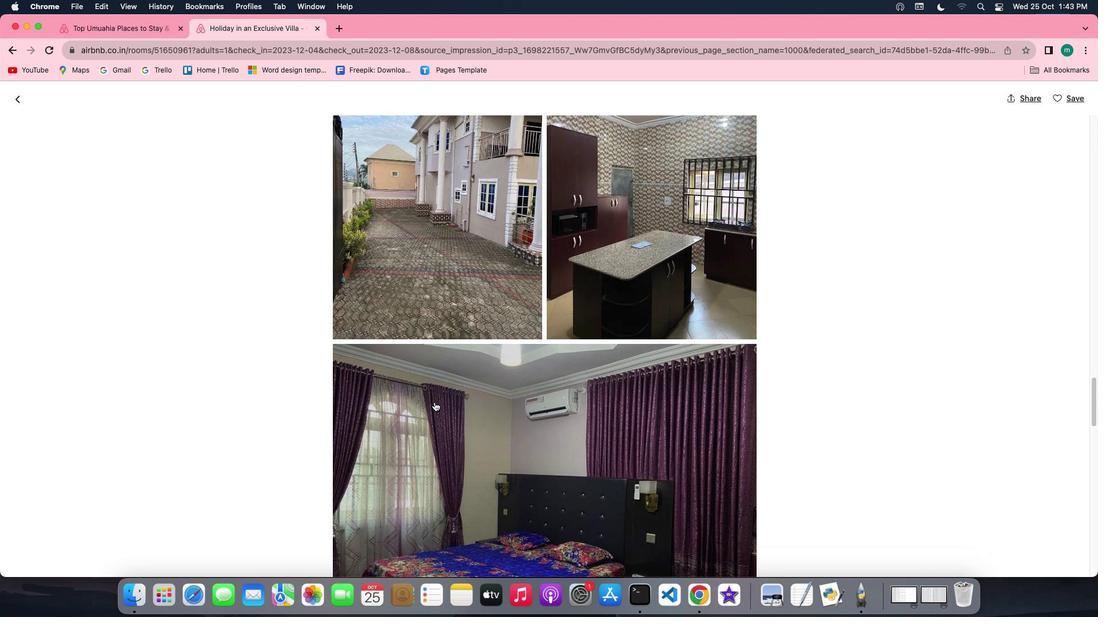 
Action: Mouse scrolled (434, 402) with delta (0, 0)
Screenshot: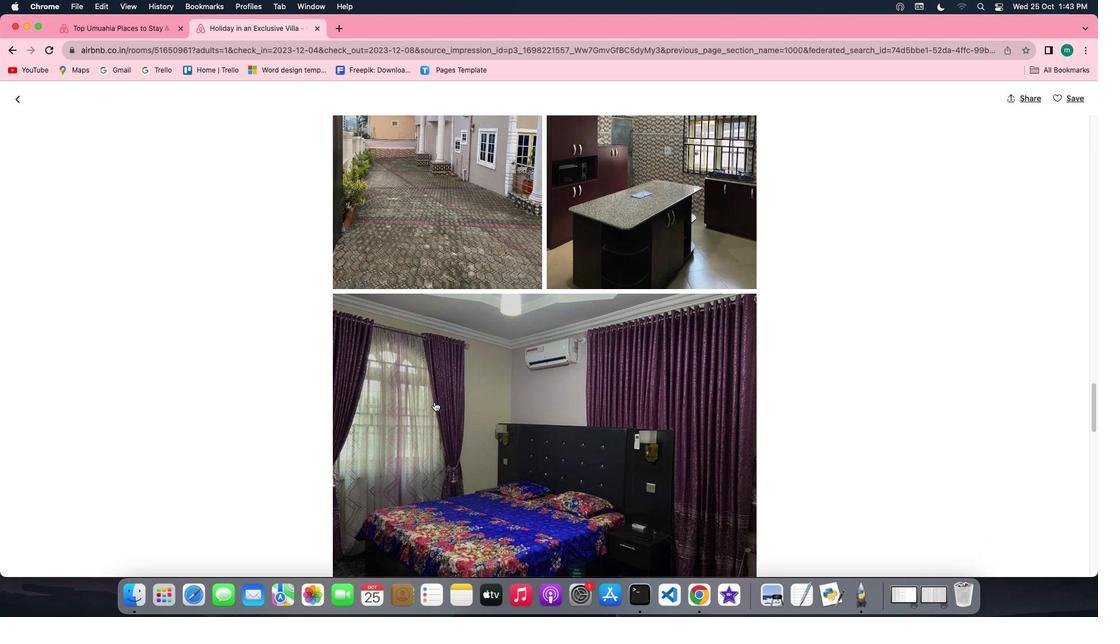 
Action: Mouse scrolled (434, 402) with delta (0, 0)
Screenshot: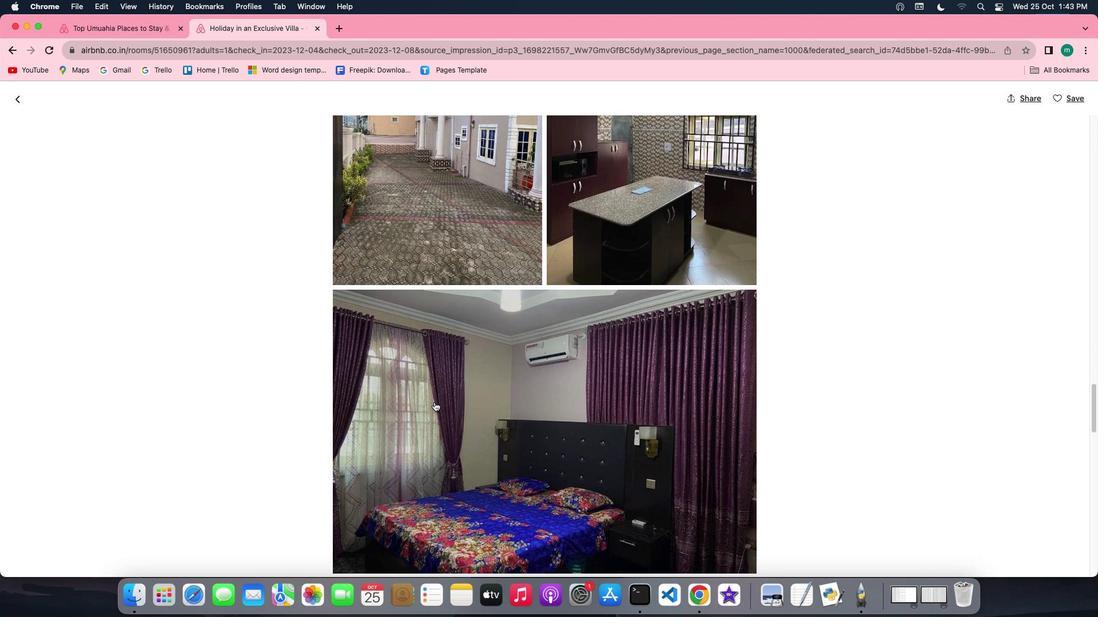 
Action: Mouse scrolled (434, 402) with delta (0, 0)
Screenshot: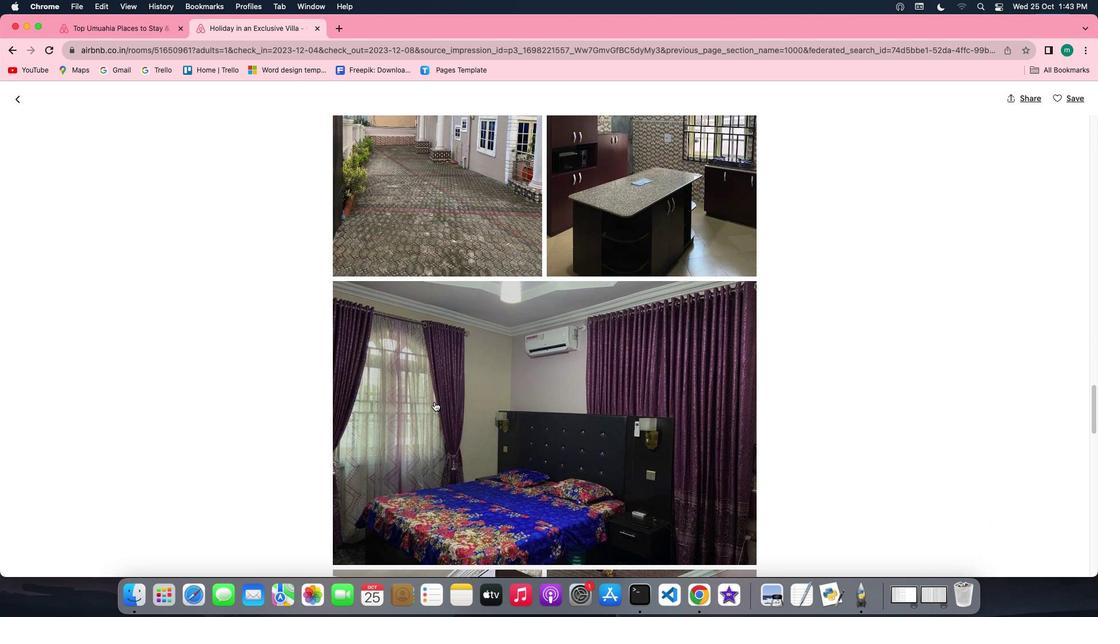 
Action: Mouse scrolled (434, 402) with delta (0, 0)
Screenshot: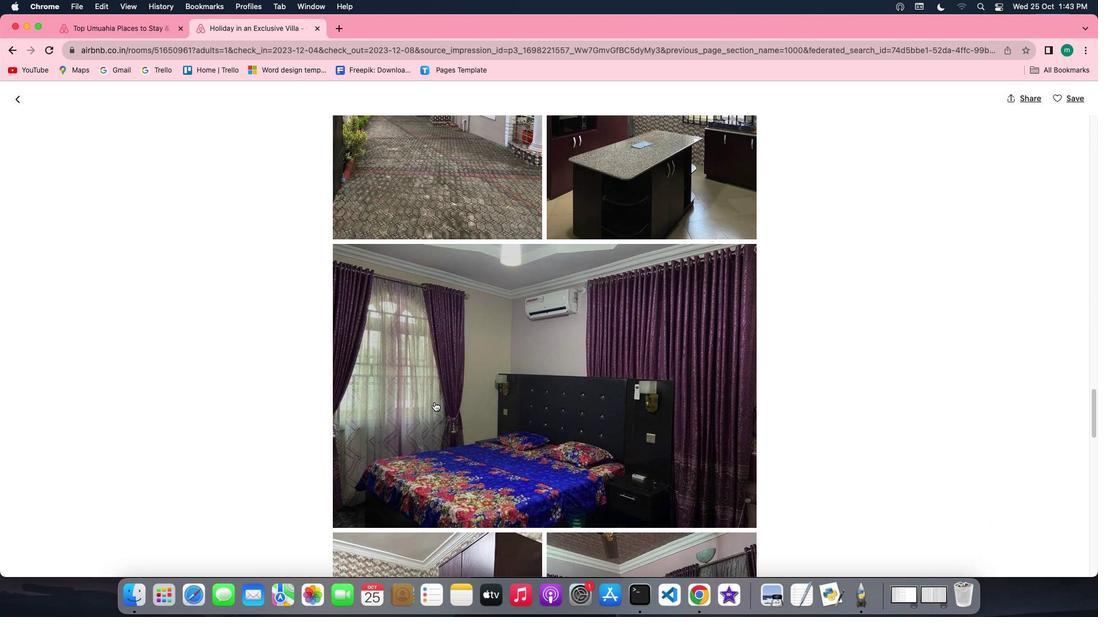 
Action: Mouse scrolled (434, 402) with delta (0, 0)
Screenshot: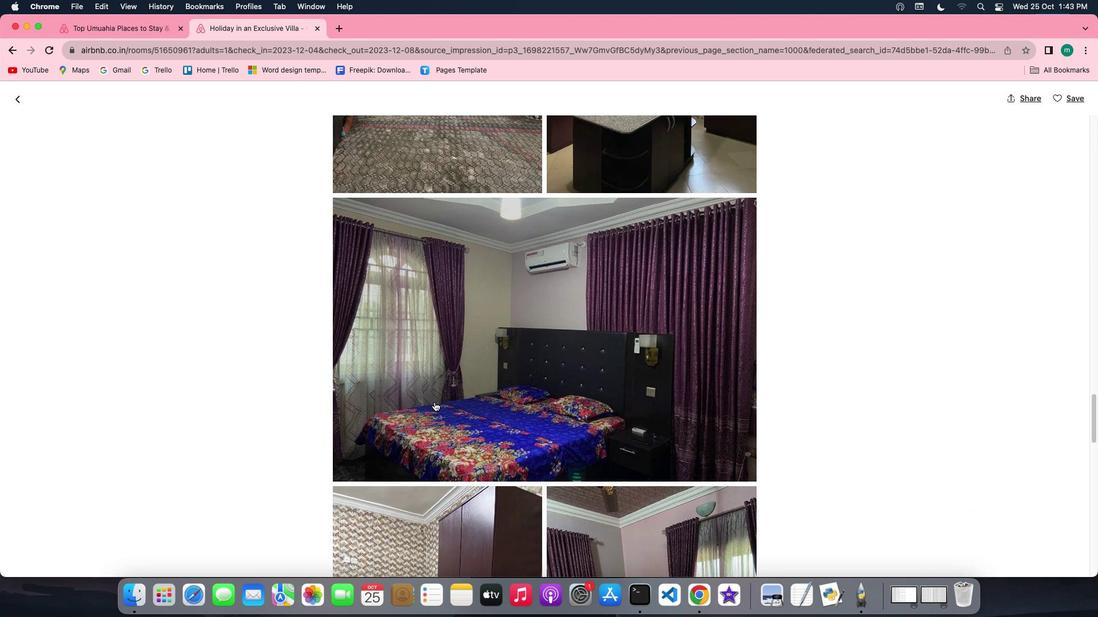 
Action: Mouse scrolled (434, 402) with delta (0, 0)
Screenshot: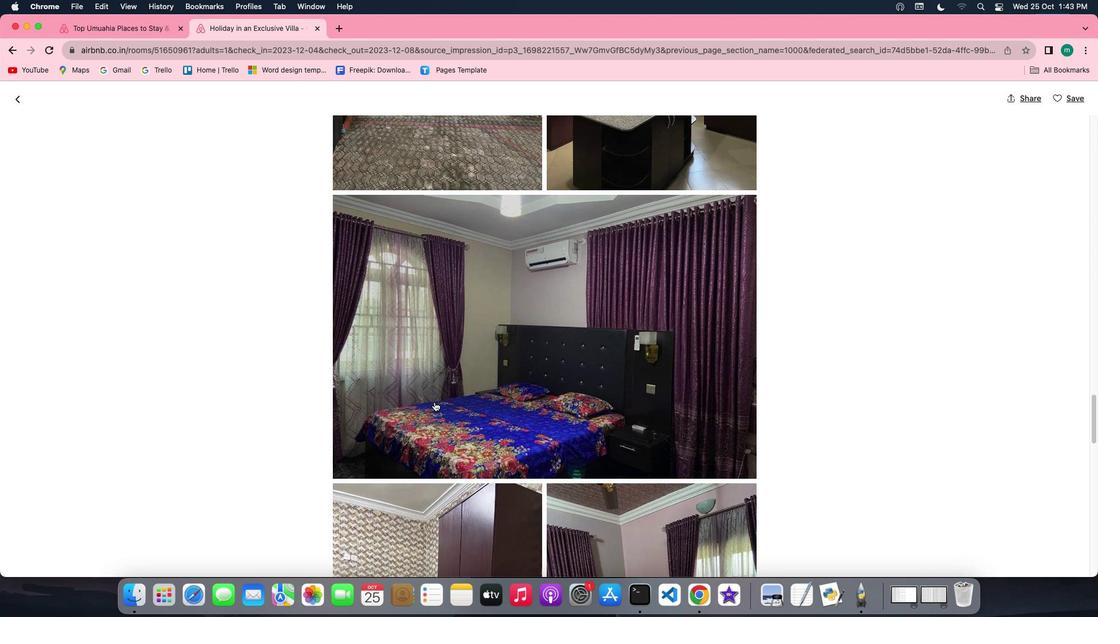
Action: Mouse scrolled (434, 402) with delta (0, 0)
Screenshot: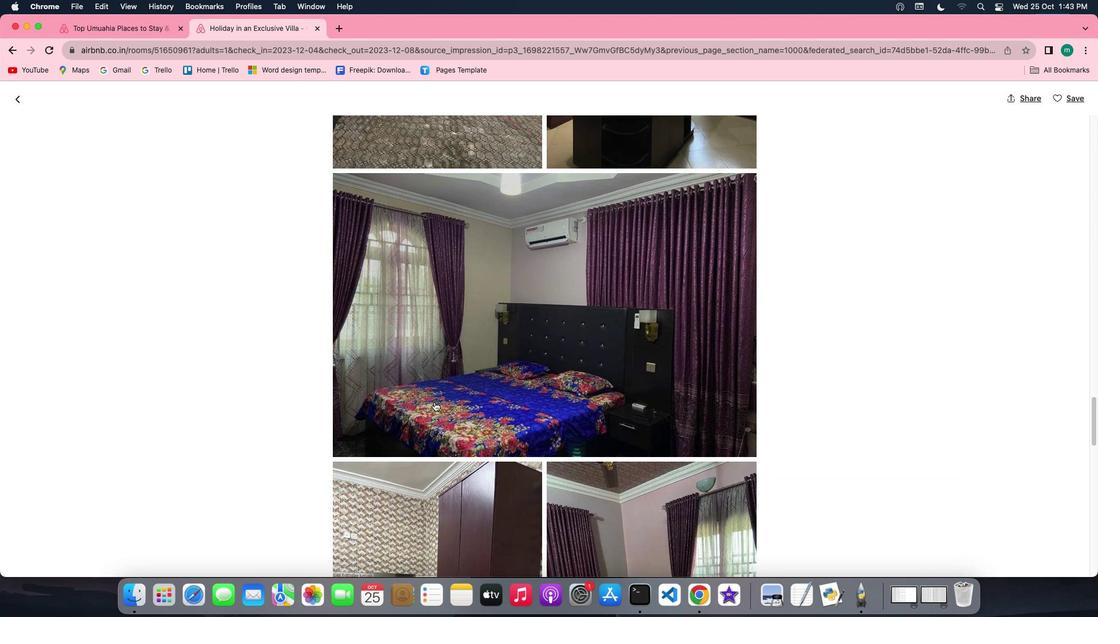 
Action: Mouse scrolled (434, 402) with delta (0, 0)
Screenshot: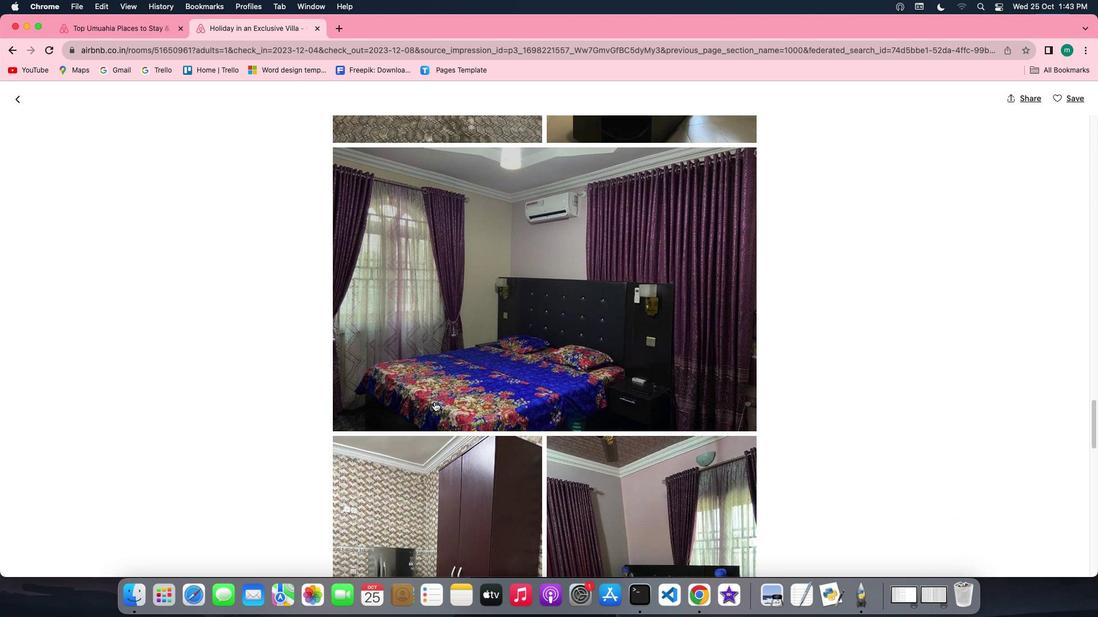
Action: Mouse scrolled (434, 402) with delta (0, 0)
Screenshot: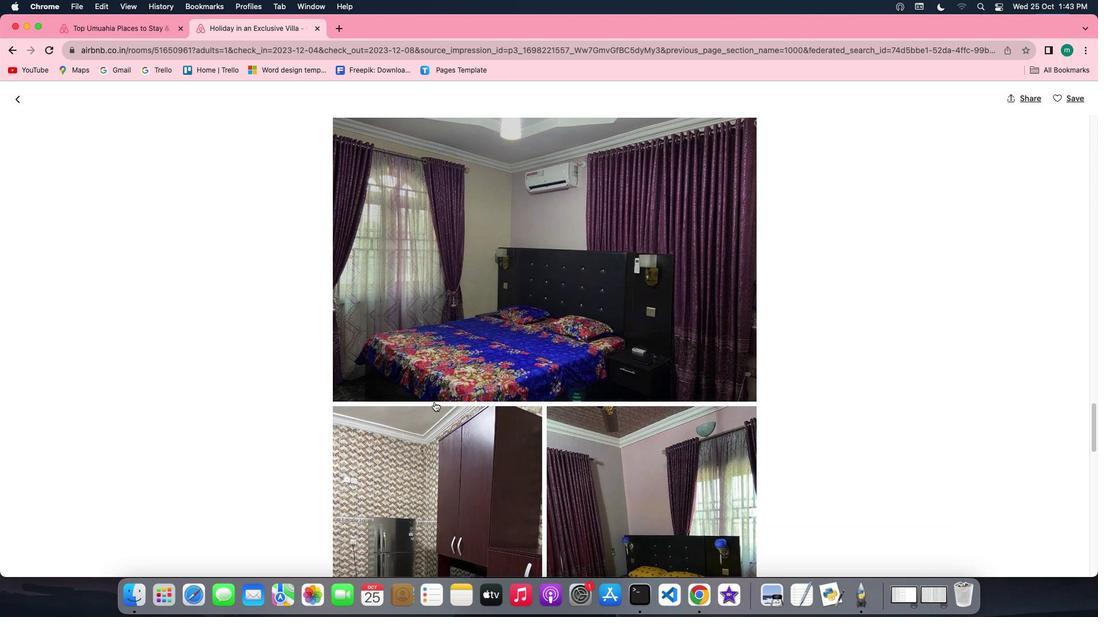 
Action: Mouse scrolled (434, 402) with delta (0, 0)
Screenshot: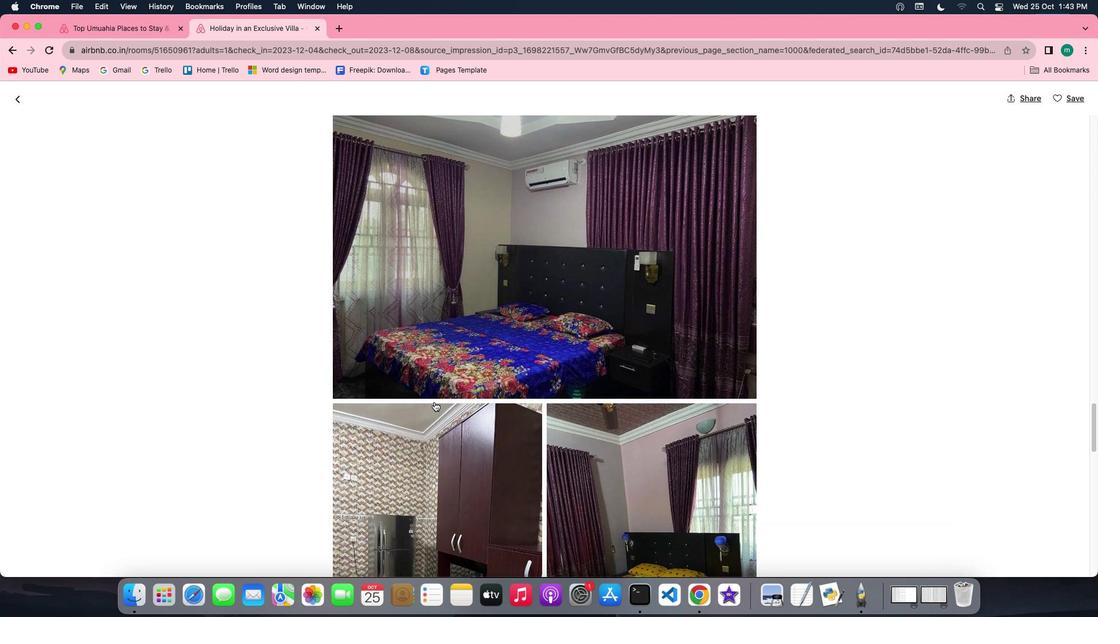 
Action: Mouse scrolled (434, 402) with delta (0, -1)
Screenshot: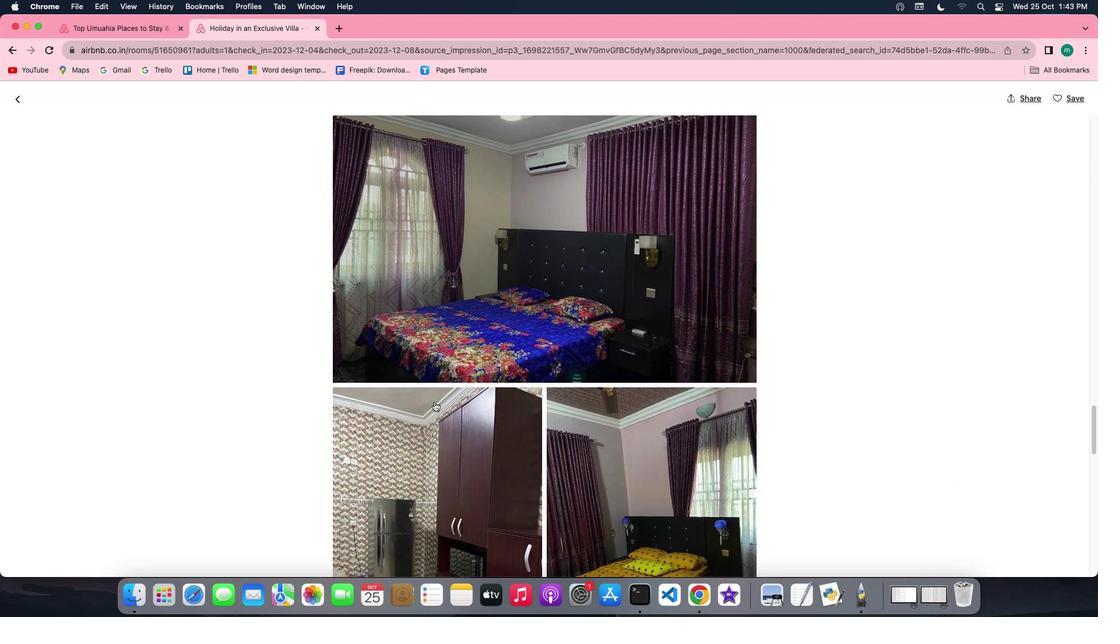 
Action: Mouse scrolled (434, 402) with delta (0, -1)
Screenshot: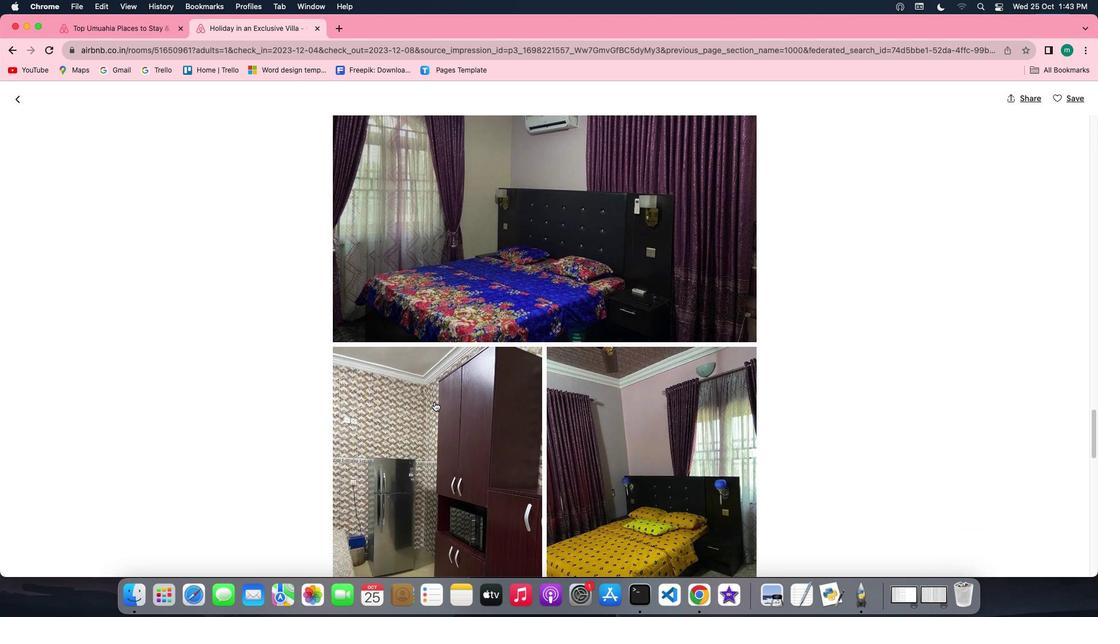 
Action: Mouse scrolled (434, 402) with delta (0, 0)
Screenshot: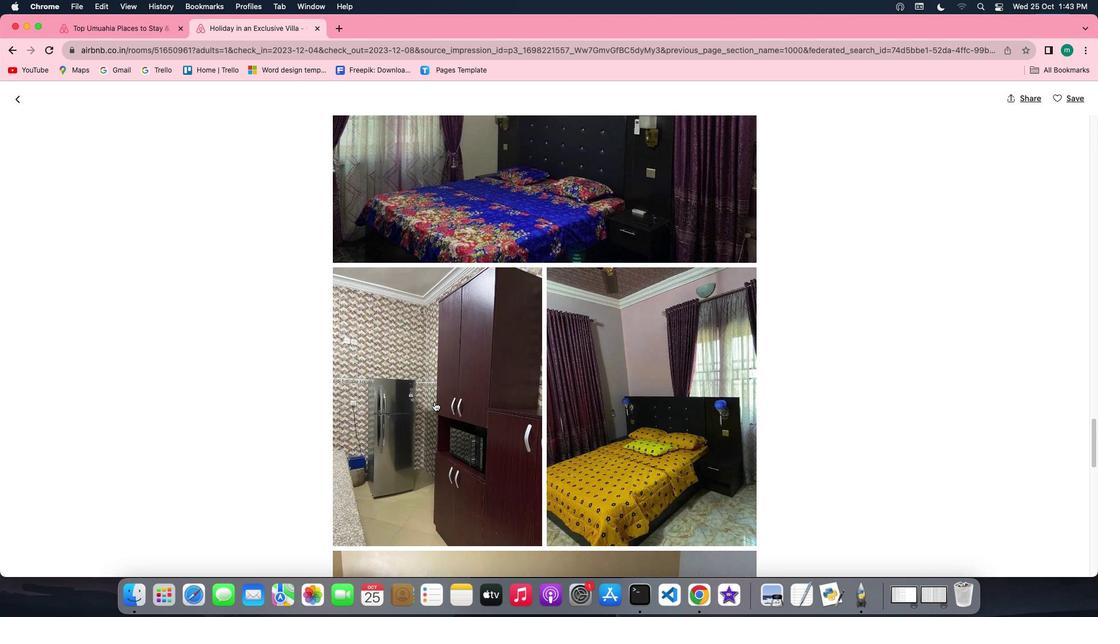 
Action: Mouse scrolled (434, 402) with delta (0, 0)
Screenshot: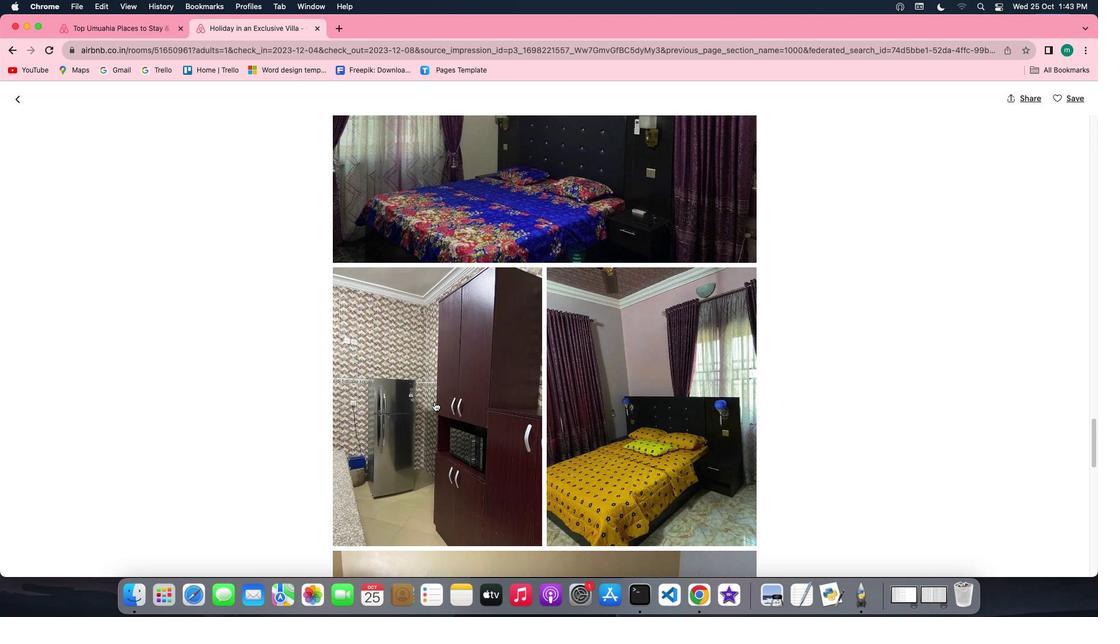 
Action: Mouse scrolled (434, 402) with delta (0, -1)
Screenshot: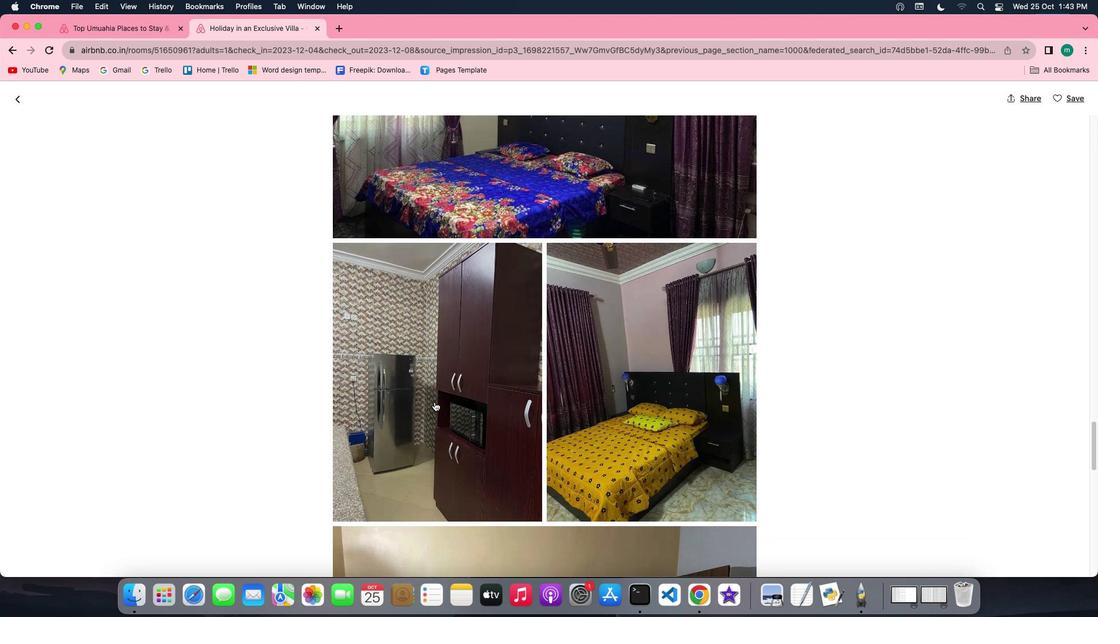 
Action: Mouse scrolled (434, 402) with delta (0, -1)
Screenshot: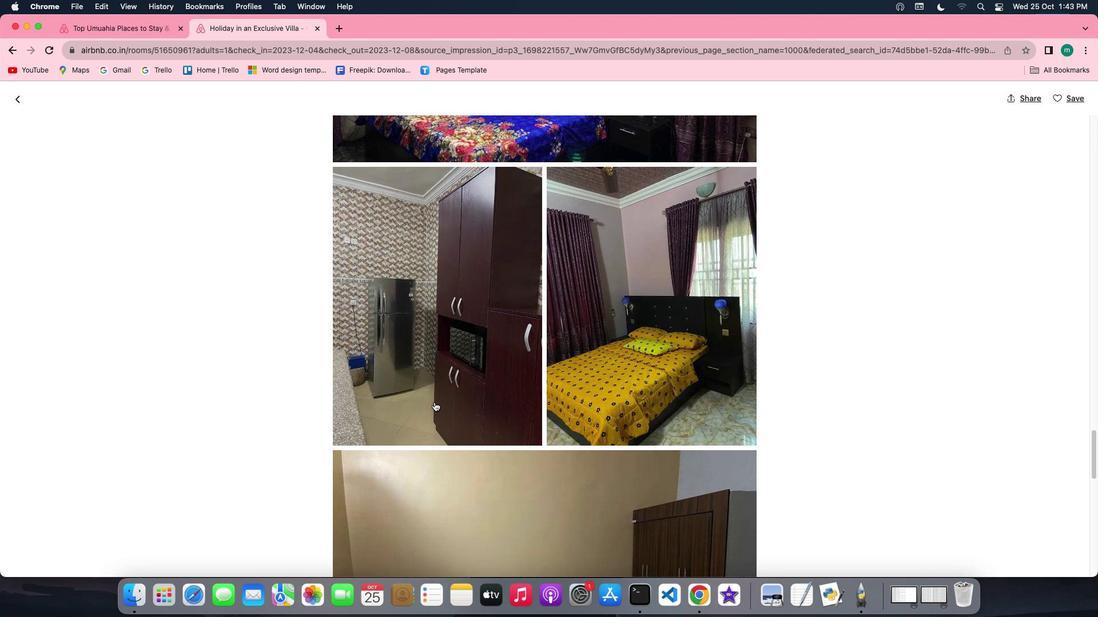 
Action: Mouse scrolled (434, 402) with delta (0, 0)
Screenshot: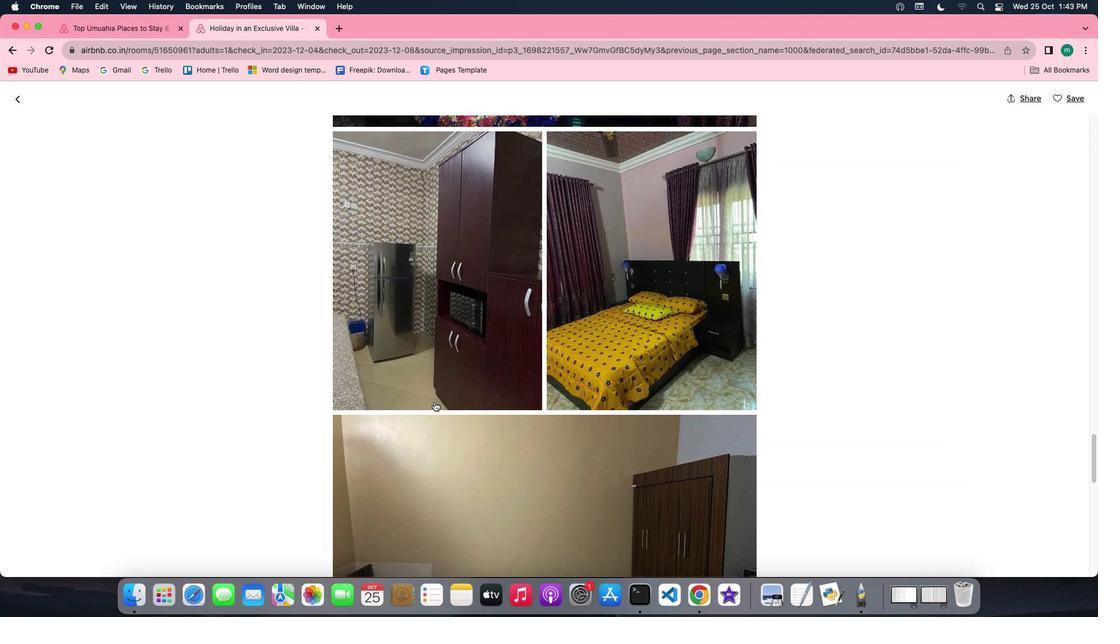 
Action: Mouse scrolled (434, 402) with delta (0, 0)
Screenshot: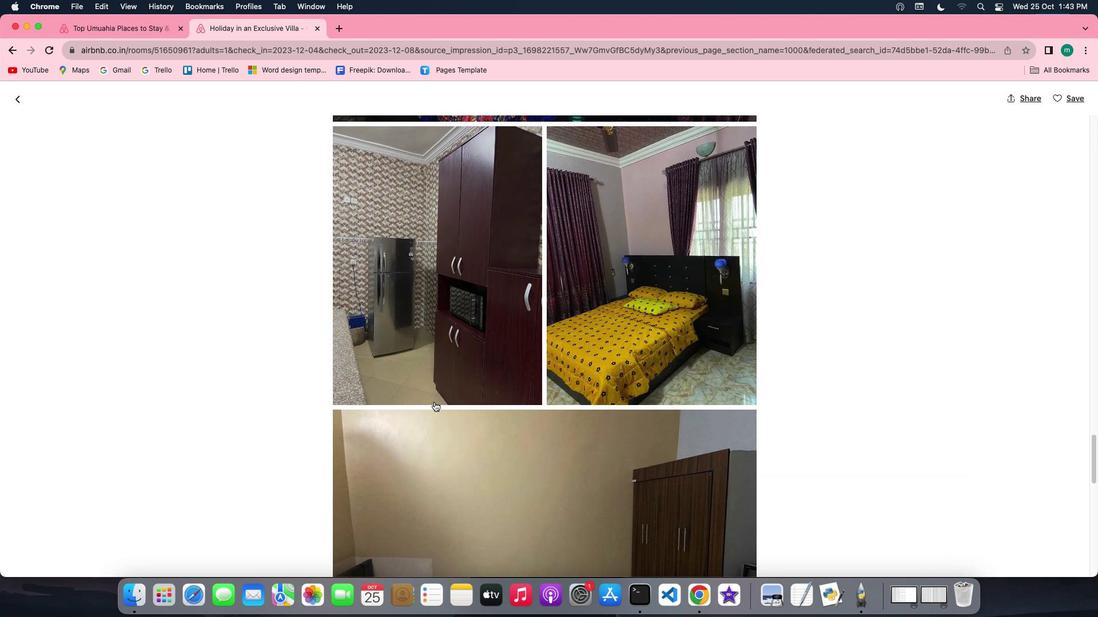 
Action: Mouse scrolled (434, 402) with delta (0, -1)
Screenshot: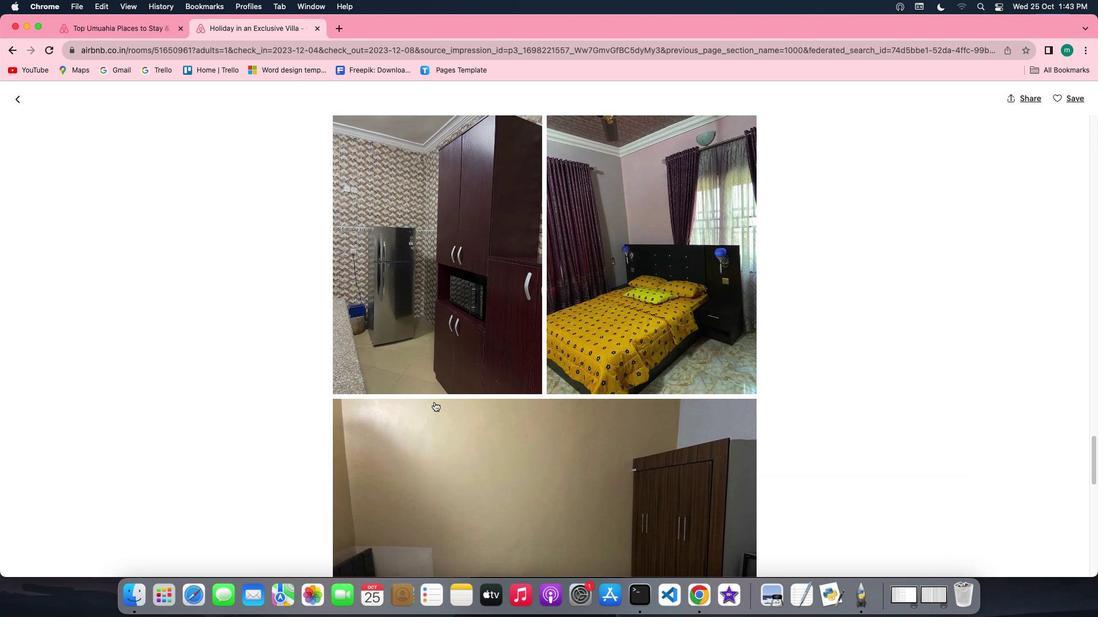 
Action: Mouse scrolled (434, 402) with delta (0, -1)
Screenshot: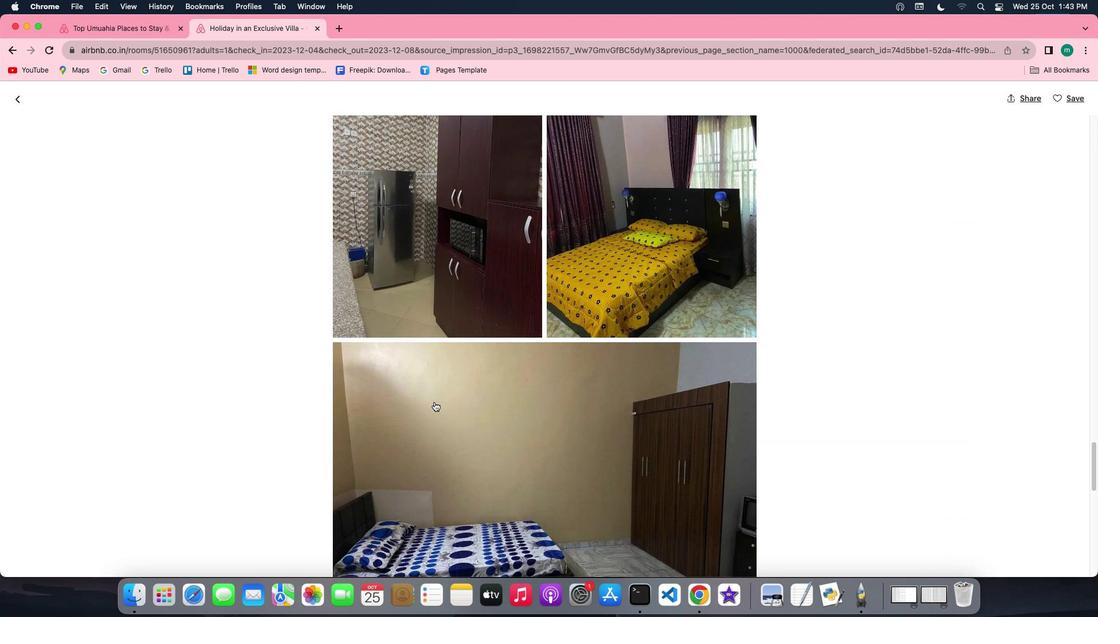 
Action: Mouse scrolled (434, 402) with delta (0, 0)
Screenshot: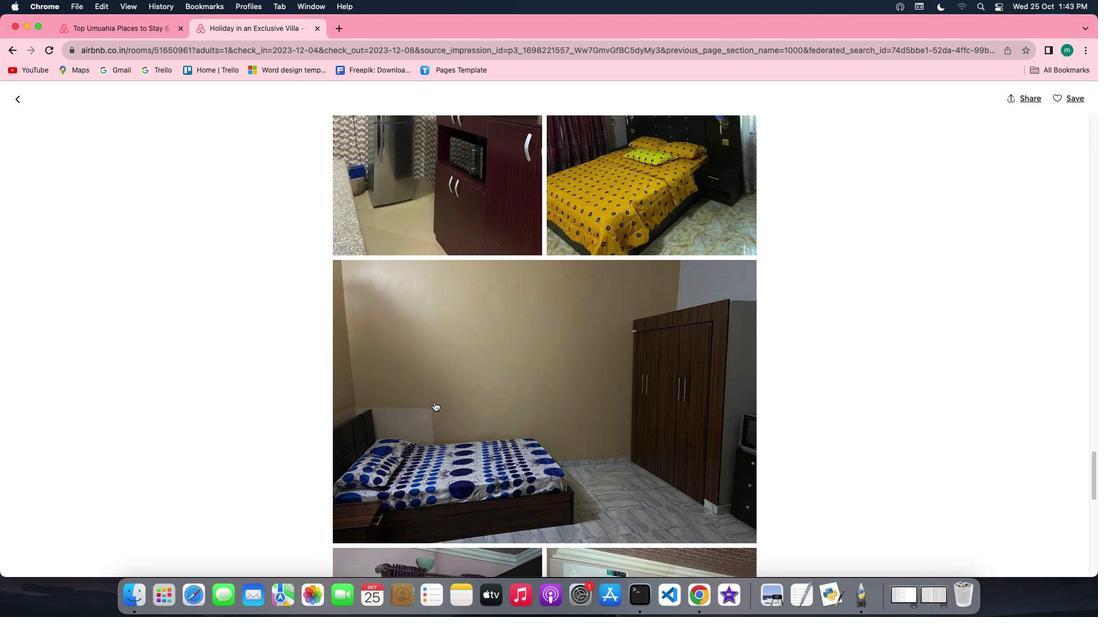 
Action: Mouse scrolled (434, 402) with delta (0, 0)
Screenshot: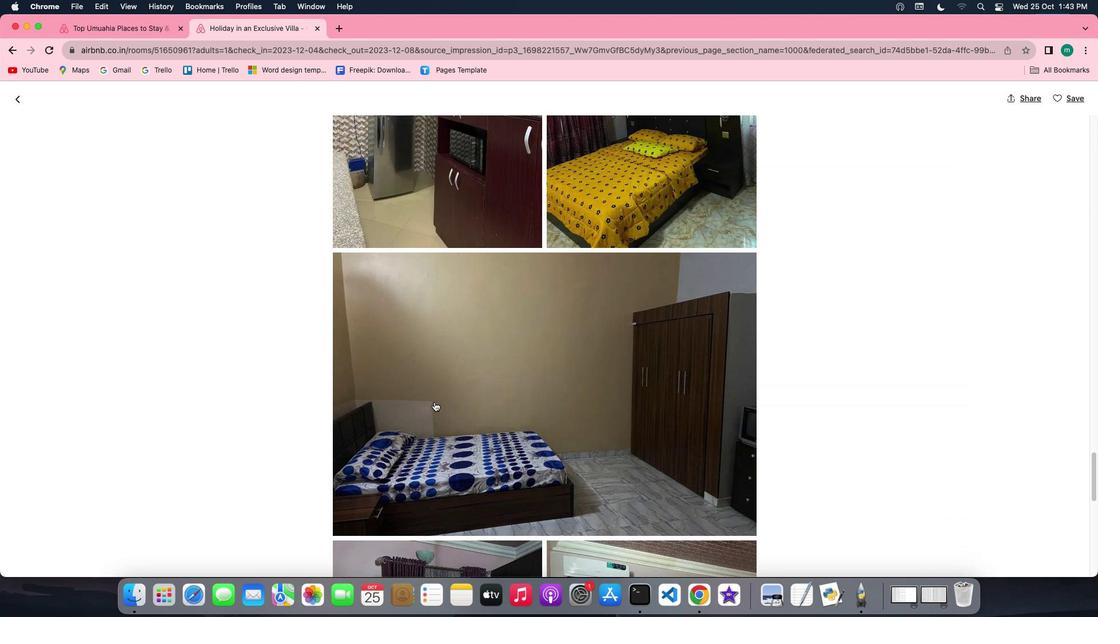 
Action: Mouse scrolled (434, 402) with delta (0, -1)
Screenshot: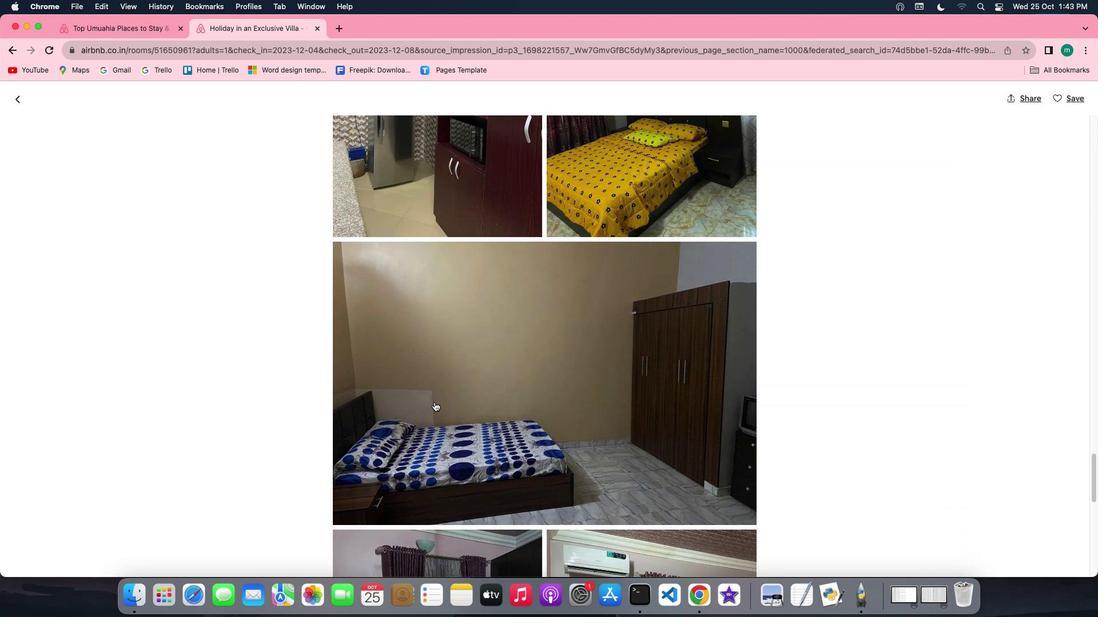 
Action: Mouse scrolled (434, 402) with delta (0, -1)
Screenshot: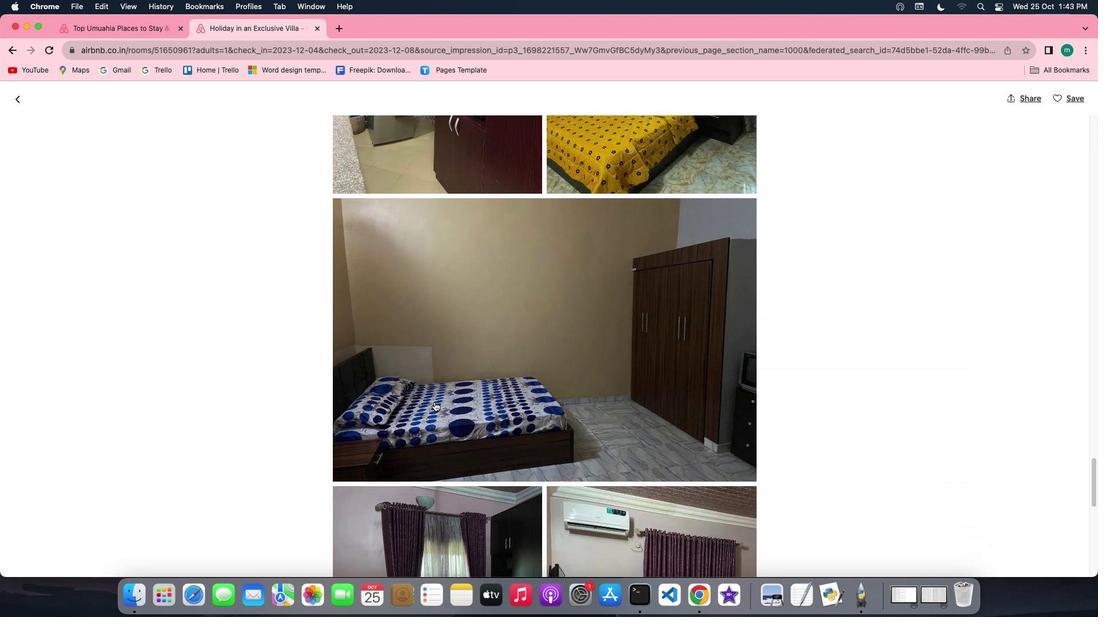 
Action: Mouse scrolled (434, 402) with delta (0, 0)
Screenshot: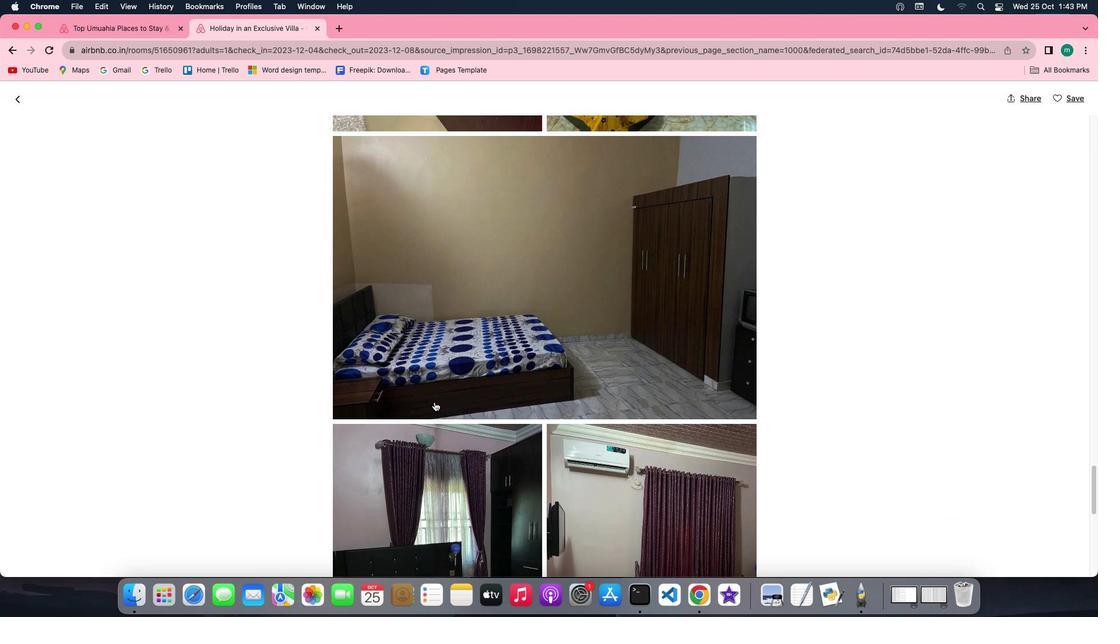 
Action: Mouse scrolled (434, 402) with delta (0, 0)
Screenshot: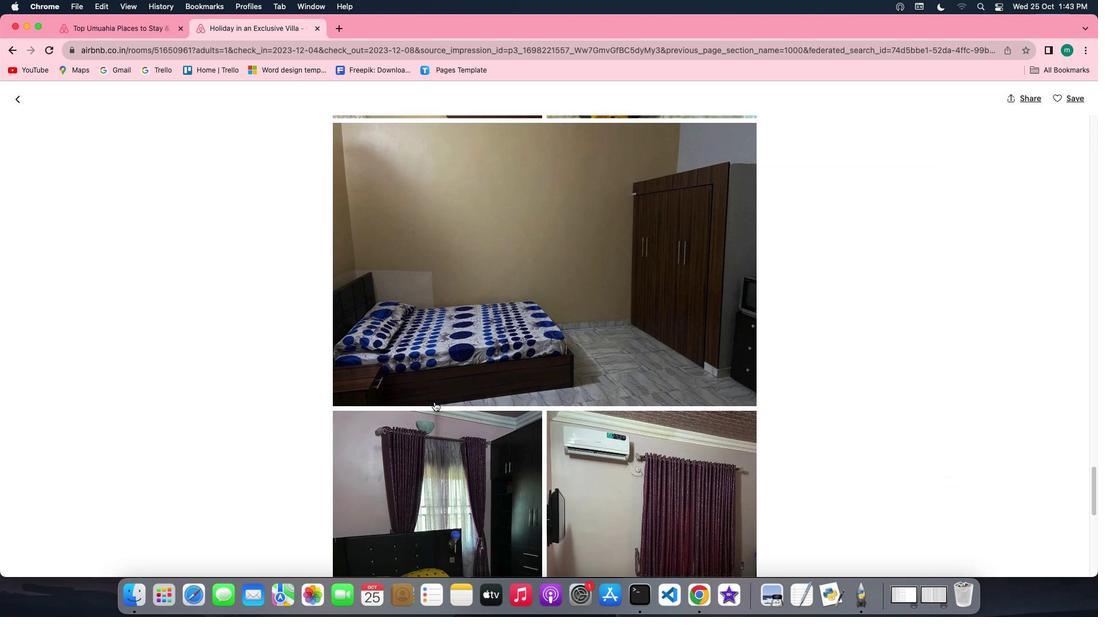 
Action: Mouse scrolled (434, 402) with delta (0, -1)
Screenshot: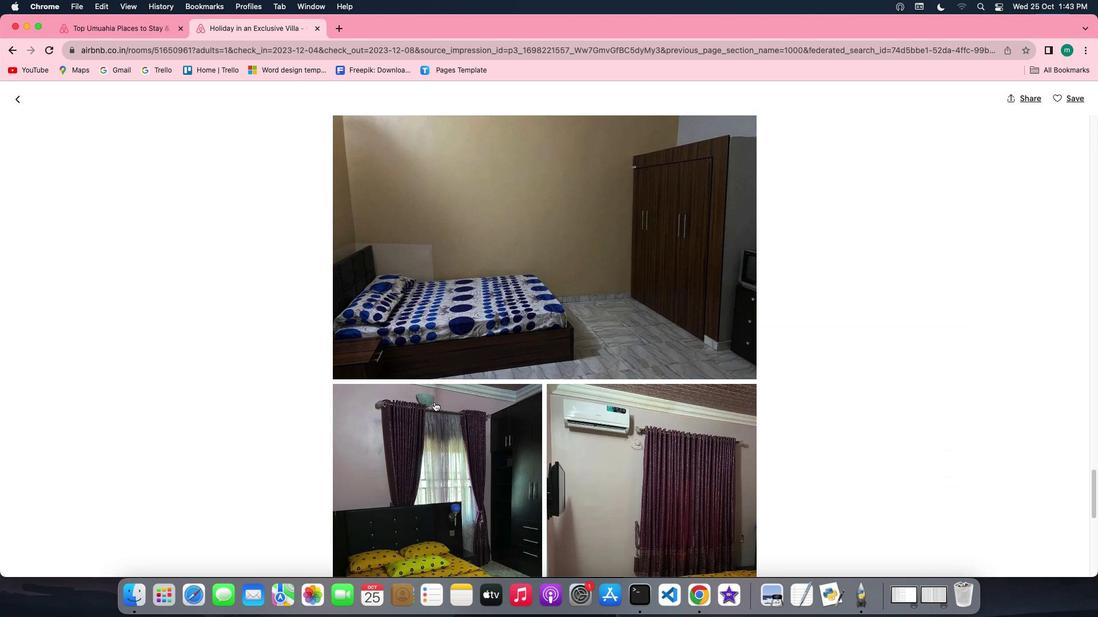 
Action: Mouse scrolled (434, 402) with delta (0, -2)
Screenshot: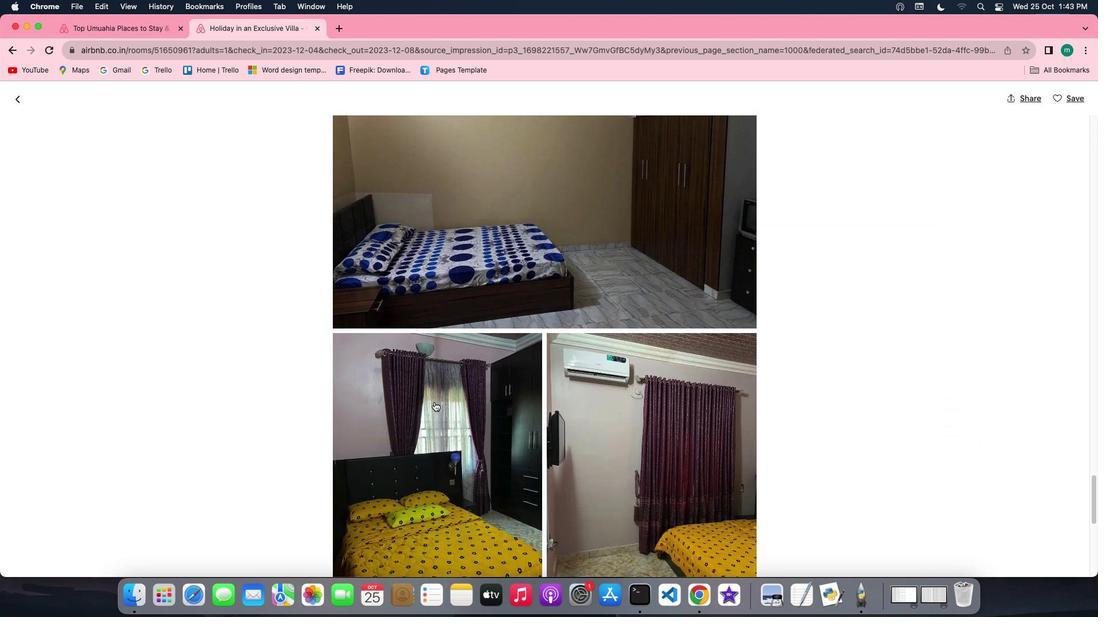 
Action: Mouse scrolled (434, 402) with delta (0, 0)
Screenshot: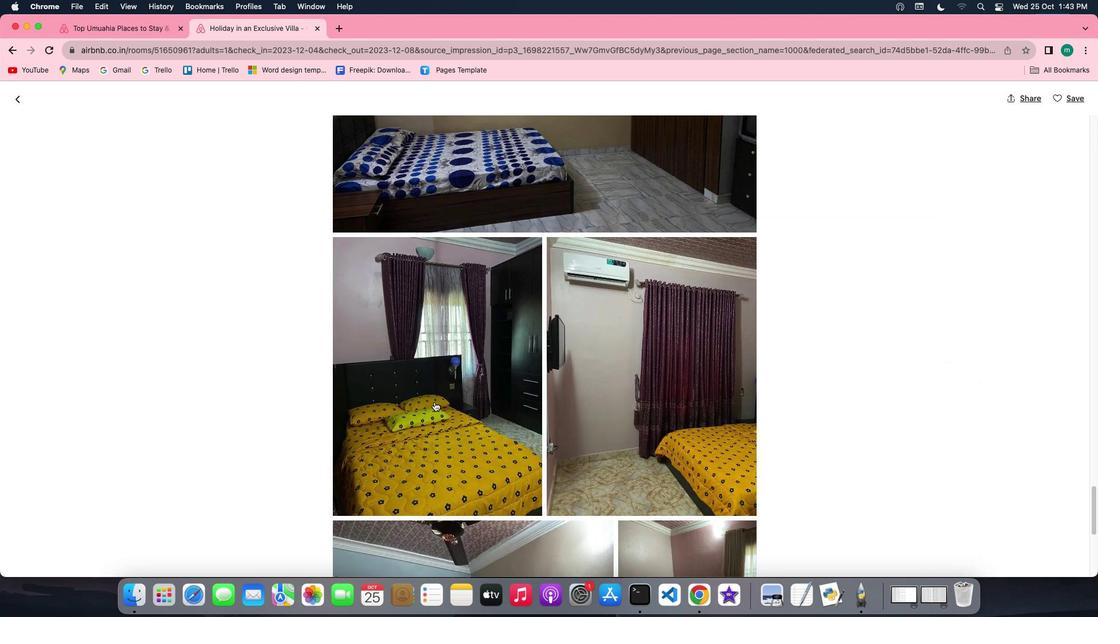 
Action: Mouse scrolled (434, 402) with delta (0, 0)
Screenshot: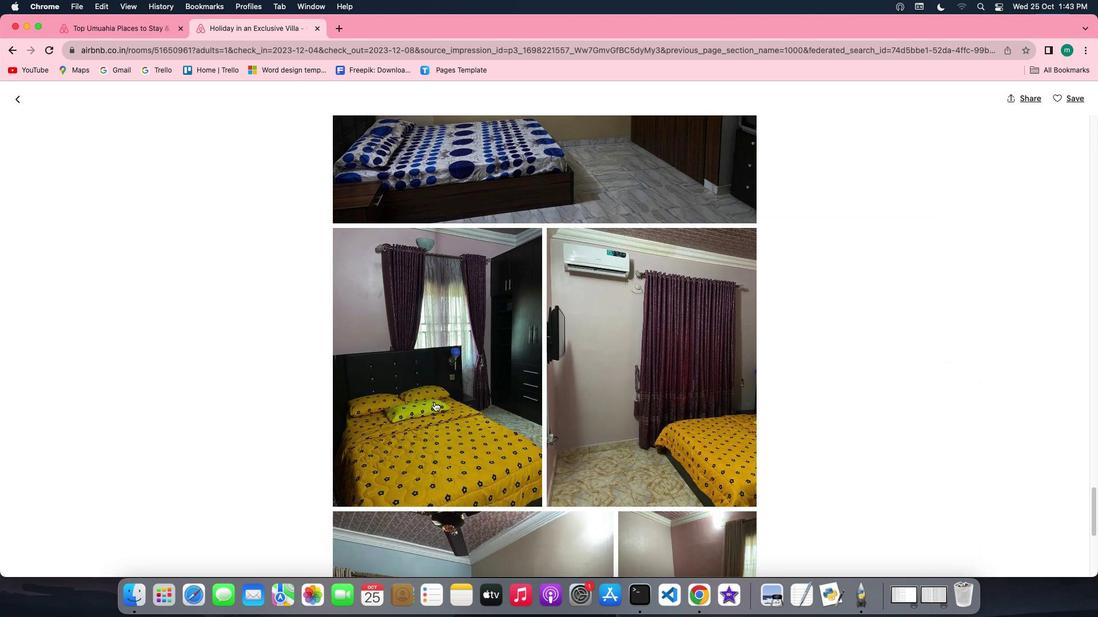 
Action: Mouse scrolled (434, 402) with delta (0, -1)
Screenshot: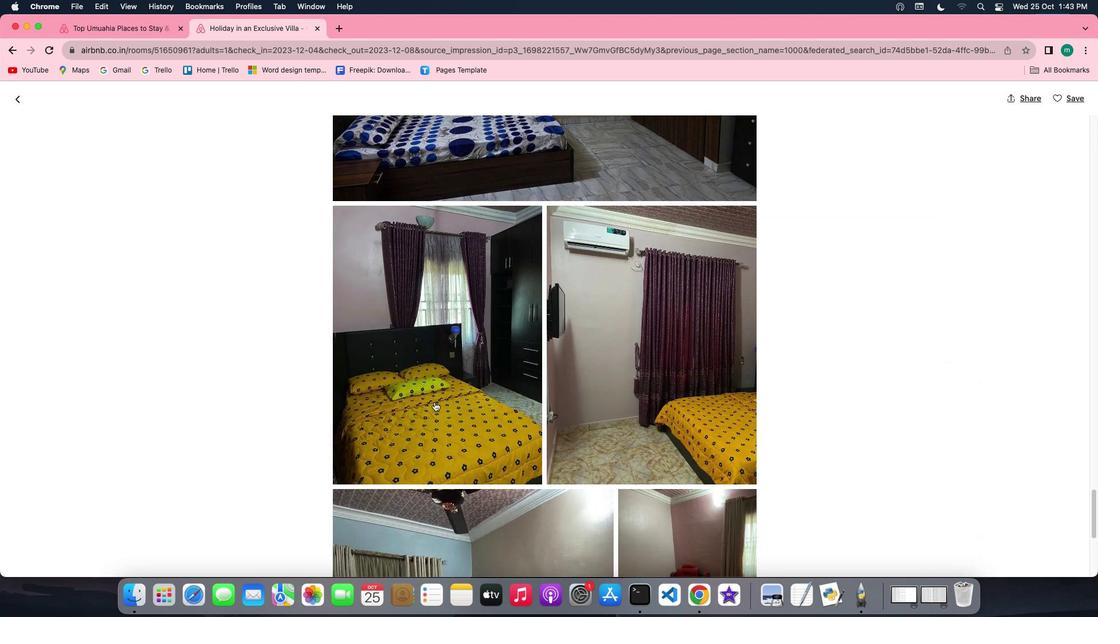 
Action: Mouse scrolled (434, 402) with delta (0, -2)
Screenshot: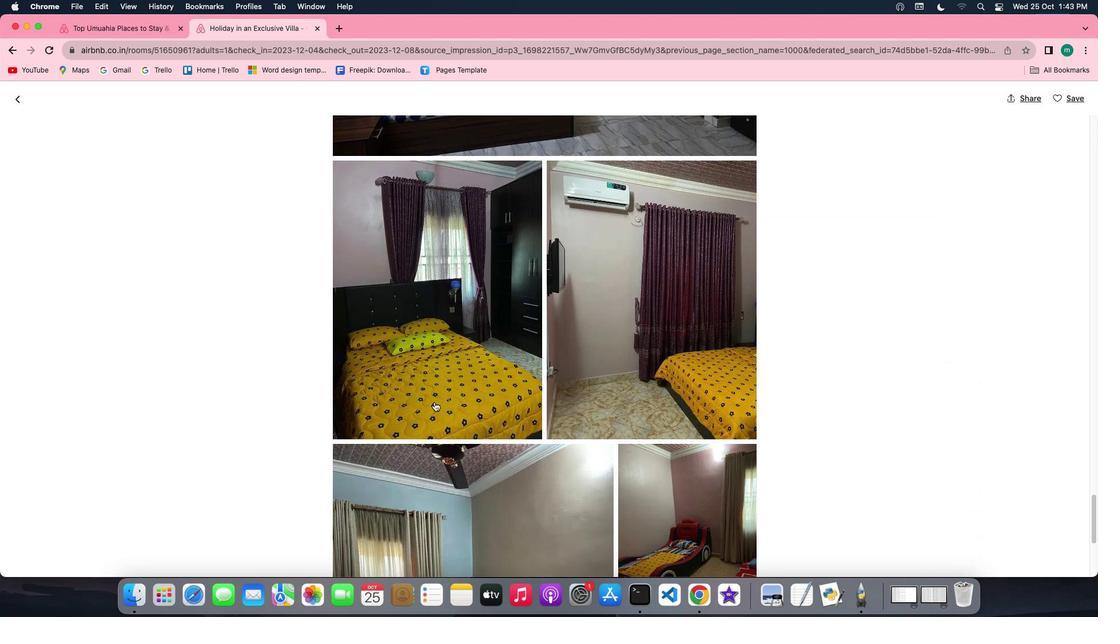 
Action: Mouse scrolled (434, 402) with delta (0, 0)
Screenshot: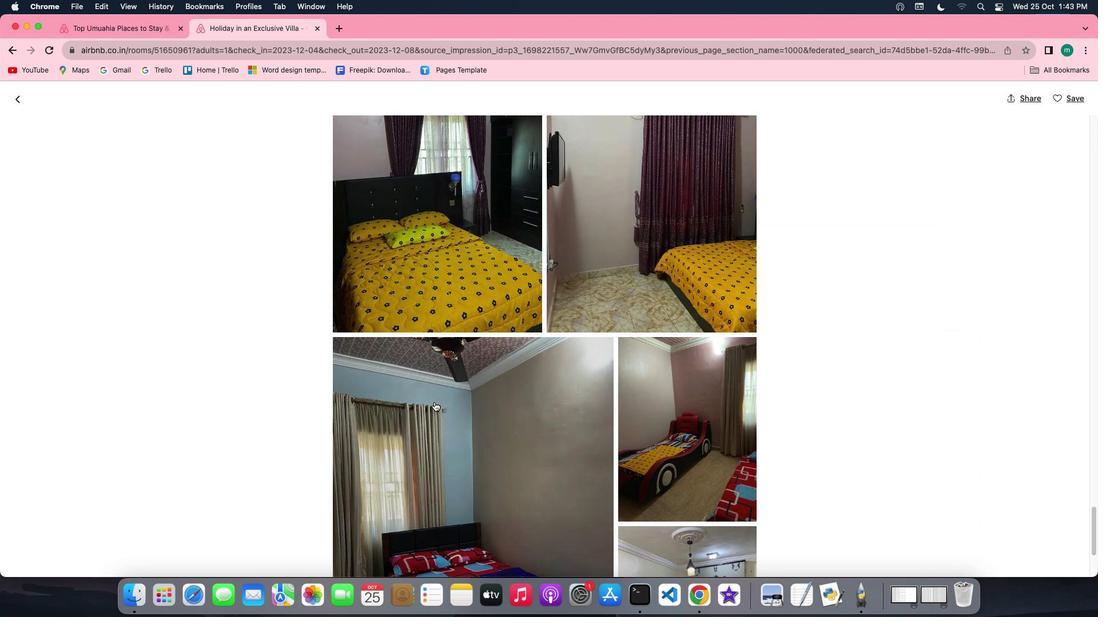 
Action: Mouse scrolled (434, 402) with delta (0, 0)
Screenshot: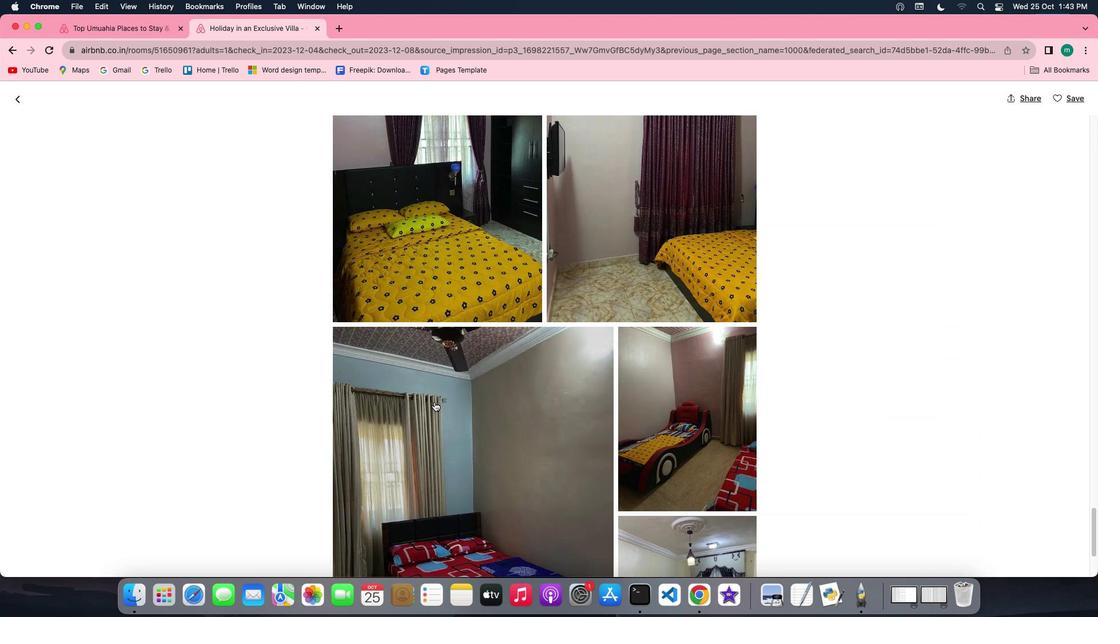 
Action: Mouse scrolled (434, 402) with delta (0, -1)
Screenshot: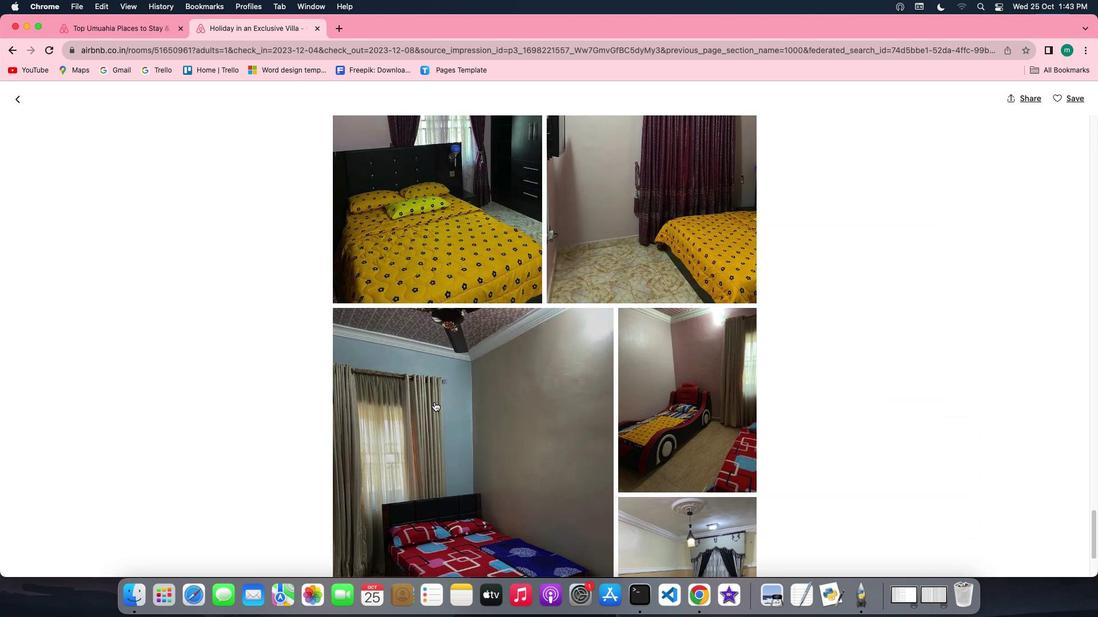 
Action: Mouse scrolled (434, 402) with delta (0, -1)
Screenshot: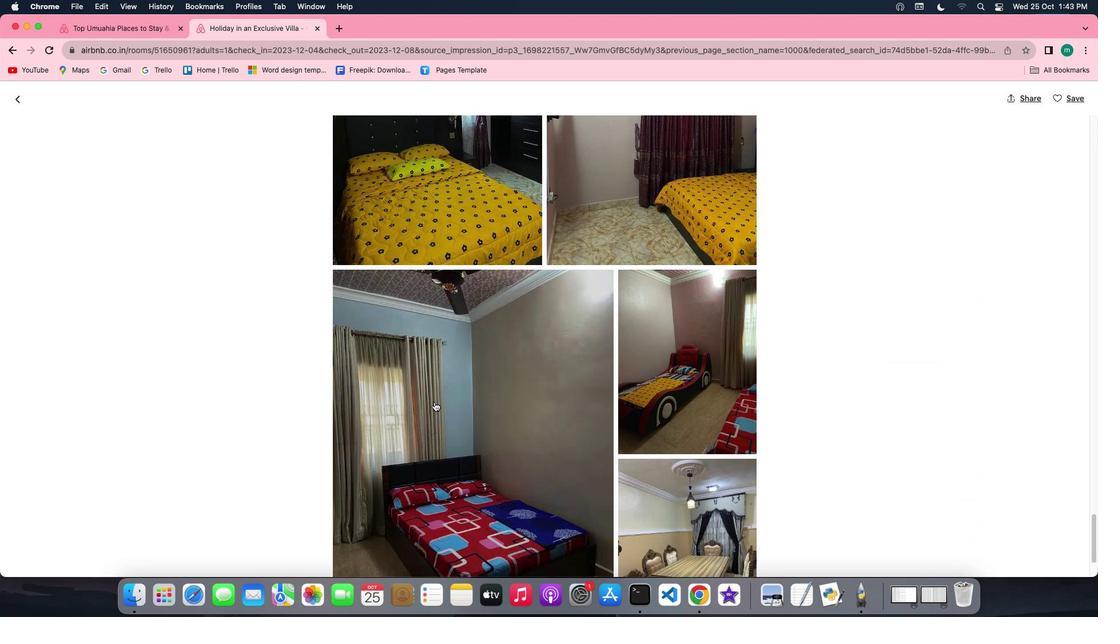 
Action: Mouse scrolled (434, 402) with delta (0, 0)
Screenshot: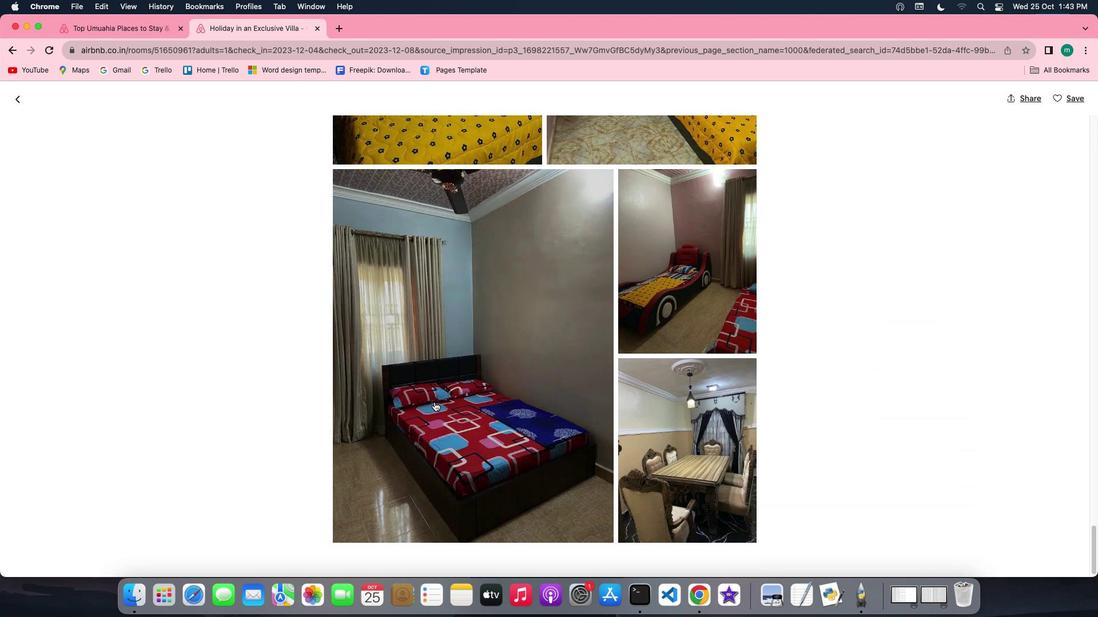 
Action: Mouse scrolled (434, 402) with delta (0, 0)
Screenshot: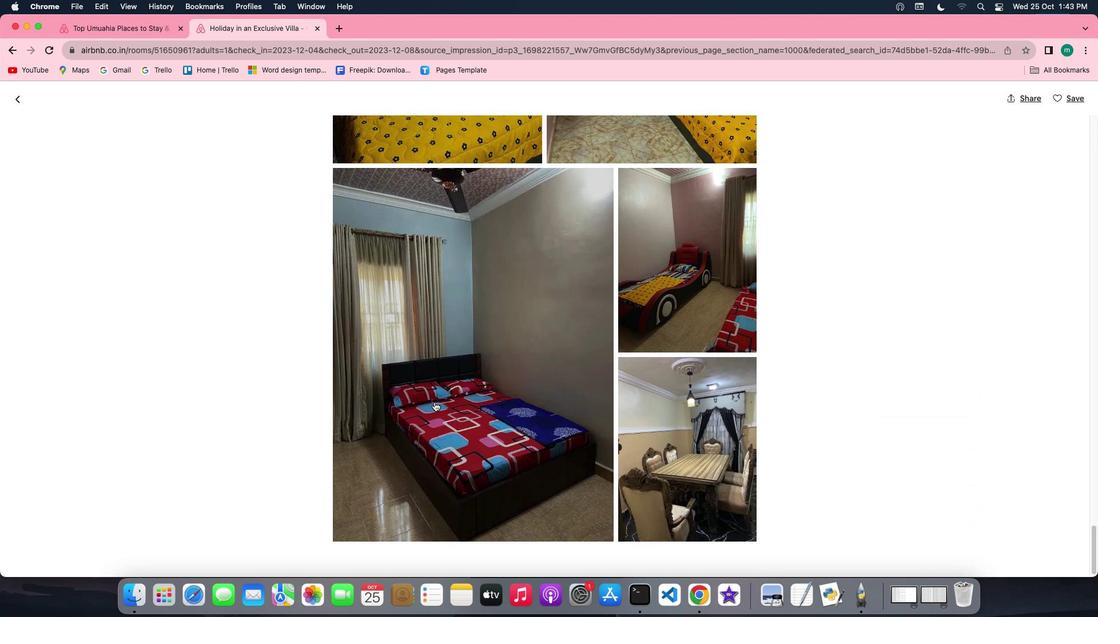 
Action: Mouse scrolled (434, 402) with delta (0, 0)
Screenshot: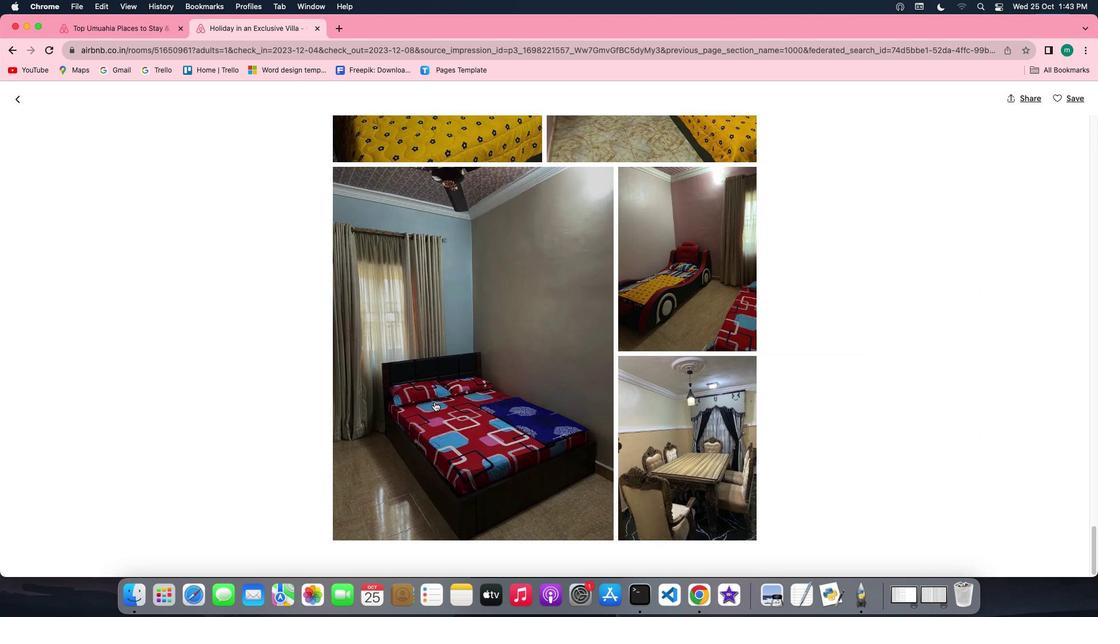 
Action: Mouse scrolled (434, 402) with delta (0, -1)
Screenshot: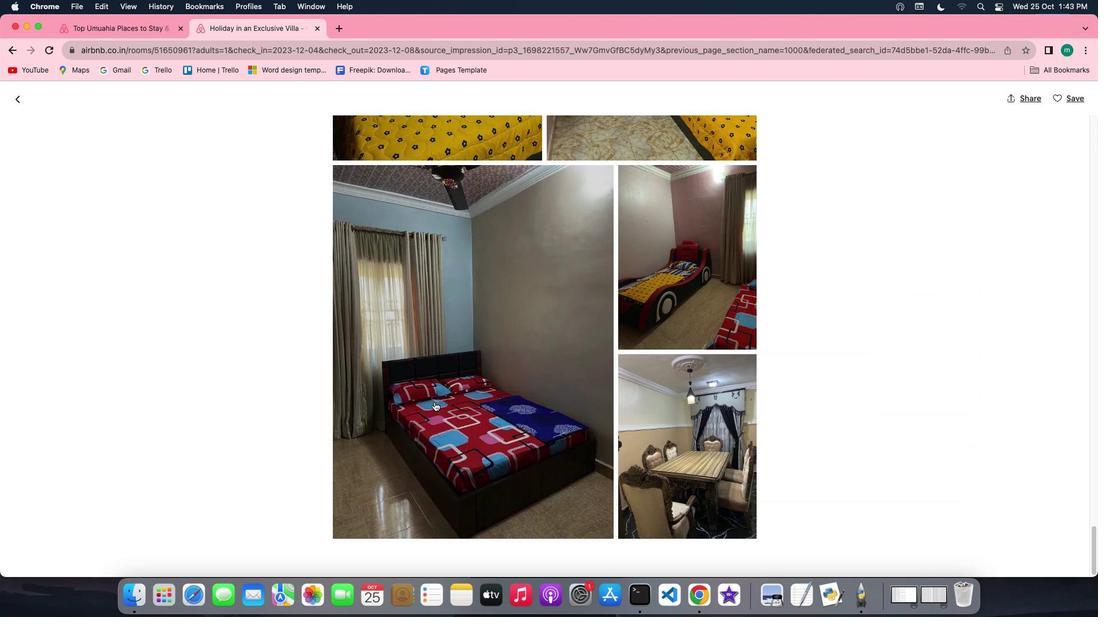 
Action: Mouse scrolled (434, 402) with delta (0, -2)
Screenshot: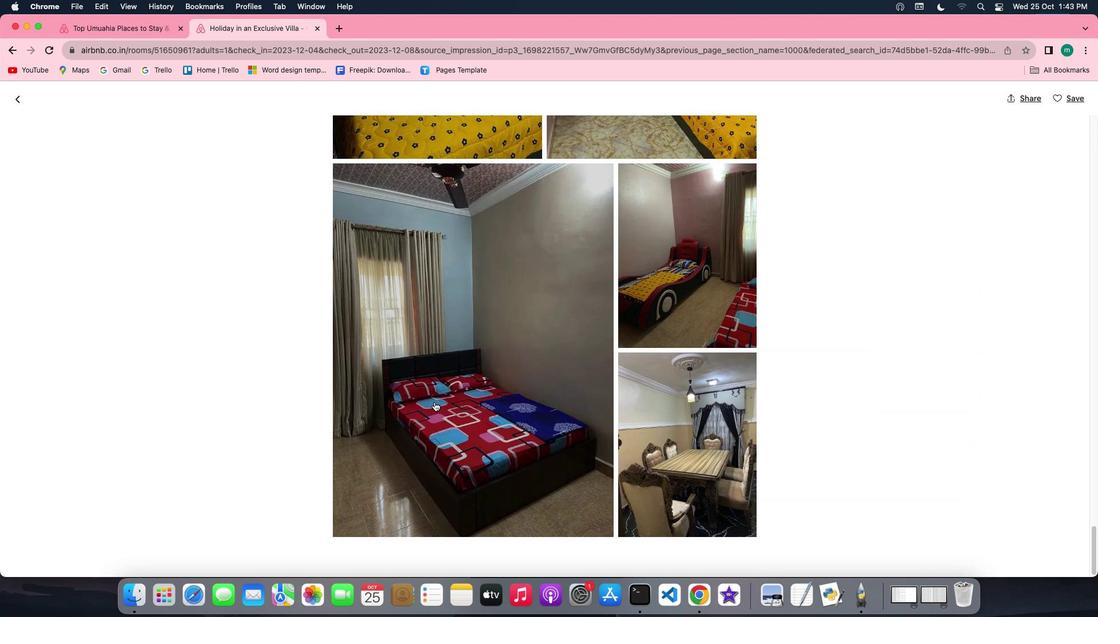 
Action: Mouse scrolled (434, 402) with delta (0, -2)
Screenshot: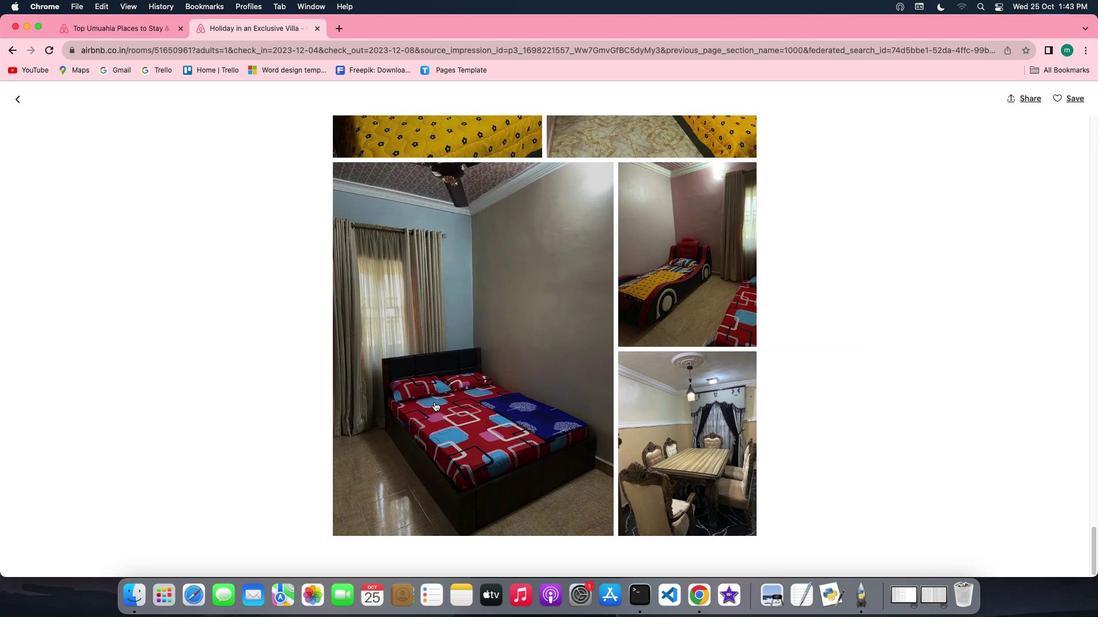 
Action: Mouse scrolled (434, 402) with delta (0, 0)
Screenshot: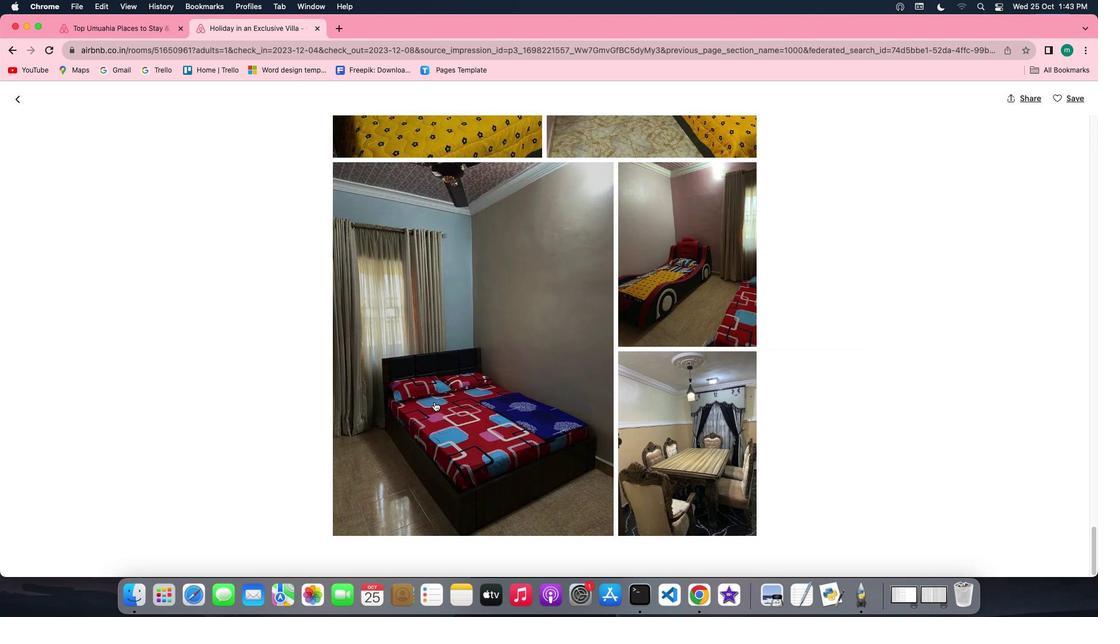 
Action: Mouse scrolled (434, 402) with delta (0, 0)
Screenshot: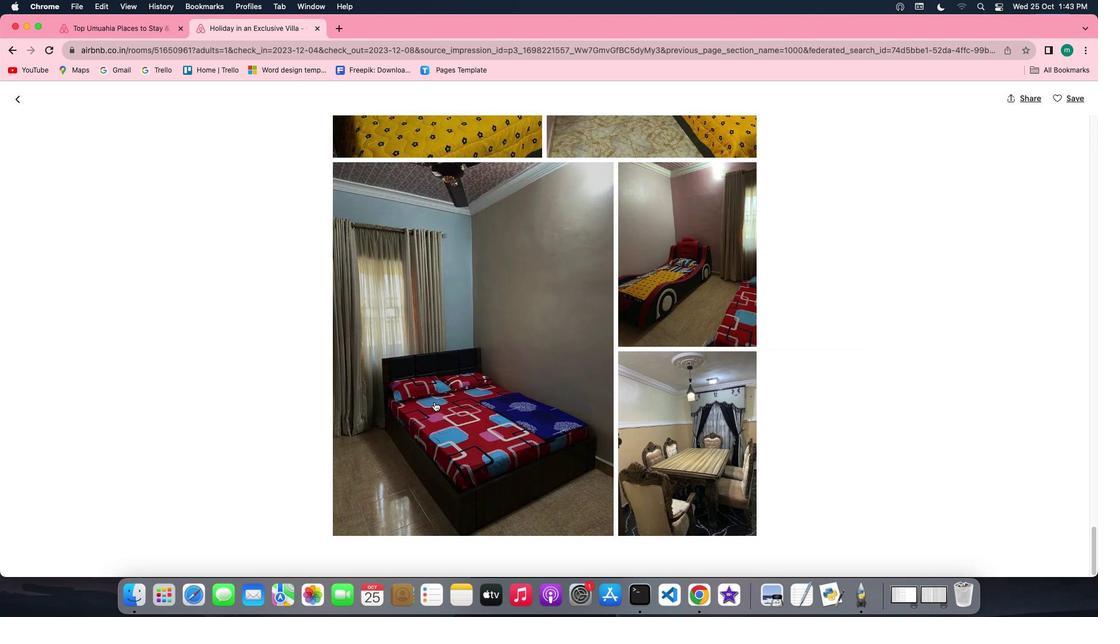 
Action: Mouse scrolled (434, 402) with delta (0, -1)
Screenshot: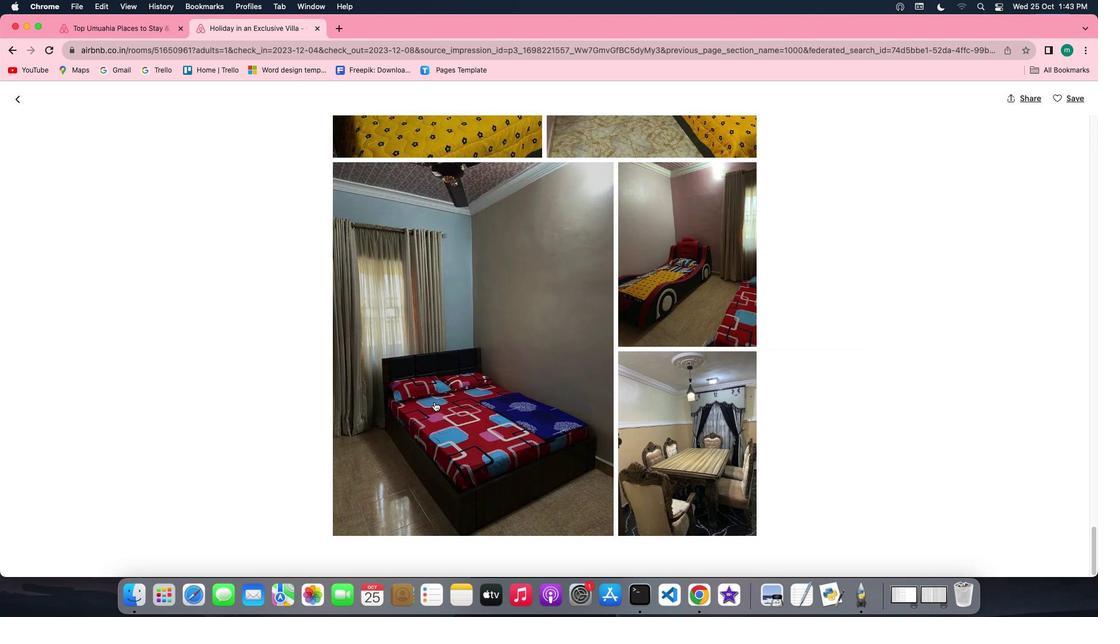 
Action: Mouse moved to (18, 102)
Screenshot: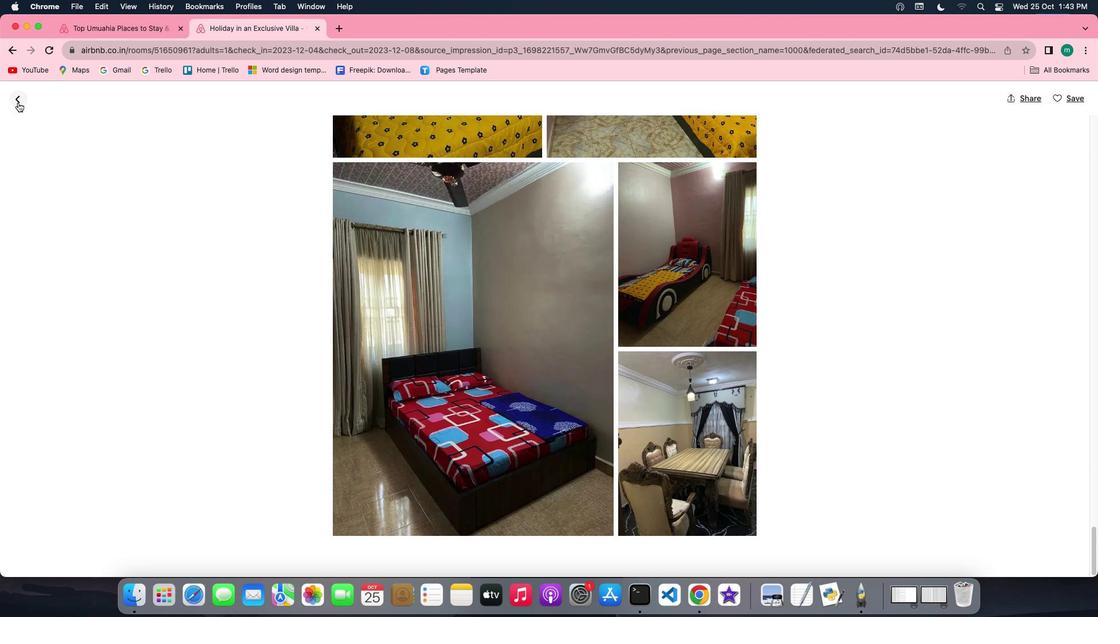 
Action: Mouse pressed left at (18, 102)
Screenshot: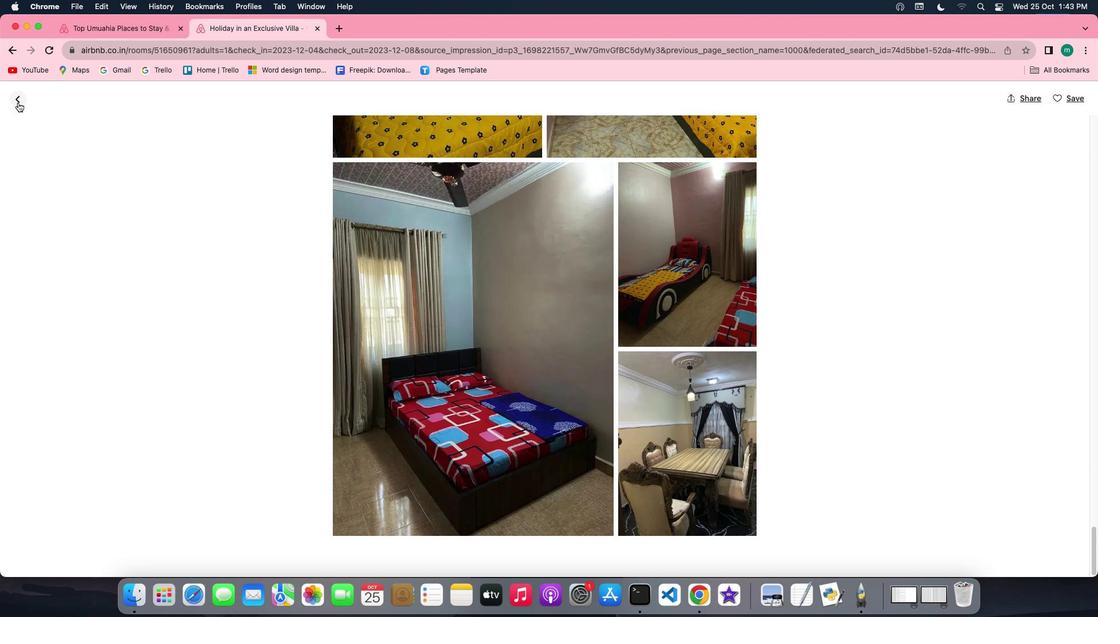 
Action: Mouse moved to (545, 422)
Screenshot: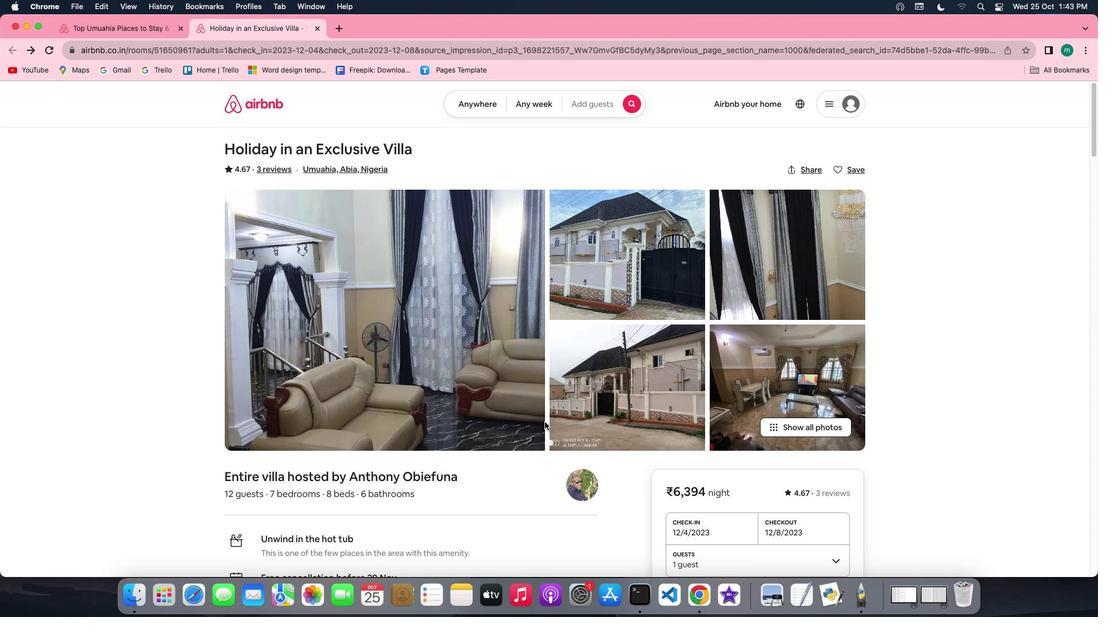 
Action: Mouse scrolled (545, 422) with delta (0, 0)
Screenshot: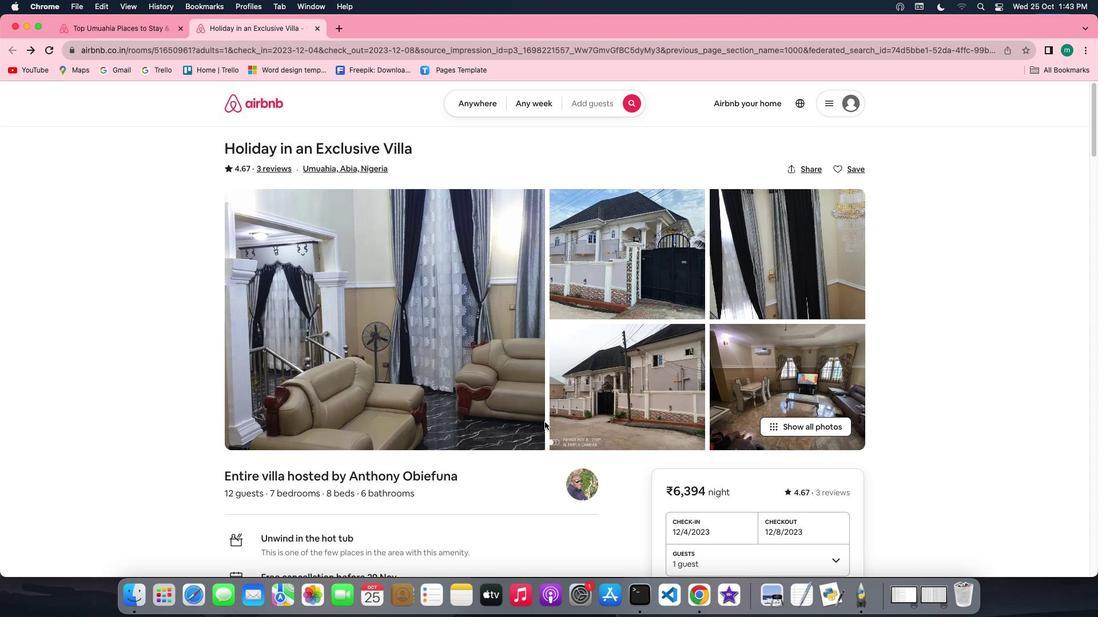 
Action: Mouse scrolled (545, 422) with delta (0, 0)
Screenshot: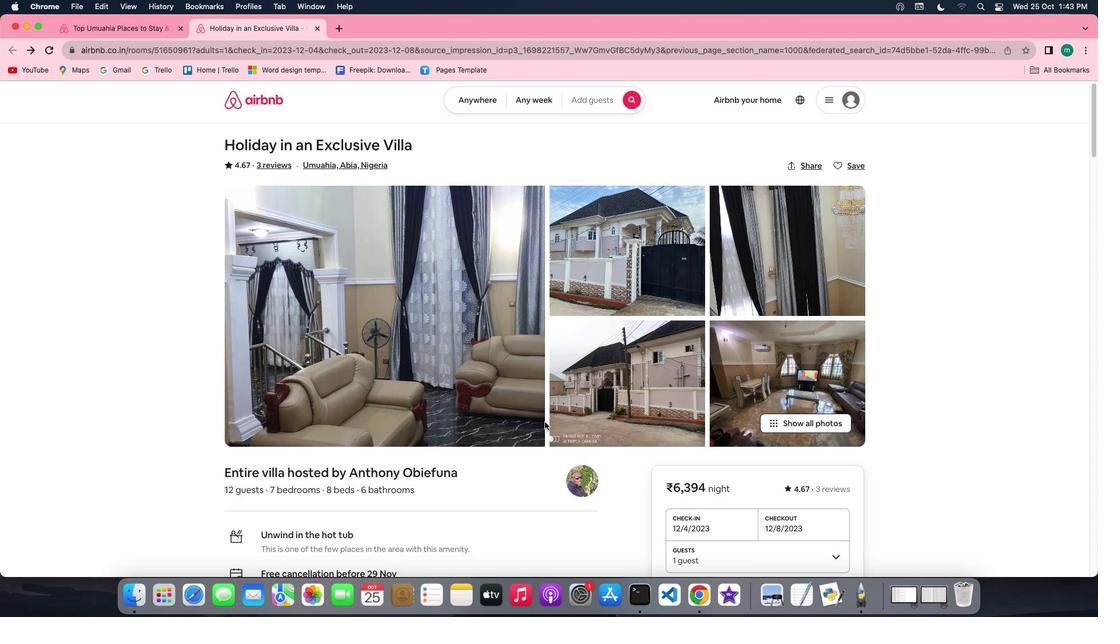 
Action: Mouse scrolled (545, 422) with delta (0, -1)
Screenshot: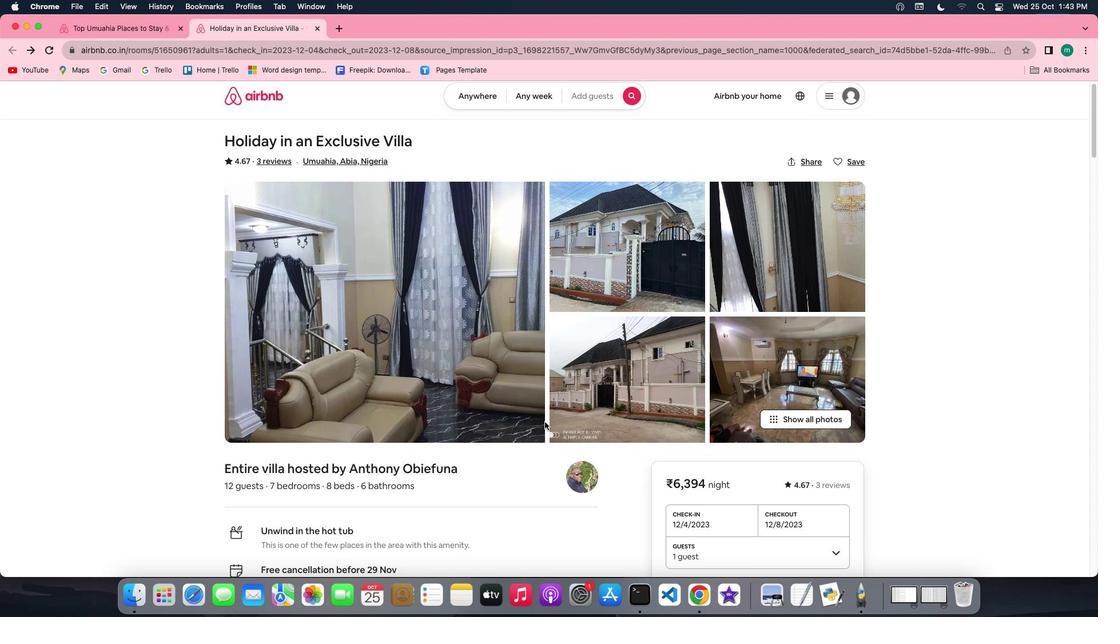 
Action: Mouse scrolled (545, 422) with delta (0, -2)
Screenshot: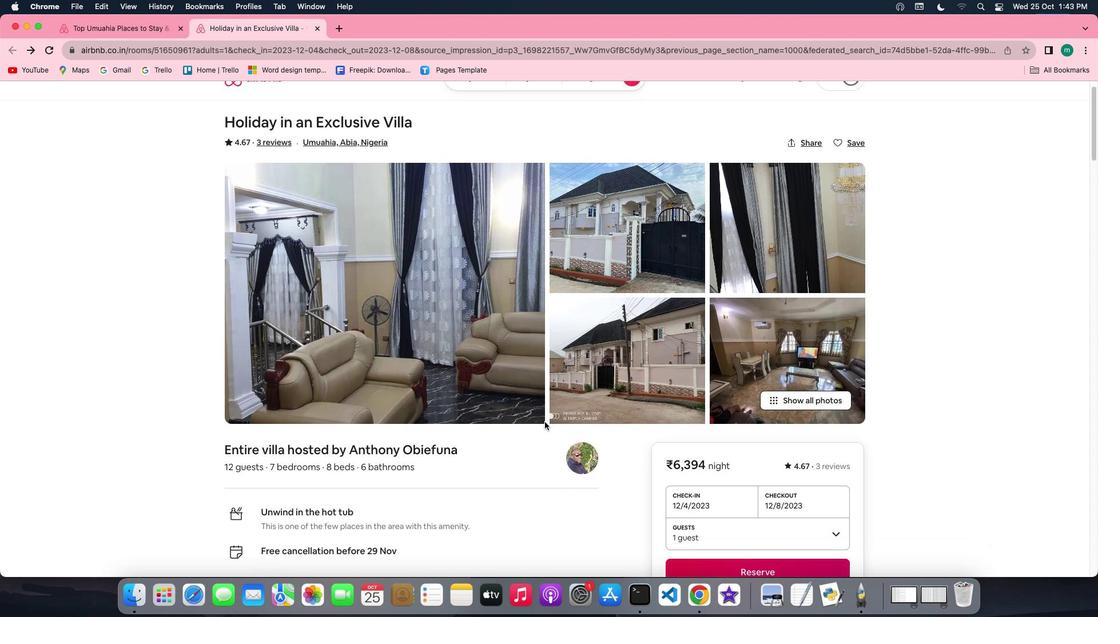 
Action: Mouse scrolled (545, 422) with delta (0, -1)
Screenshot: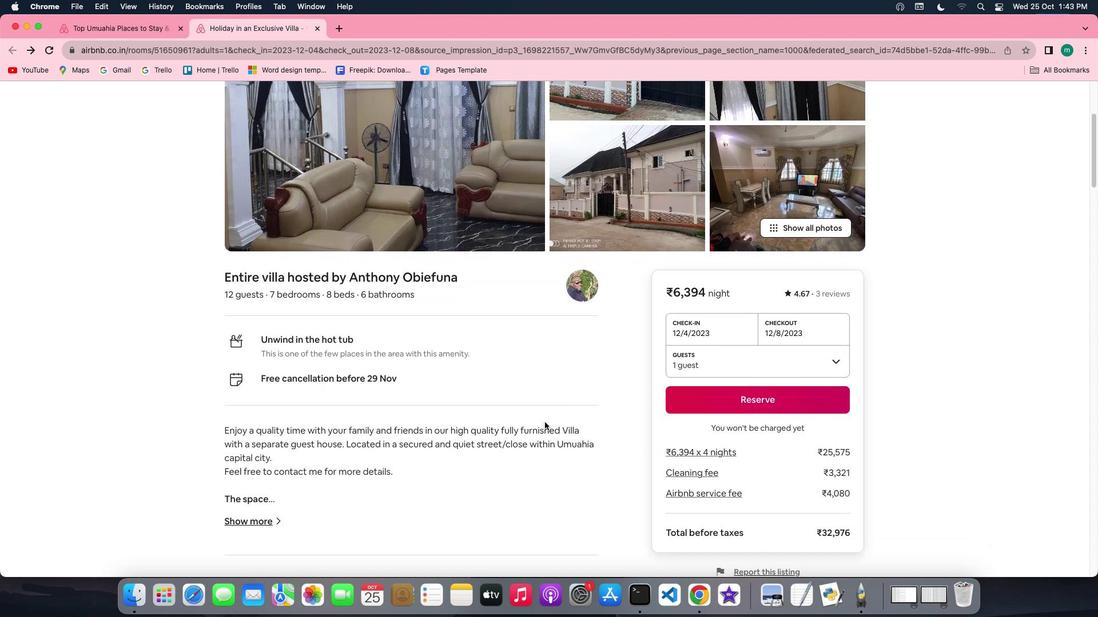 
Action: Mouse scrolled (545, 422) with delta (0, 0)
Screenshot: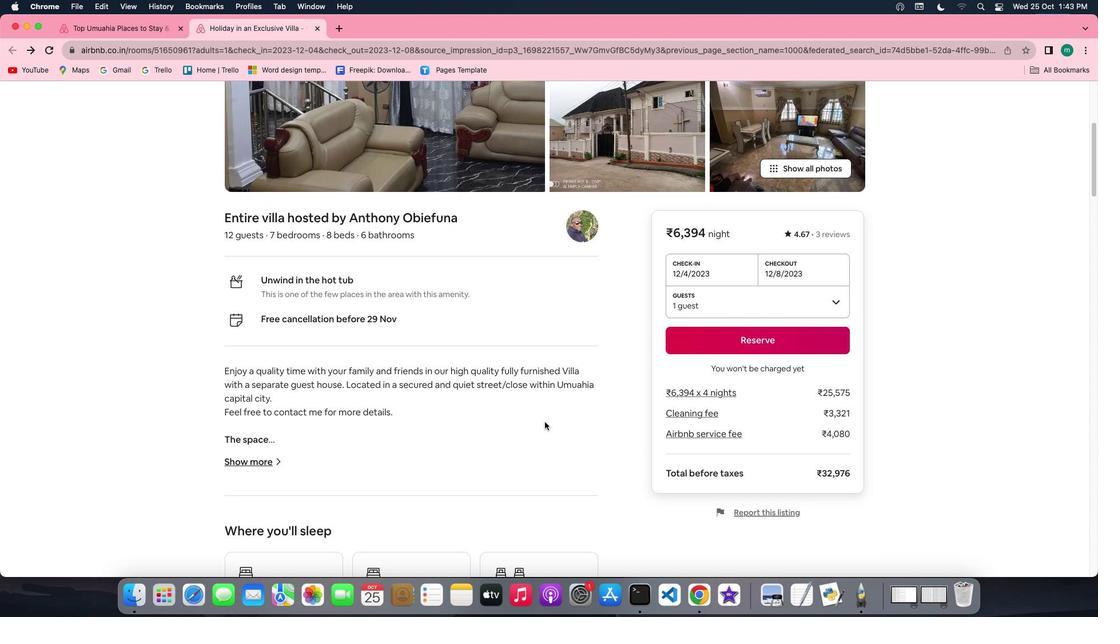 
Action: Mouse scrolled (545, 422) with delta (0, 0)
Screenshot: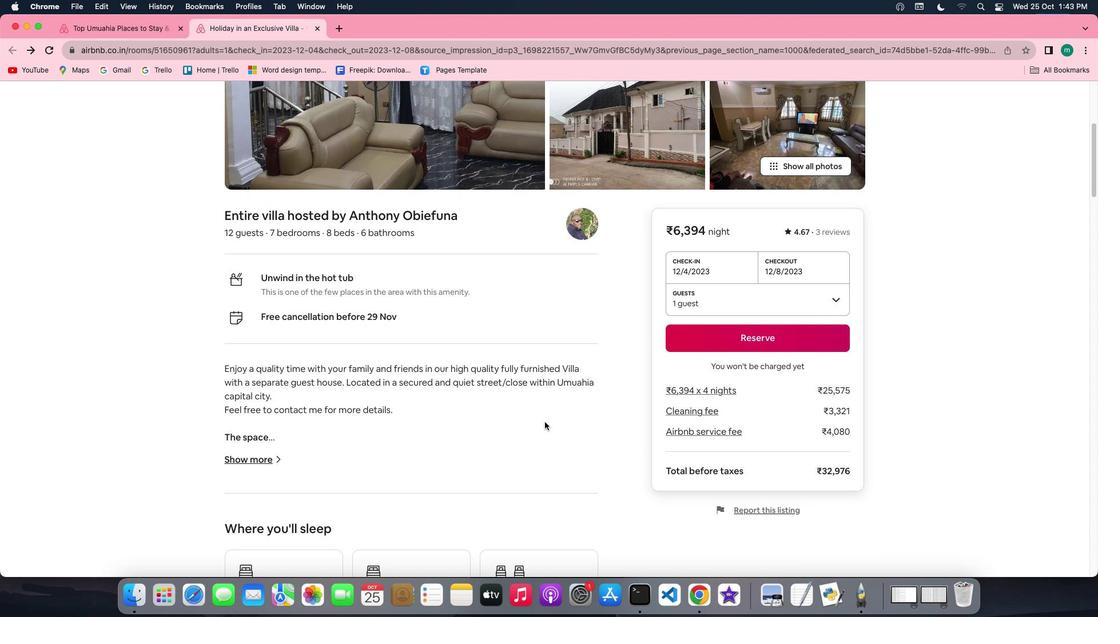 
Action: Mouse scrolled (545, 422) with delta (0, 0)
Screenshot: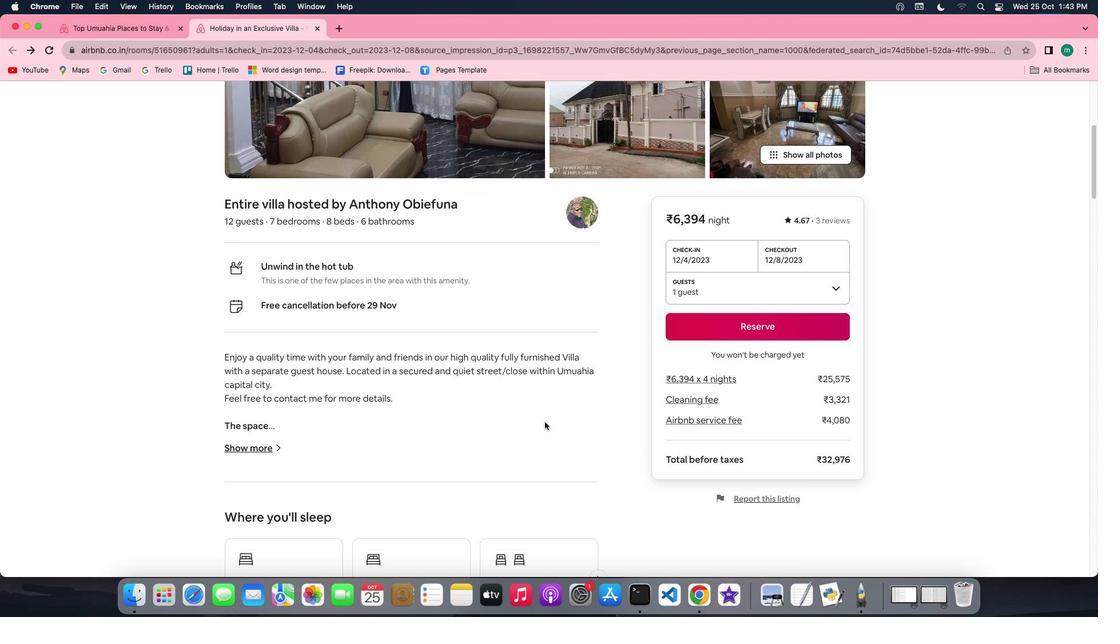 
Action: Mouse moved to (255, 406)
